 Task: Look for Airbnb properties in Picos, Brazil from 9th December, 2023 to 16th December, 2023 for 2 adults, 1 child. Place can be entire room with 2 bedrooms having 2 beds and 1 bathroom. Property type can be flat.
Action: Mouse moved to (491, 115)
Screenshot: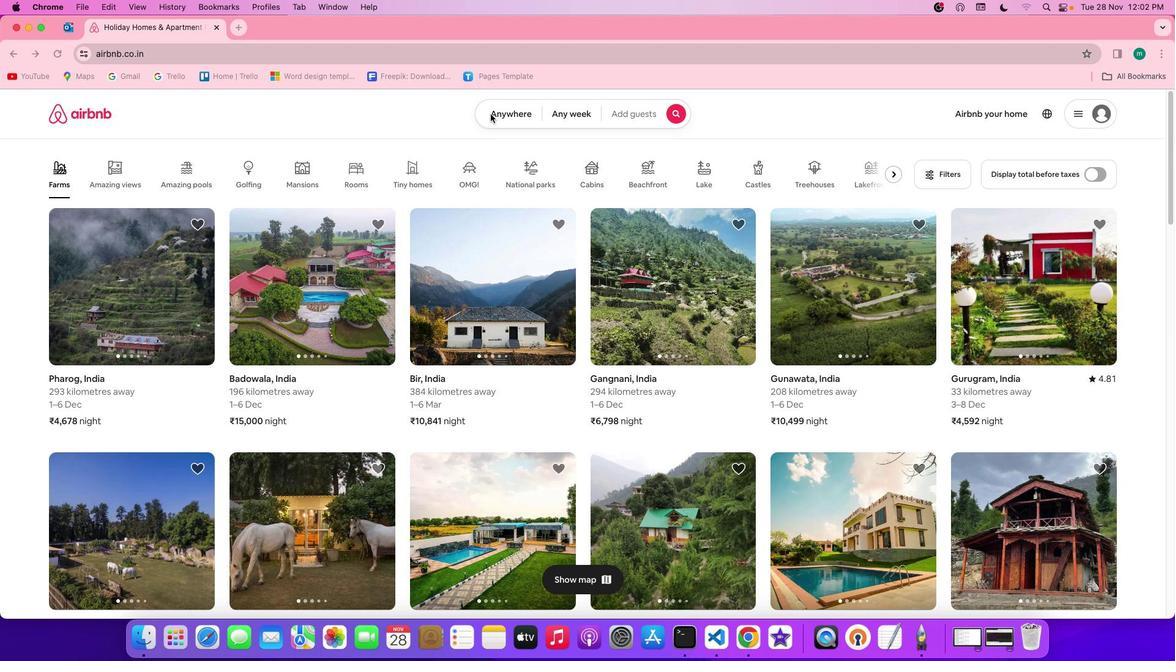 
Action: Mouse pressed left at (491, 115)
Screenshot: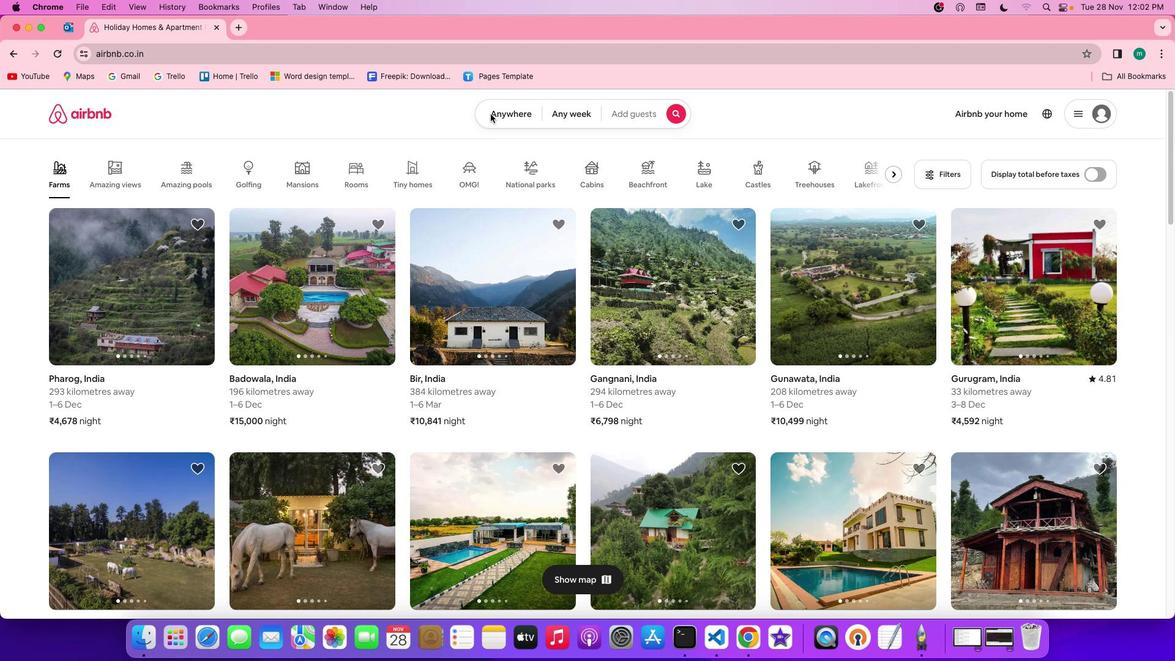 
Action: Mouse pressed left at (491, 115)
Screenshot: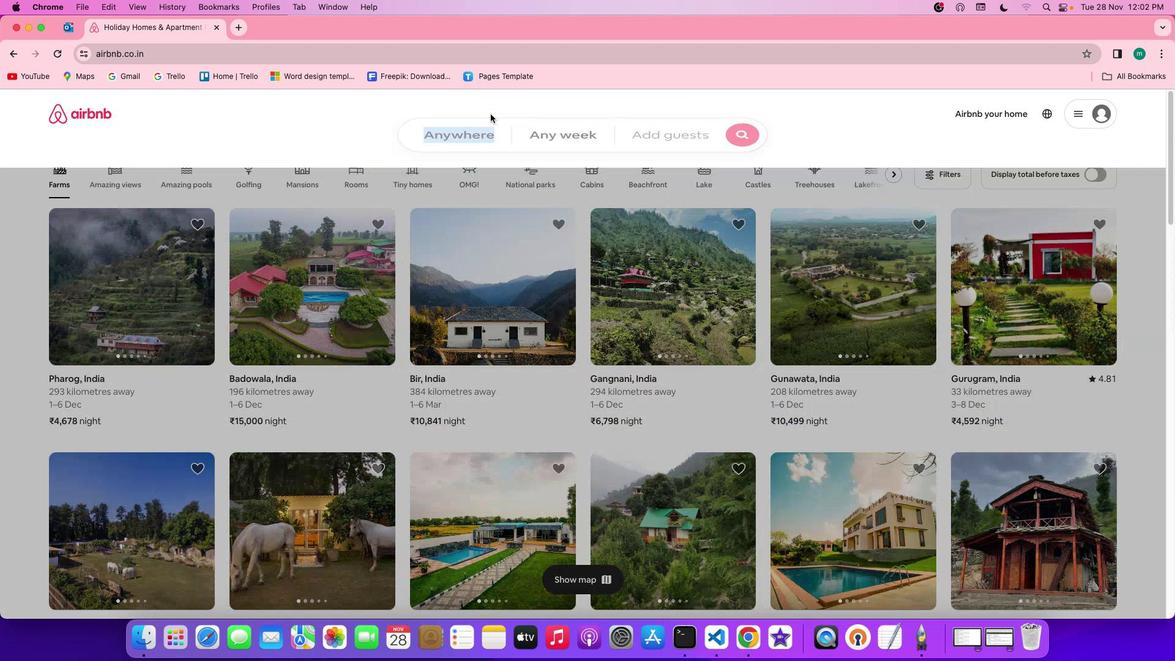 
Action: Mouse moved to (449, 167)
Screenshot: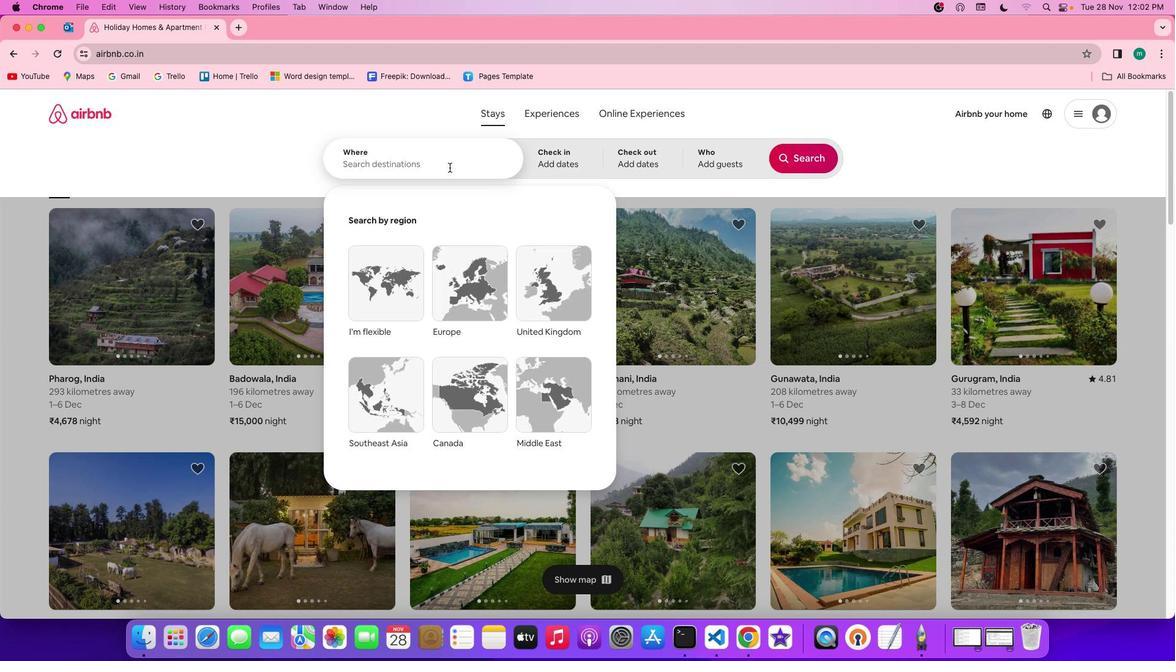 
Action: Mouse pressed left at (449, 167)
Screenshot: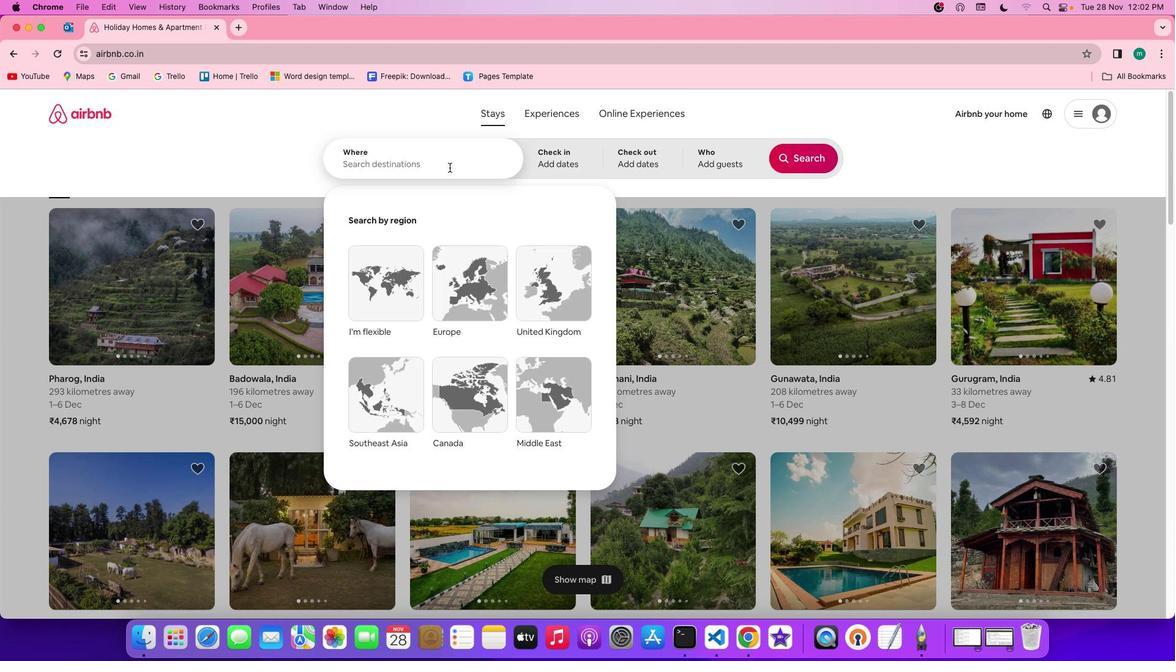 
Action: Mouse moved to (462, 161)
Screenshot: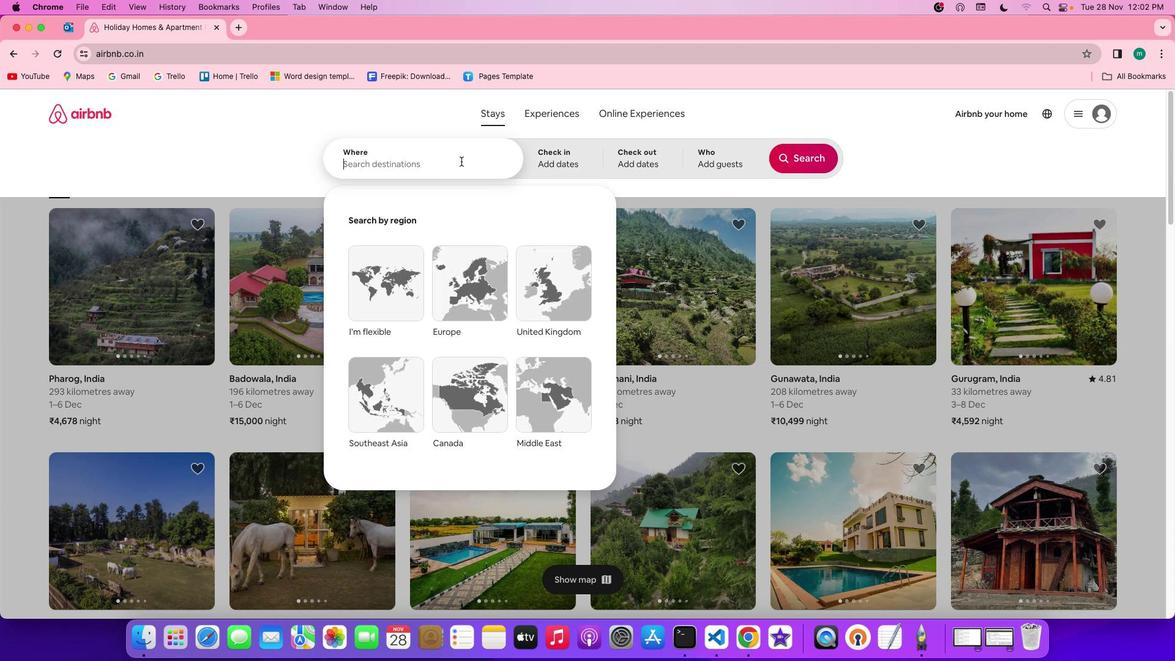 
Action: Key pressed Key.shift'P''i''c''o''s'','Key.spaceKey.shift'b''r''a''z''i''l'
Screenshot: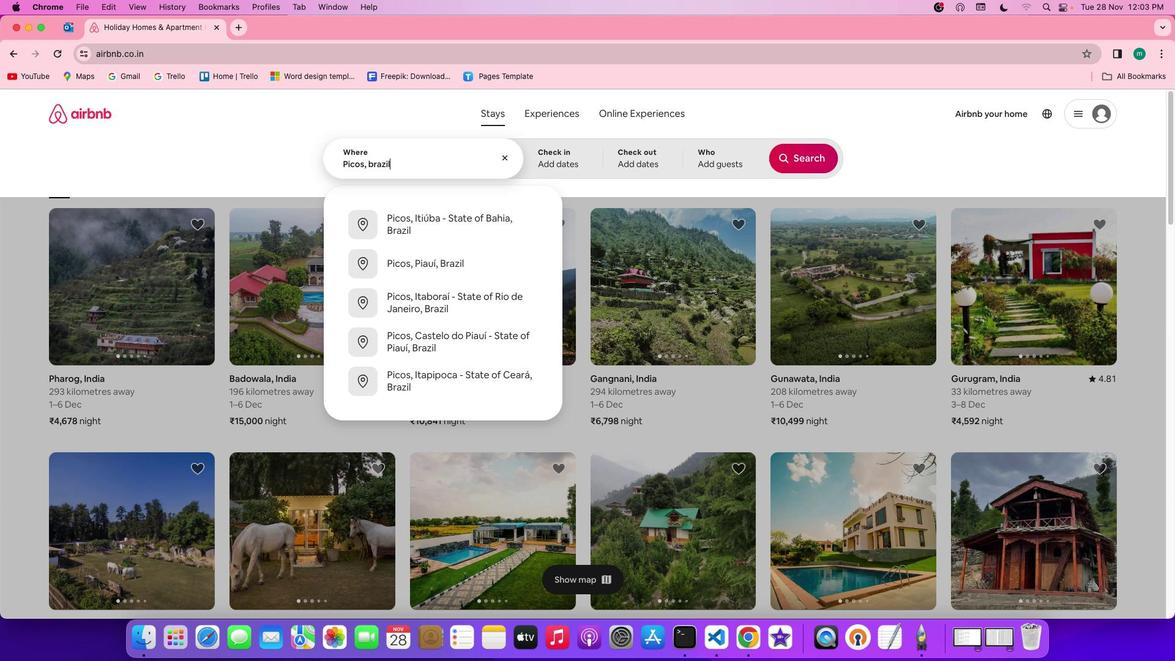 
Action: Mouse moved to (543, 146)
Screenshot: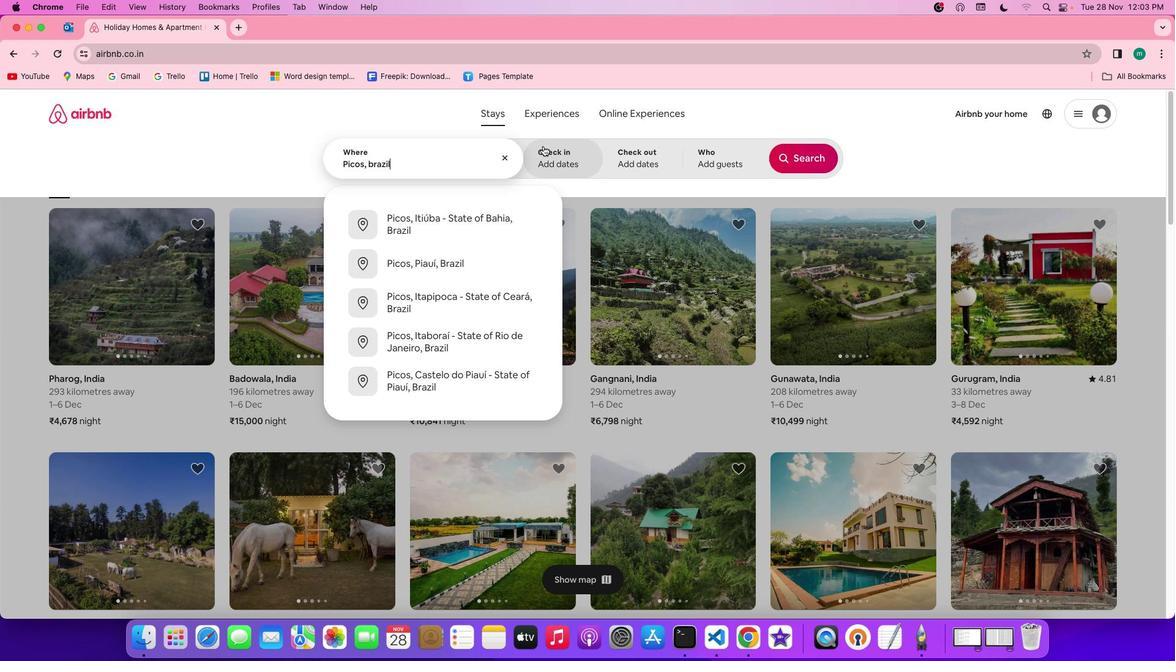 
Action: Mouse pressed left at (543, 146)
Screenshot: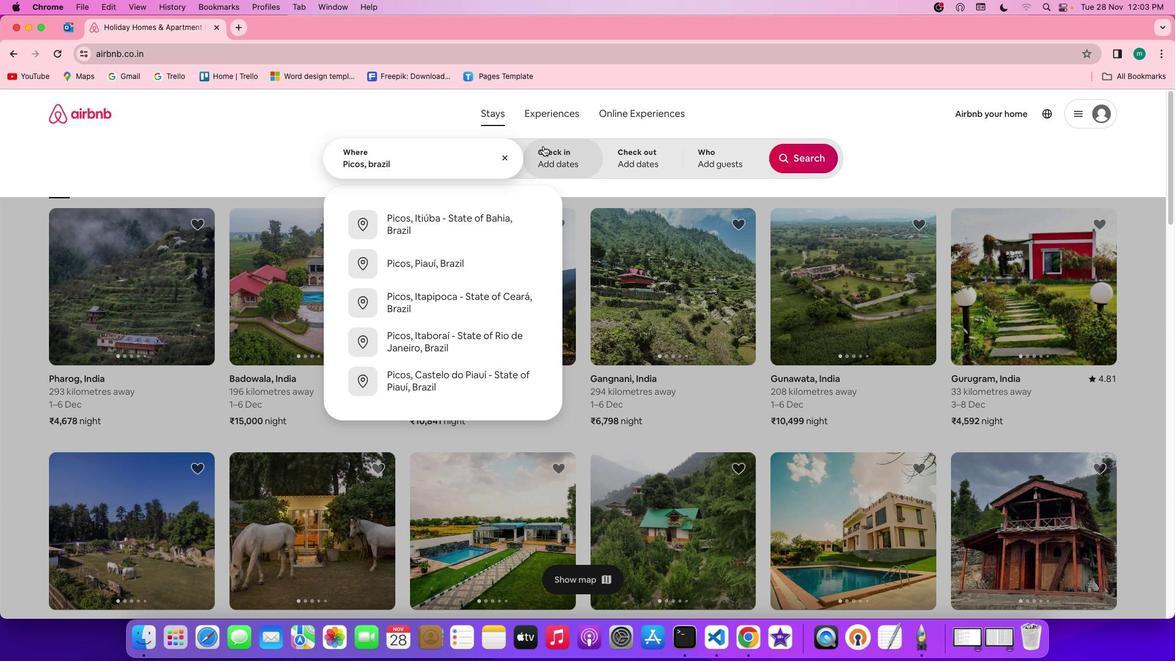 
Action: Mouse moved to (795, 342)
Screenshot: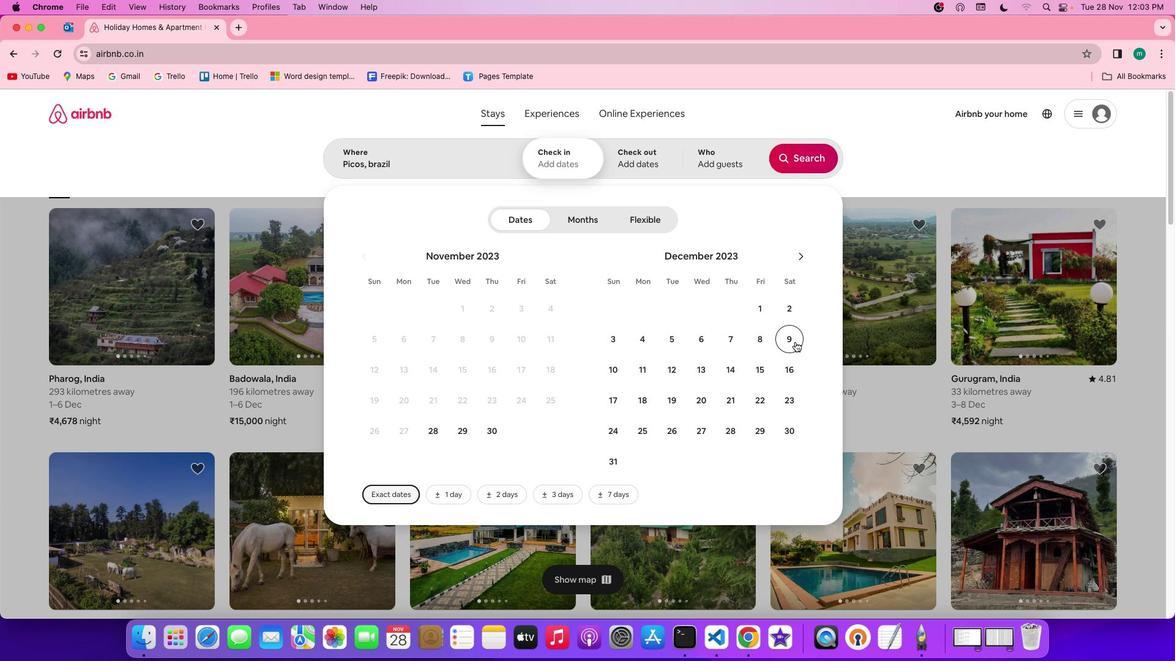 
Action: Mouse pressed left at (795, 342)
Screenshot: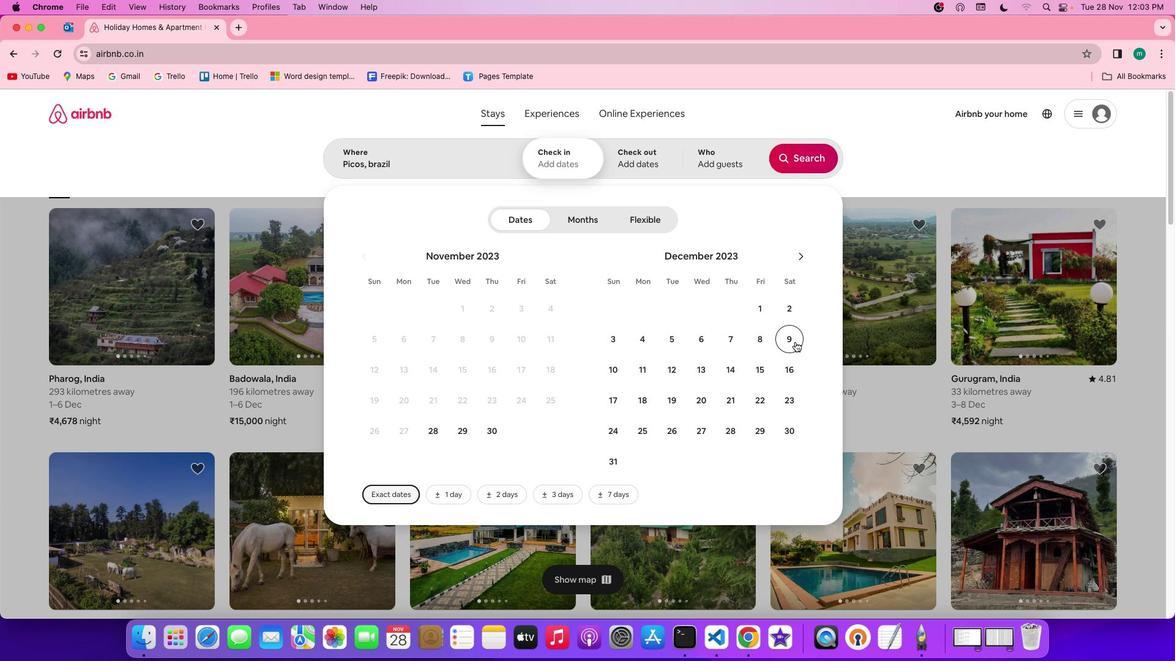 
Action: Mouse moved to (794, 371)
Screenshot: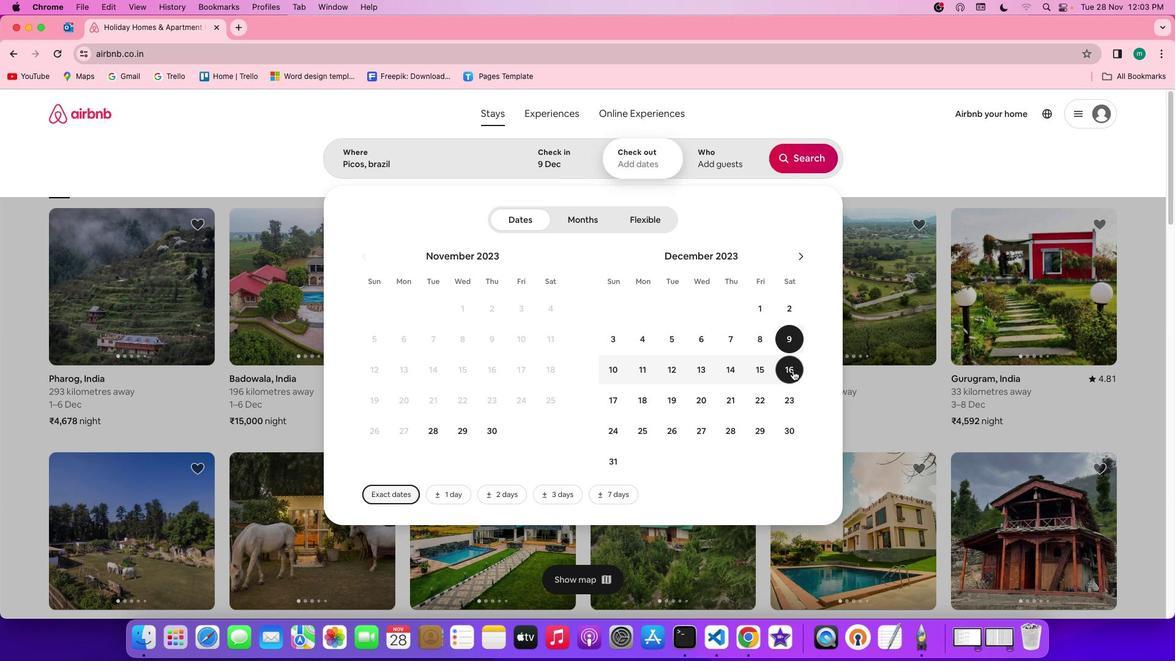 
Action: Mouse pressed left at (794, 371)
Screenshot: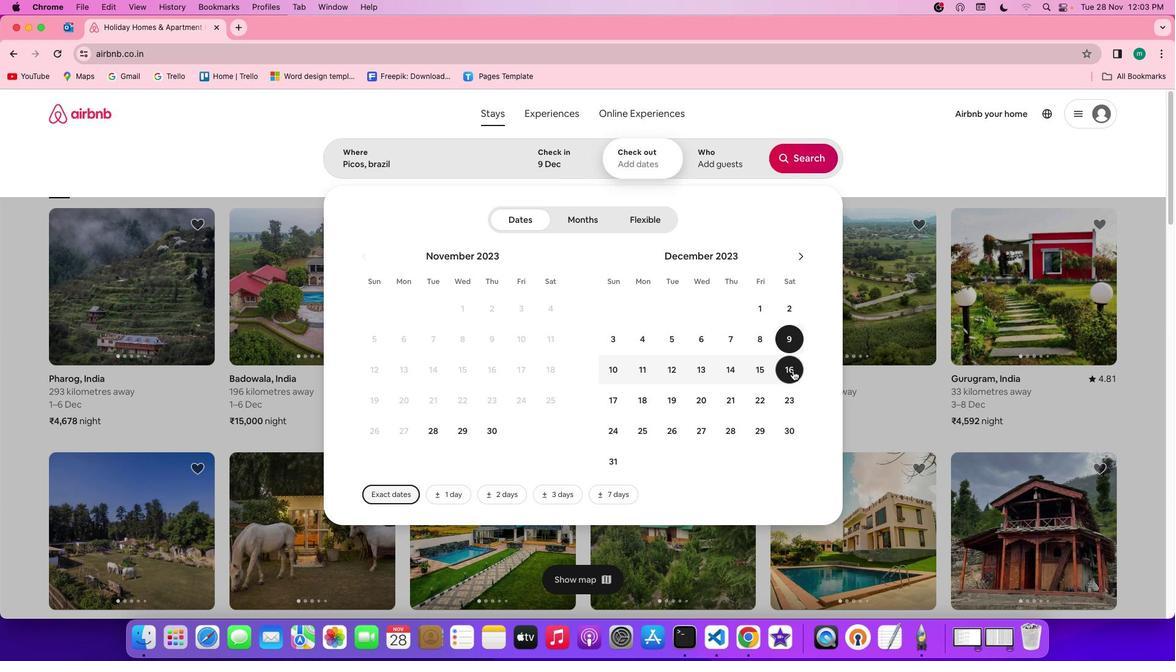 
Action: Mouse moved to (722, 159)
Screenshot: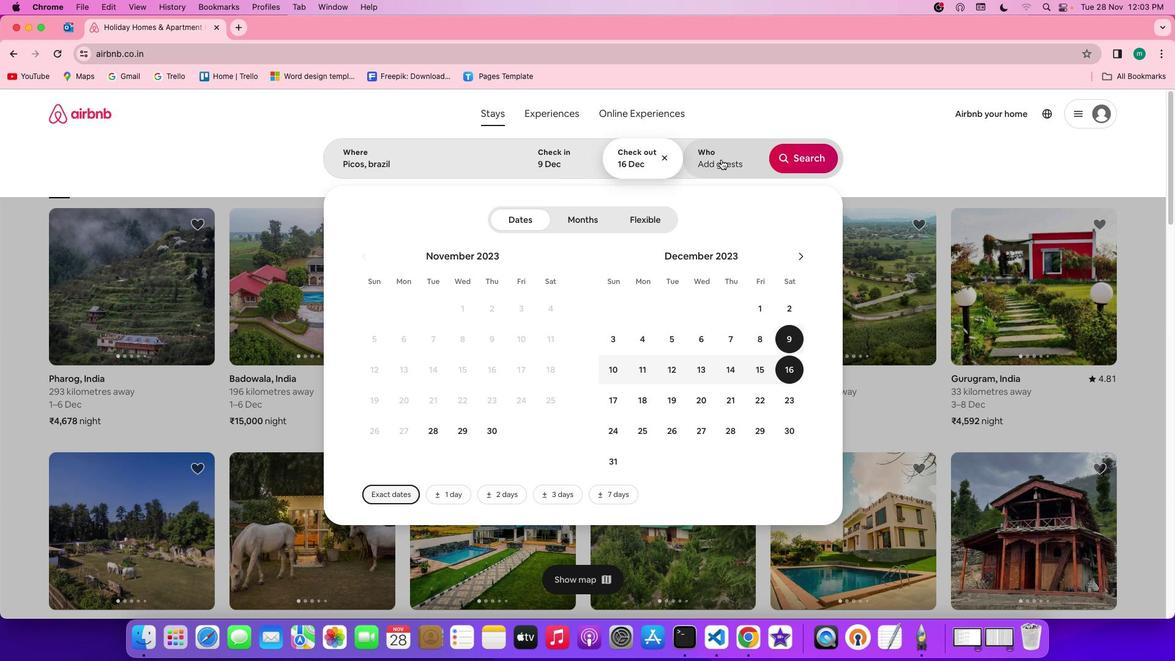 
Action: Mouse pressed left at (722, 159)
Screenshot: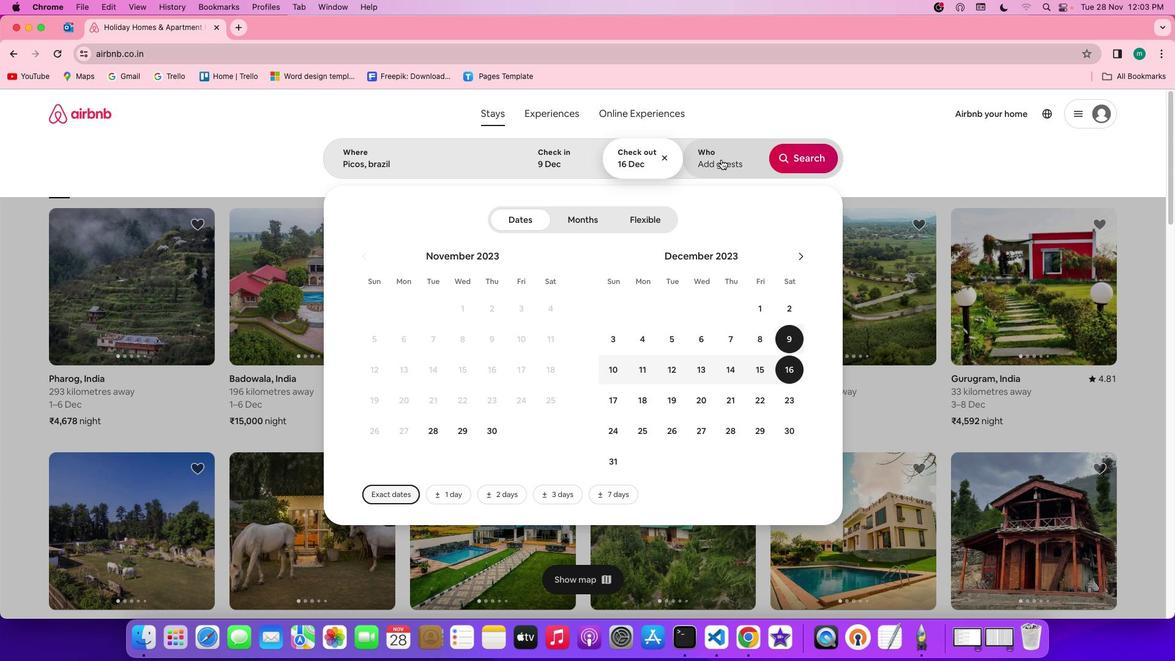 
Action: Mouse moved to (815, 221)
Screenshot: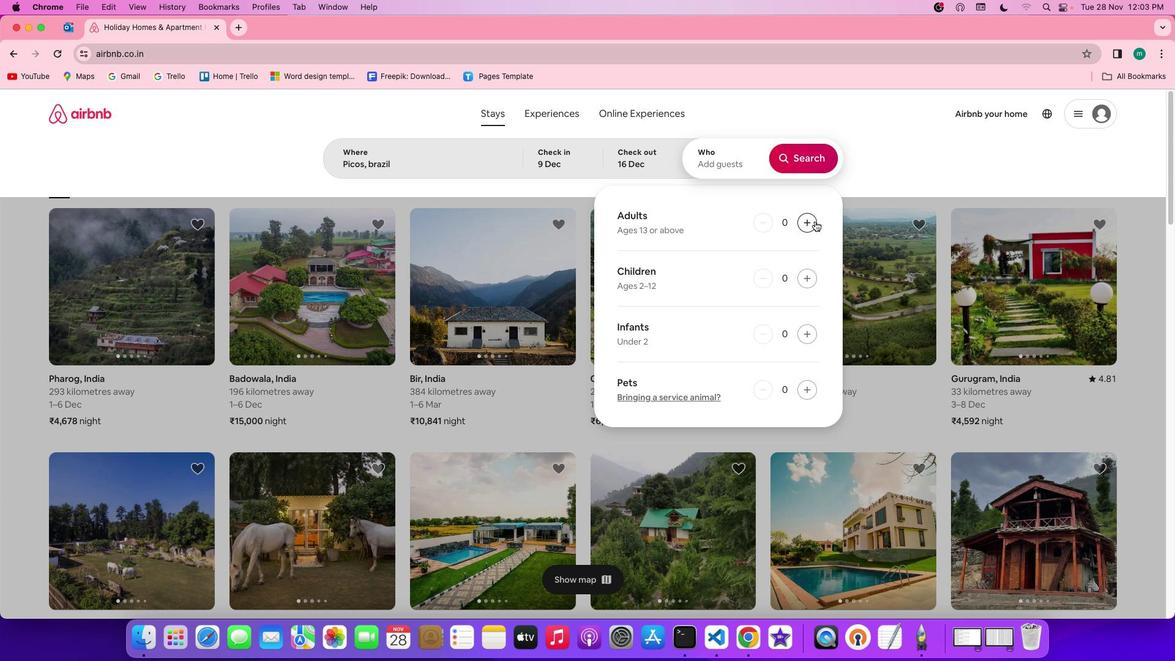 
Action: Mouse pressed left at (815, 221)
Screenshot: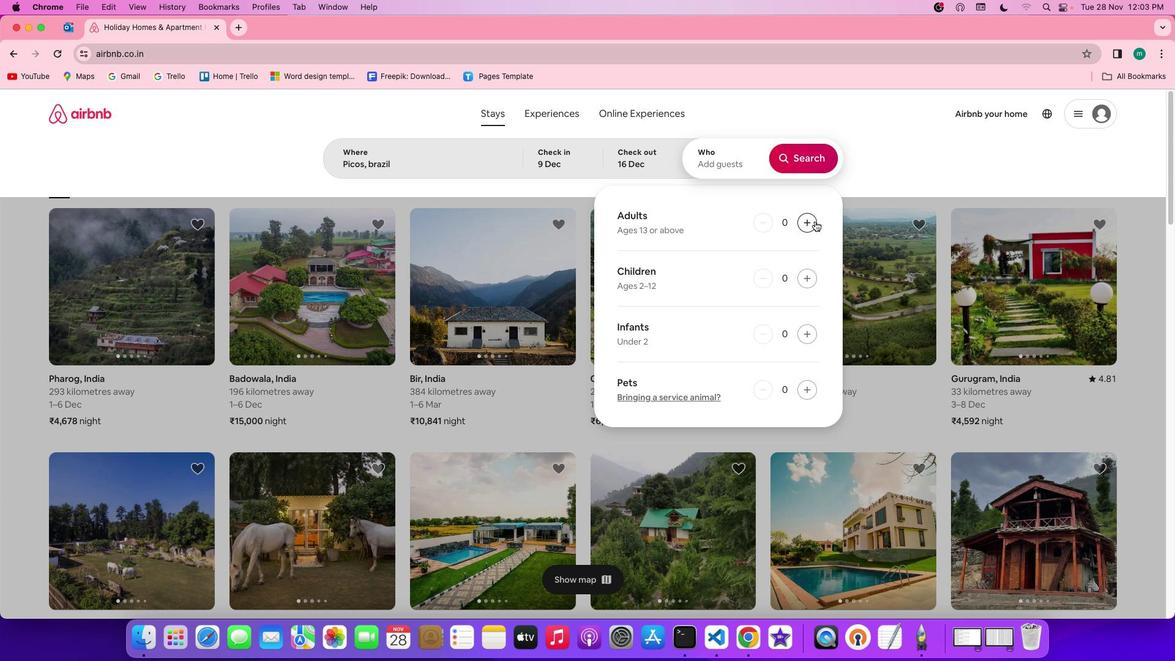 
Action: Mouse pressed left at (815, 221)
Screenshot: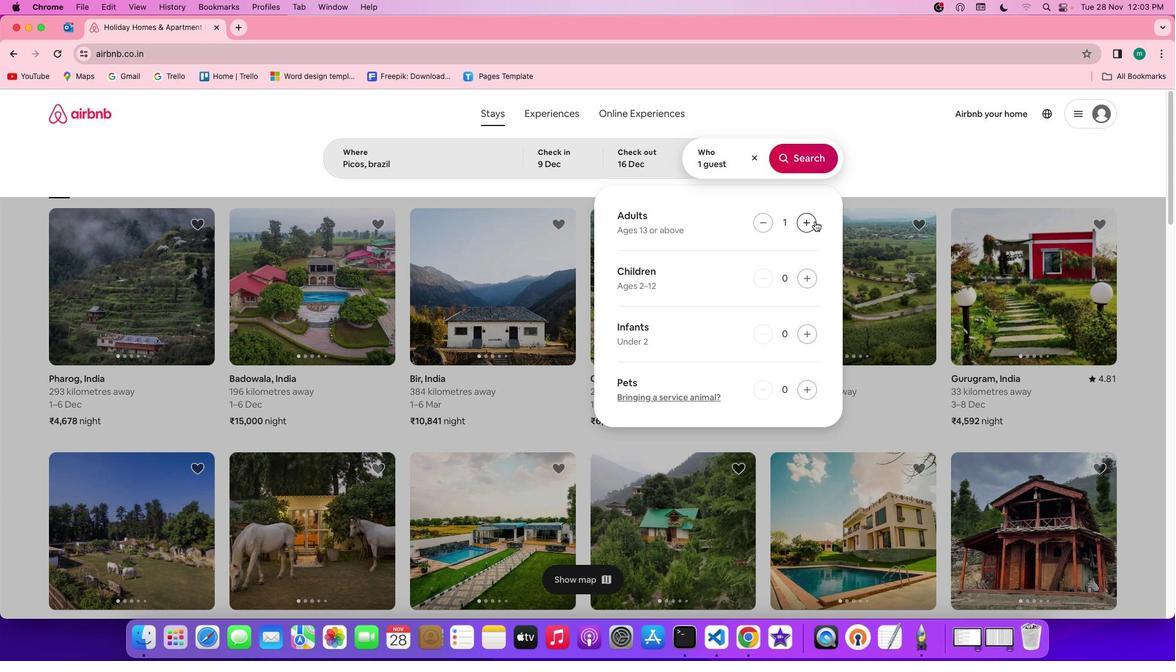 
Action: Mouse moved to (806, 279)
Screenshot: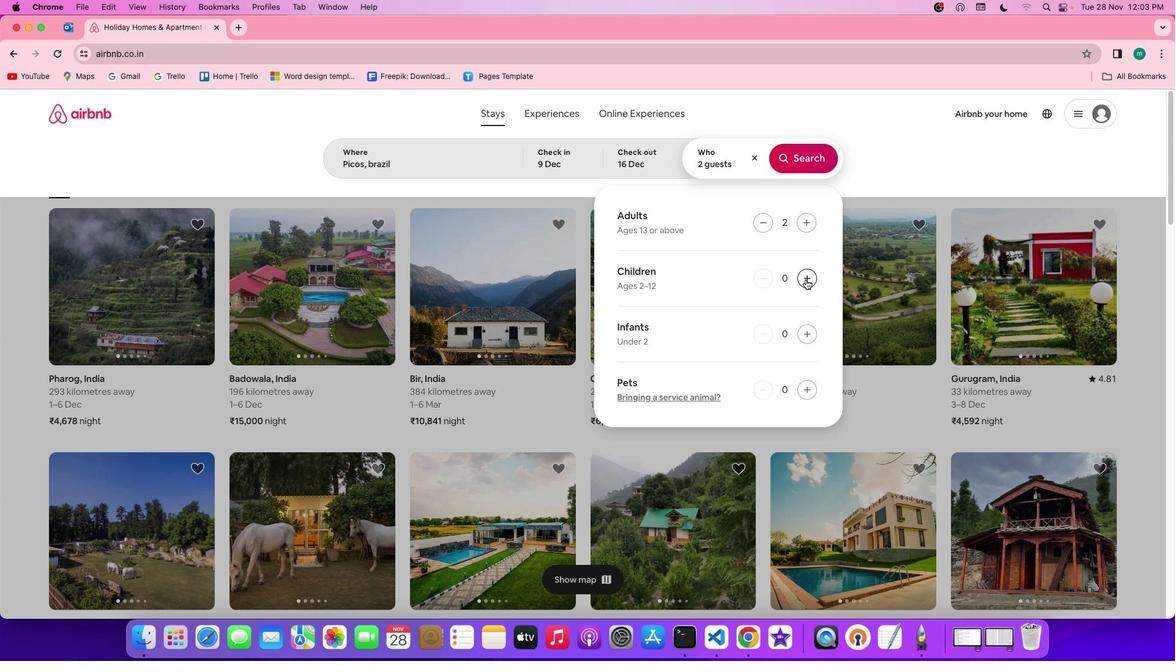 
Action: Mouse pressed left at (806, 279)
Screenshot: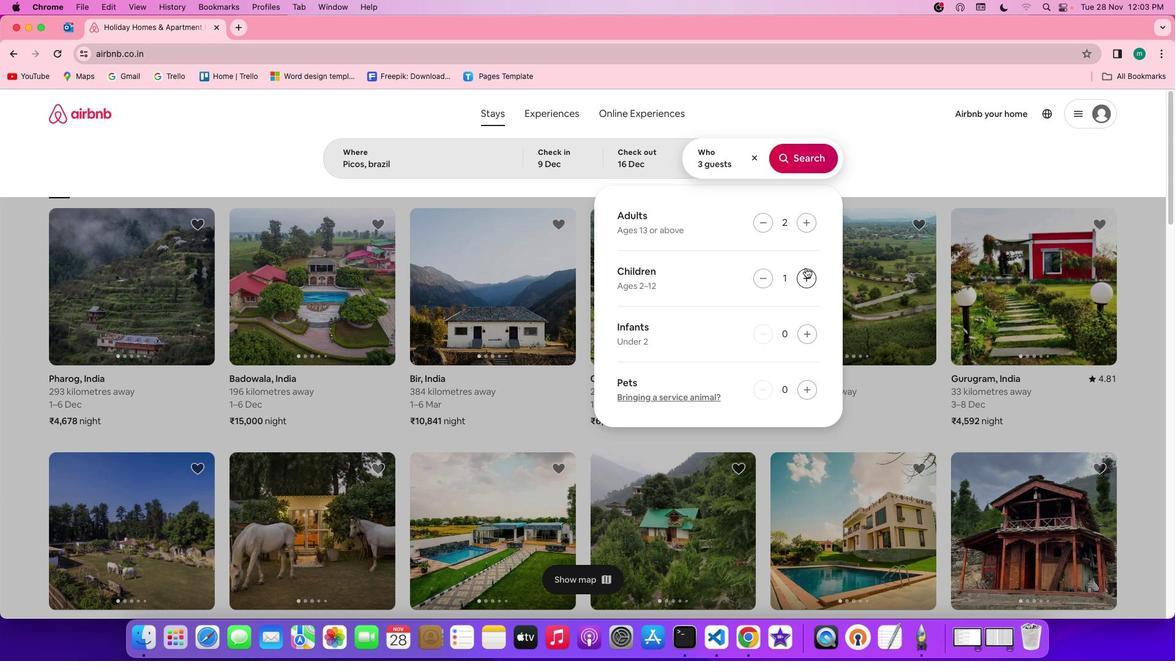 
Action: Mouse moved to (808, 161)
Screenshot: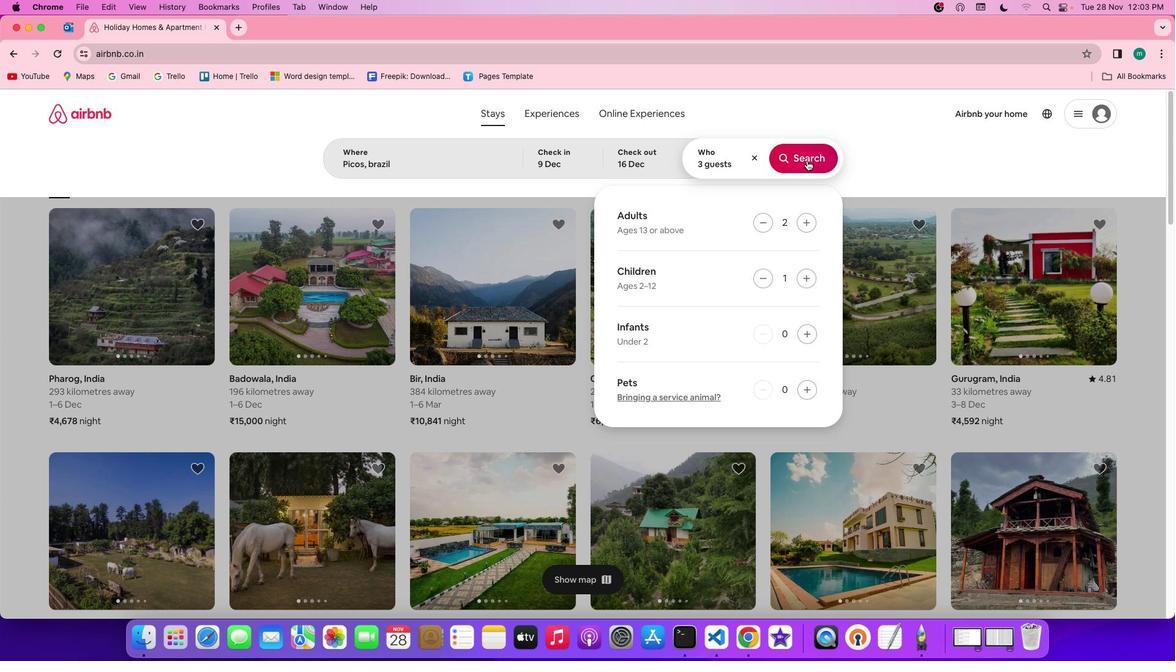 
Action: Mouse pressed left at (808, 161)
Screenshot: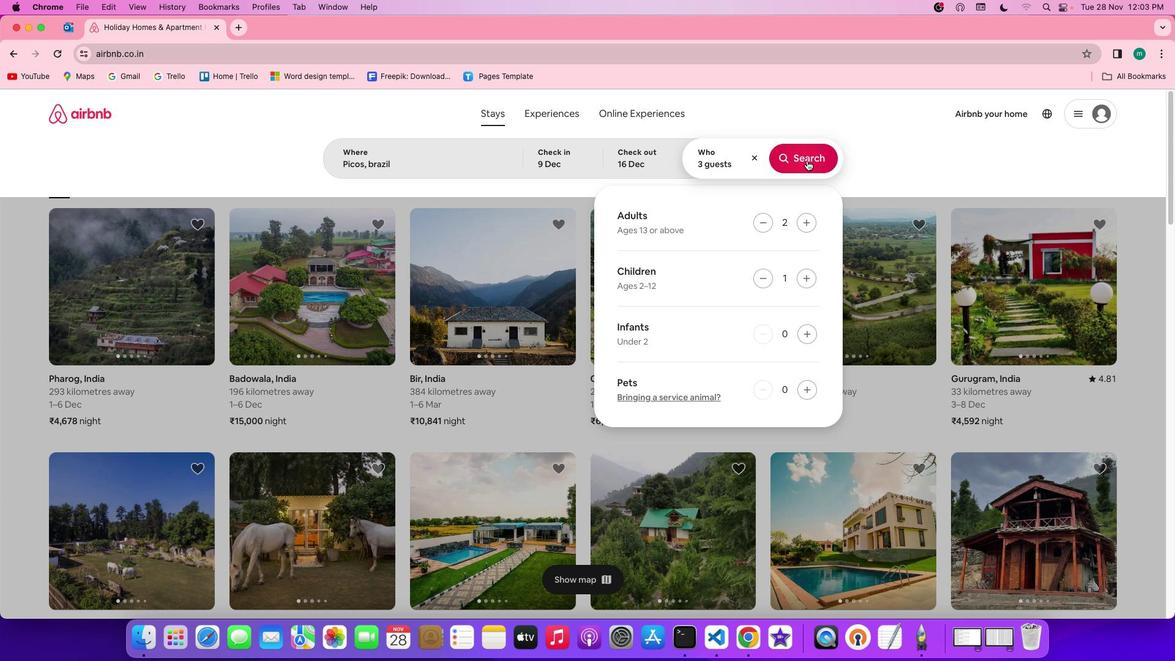 
Action: Mouse moved to (996, 164)
Screenshot: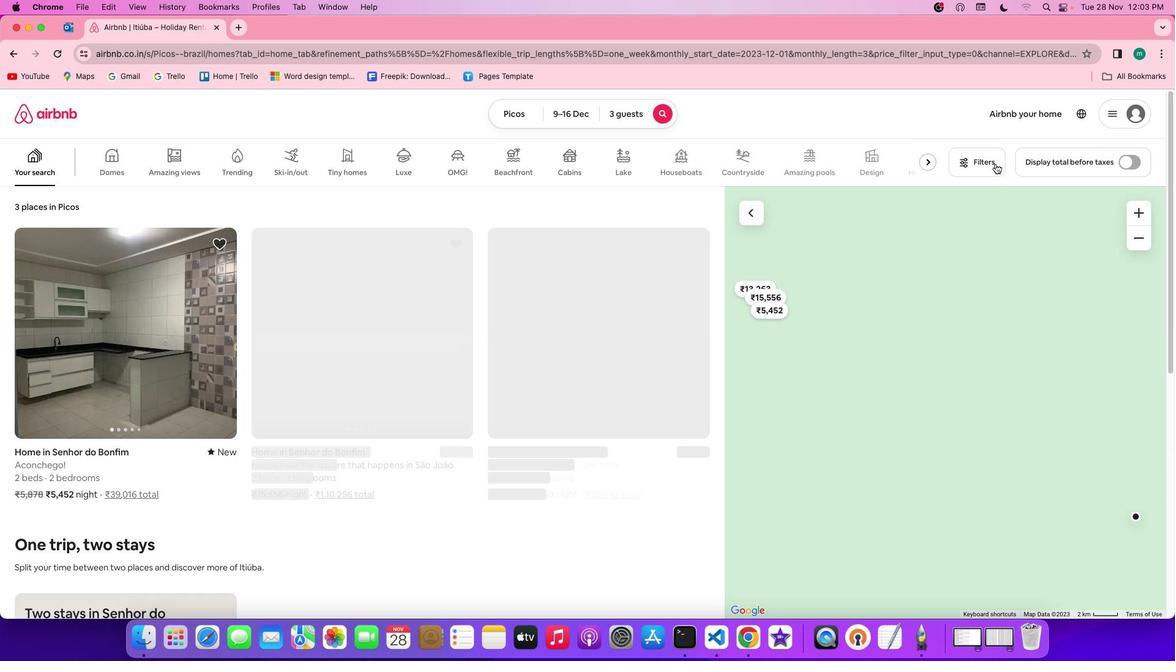 
Action: Mouse pressed left at (996, 164)
Screenshot: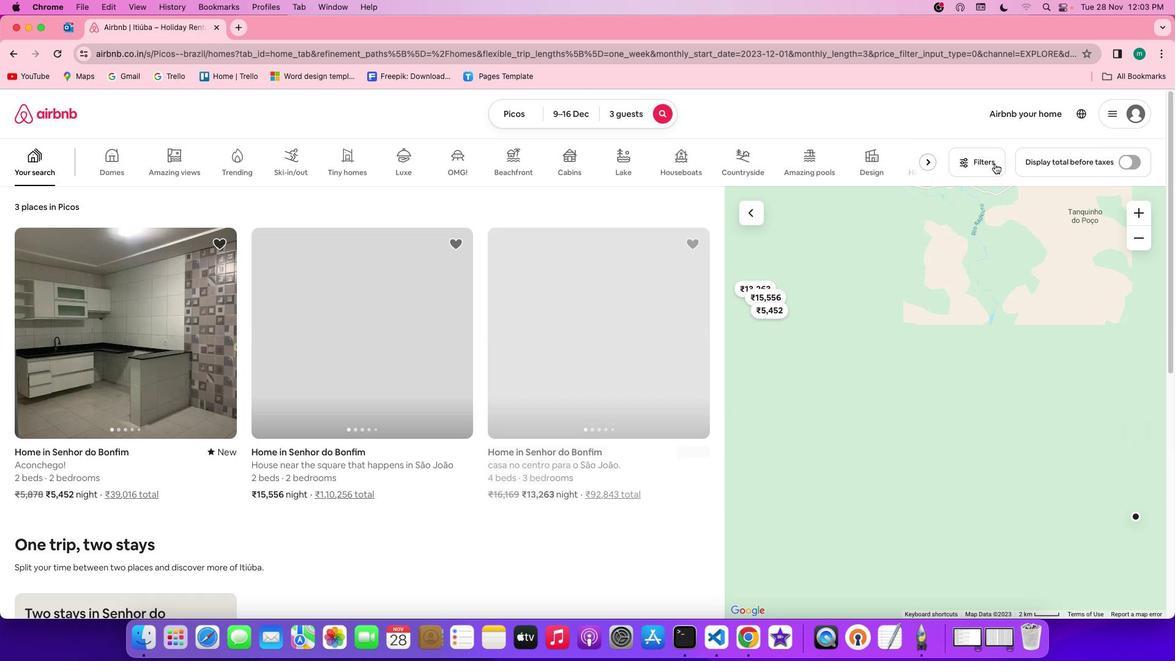 
Action: Mouse moved to (682, 318)
Screenshot: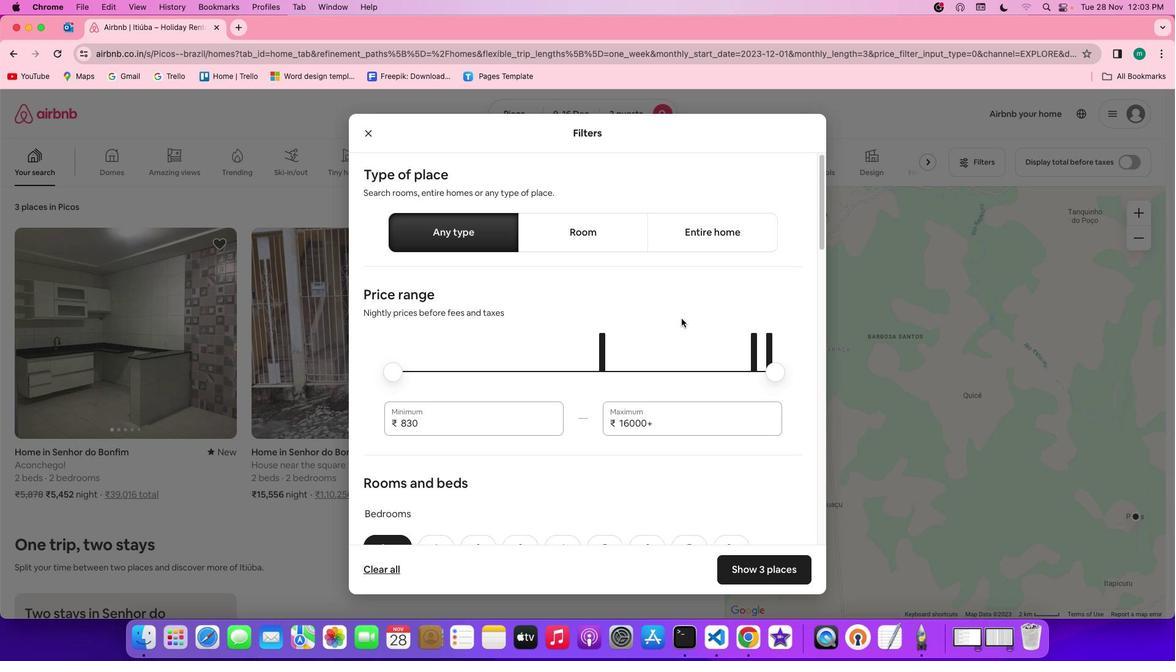 
Action: Mouse scrolled (682, 318) with delta (0, 0)
Screenshot: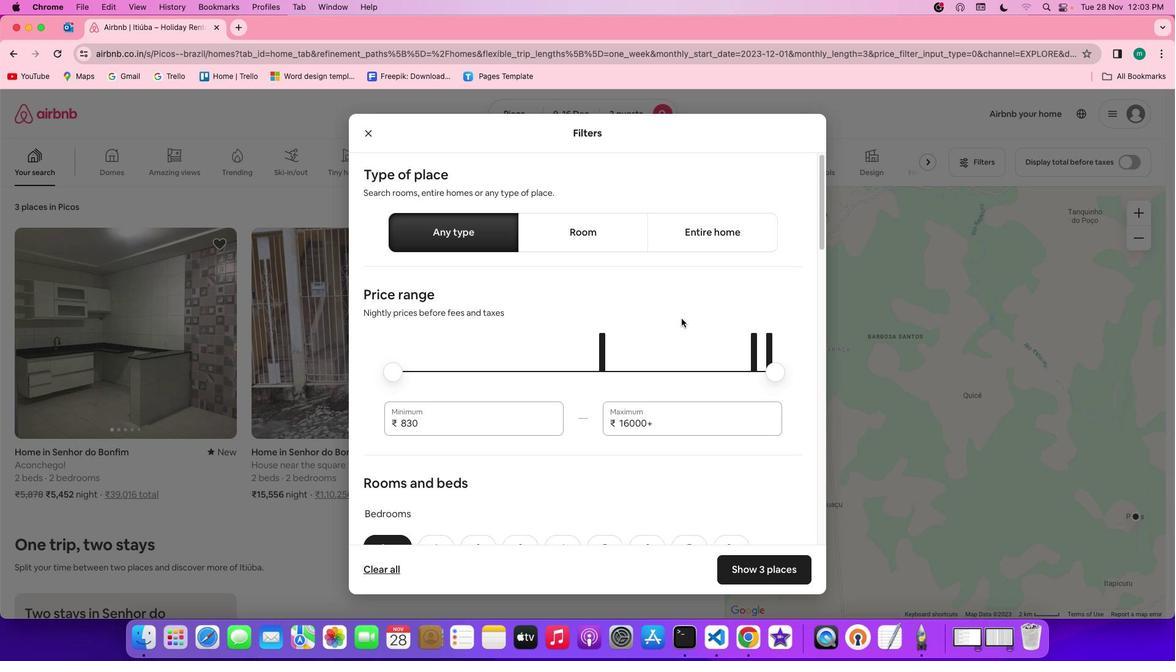 
Action: Mouse moved to (682, 318)
Screenshot: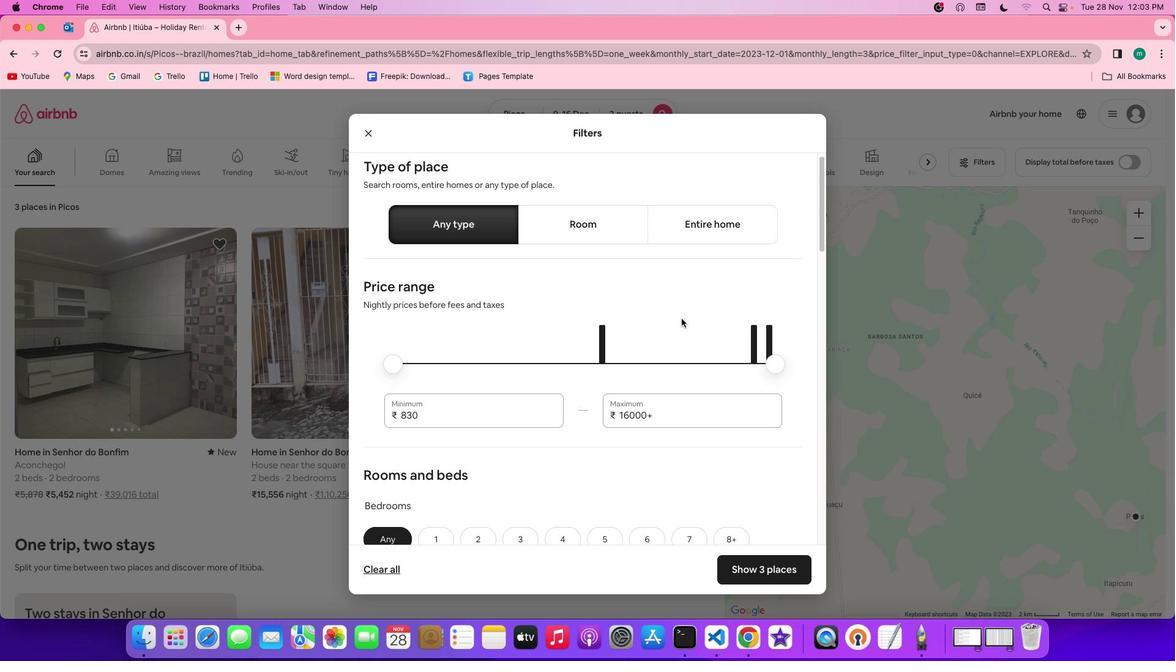 
Action: Mouse scrolled (682, 318) with delta (0, 0)
Screenshot: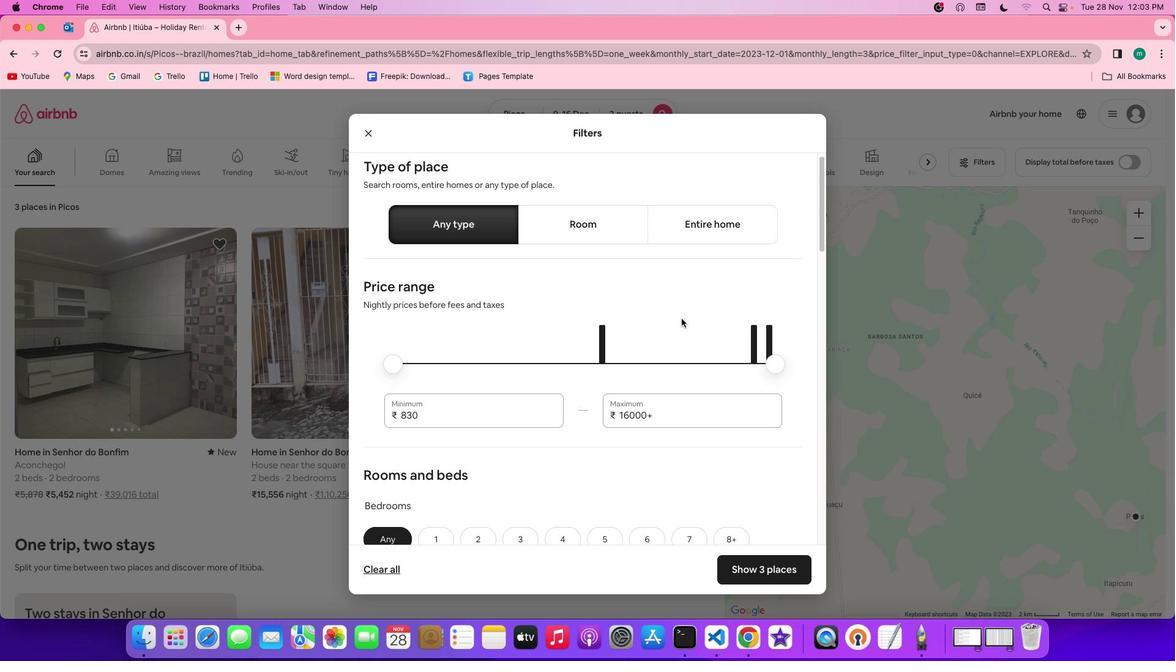 
Action: Mouse moved to (682, 318)
Screenshot: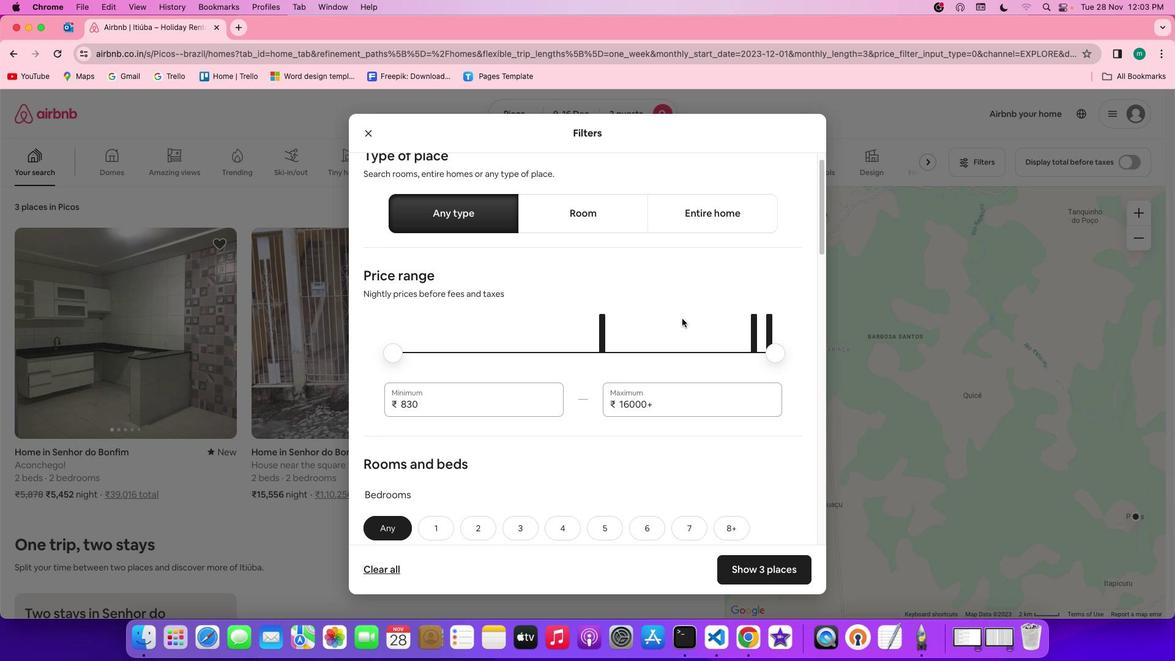 
Action: Mouse scrolled (682, 318) with delta (0, 0)
Screenshot: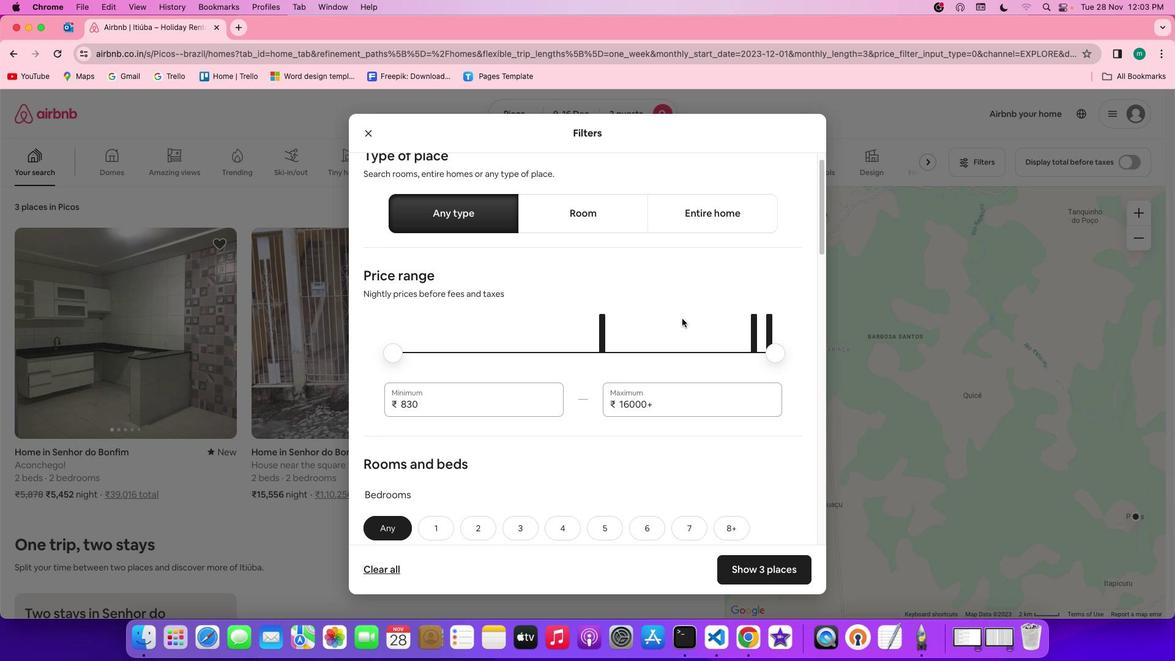 
Action: Mouse moved to (682, 319)
Screenshot: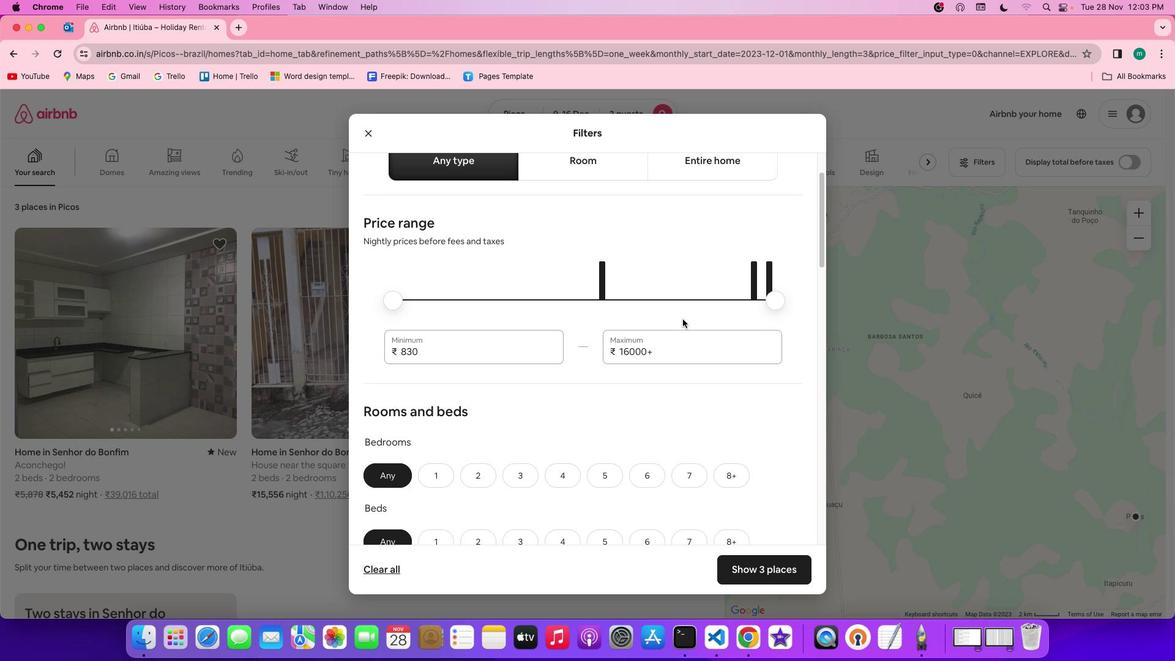 
Action: Mouse scrolled (682, 319) with delta (0, 0)
Screenshot: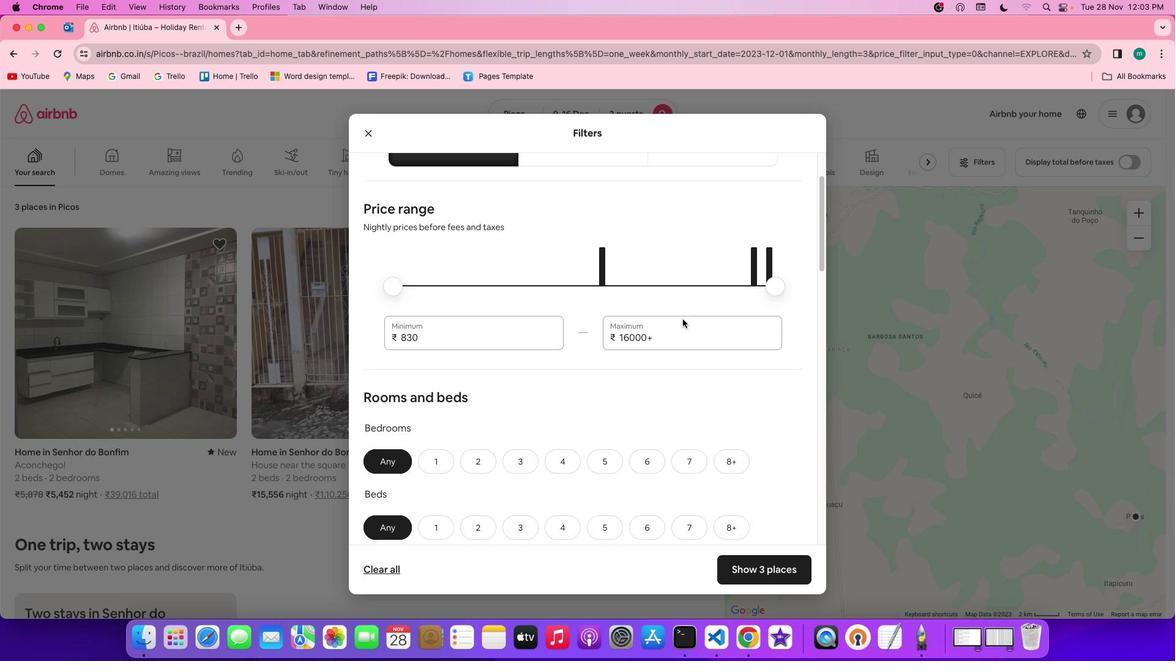 
Action: Mouse moved to (682, 319)
Screenshot: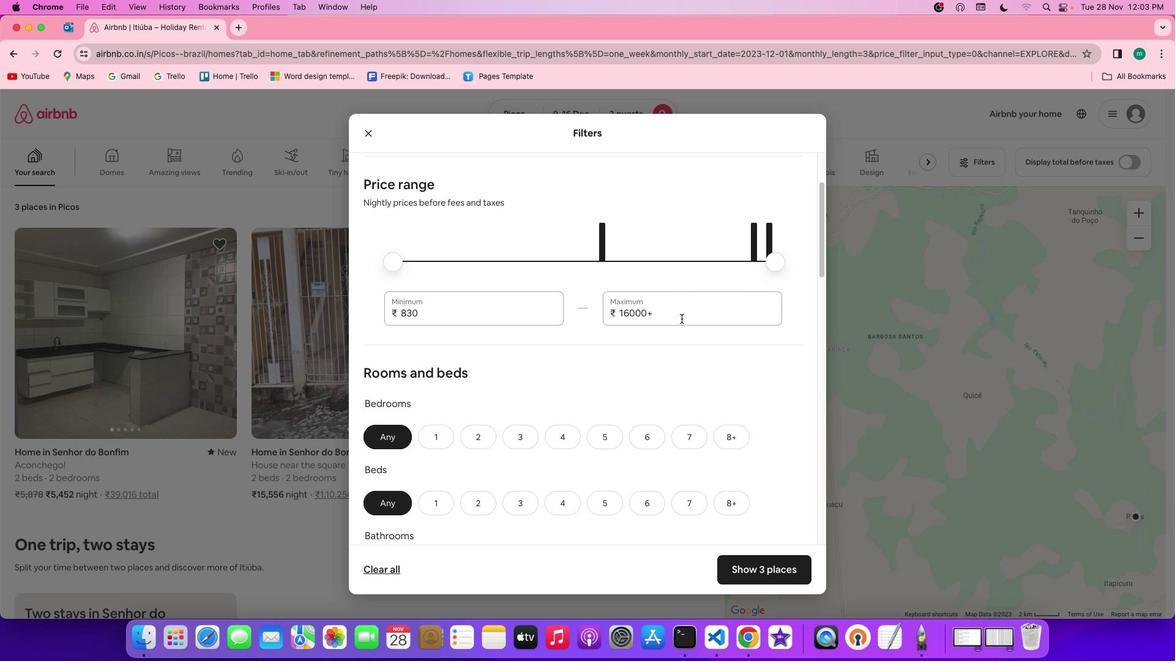 
Action: Mouse scrolled (682, 319) with delta (0, 0)
Screenshot: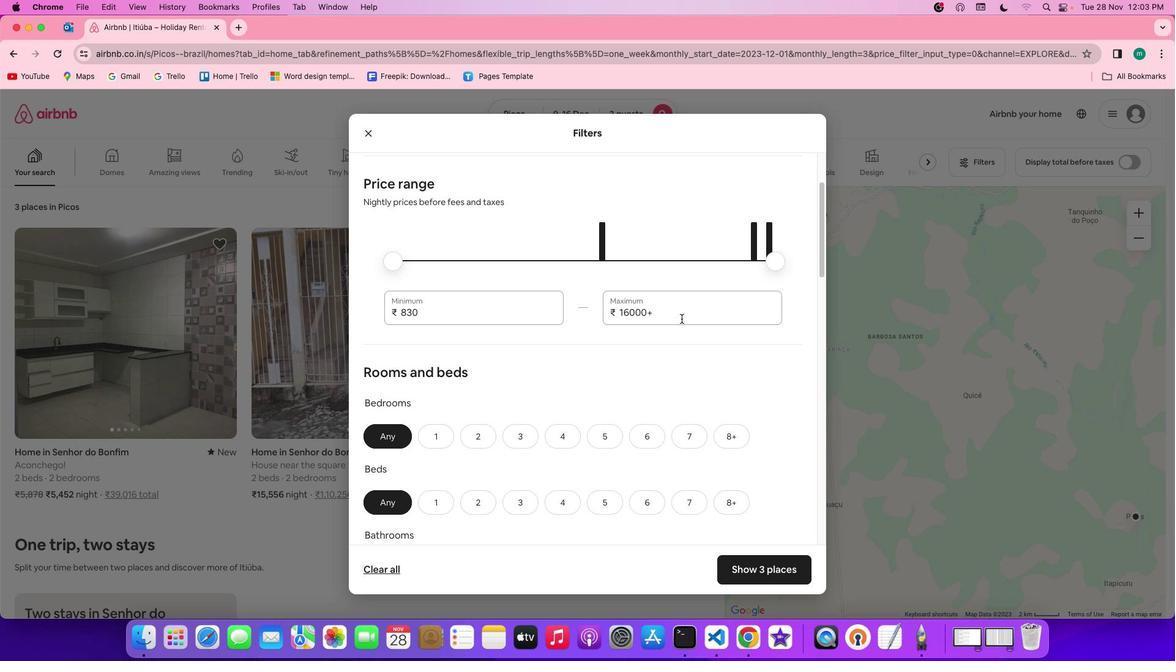 
Action: Mouse scrolled (682, 319) with delta (0, 0)
Screenshot: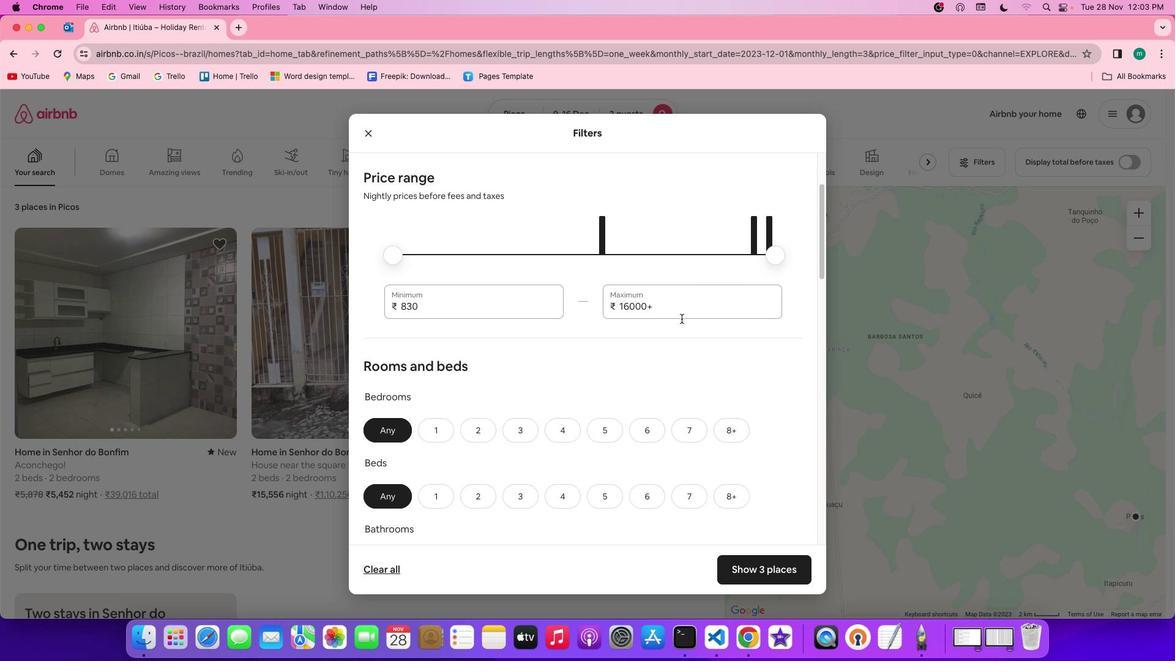 
Action: Mouse scrolled (682, 319) with delta (0, 0)
Screenshot: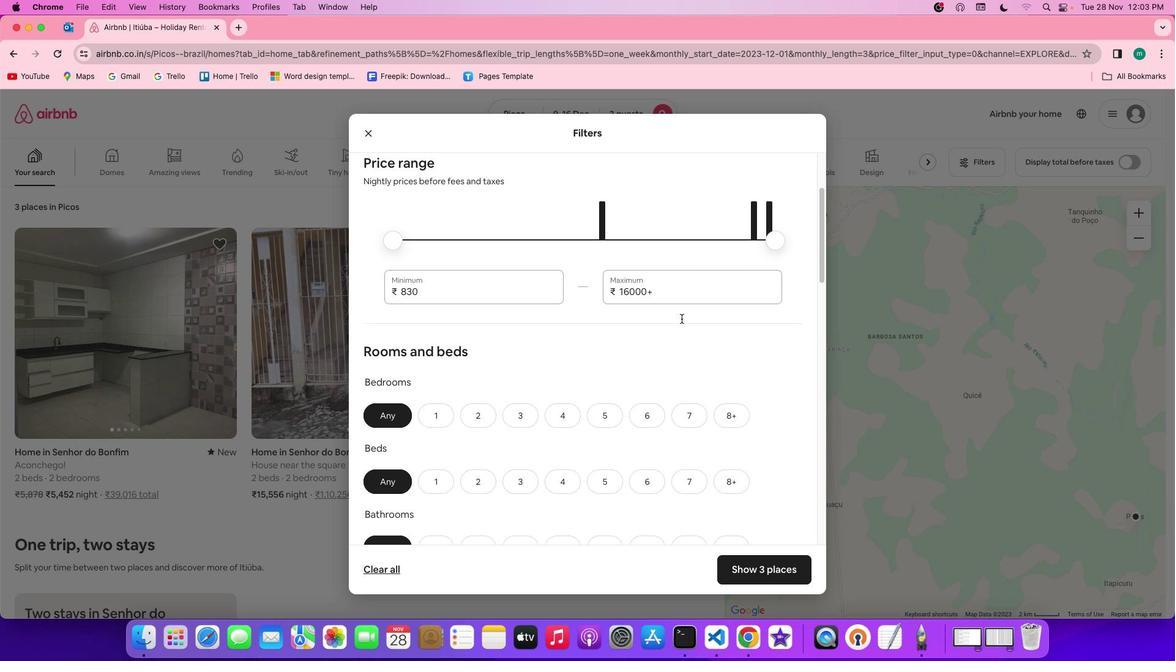 
Action: Mouse scrolled (682, 319) with delta (0, 0)
Screenshot: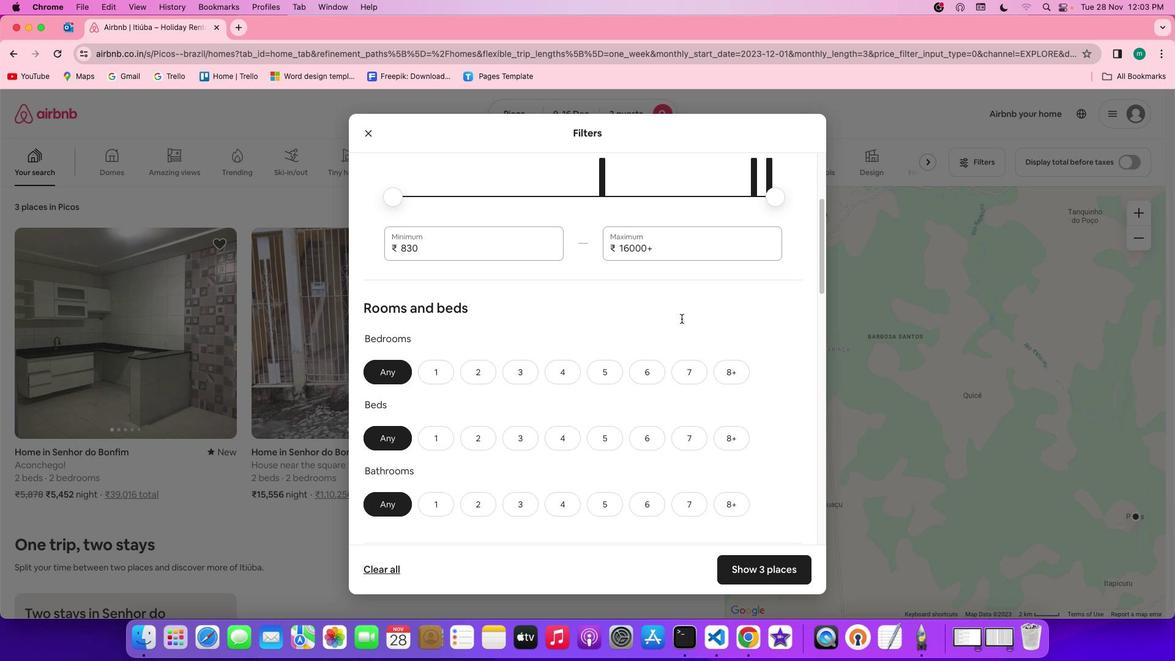 
Action: Mouse scrolled (682, 319) with delta (0, 0)
Screenshot: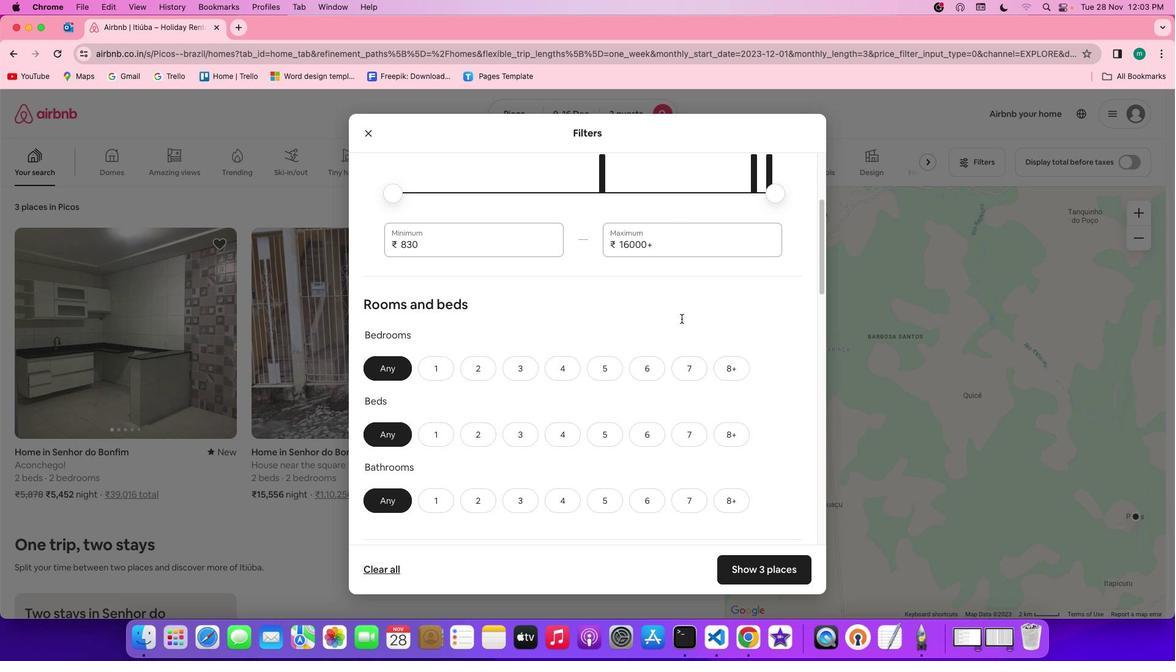 
Action: Mouse scrolled (682, 319) with delta (0, 0)
Screenshot: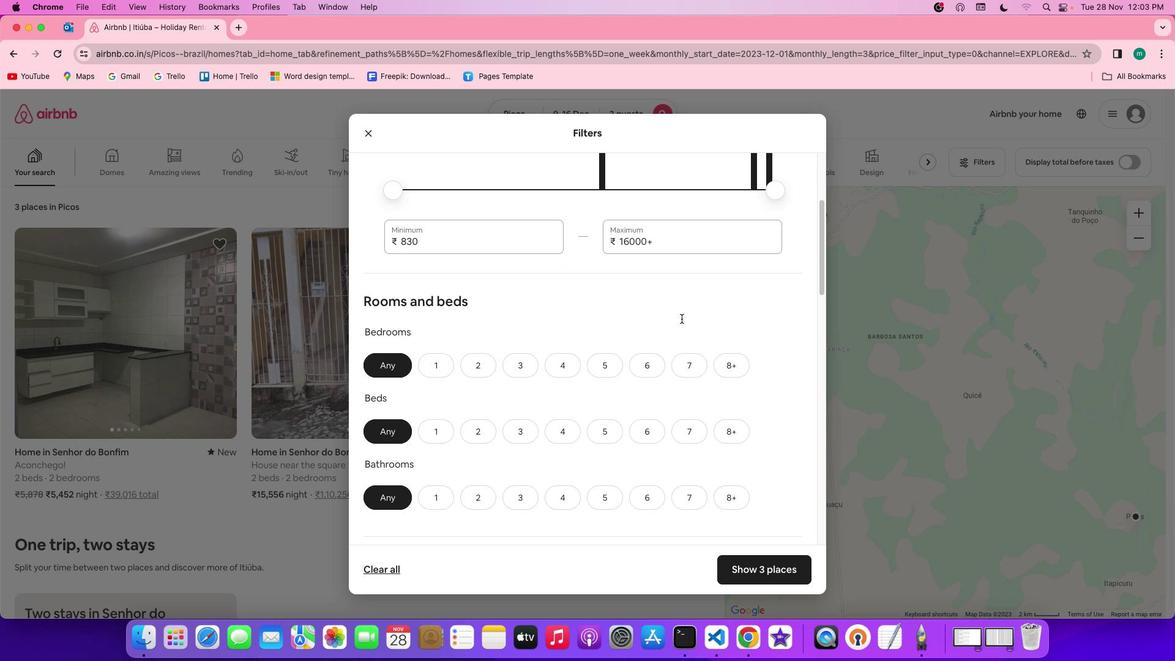 
Action: Mouse scrolled (682, 319) with delta (0, 0)
Screenshot: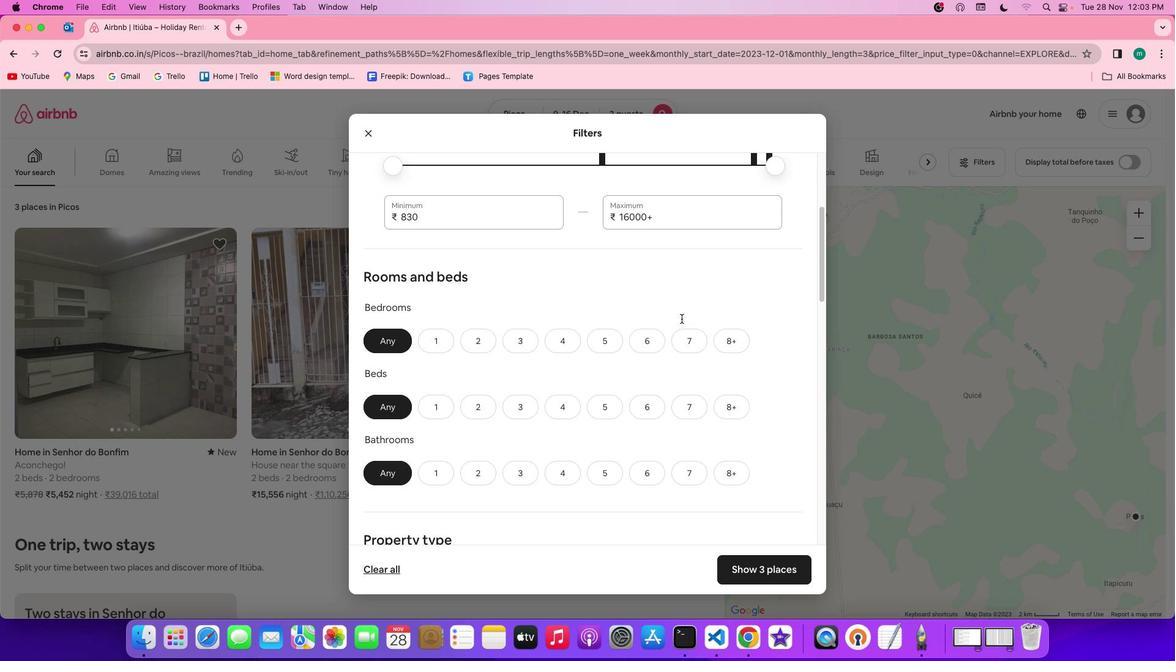 
Action: Mouse scrolled (682, 319) with delta (0, 0)
Screenshot: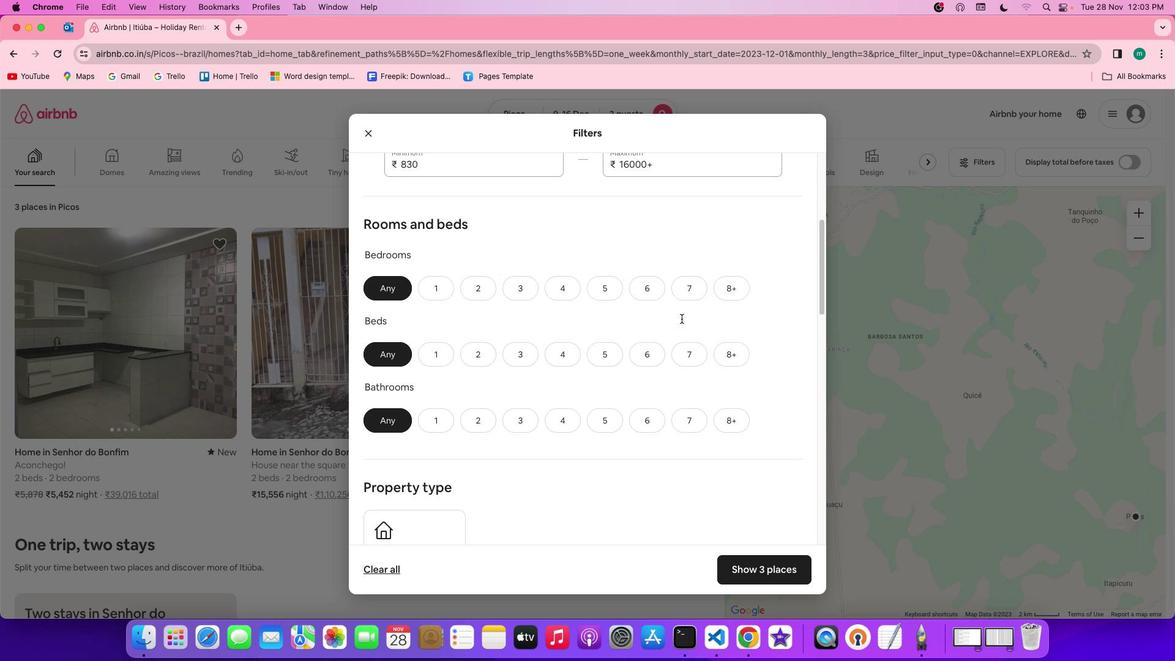 
Action: Mouse moved to (481, 220)
Screenshot: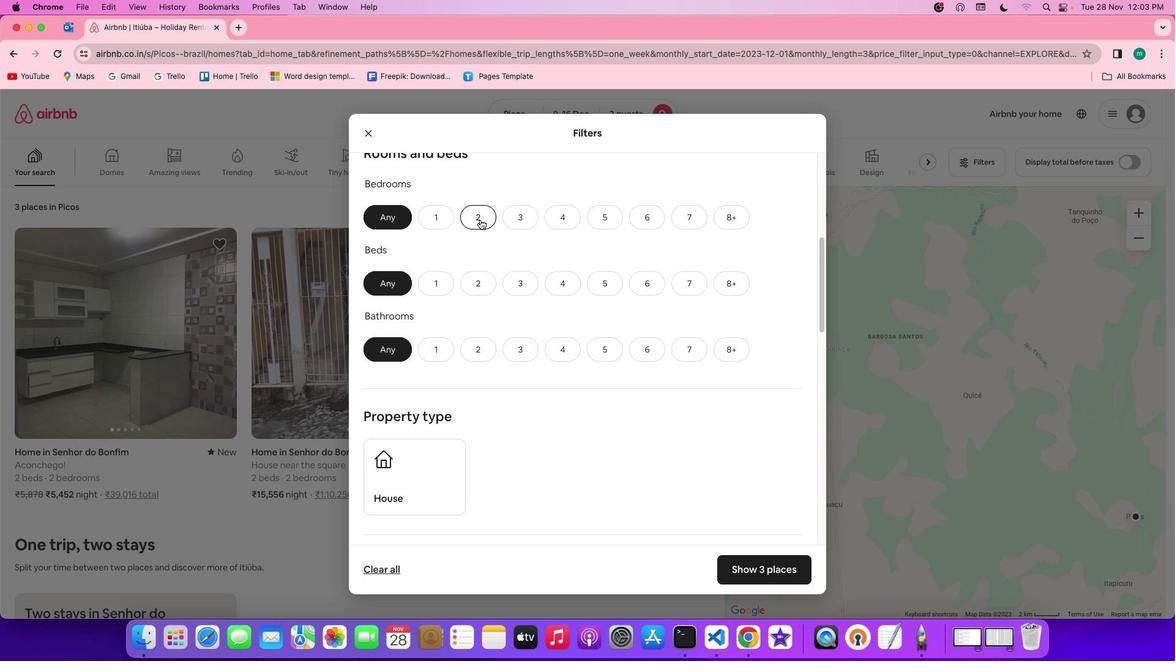 
Action: Mouse pressed left at (481, 220)
Screenshot: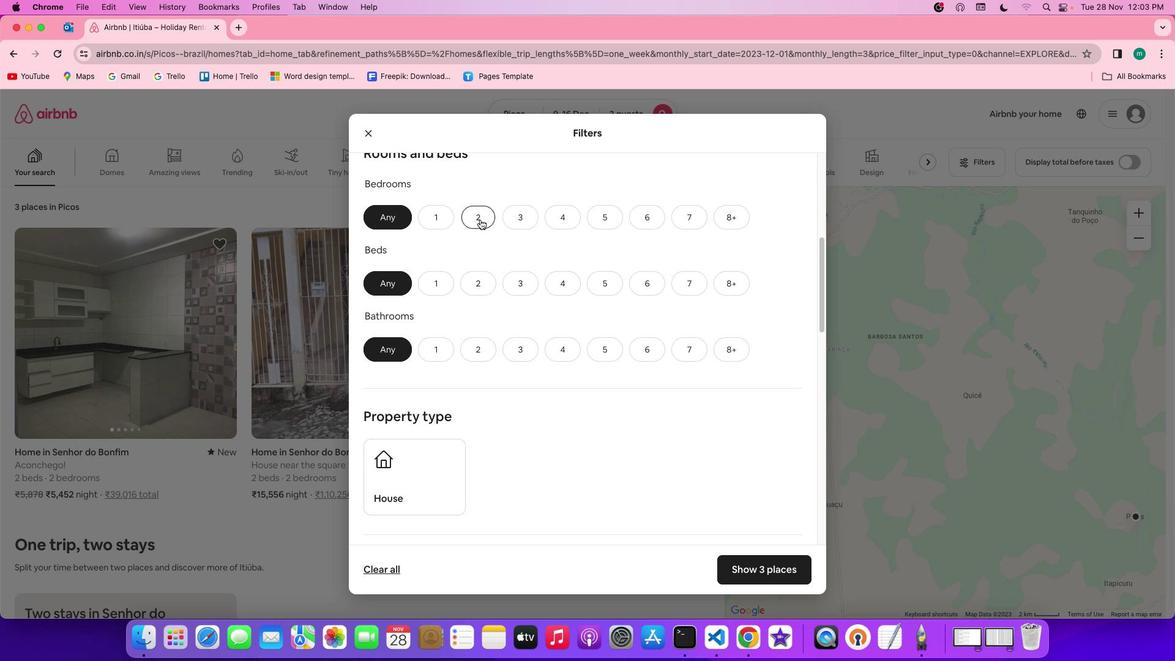 
Action: Mouse moved to (479, 279)
Screenshot: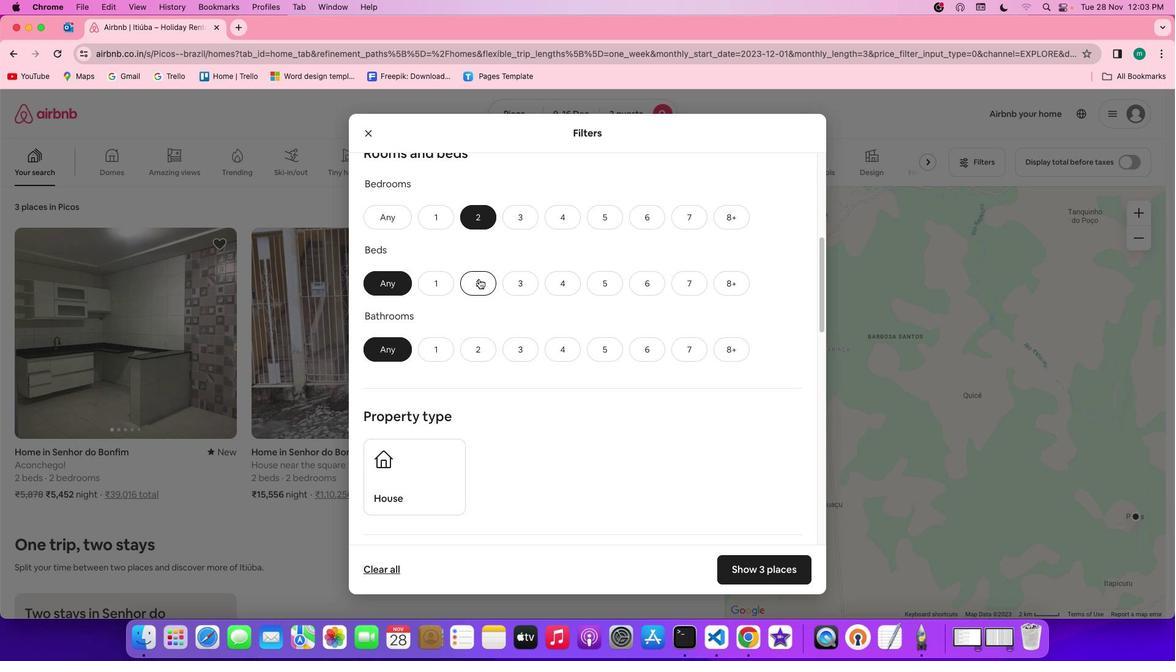 
Action: Mouse pressed left at (479, 279)
Screenshot: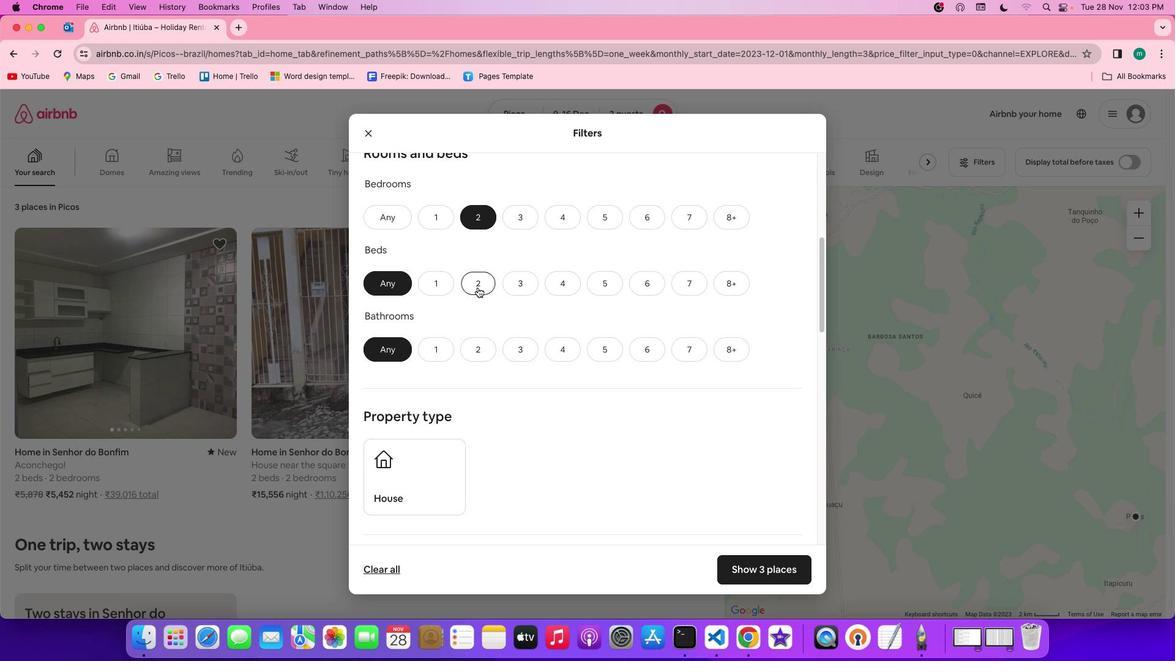 
Action: Mouse moved to (443, 345)
Screenshot: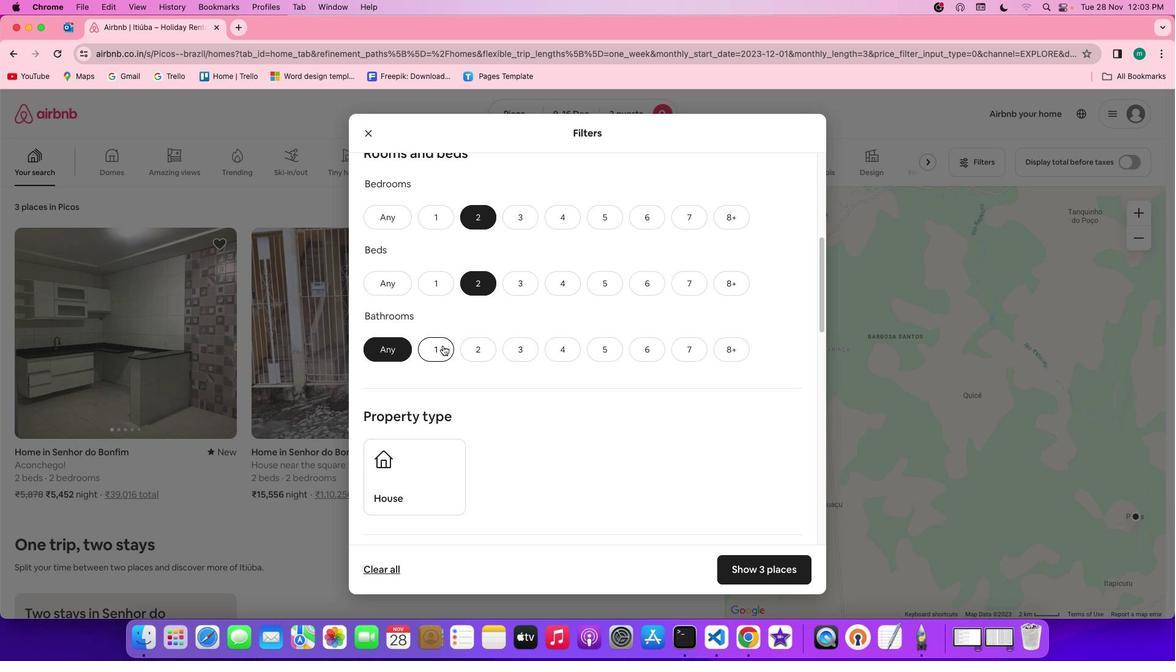 
Action: Mouse pressed left at (443, 345)
Screenshot: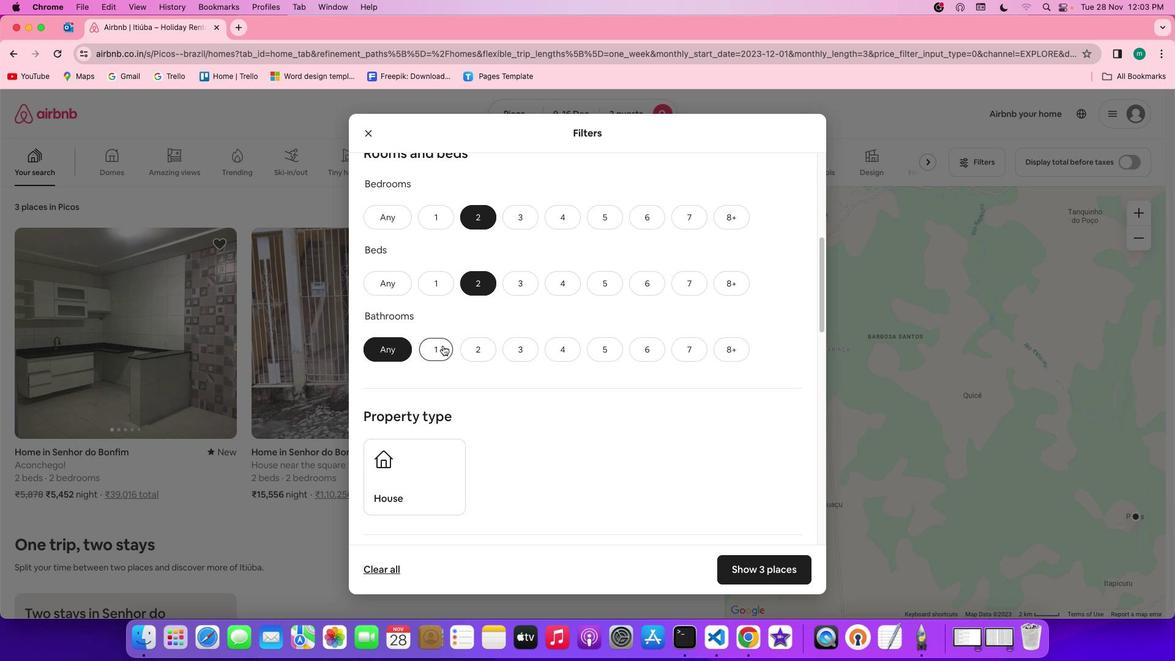 
Action: Mouse moved to (587, 350)
Screenshot: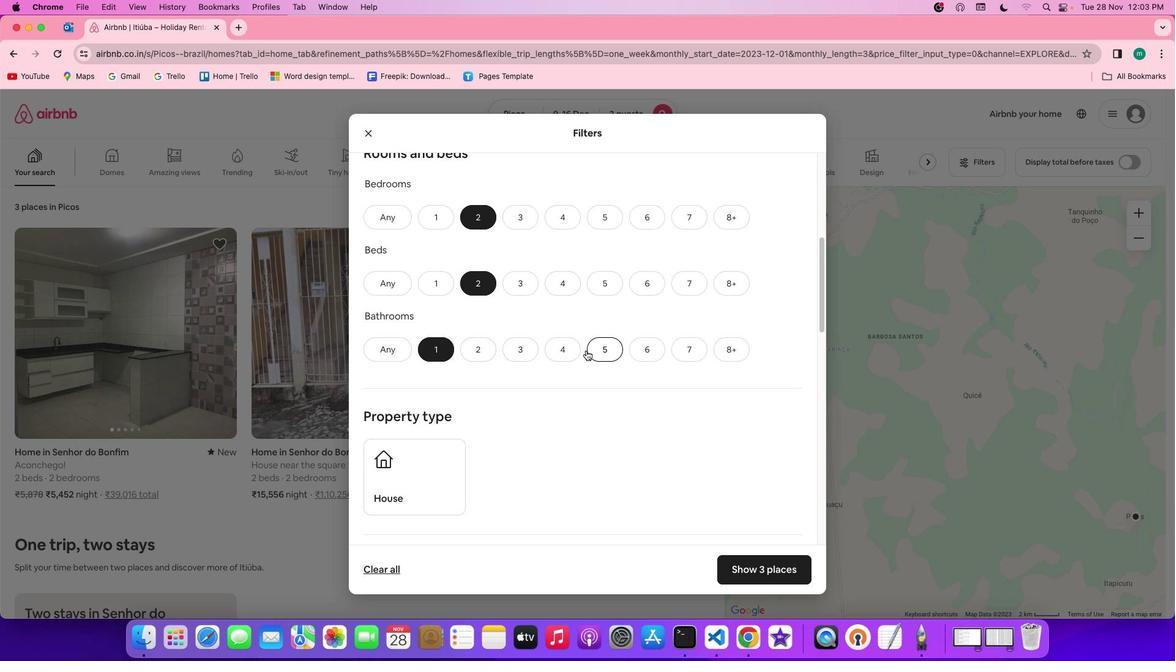 
Action: Mouse scrolled (587, 350) with delta (0, 0)
Screenshot: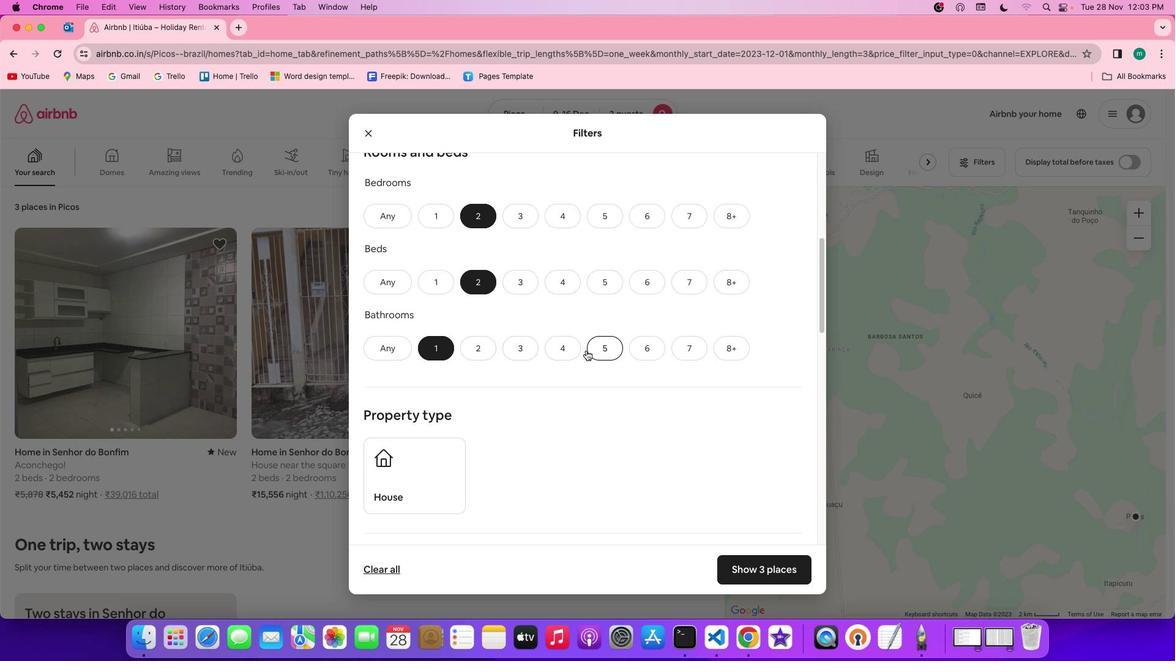 
Action: Mouse scrolled (587, 350) with delta (0, 0)
Screenshot: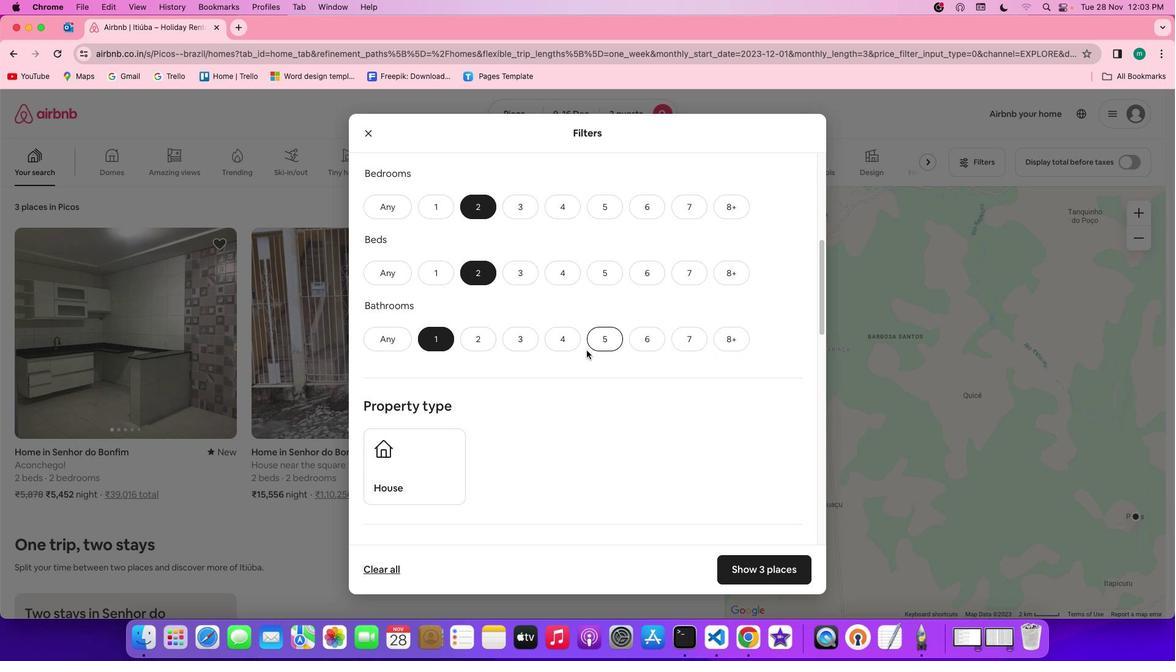 
Action: Mouse scrolled (587, 350) with delta (0, 0)
Screenshot: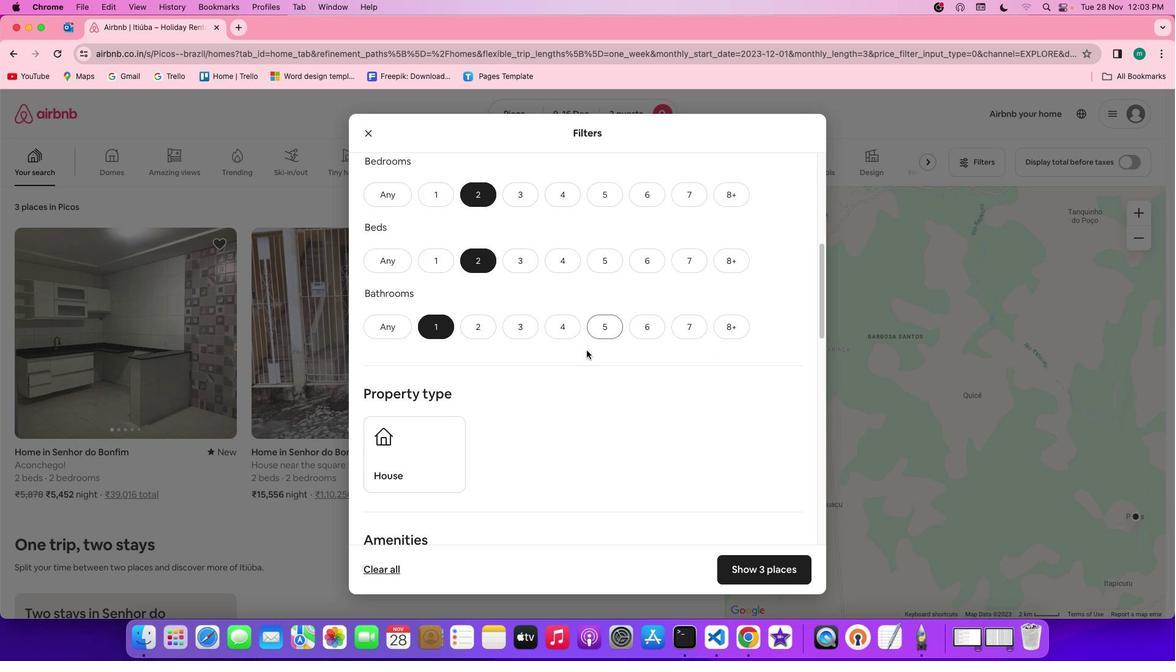 
Action: Mouse moved to (588, 351)
Screenshot: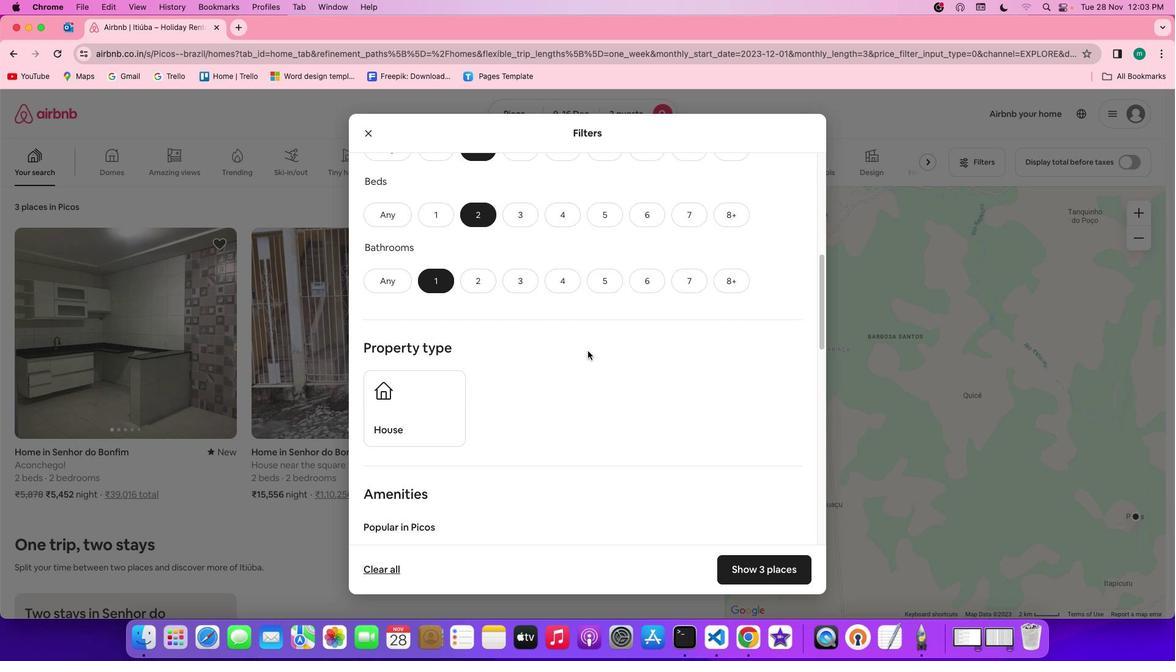 
Action: Mouse scrolled (588, 351) with delta (0, 0)
Screenshot: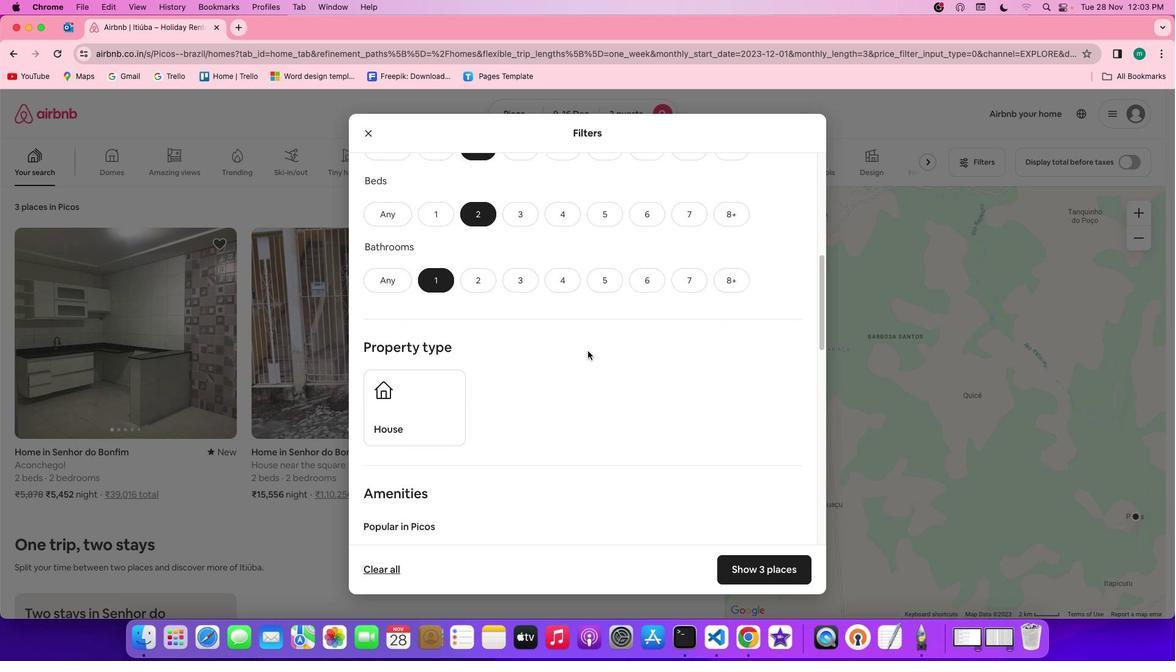 
Action: Mouse scrolled (588, 351) with delta (0, 0)
Screenshot: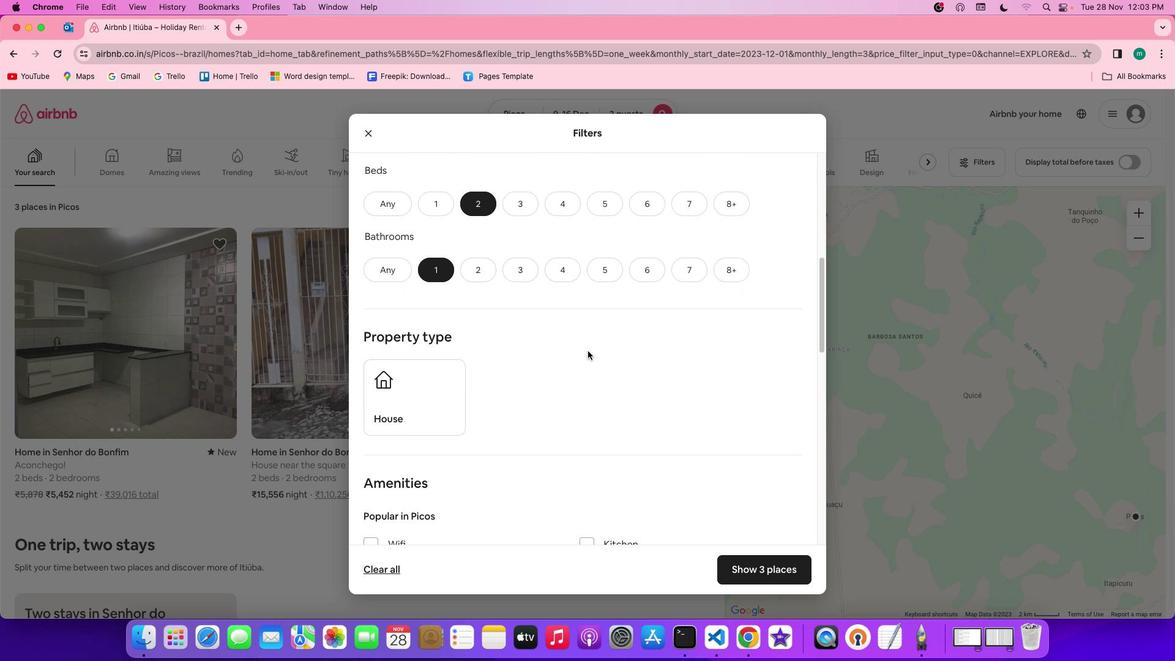 
Action: Mouse scrolled (588, 351) with delta (0, 0)
Screenshot: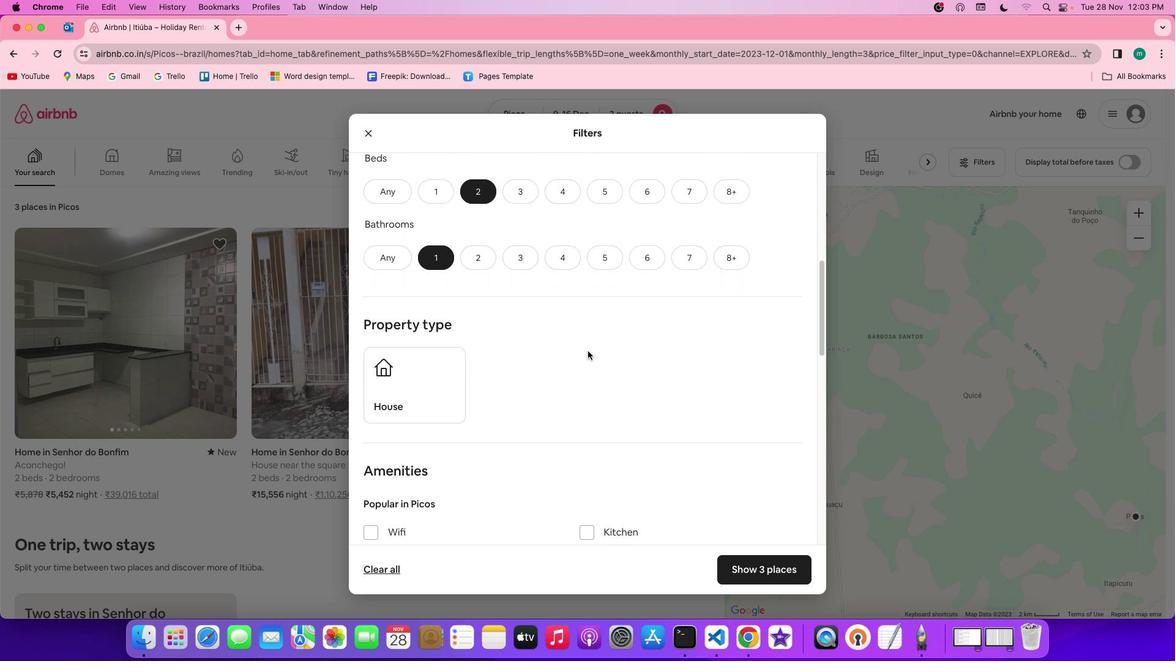 
Action: Mouse scrolled (588, 351) with delta (0, 0)
Screenshot: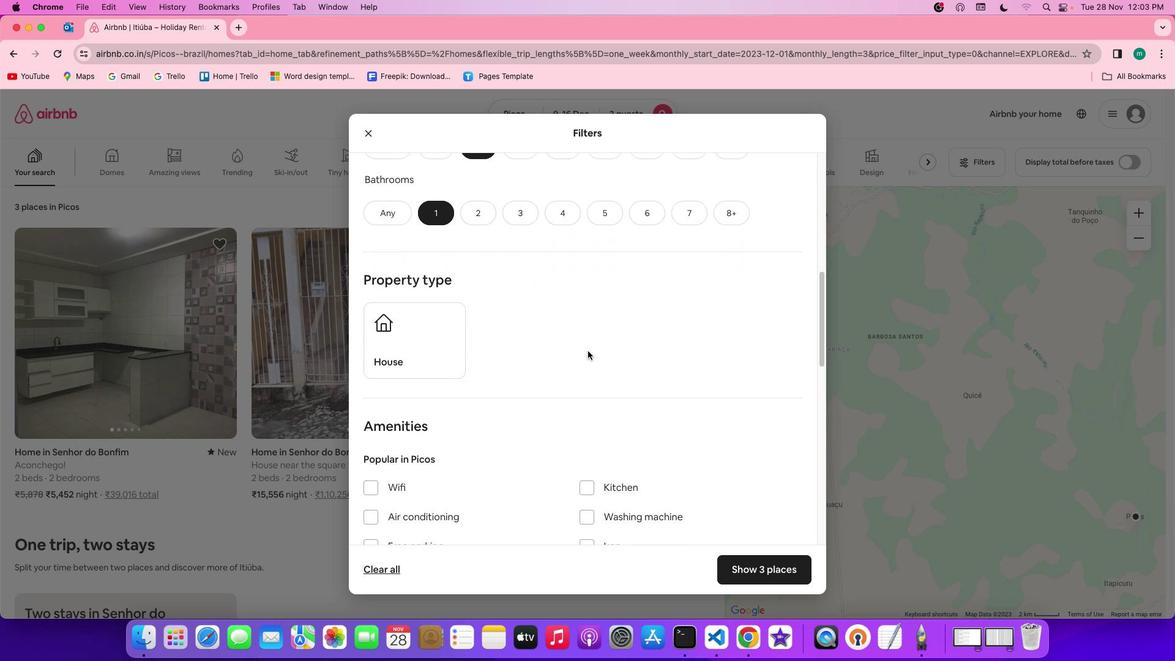 
Action: Mouse scrolled (588, 351) with delta (0, 0)
Screenshot: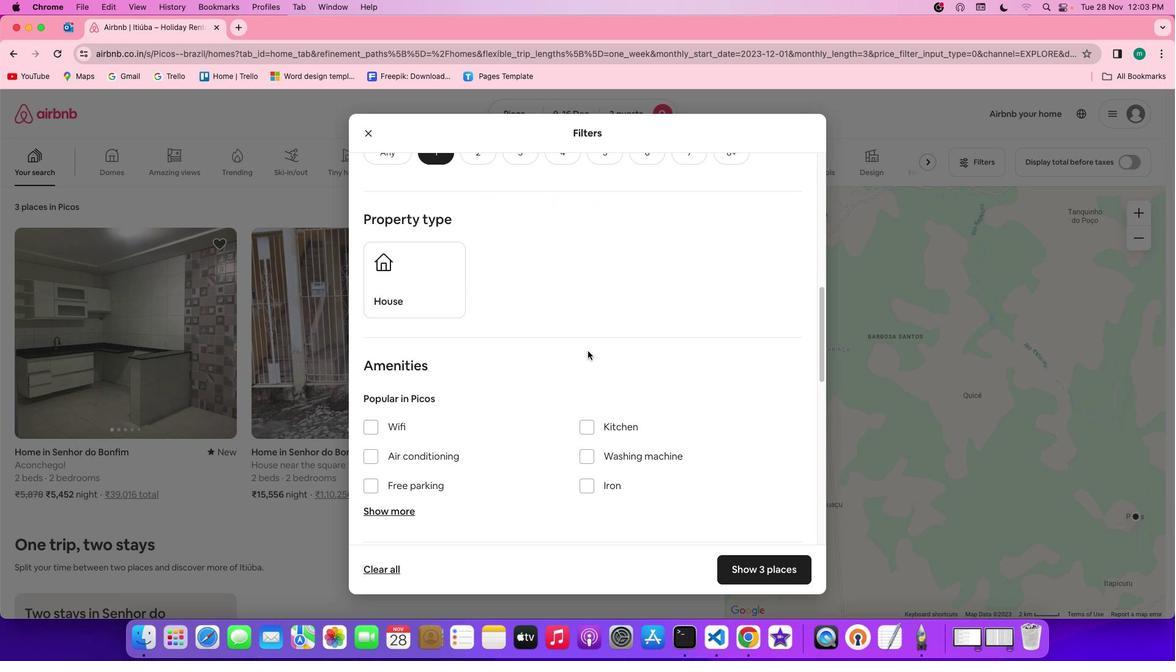 
Action: Mouse scrolled (588, 351) with delta (0, 0)
Screenshot: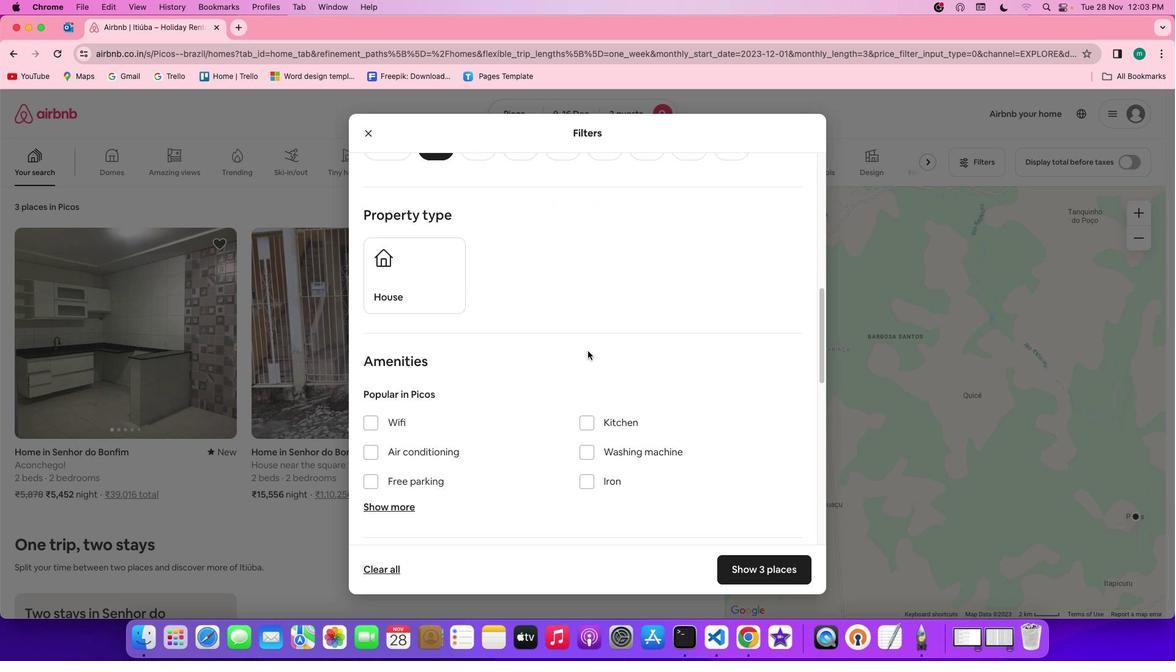 
Action: Mouse scrolled (588, 351) with delta (0, 0)
Screenshot: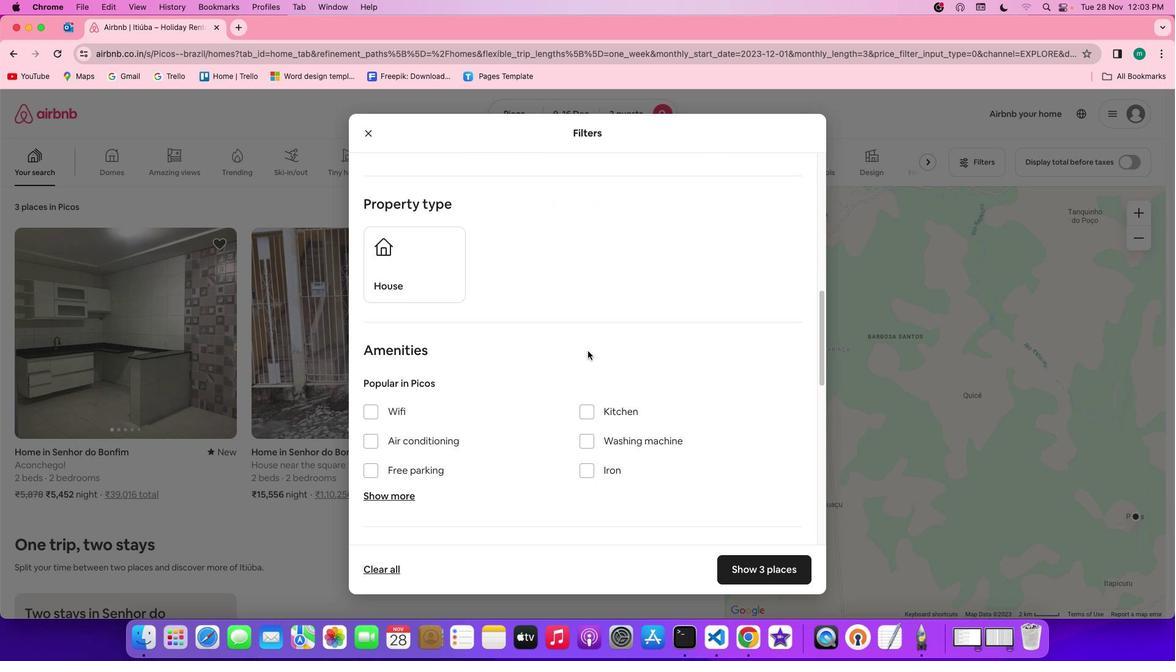 
Action: Mouse scrolled (588, 351) with delta (0, 0)
Screenshot: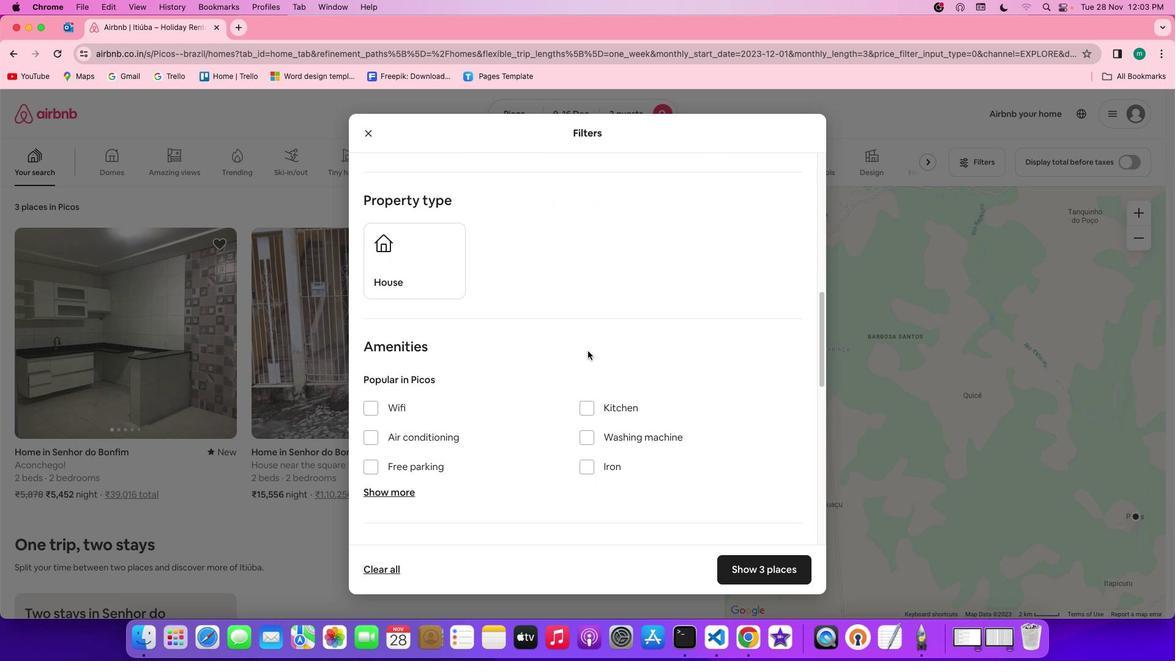 
Action: Mouse scrolled (588, 351) with delta (0, 0)
Screenshot: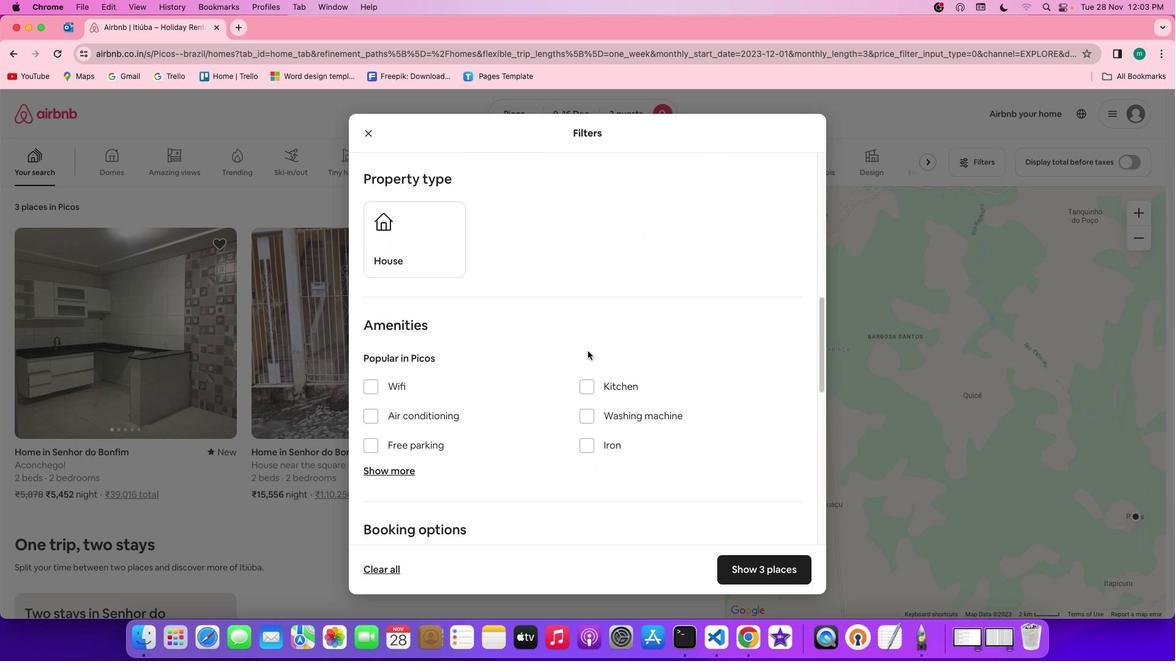 
Action: Mouse scrolled (588, 351) with delta (0, 0)
Screenshot: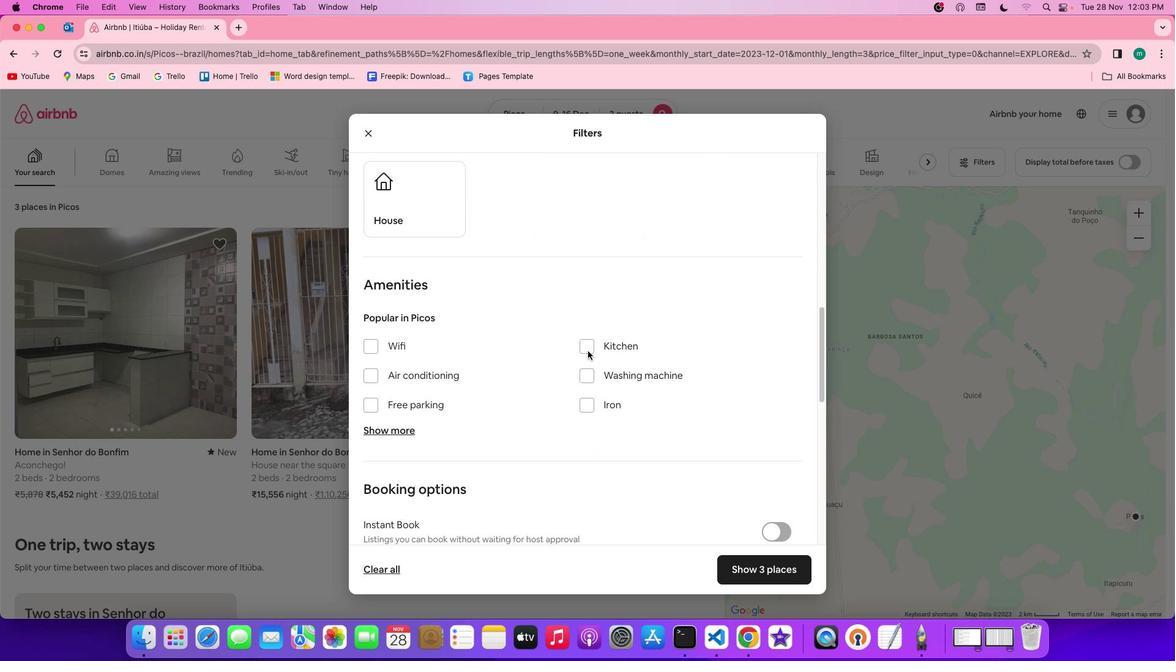 
Action: Mouse moved to (664, 388)
Screenshot: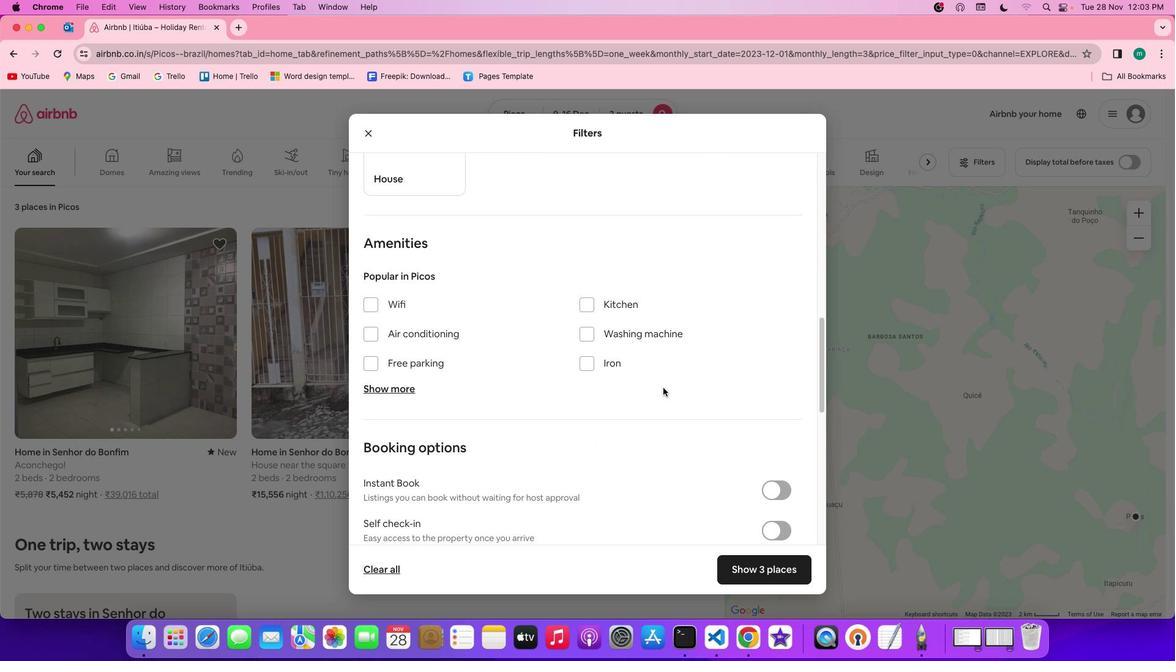 
Action: Mouse scrolled (664, 388) with delta (0, 0)
Screenshot: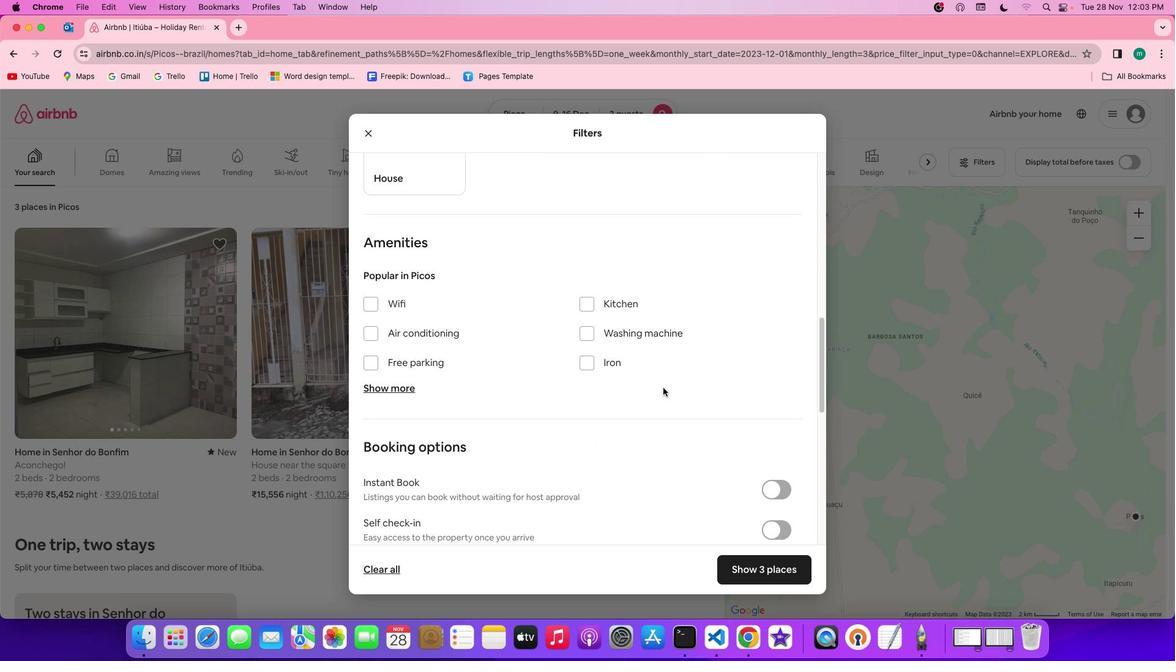 
Action: Mouse scrolled (664, 388) with delta (0, 0)
Screenshot: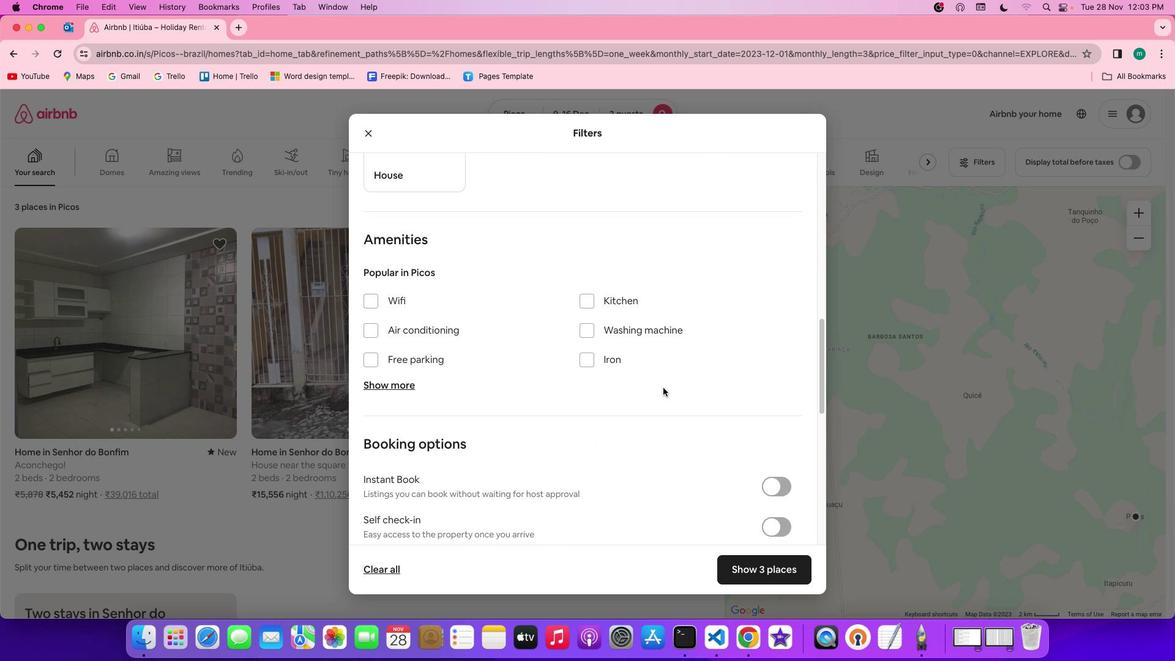 
Action: Mouse scrolled (664, 388) with delta (0, 0)
Screenshot: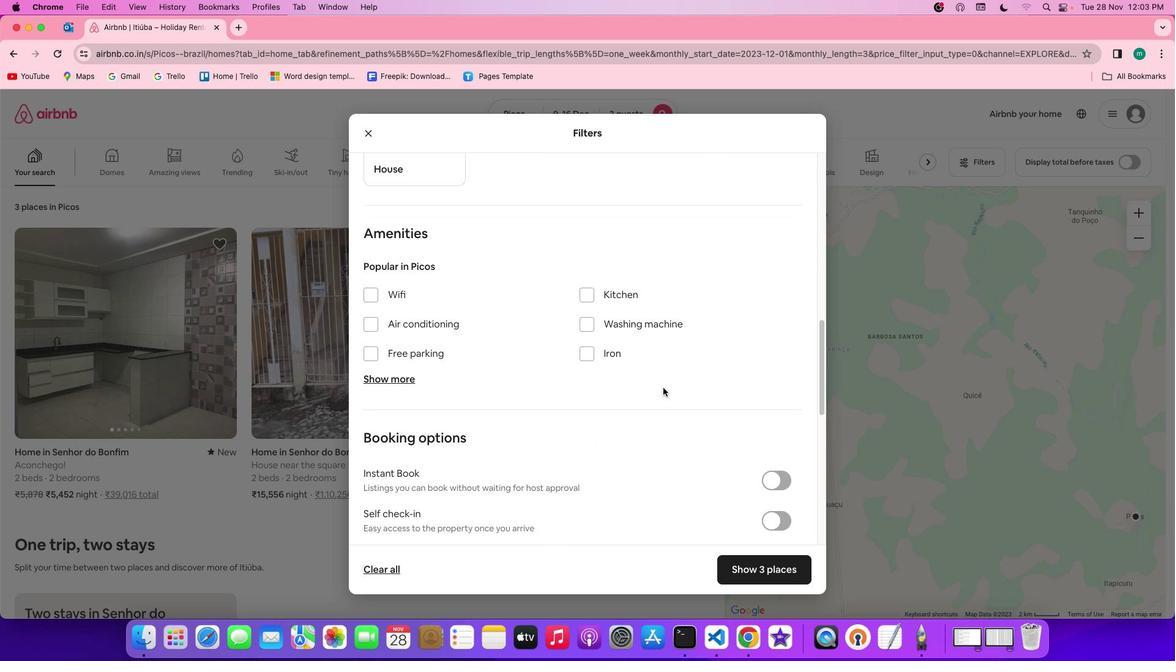 
Action: Mouse scrolled (664, 388) with delta (0, 0)
Screenshot: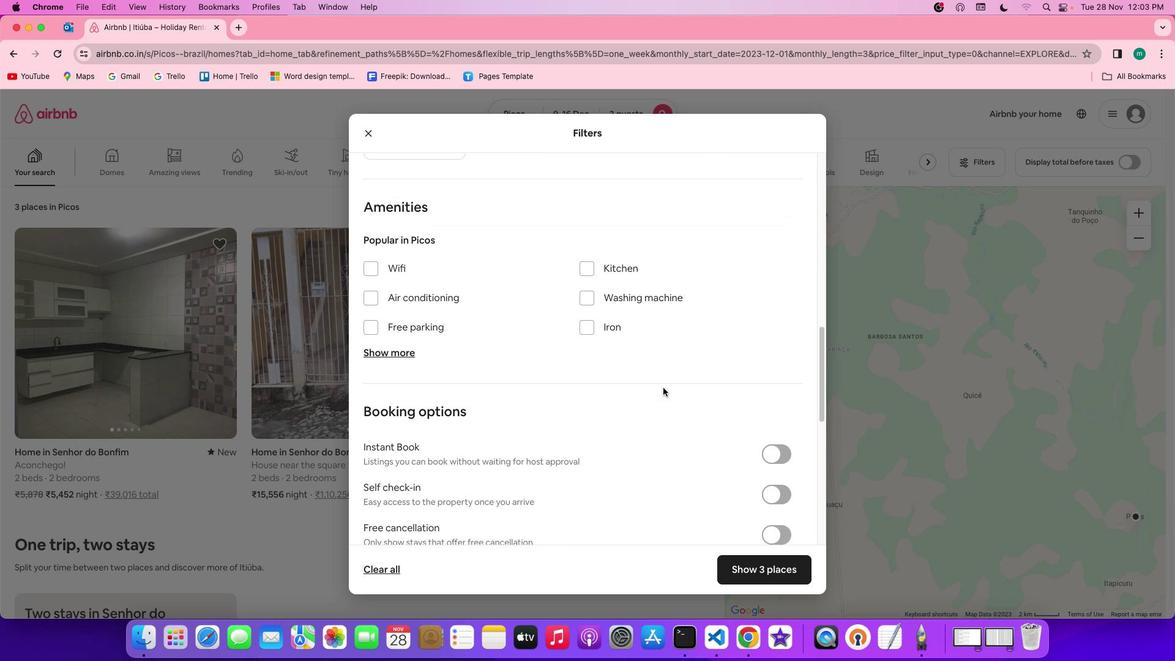 
Action: Mouse scrolled (664, 388) with delta (0, 0)
Screenshot: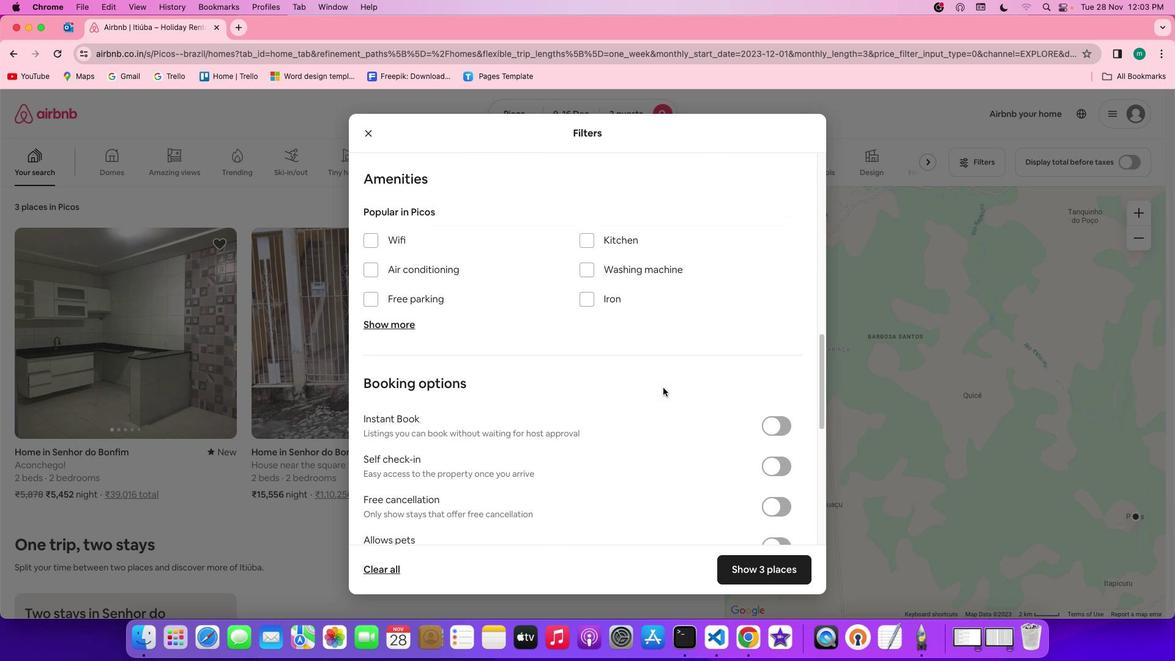 
Action: Mouse moved to (664, 388)
Screenshot: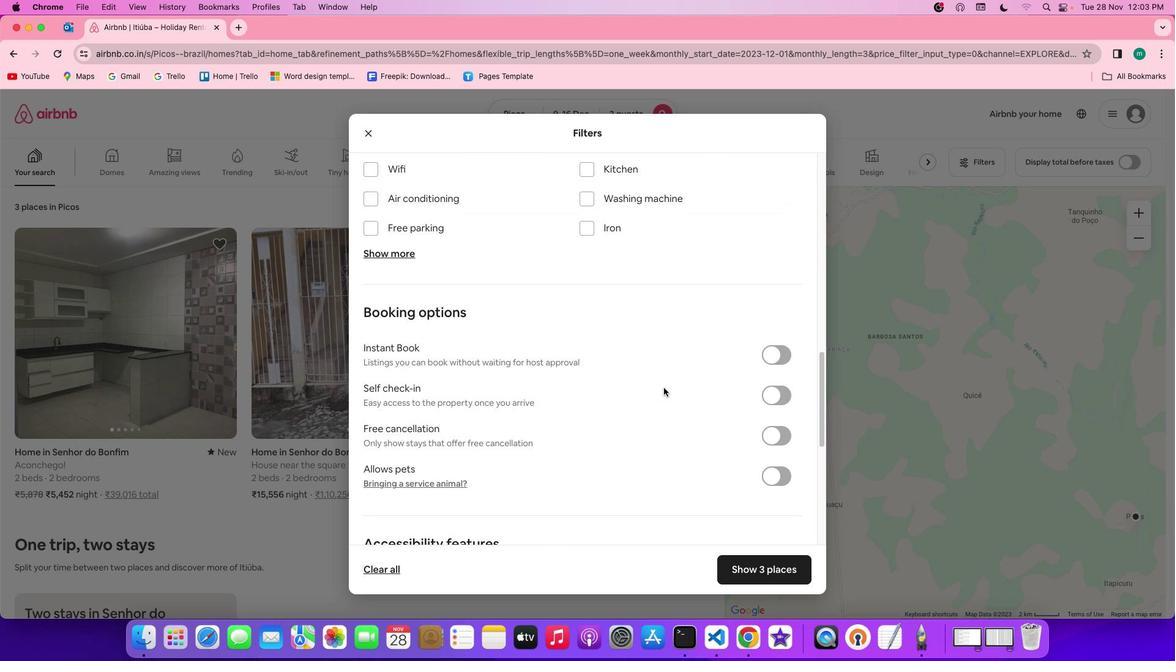 
Action: Mouse scrolled (664, 388) with delta (0, 0)
Screenshot: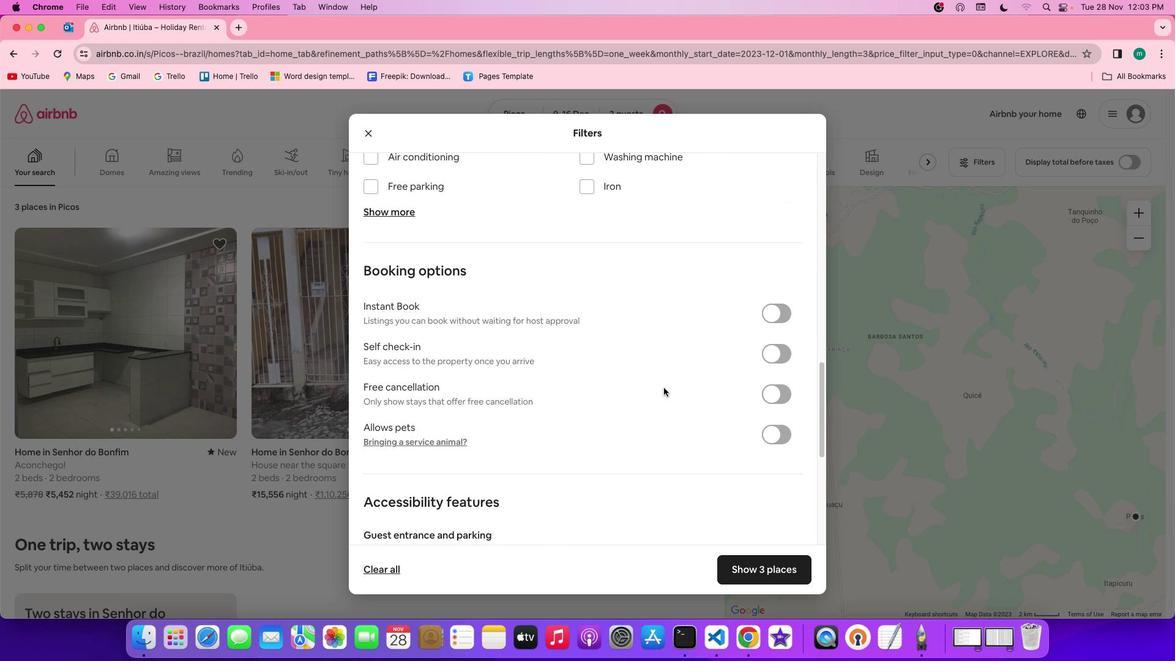 
Action: Mouse scrolled (664, 388) with delta (0, 0)
Screenshot: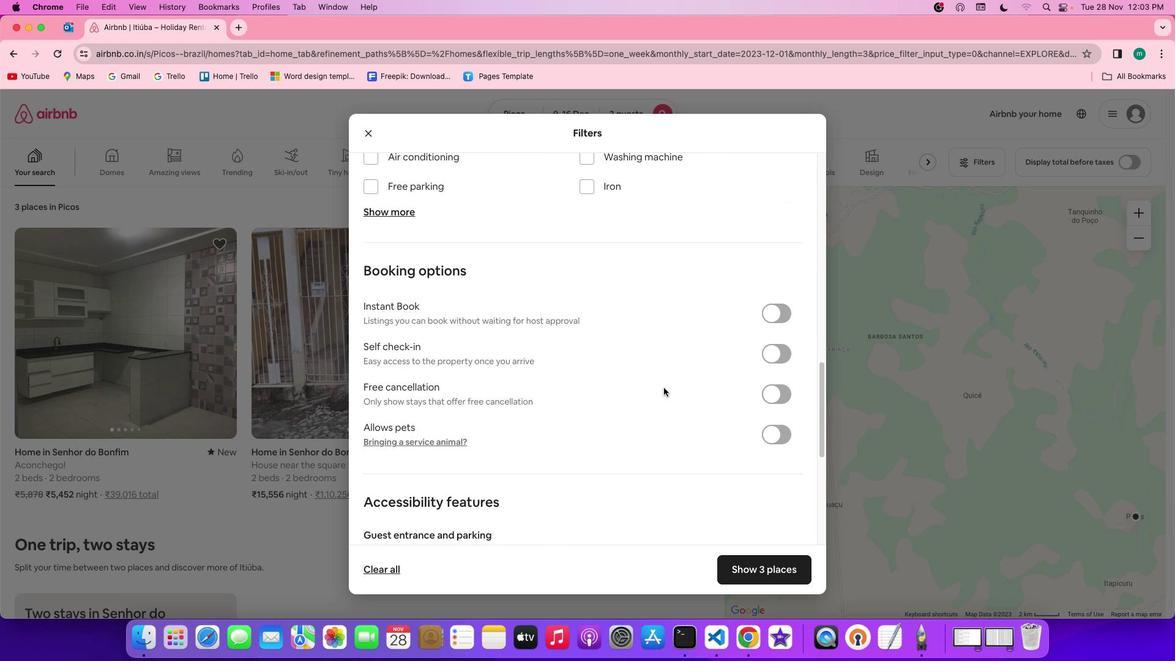 
Action: Mouse scrolled (664, 388) with delta (0, 0)
Screenshot: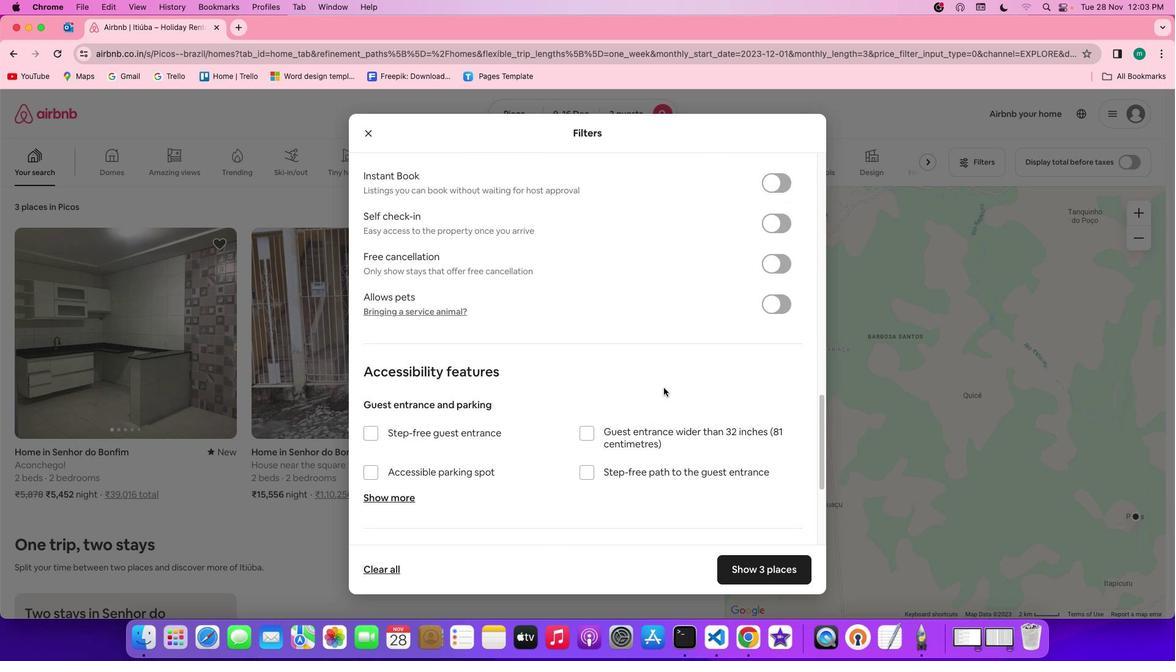 
Action: Mouse scrolled (664, 388) with delta (0, -1)
Screenshot: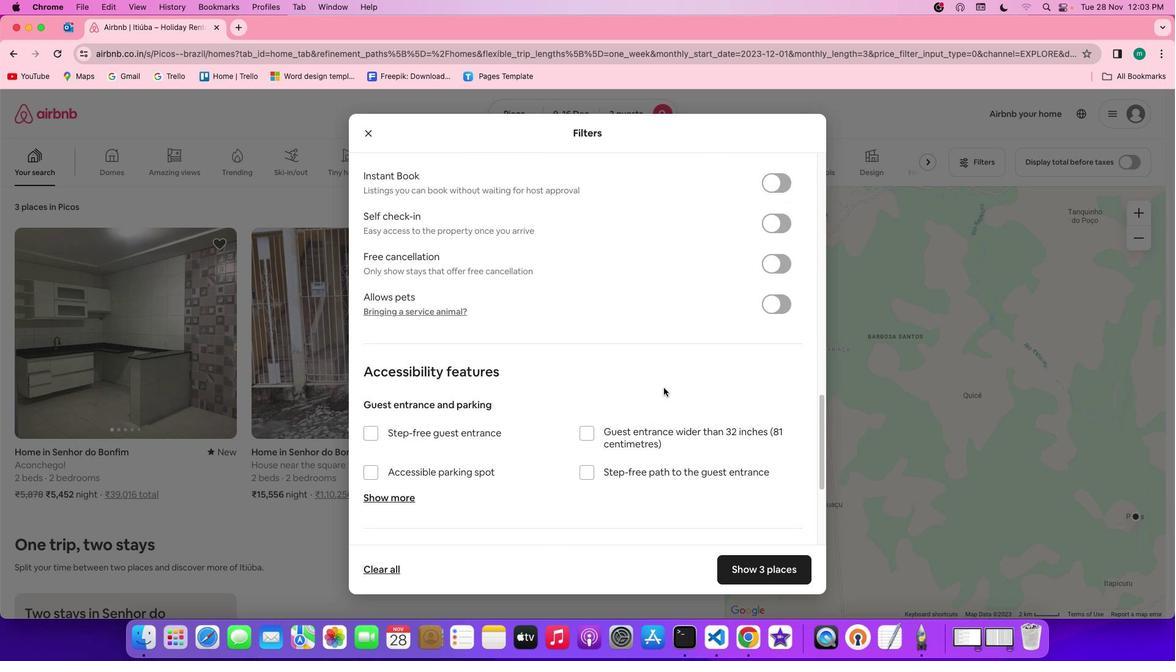 
Action: Mouse scrolled (664, 388) with delta (0, -2)
Screenshot: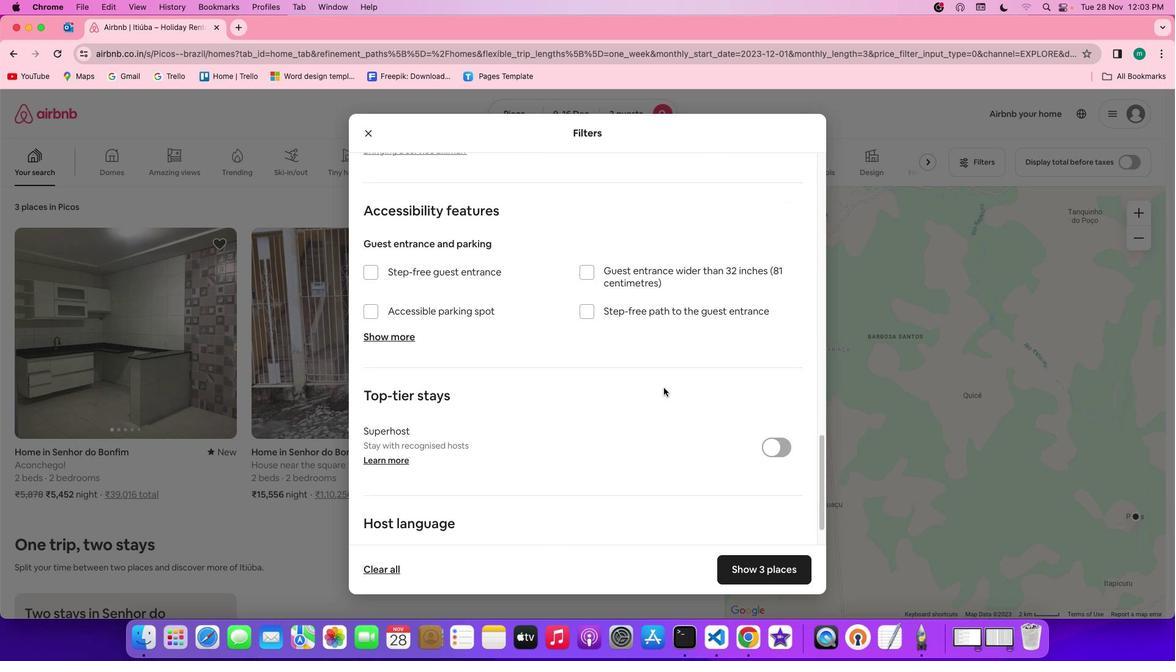 
Action: Mouse scrolled (664, 388) with delta (0, -2)
Screenshot: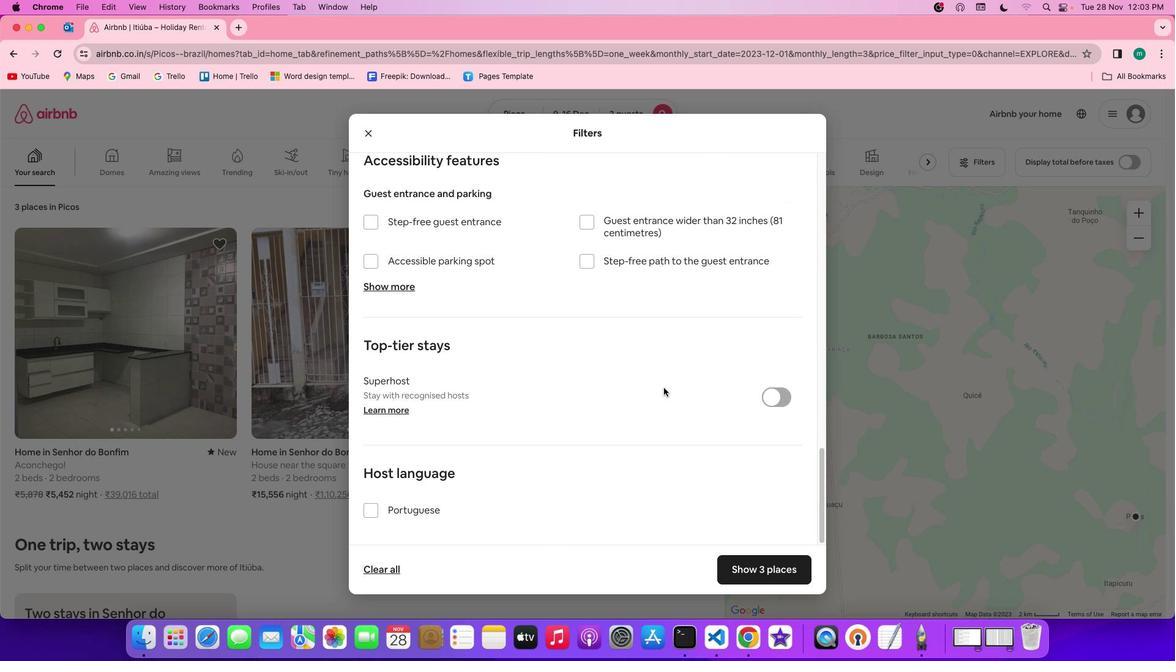 
Action: Mouse moved to (728, 419)
Screenshot: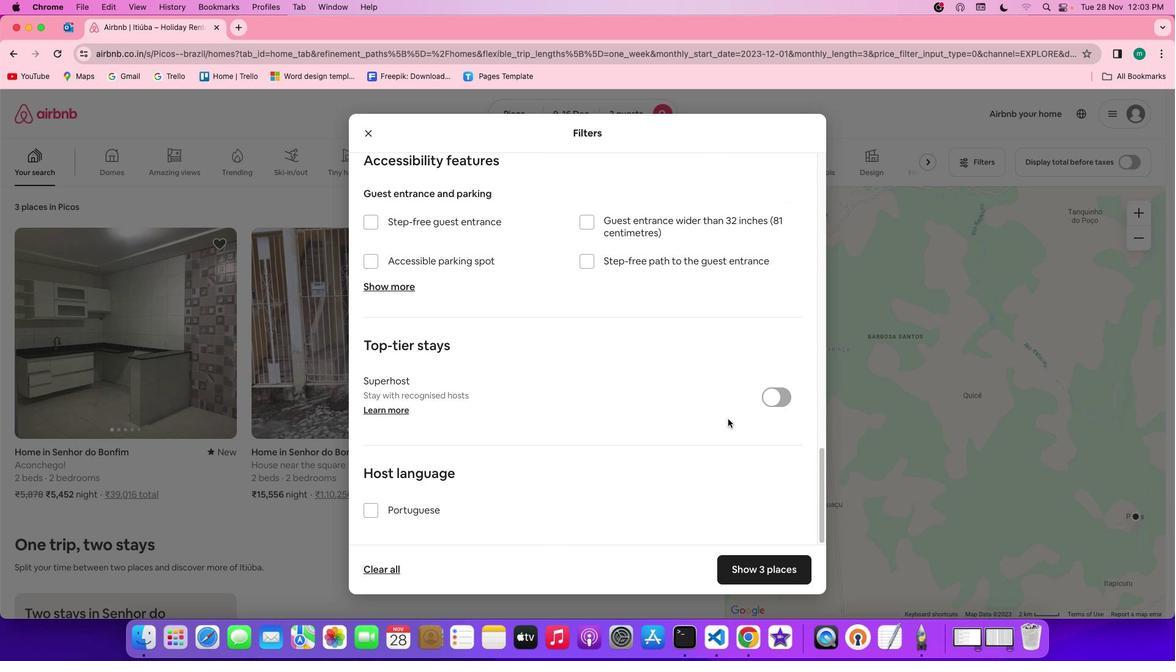 
Action: Mouse scrolled (728, 419) with delta (0, 0)
Screenshot: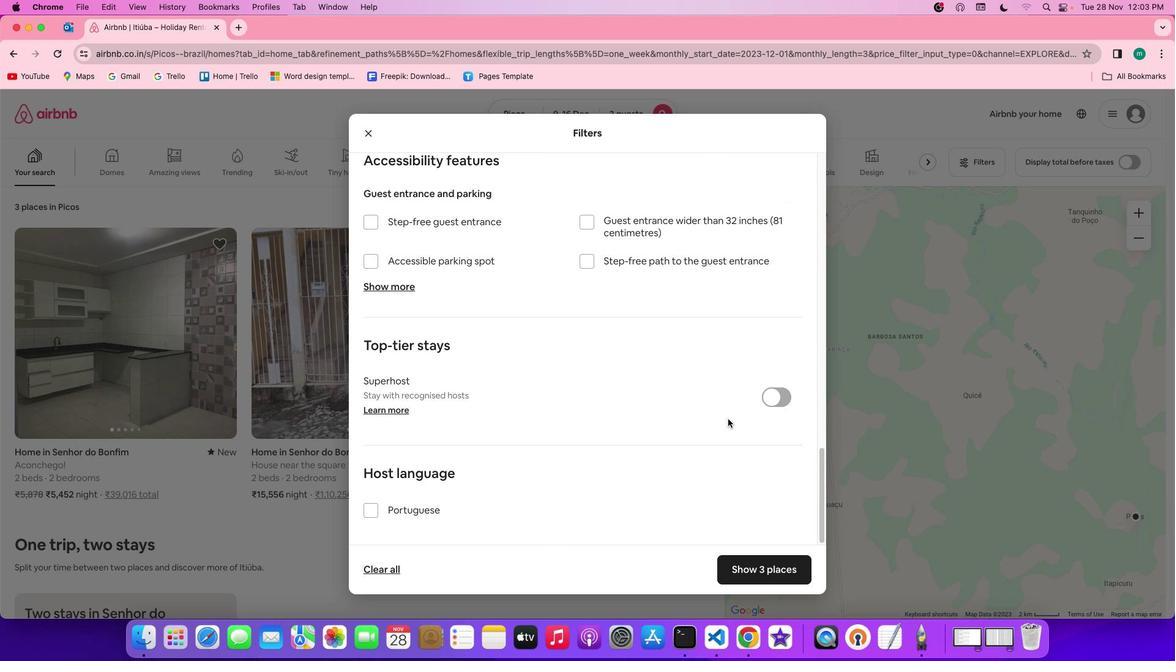 
Action: Mouse scrolled (728, 419) with delta (0, 0)
Screenshot: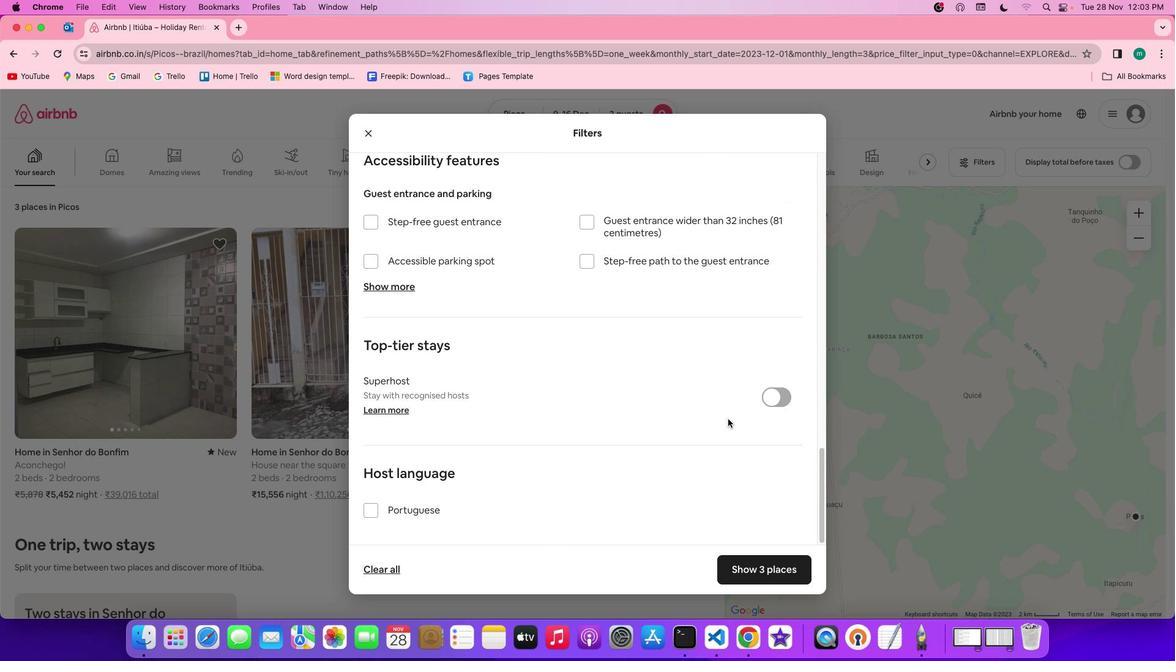 
Action: Mouse scrolled (728, 419) with delta (0, 0)
Screenshot: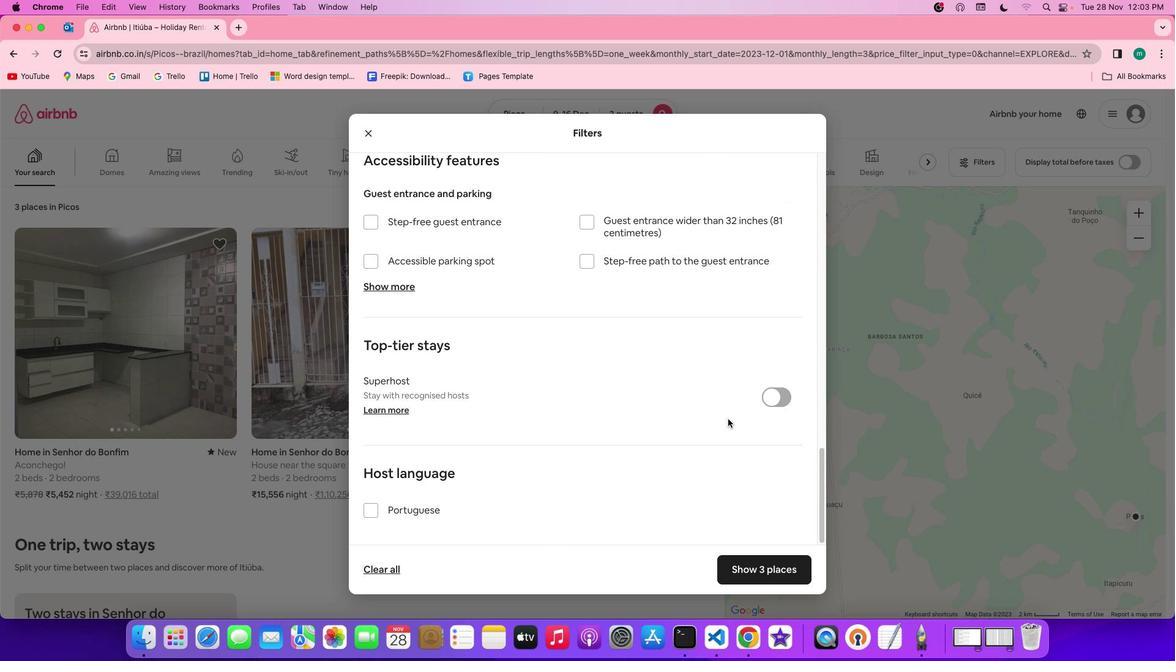 
Action: Mouse scrolled (728, 419) with delta (0, -1)
Screenshot: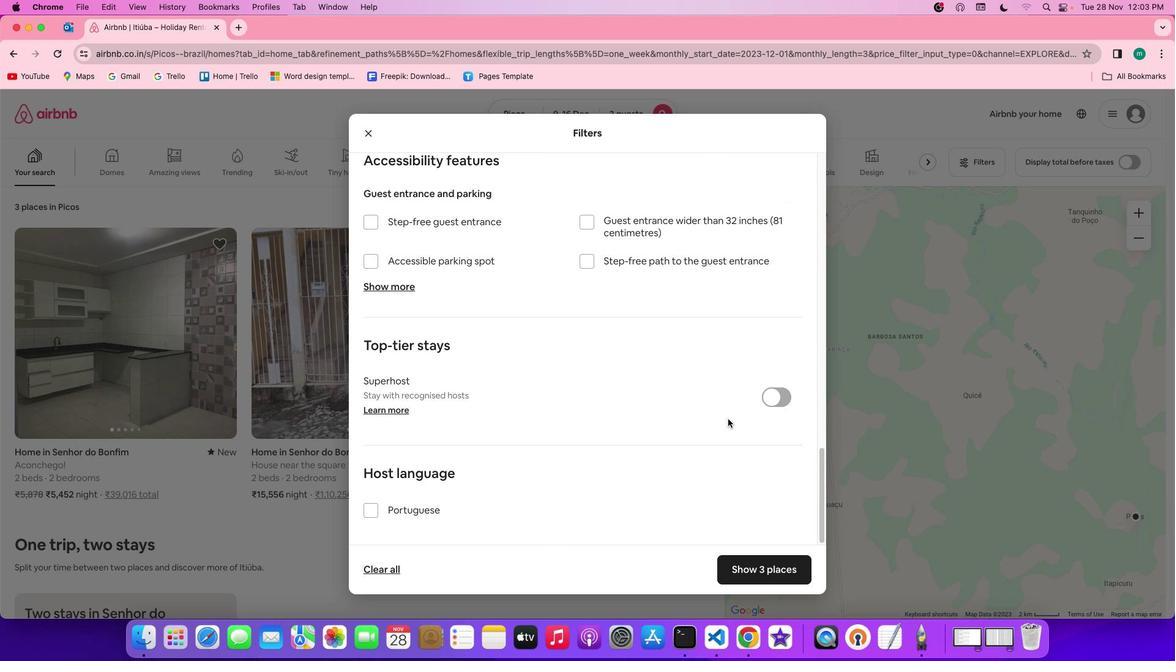 
Action: Mouse scrolled (728, 419) with delta (0, -2)
Screenshot: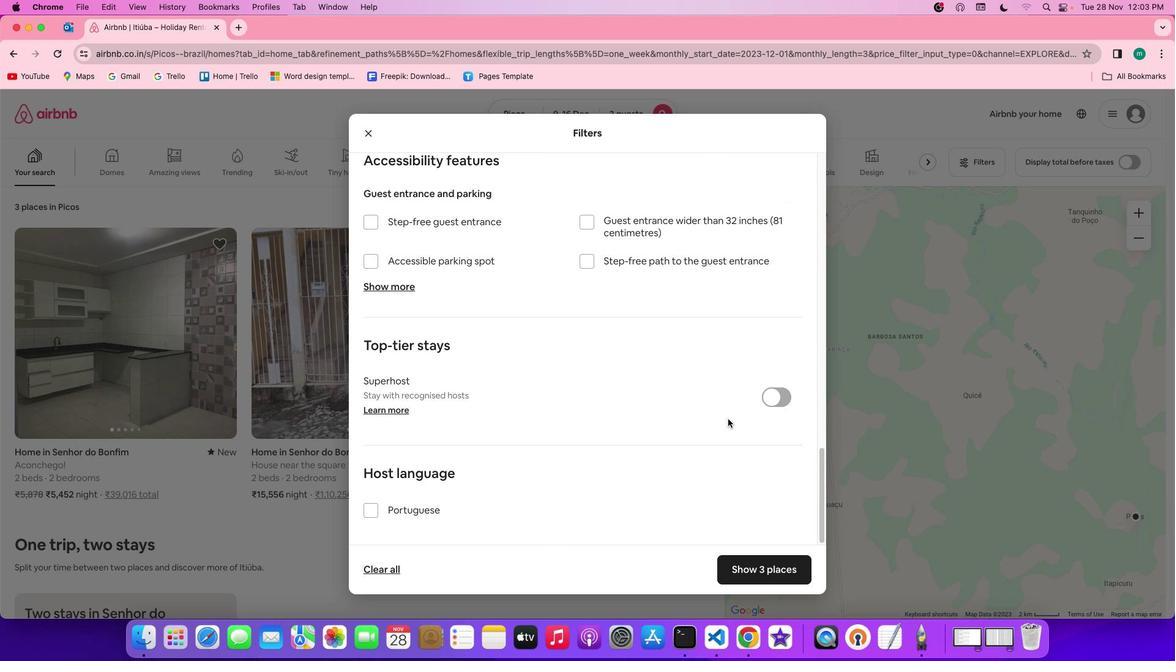 
Action: Mouse scrolled (728, 419) with delta (0, -2)
Screenshot: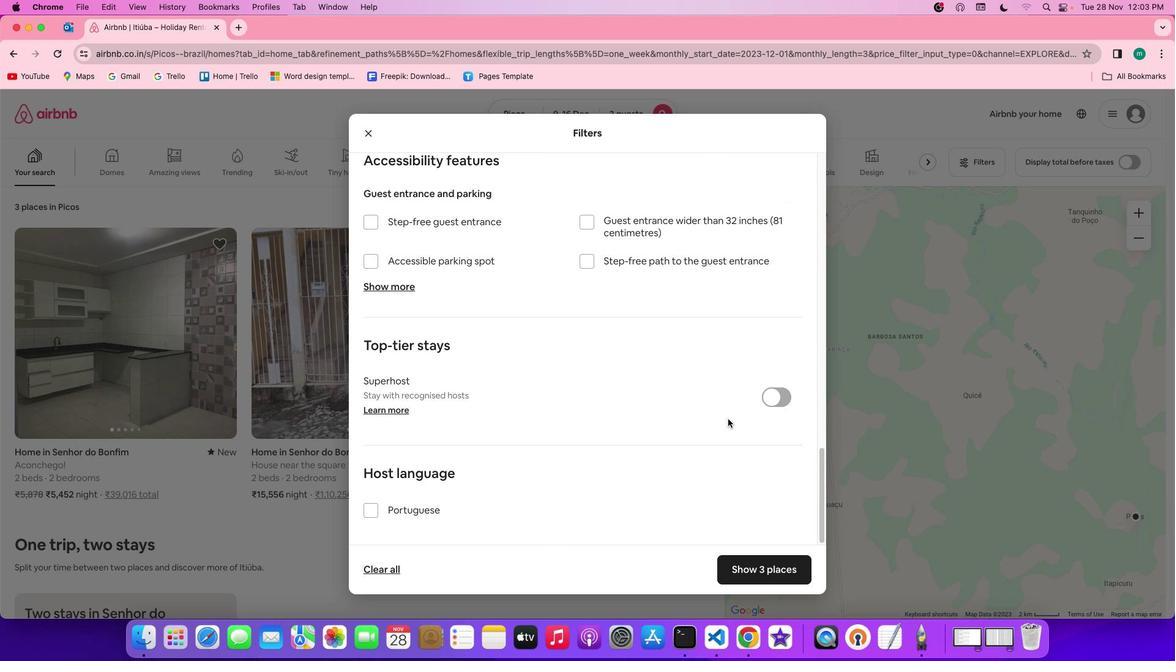 
Action: Mouse moved to (762, 571)
Screenshot: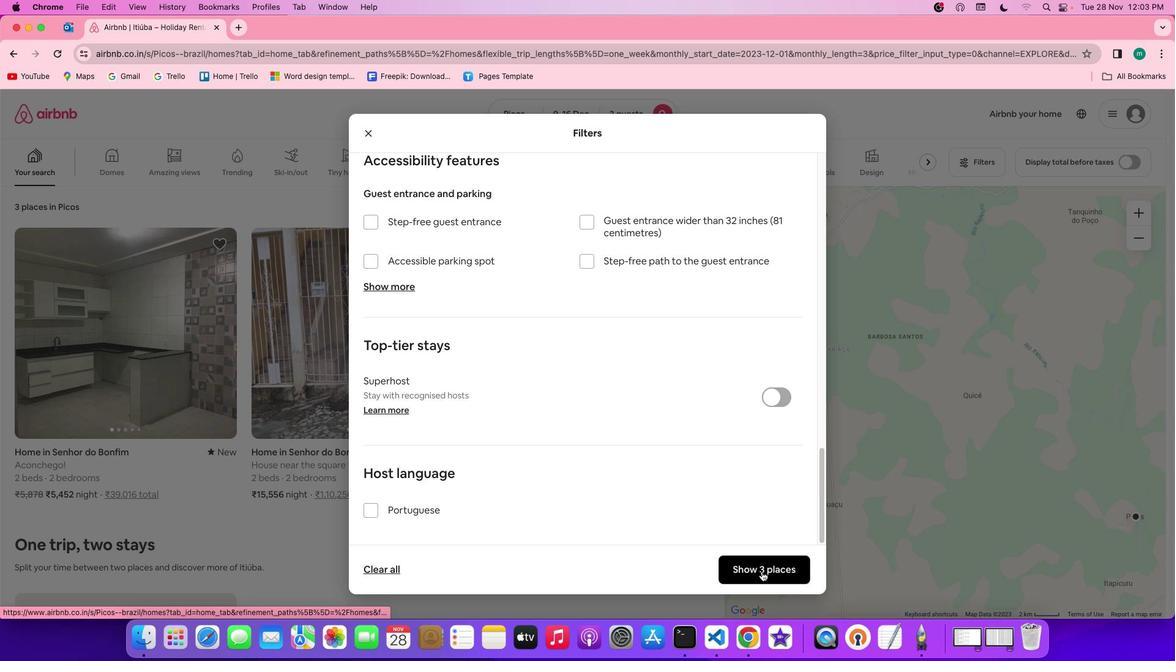 
Action: Mouse pressed left at (762, 571)
Screenshot: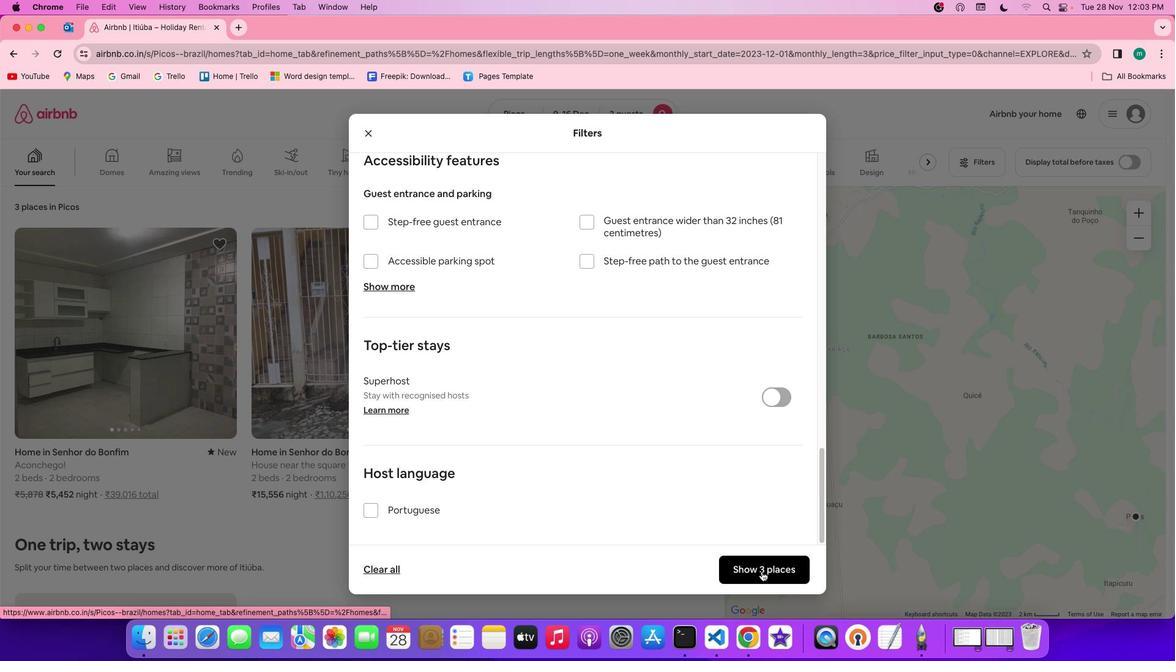
Action: Mouse moved to (190, 308)
Screenshot: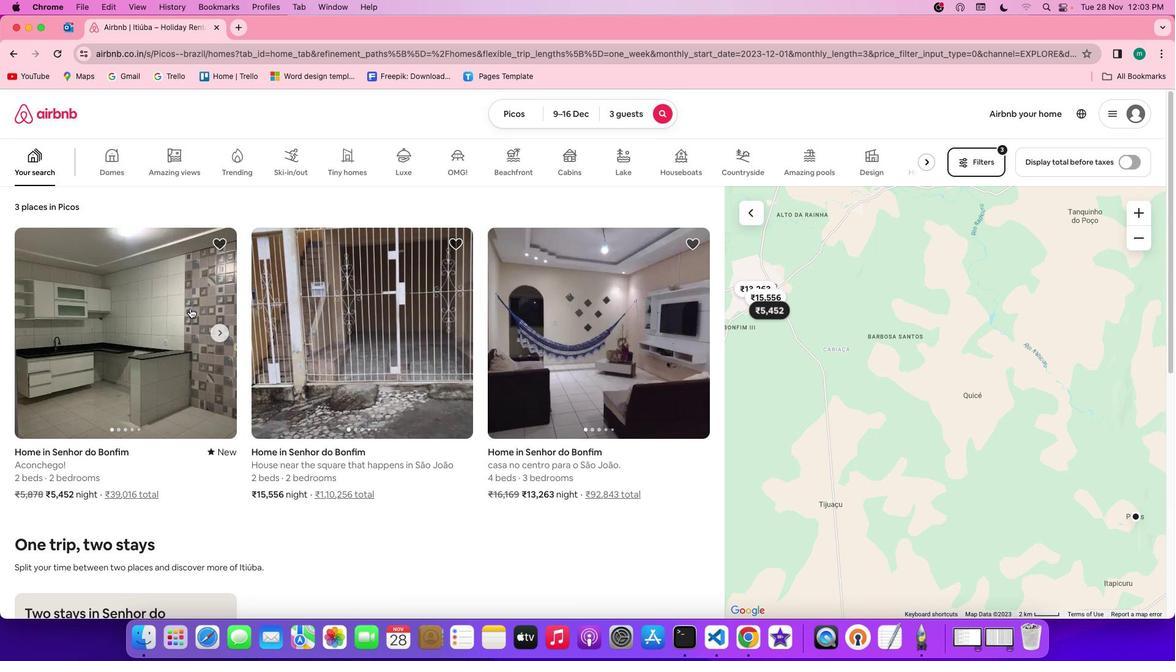 
Action: Mouse pressed left at (190, 308)
Screenshot: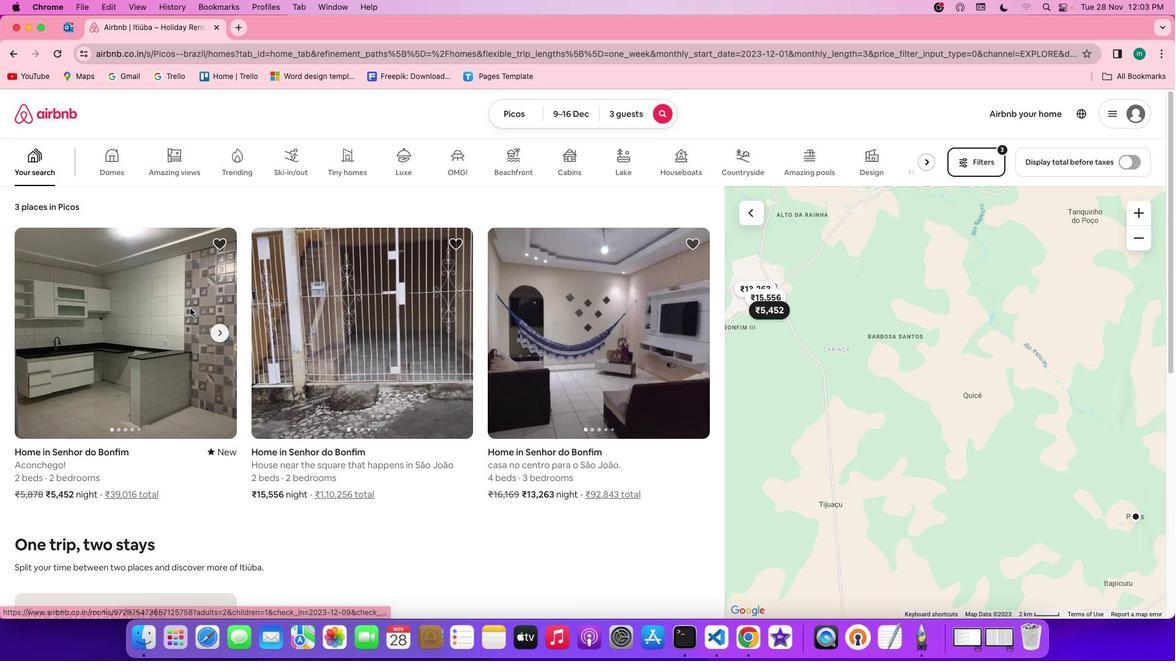 
Action: Mouse moved to (871, 456)
Screenshot: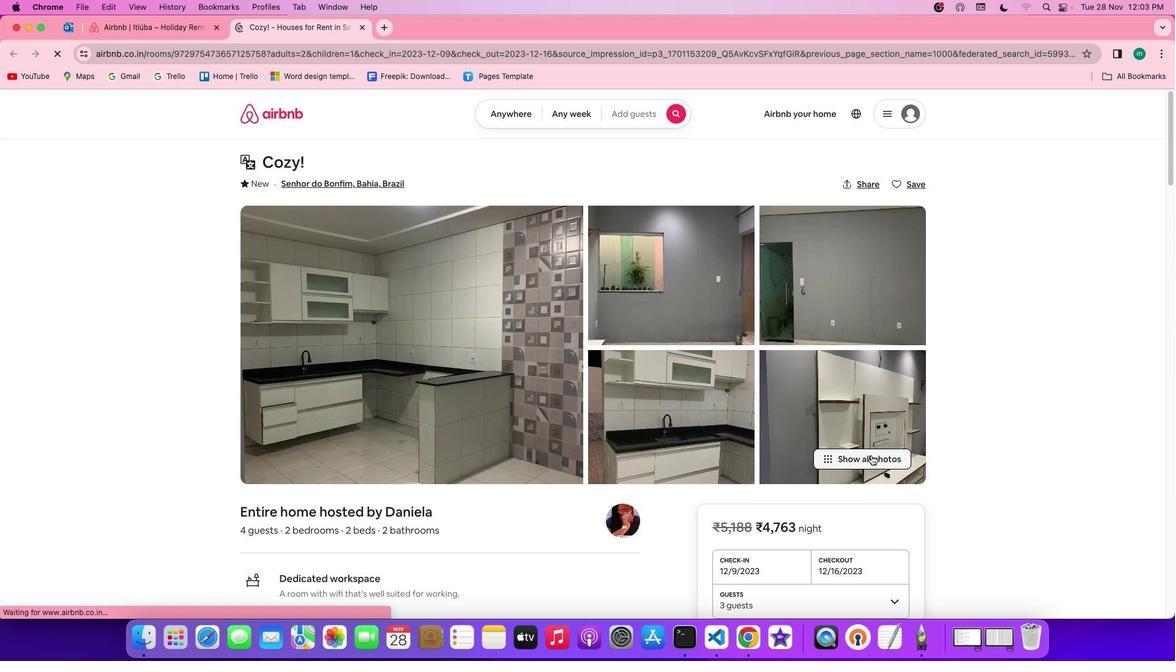 
Action: Mouse pressed left at (871, 456)
Screenshot: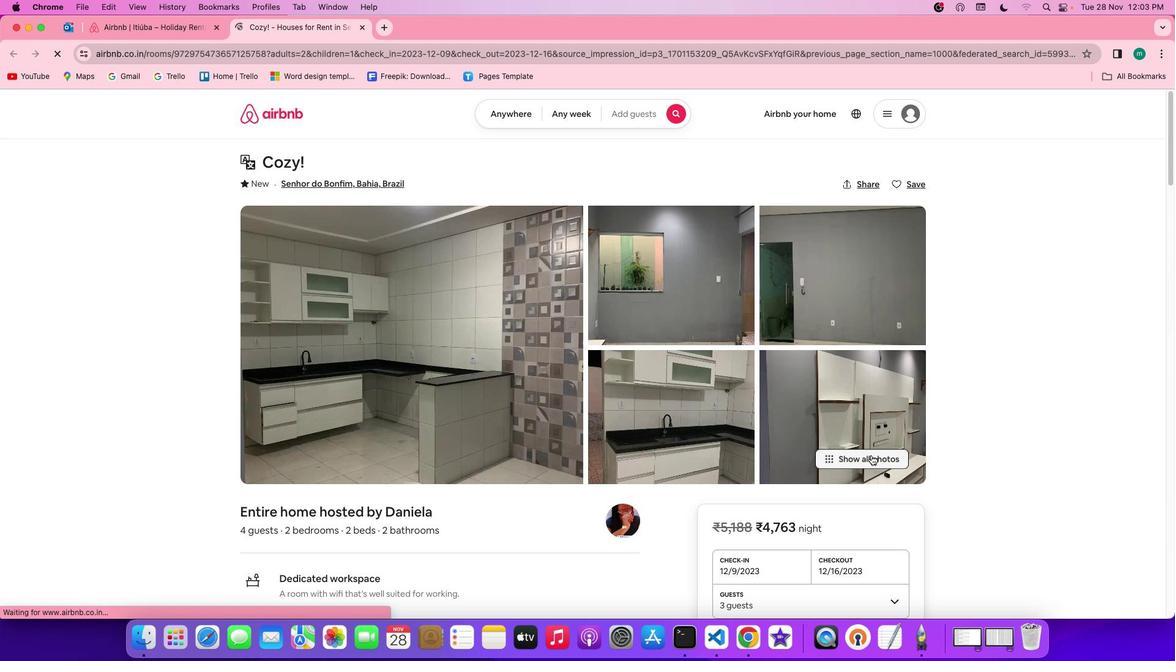 
Action: Mouse moved to (645, 400)
Screenshot: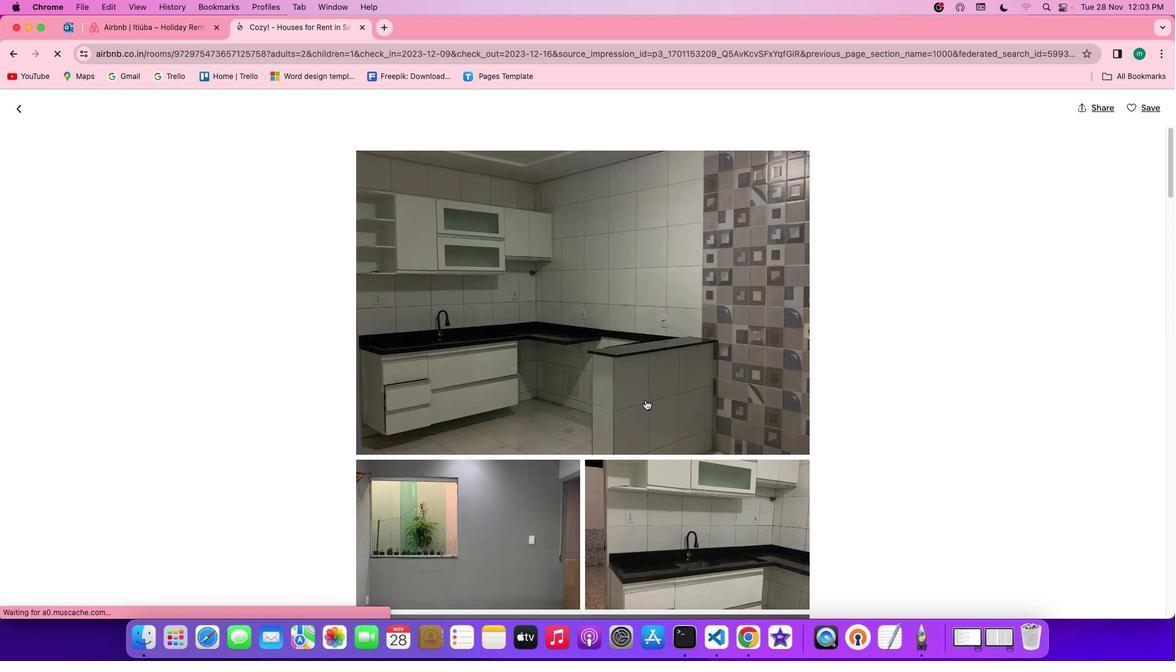 
Action: Mouse scrolled (645, 400) with delta (0, 0)
Screenshot: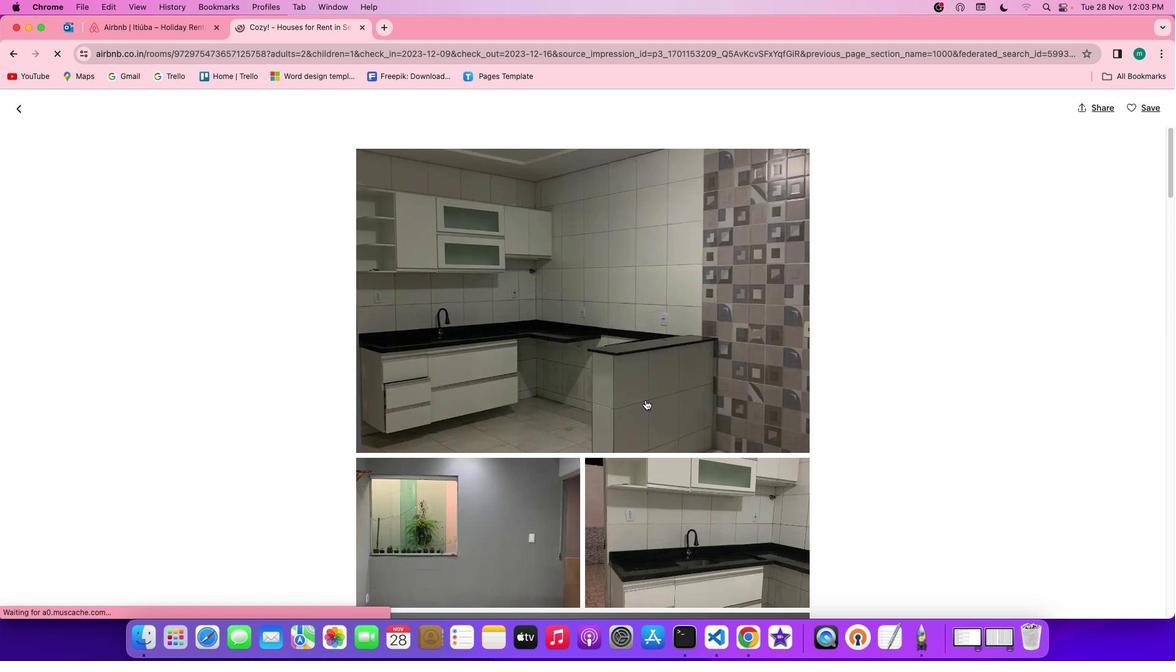 
Action: Mouse scrolled (645, 400) with delta (0, 0)
Screenshot: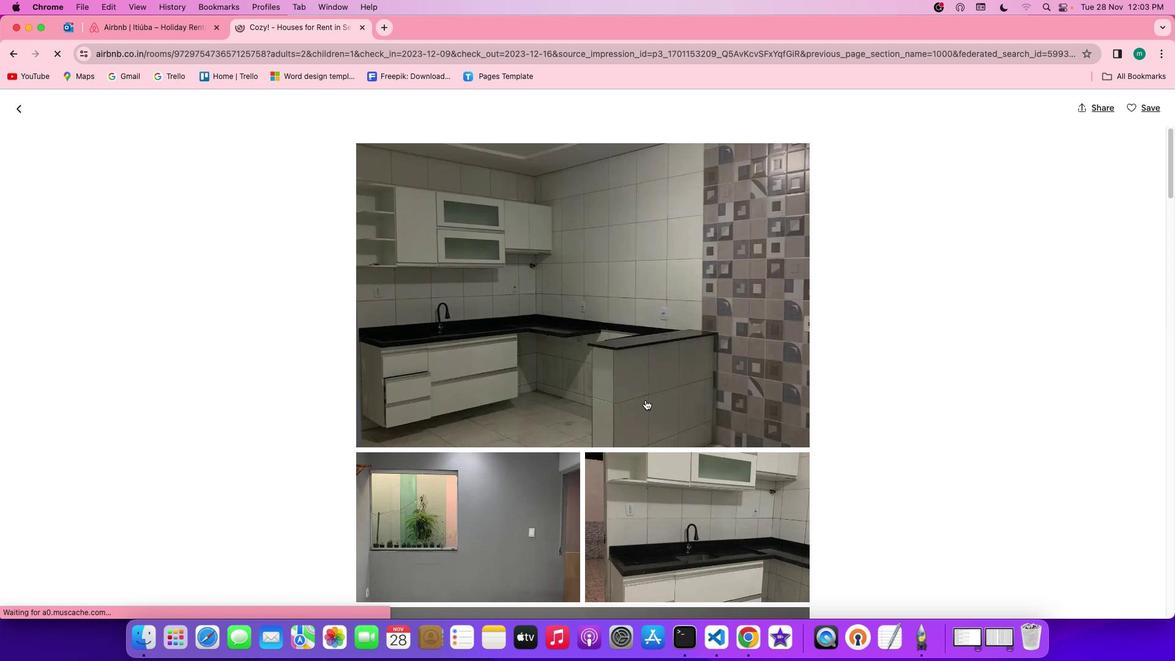 
Action: Mouse scrolled (645, 400) with delta (0, 0)
Screenshot: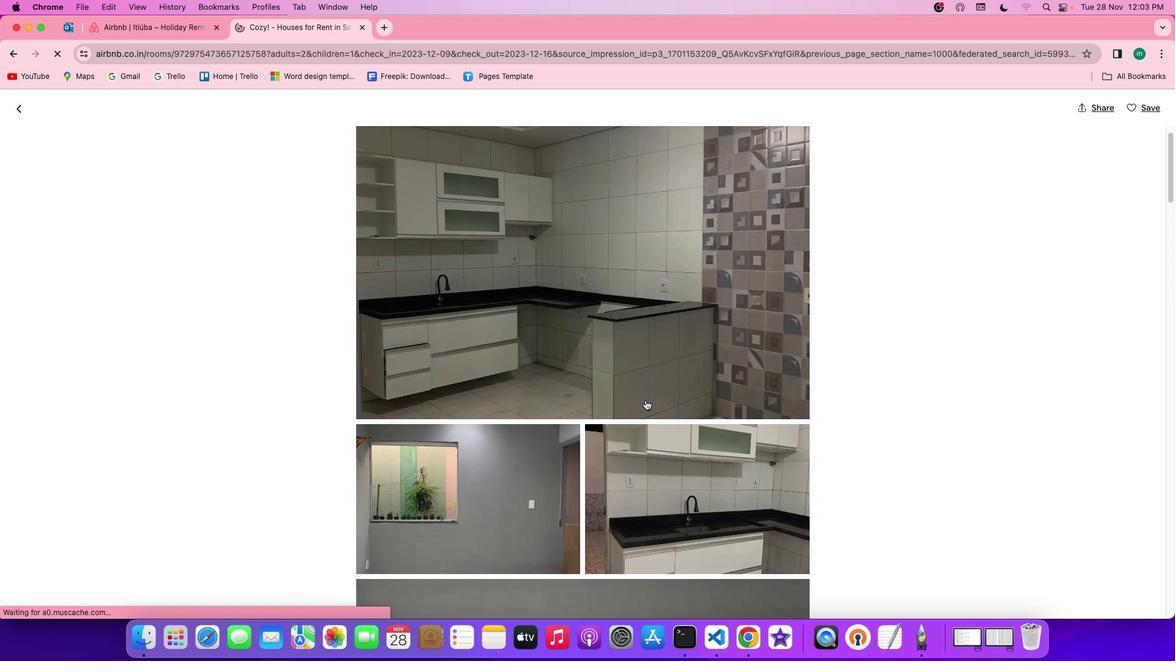 
Action: Mouse scrolled (645, 400) with delta (0, 0)
Screenshot: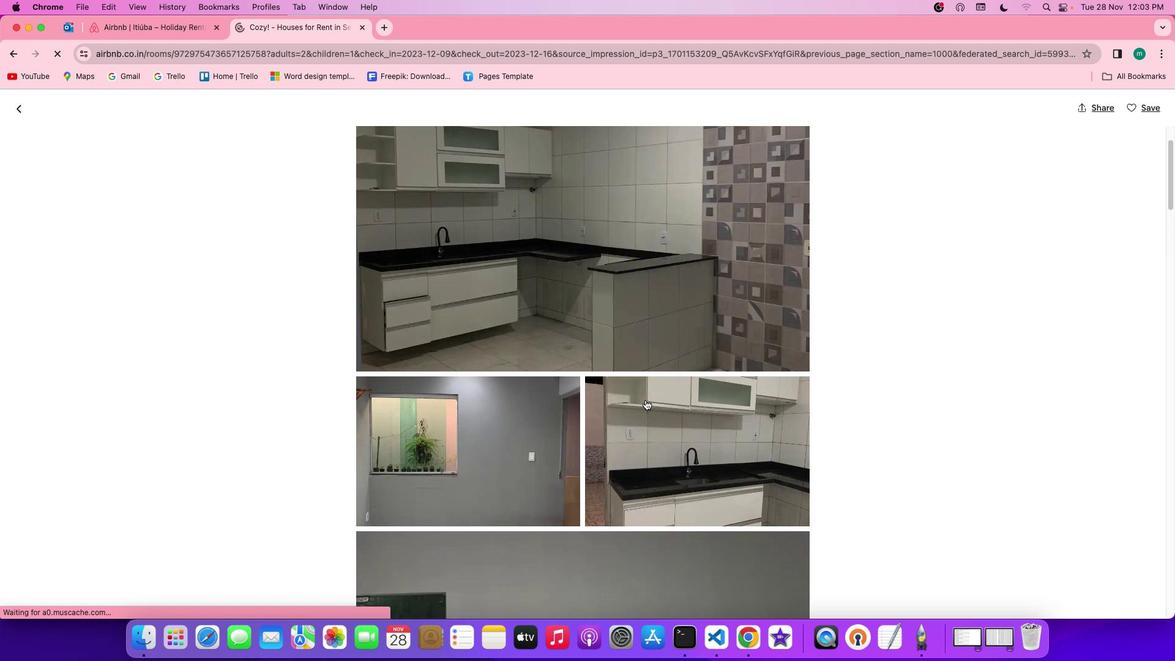
Action: Mouse scrolled (645, 400) with delta (0, 0)
Screenshot: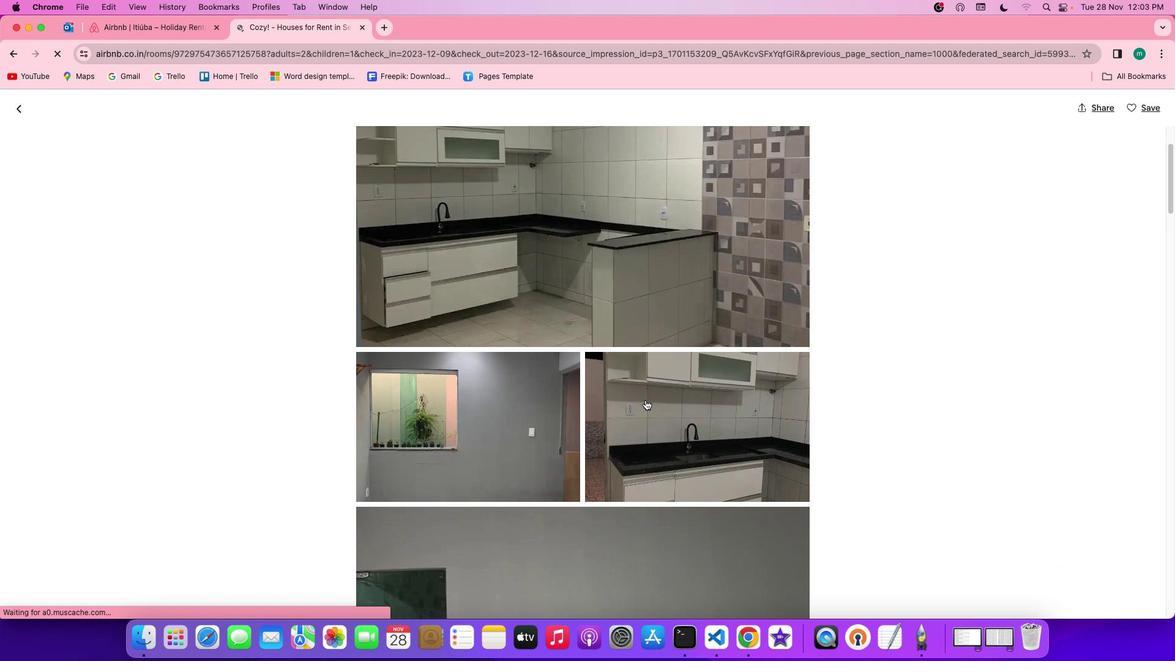
Action: Mouse scrolled (645, 400) with delta (0, 0)
Screenshot: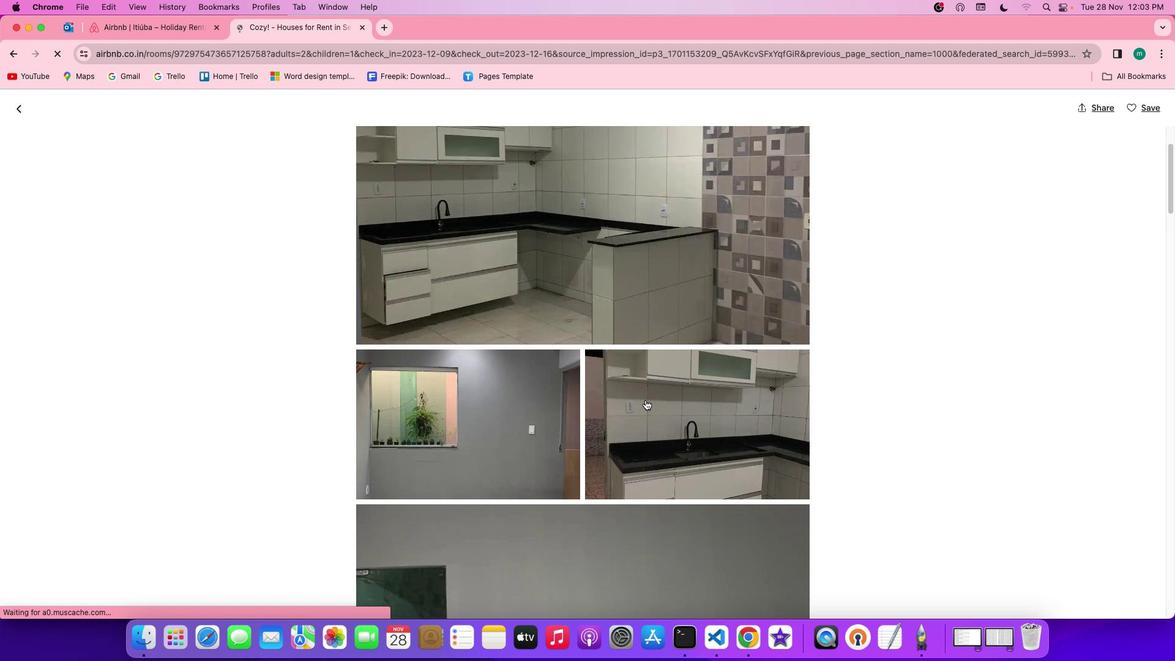 
Action: Mouse scrolled (645, 400) with delta (0, 0)
Screenshot: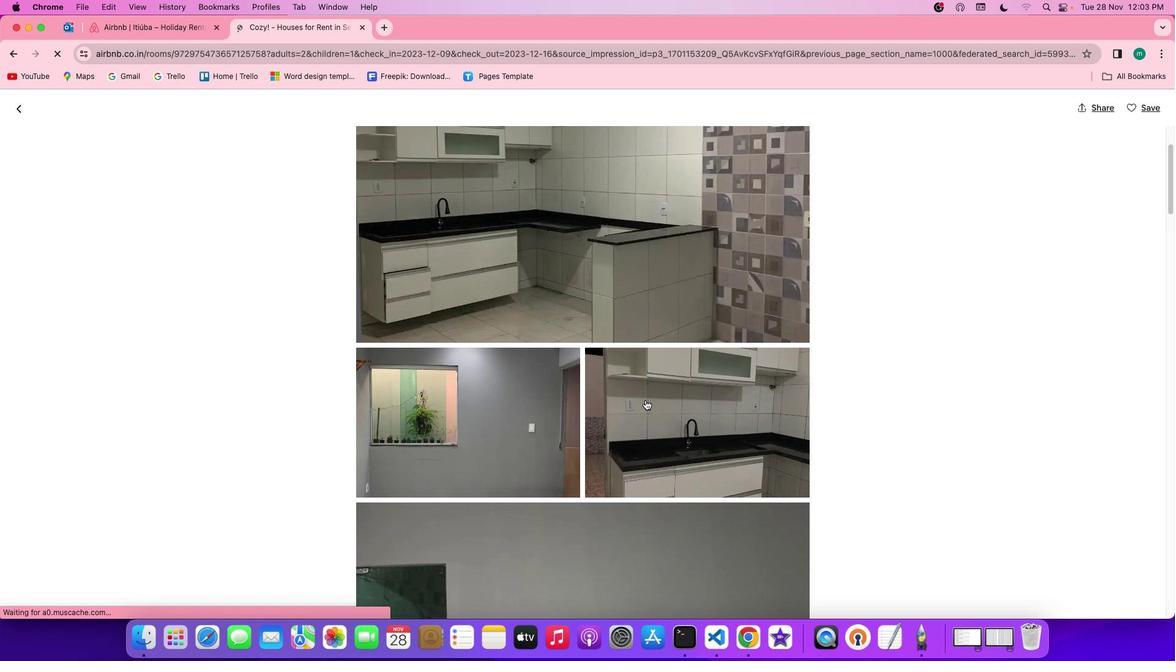 
Action: Mouse scrolled (645, 400) with delta (0, 0)
Screenshot: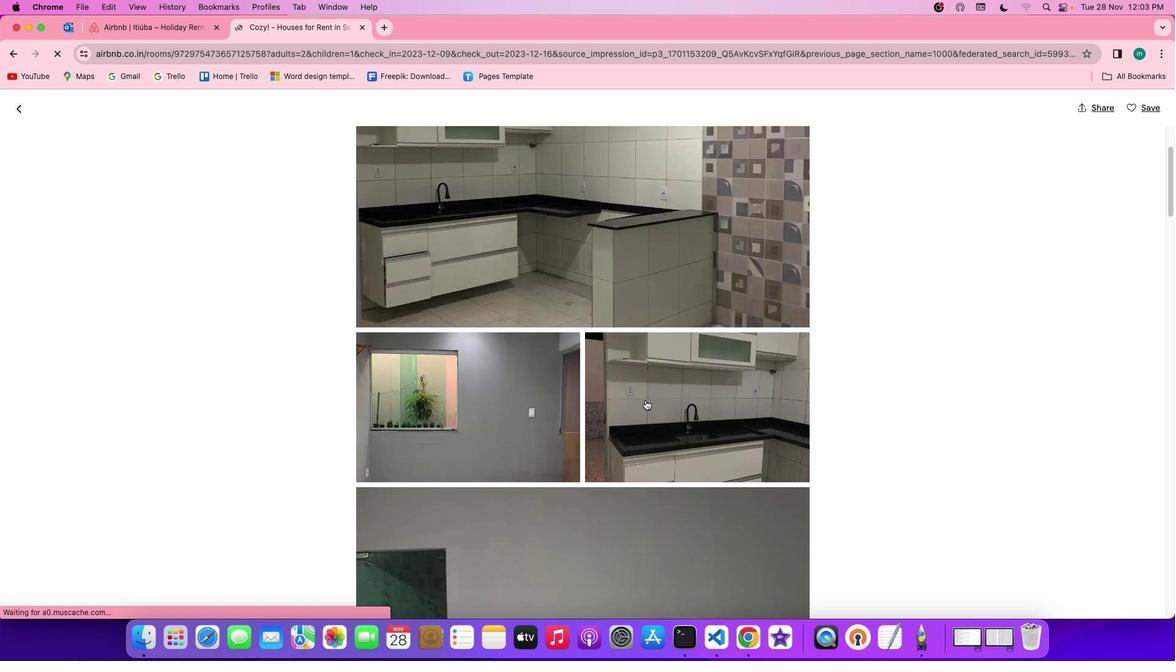 
Action: Mouse scrolled (645, 400) with delta (0, 0)
Screenshot: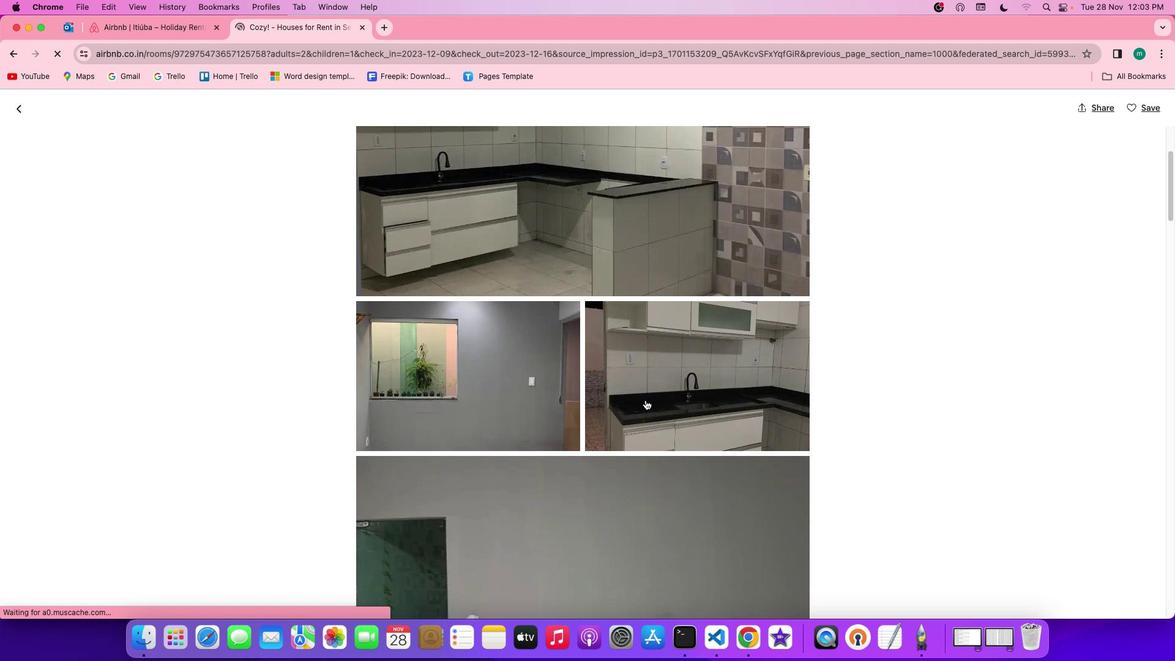 
Action: Mouse scrolled (645, 400) with delta (0, 0)
Screenshot: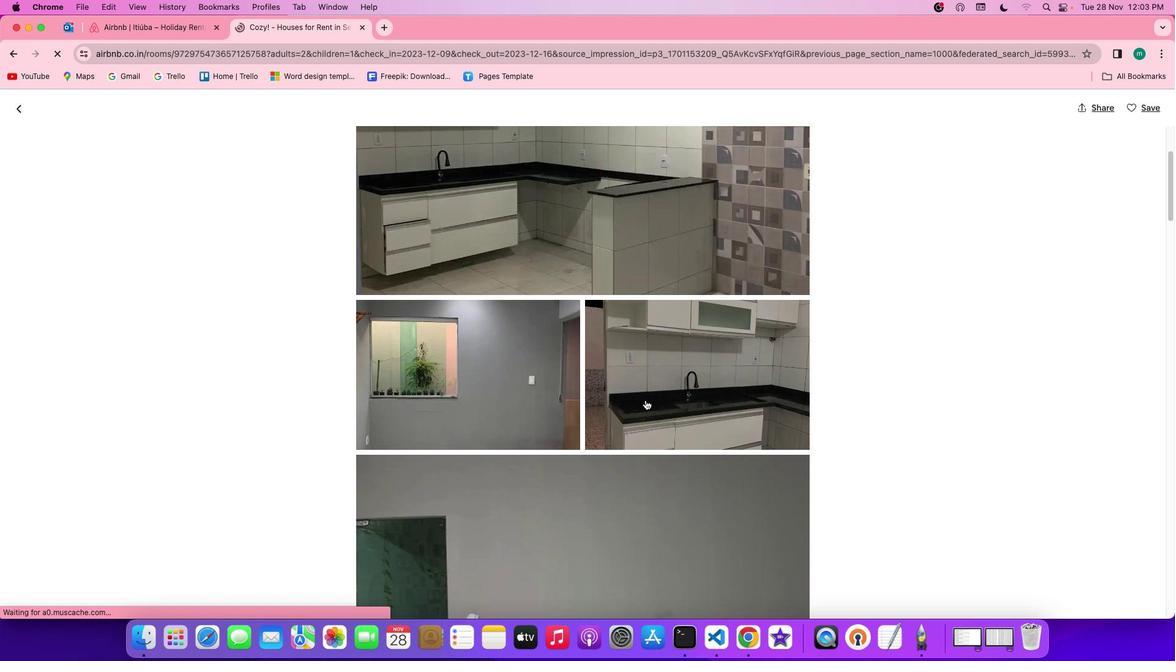 
Action: Mouse scrolled (645, 400) with delta (0, 0)
Screenshot: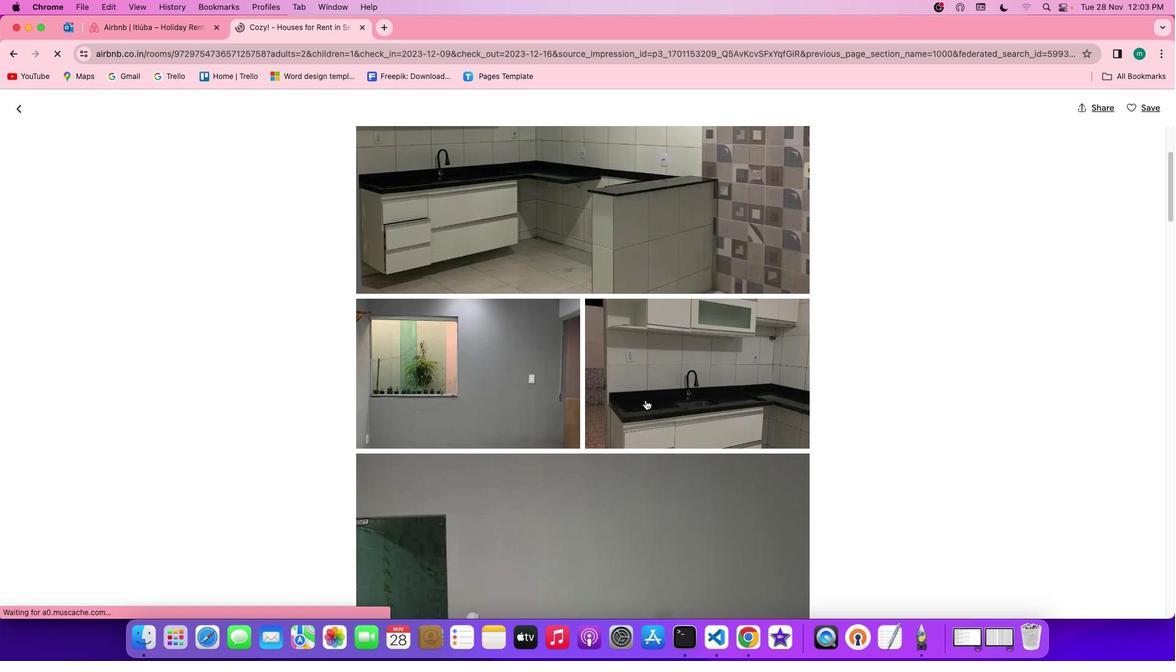 
Action: Mouse scrolled (645, 400) with delta (0, 0)
Screenshot: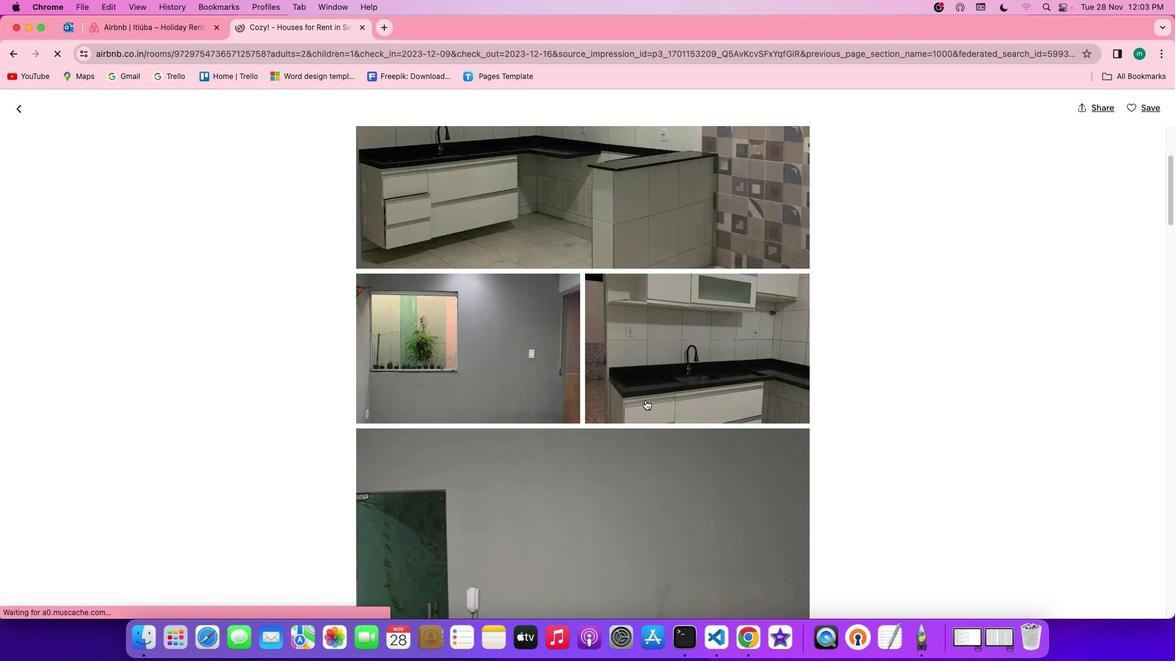 
Action: Mouse scrolled (645, 400) with delta (0, 0)
Screenshot: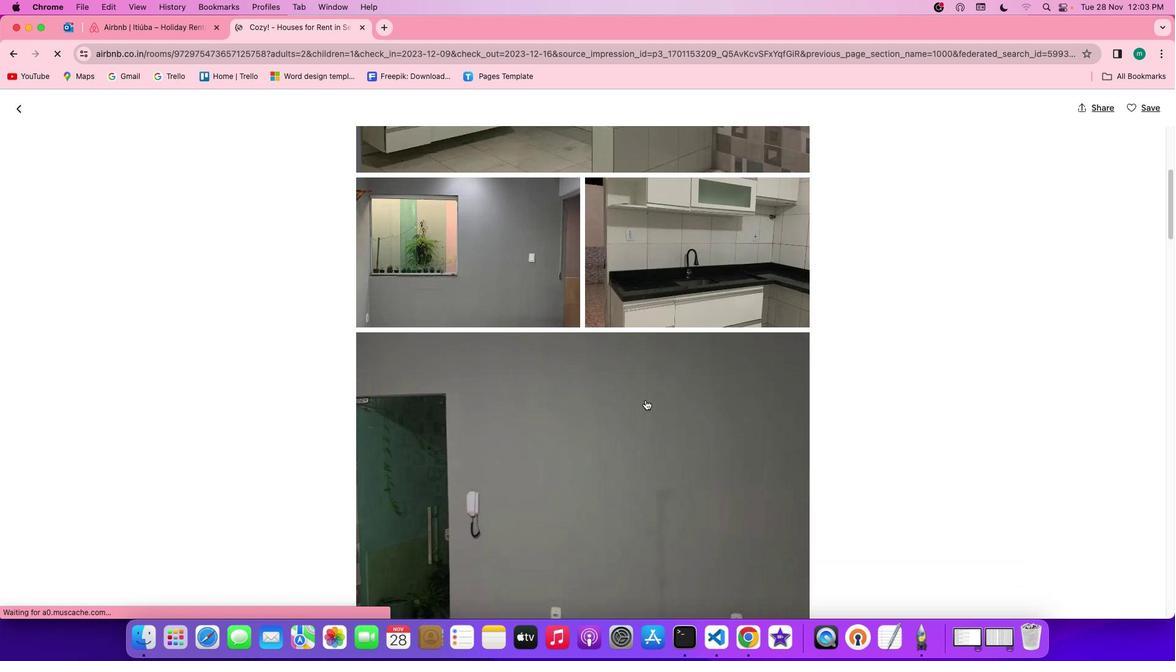 
Action: Mouse scrolled (645, 400) with delta (0, 0)
Screenshot: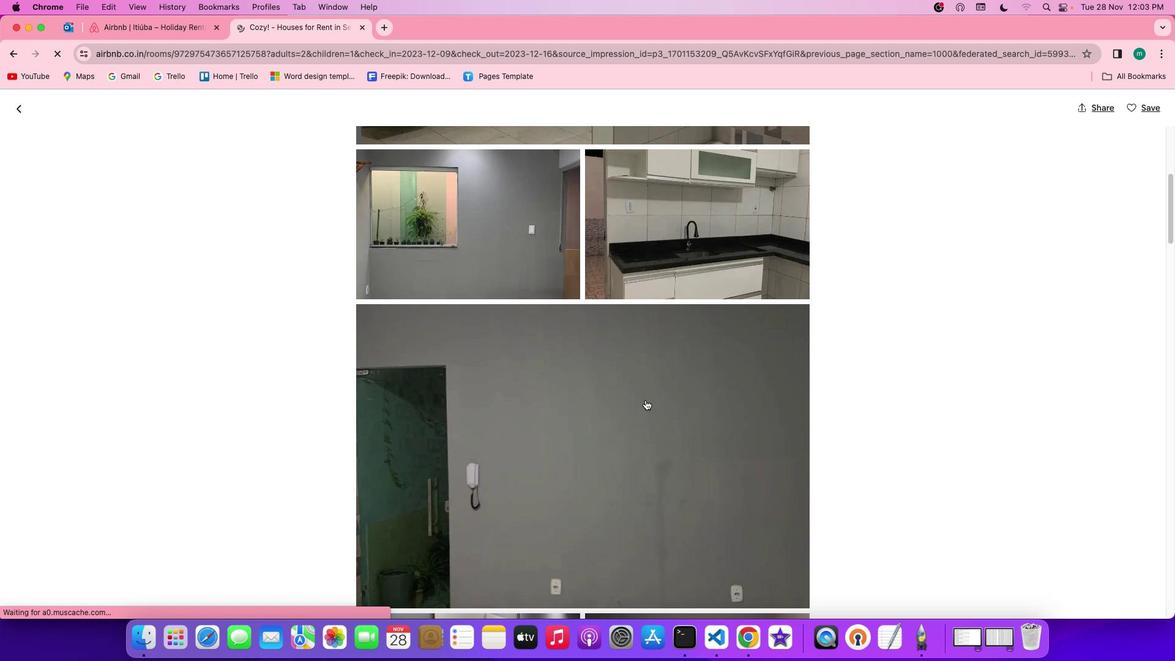 
Action: Mouse scrolled (645, 400) with delta (0, 0)
Screenshot: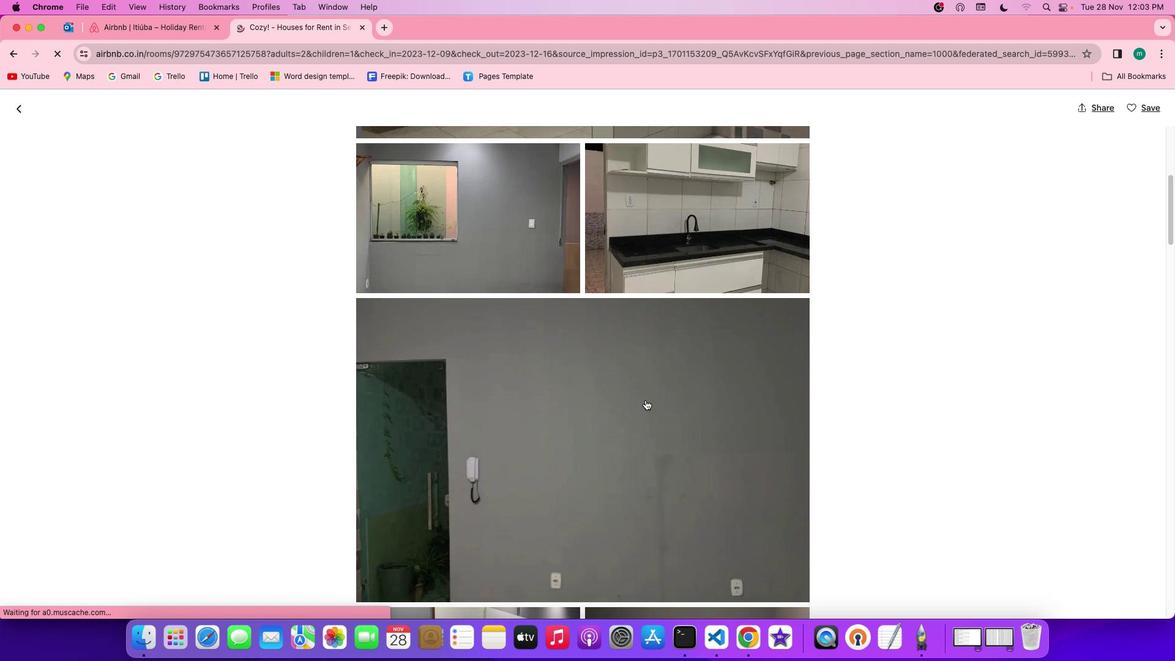 
Action: Mouse scrolled (645, 400) with delta (0, 0)
Screenshot: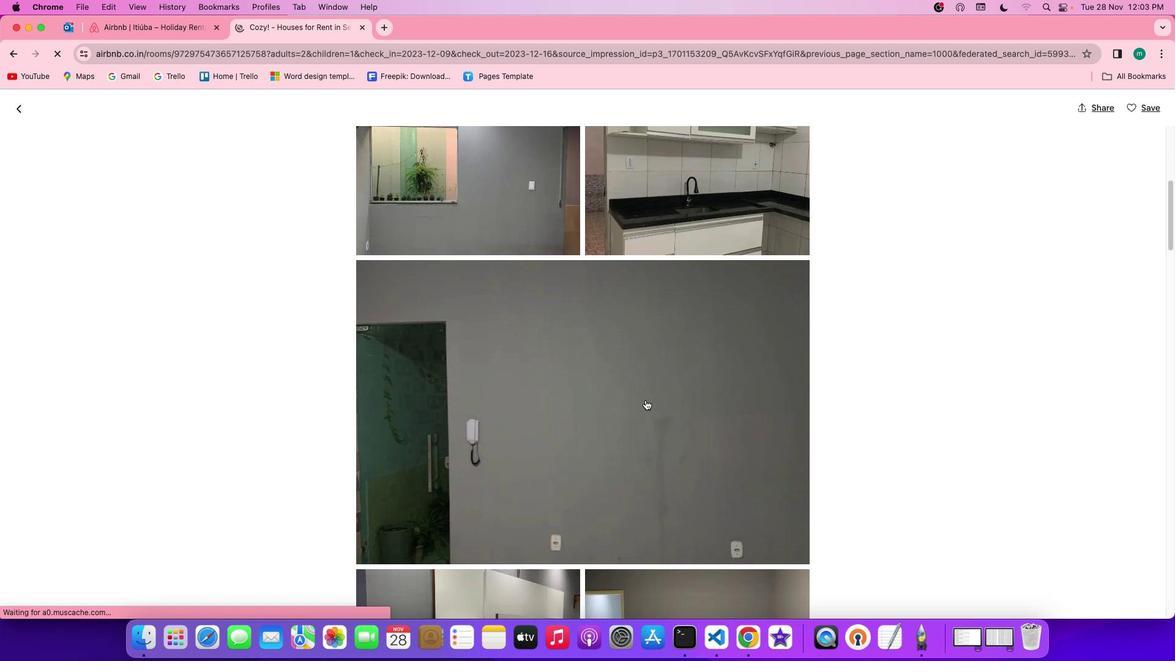 
Action: Mouse scrolled (645, 400) with delta (0, 0)
Screenshot: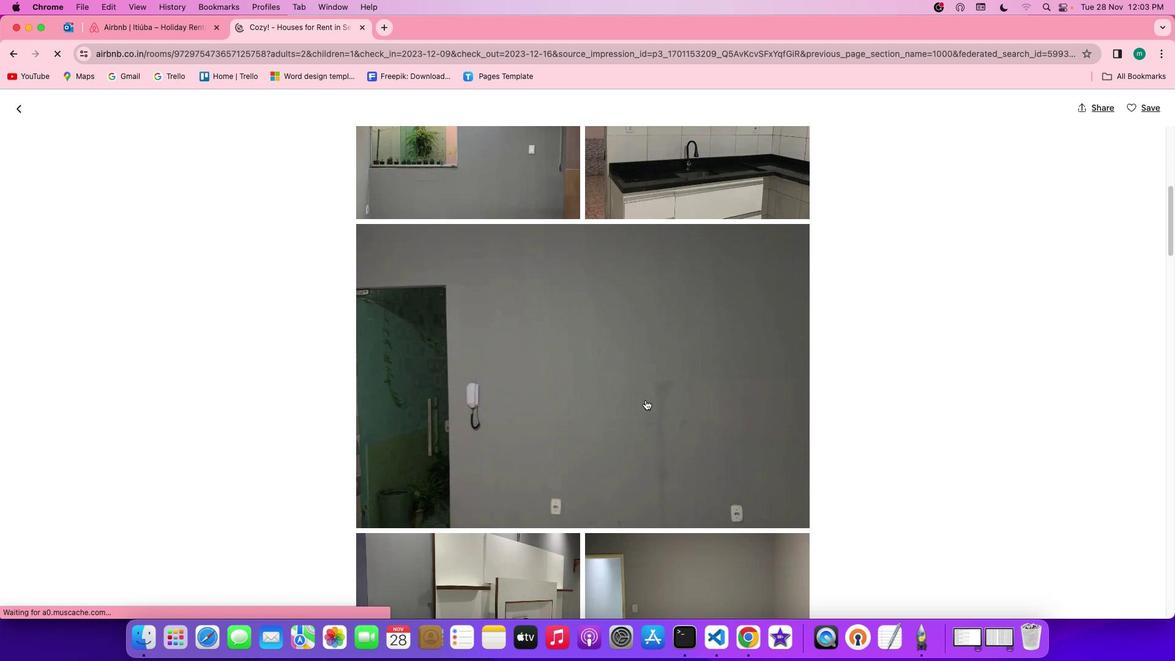 
Action: Mouse scrolled (645, 400) with delta (0, 0)
Screenshot: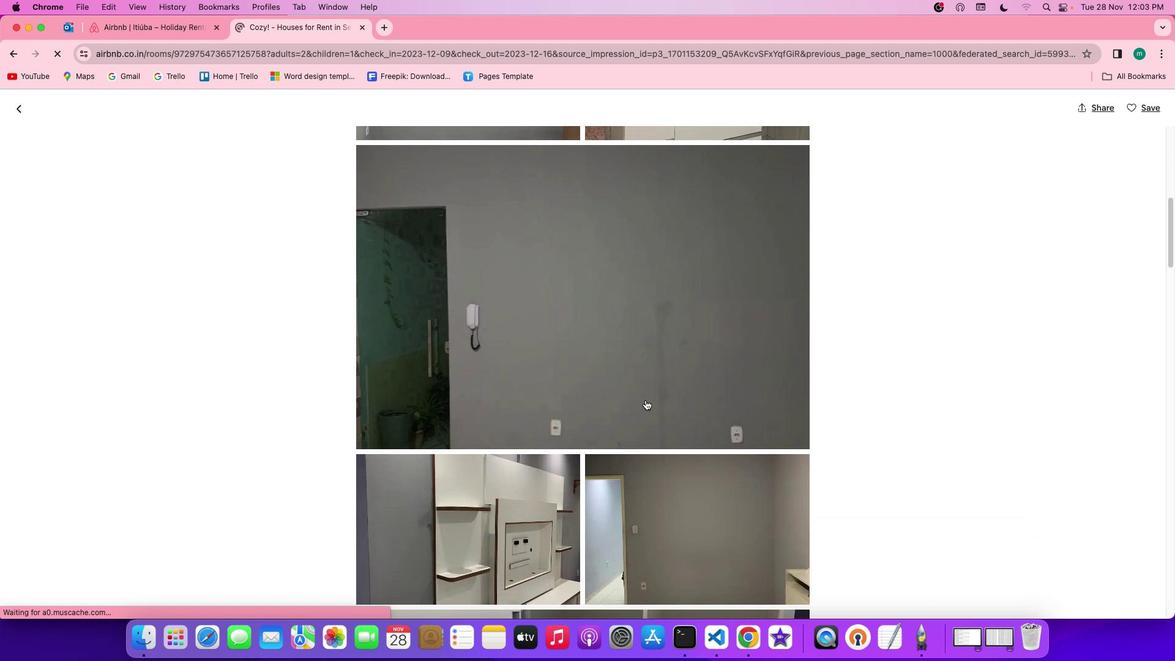 
Action: Mouse scrolled (645, 400) with delta (0, 0)
Screenshot: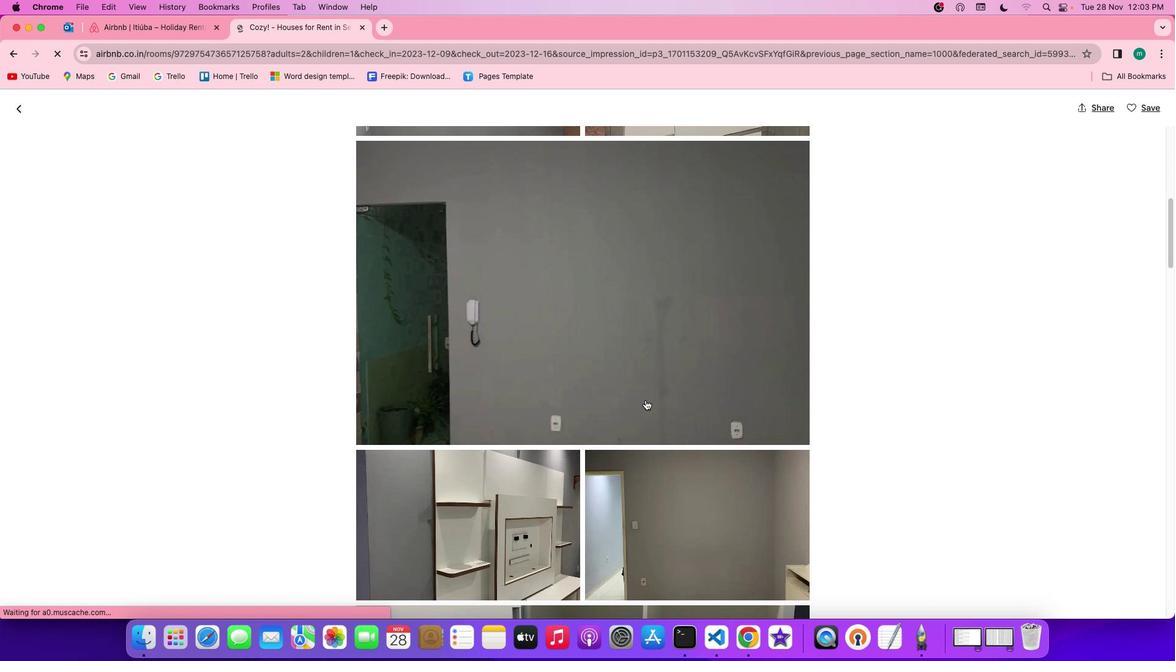 
Action: Mouse scrolled (645, 400) with delta (0, 0)
Screenshot: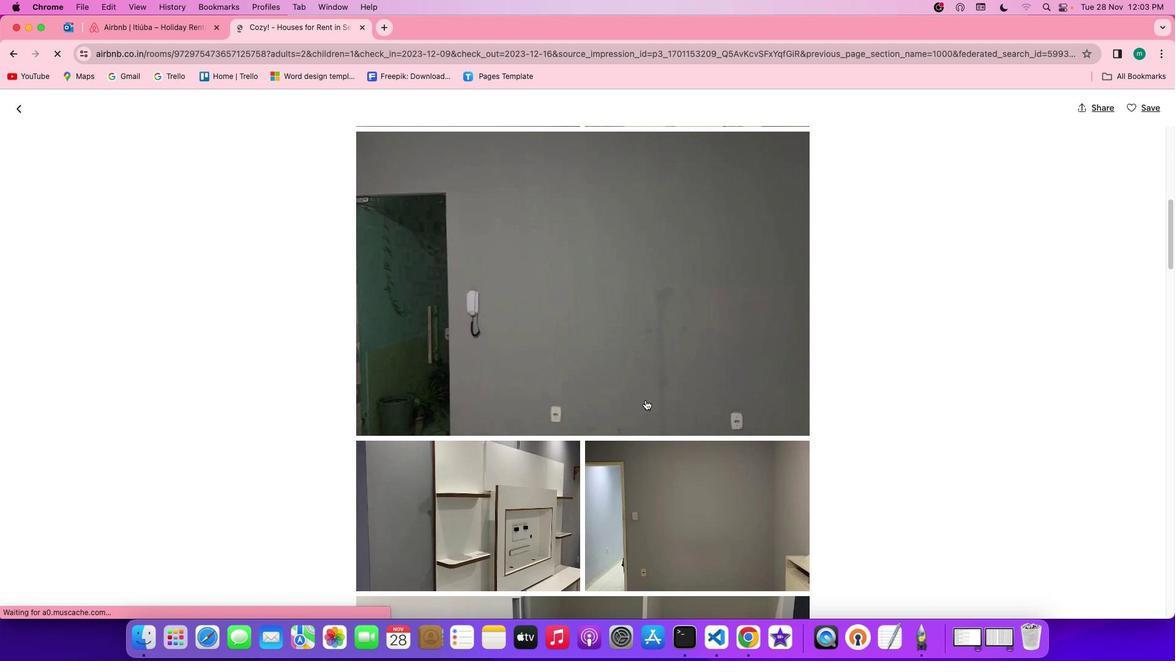 
Action: Mouse scrolled (645, 400) with delta (0, 0)
Screenshot: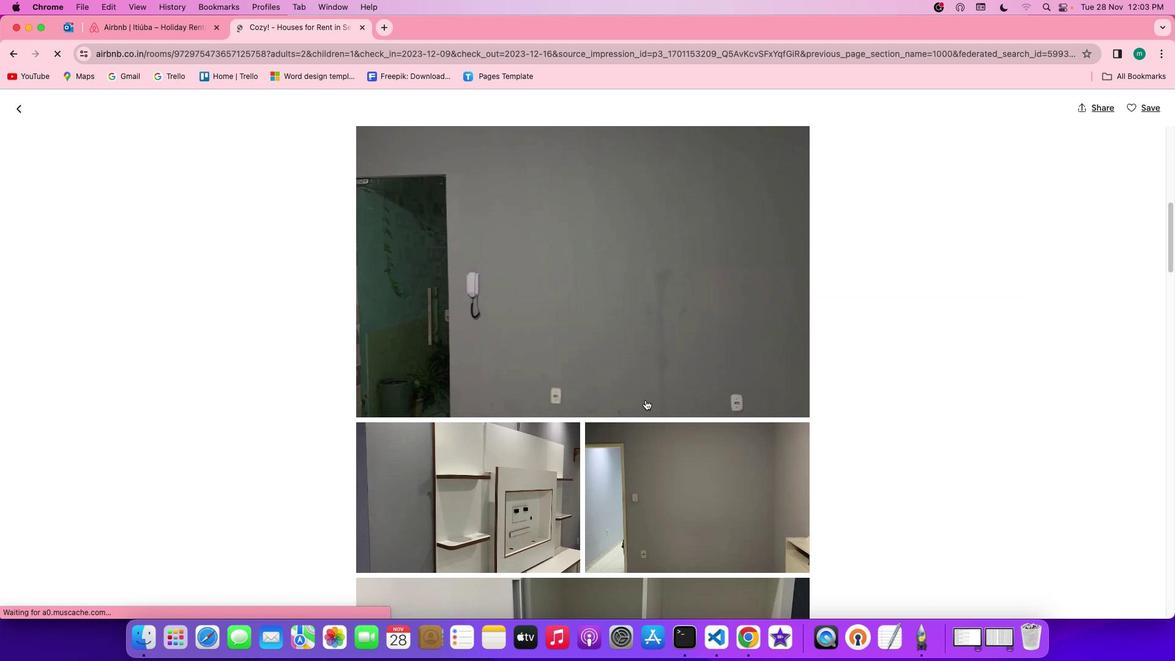 
Action: Mouse scrolled (645, 400) with delta (0, 0)
Screenshot: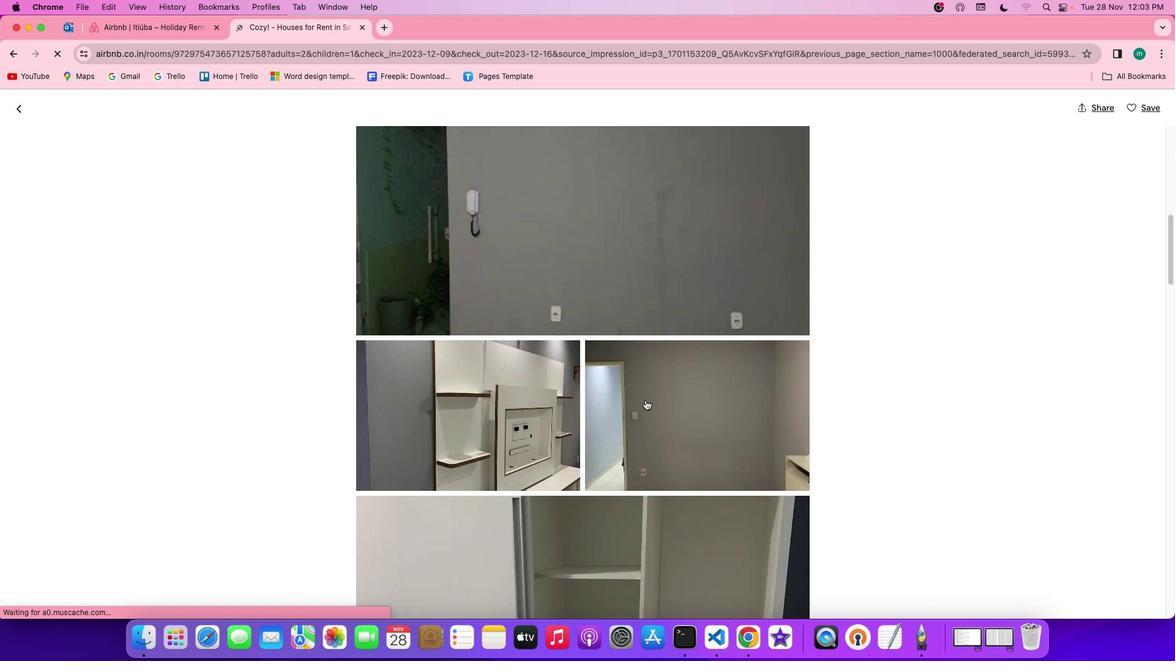 
Action: Mouse scrolled (645, 400) with delta (0, 0)
Screenshot: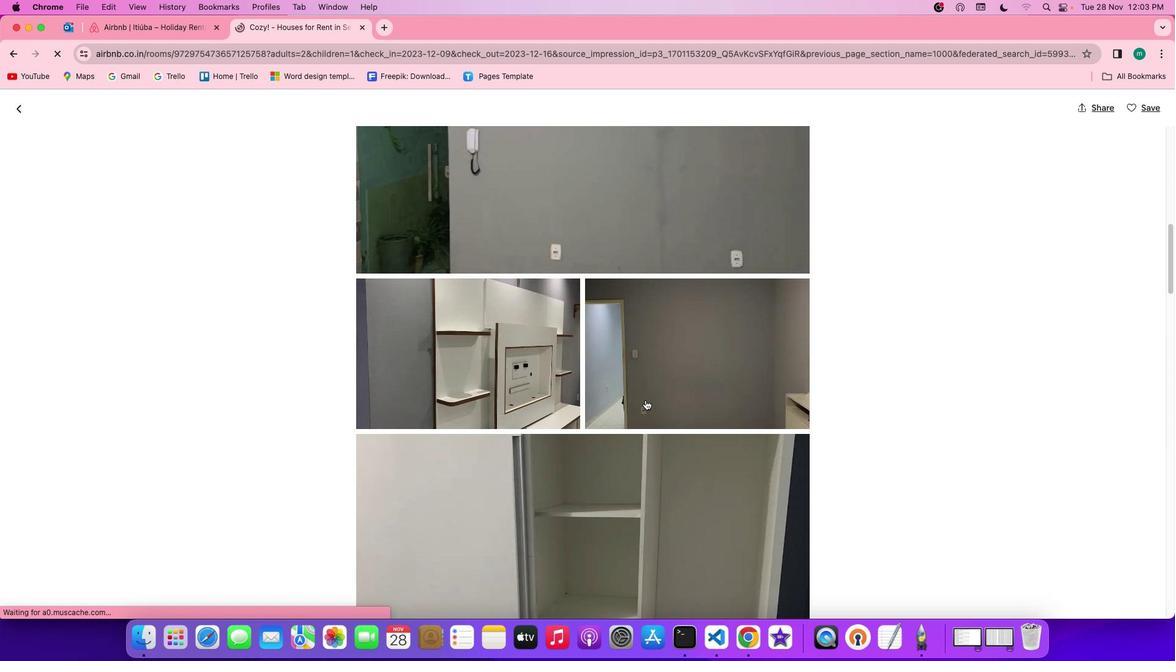 
Action: Mouse scrolled (645, 400) with delta (0, 0)
Screenshot: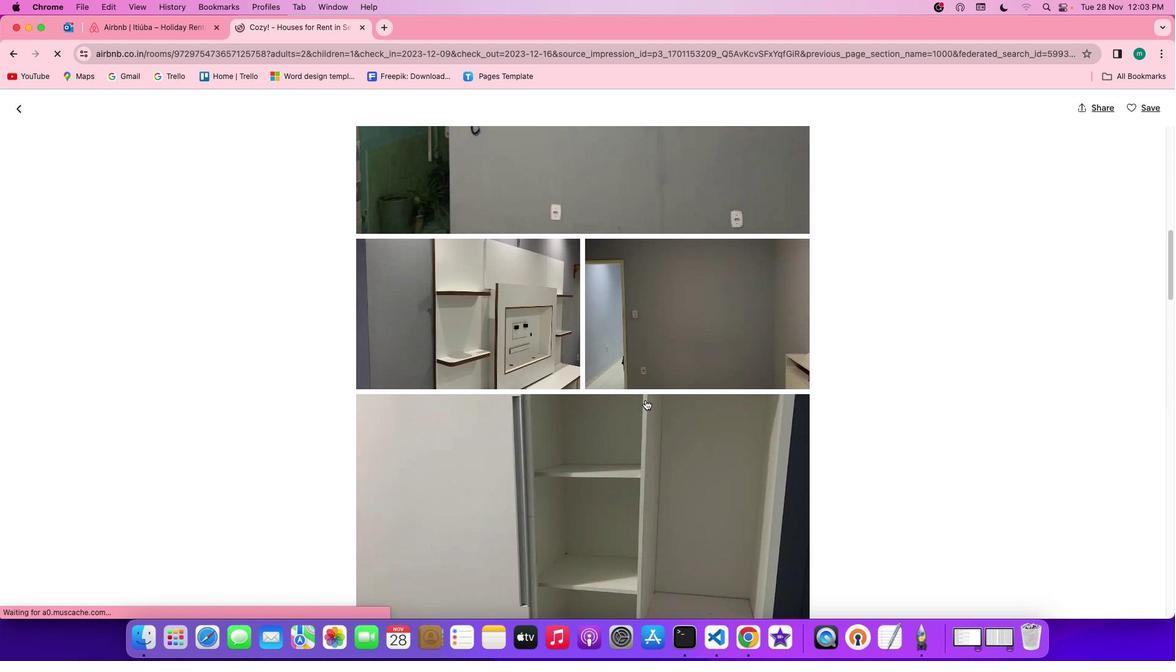 
Action: Mouse scrolled (645, 400) with delta (0, 0)
Screenshot: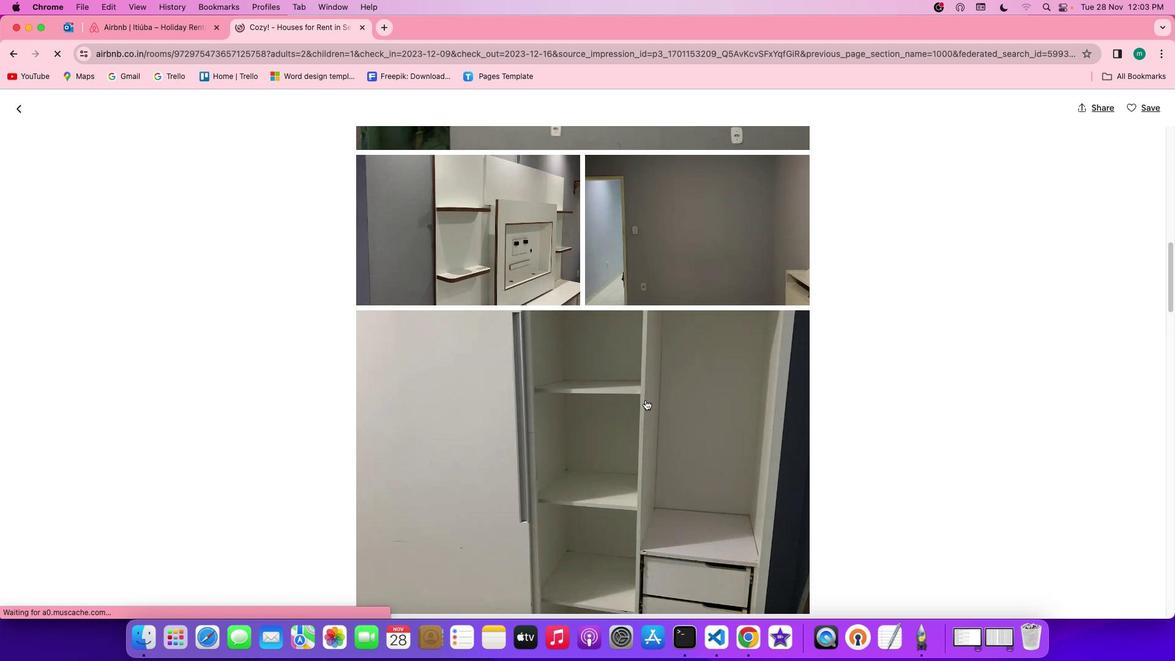 
Action: Mouse scrolled (645, 400) with delta (0, -1)
Screenshot: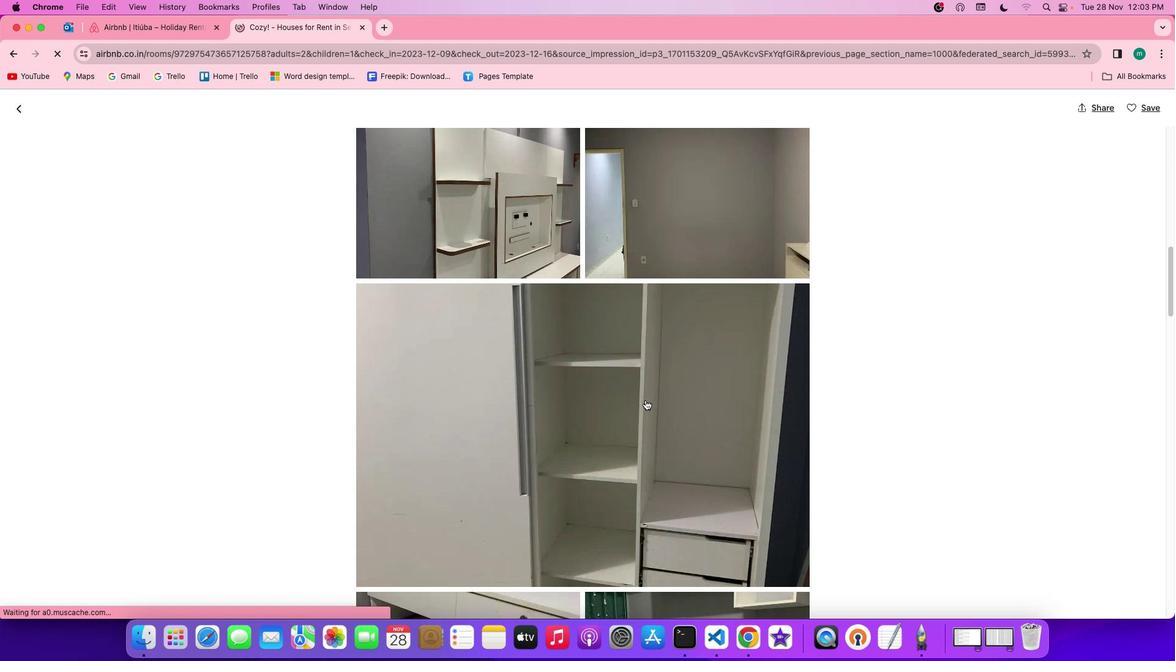 
Action: Mouse scrolled (645, 400) with delta (0, -1)
Screenshot: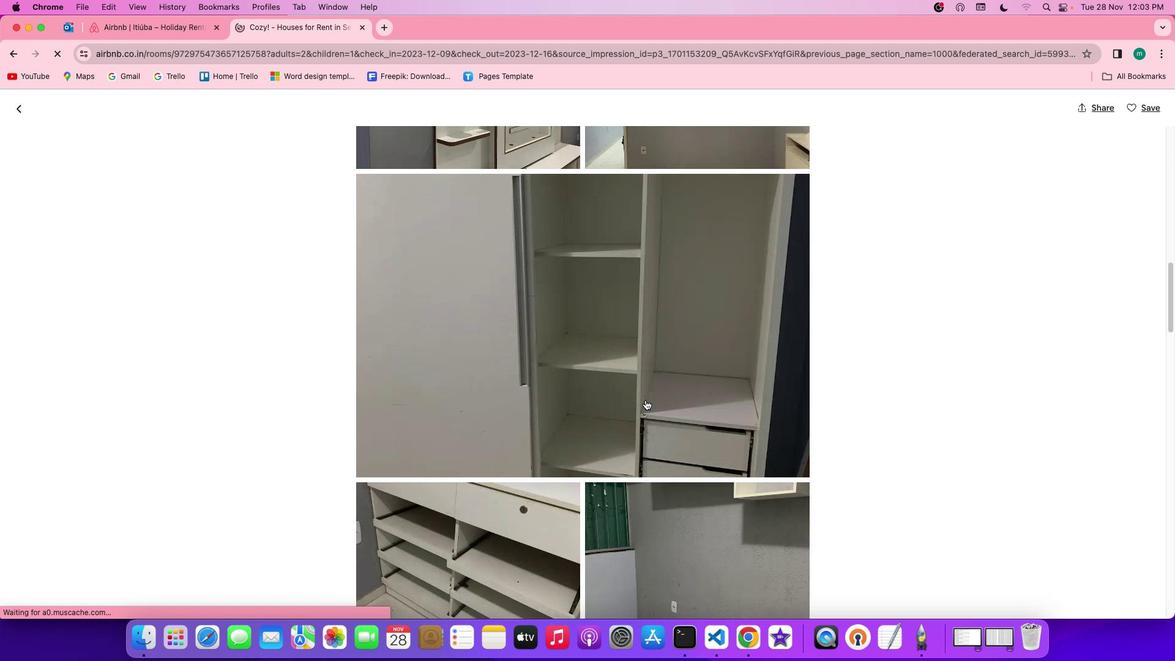 
Action: Mouse scrolled (645, 400) with delta (0, 0)
Screenshot: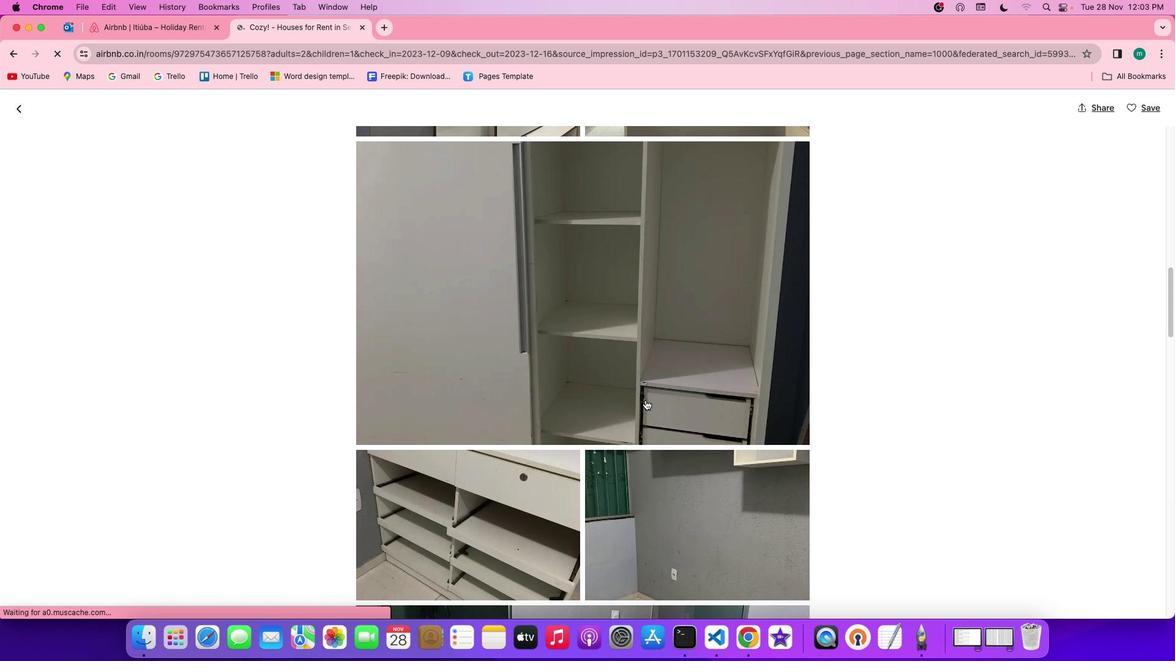 
Action: Mouse scrolled (645, 400) with delta (0, 0)
Screenshot: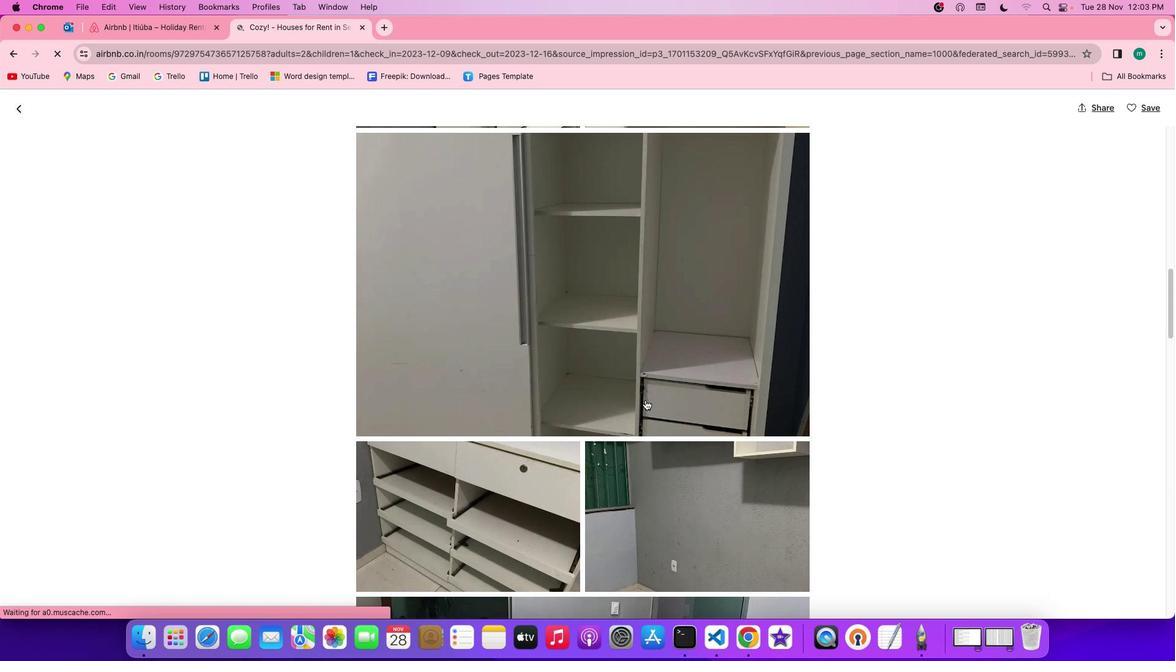 
Action: Mouse scrolled (645, 400) with delta (0, 0)
Screenshot: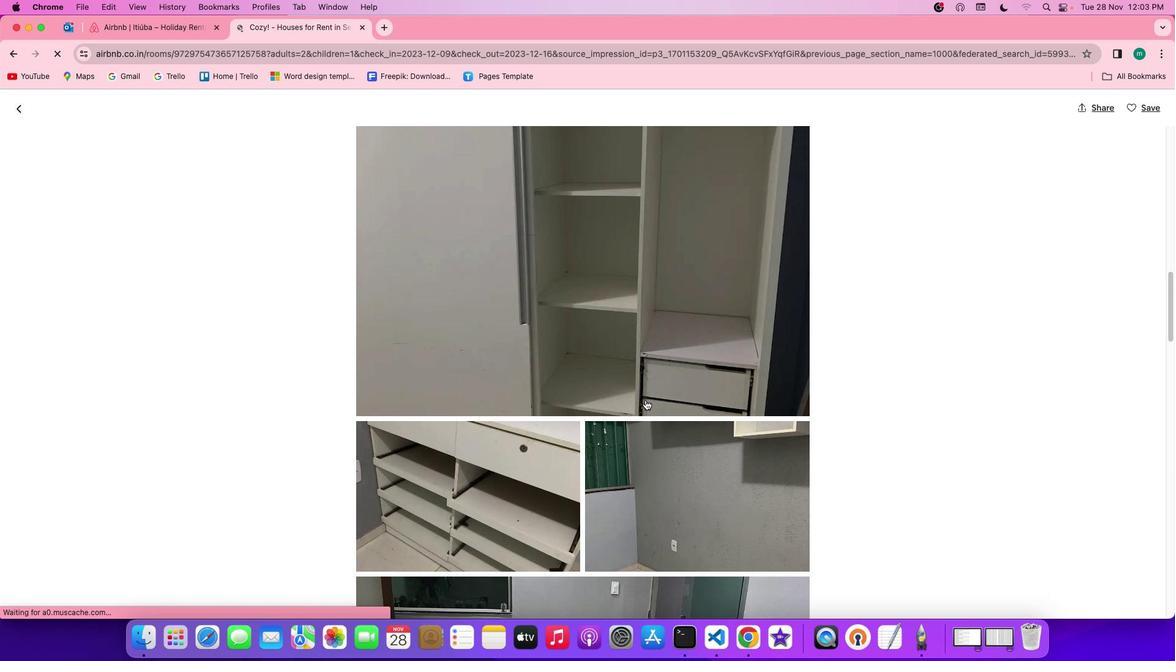 
Action: Mouse scrolled (645, 400) with delta (0, 0)
Screenshot: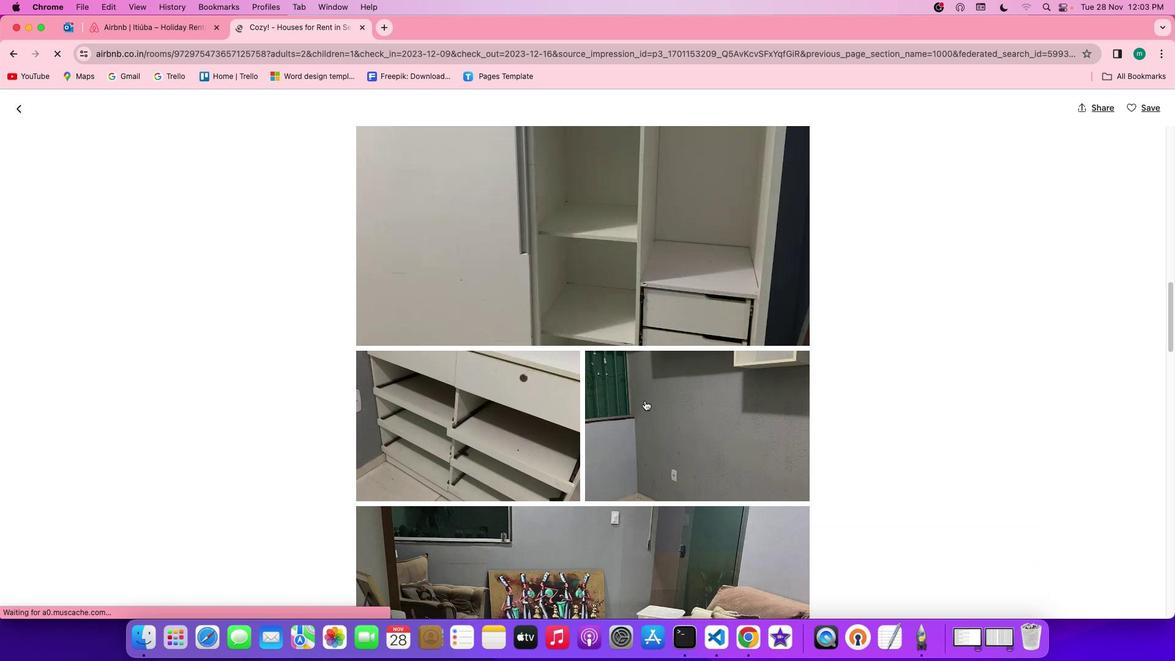 
Action: Mouse moved to (645, 404)
Screenshot: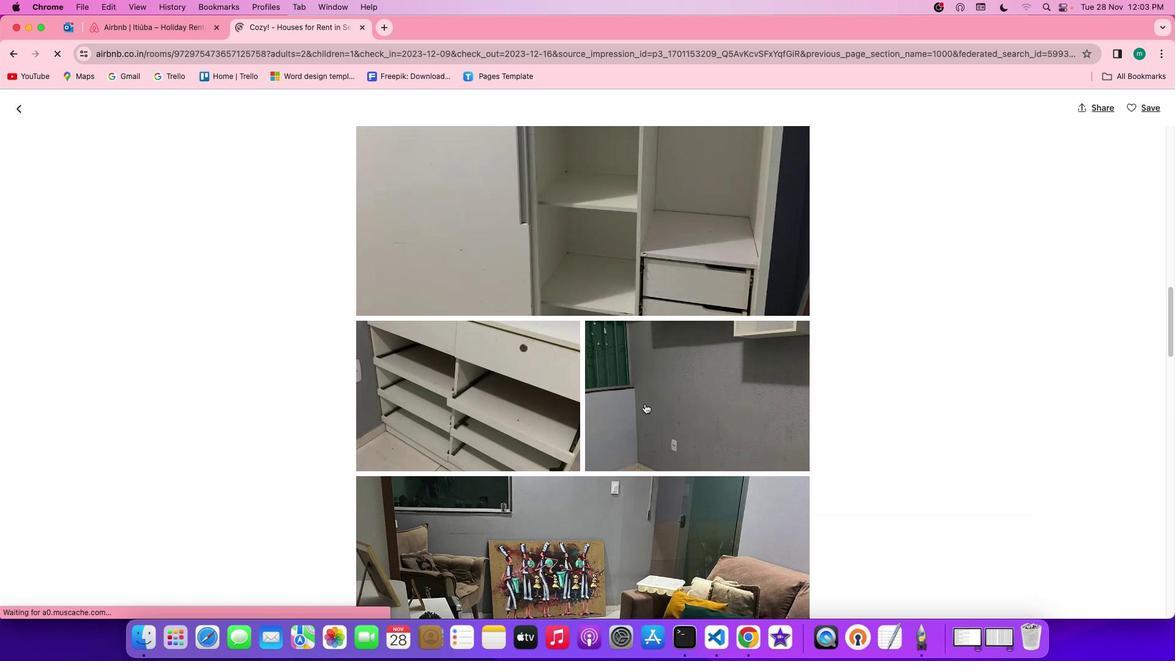 
Action: Mouse scrolled (645, 404) with delta (0, 0)
Screenshot: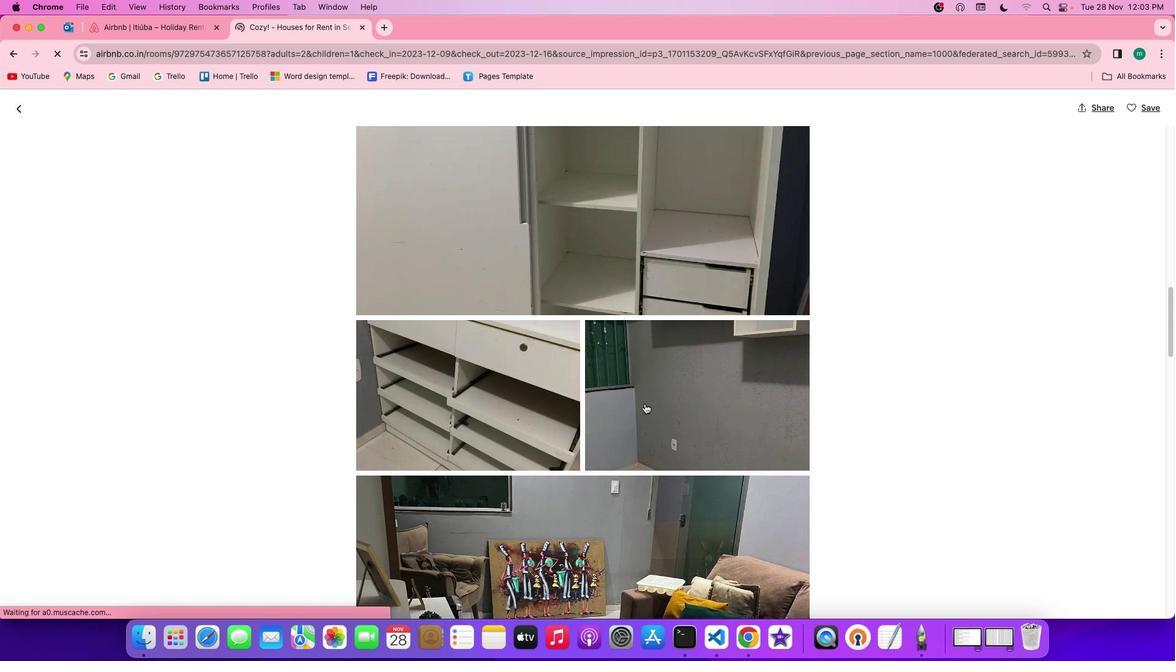 
Action: Mouse scrolled (645, 404) with delta (0, 0)
Screenshot: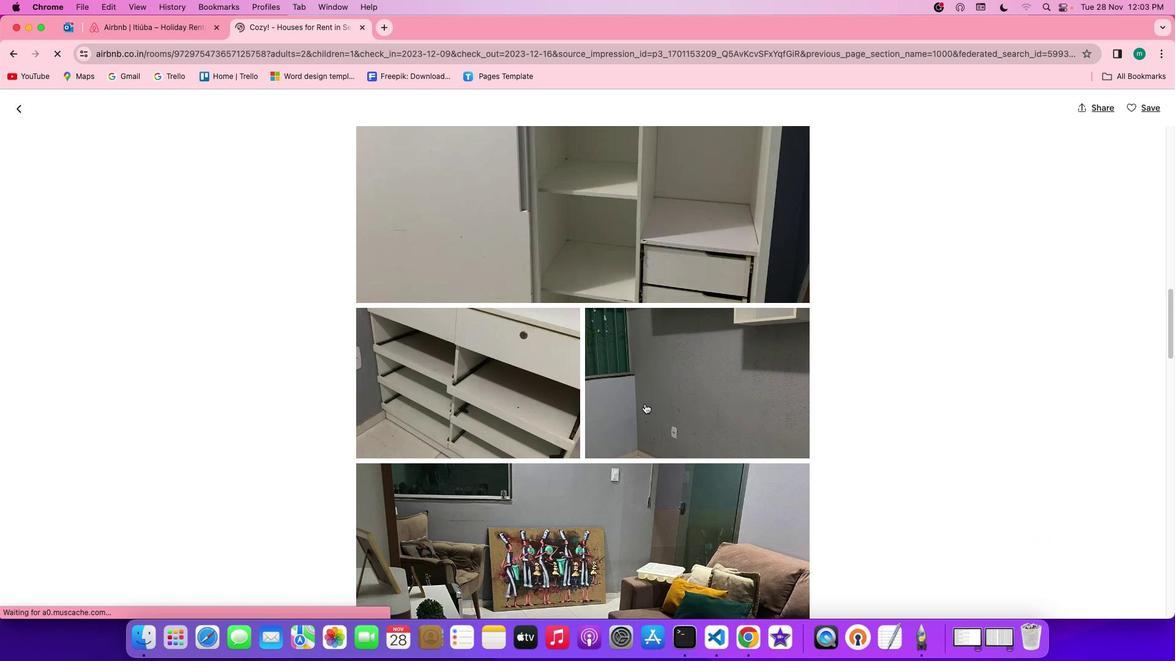 
Action: Mouse scrolled (645, 404) with delta (0, 0)
Screenshot: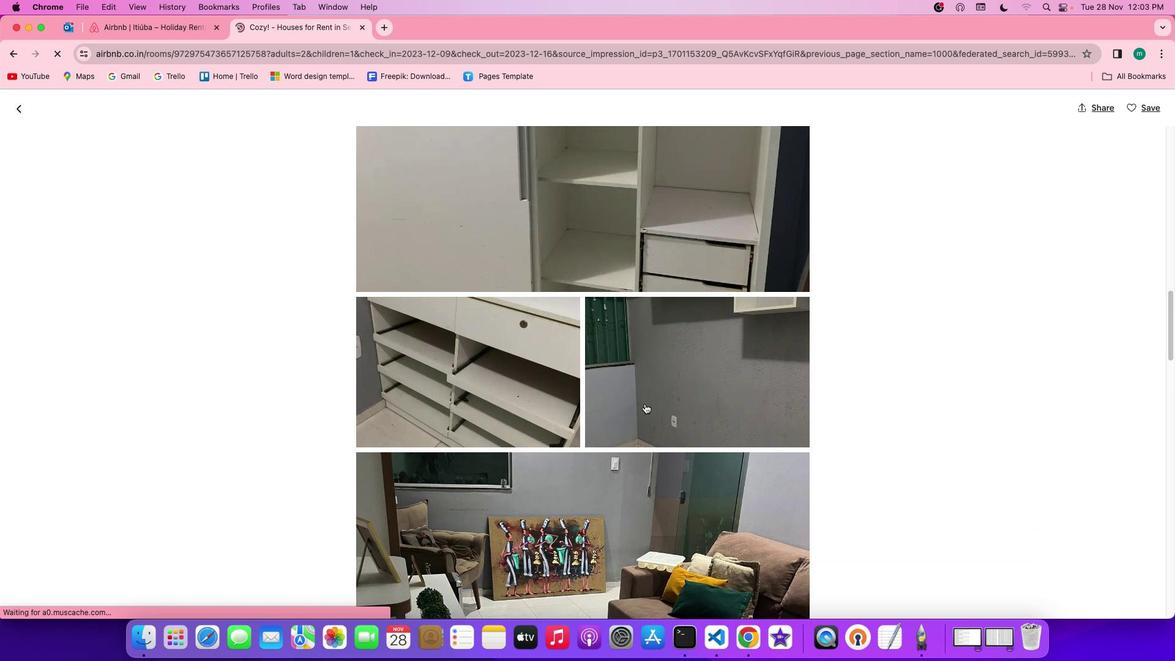 
Action: Mouse scrolled (645, 404) with delta (0, 0)
Screenshot: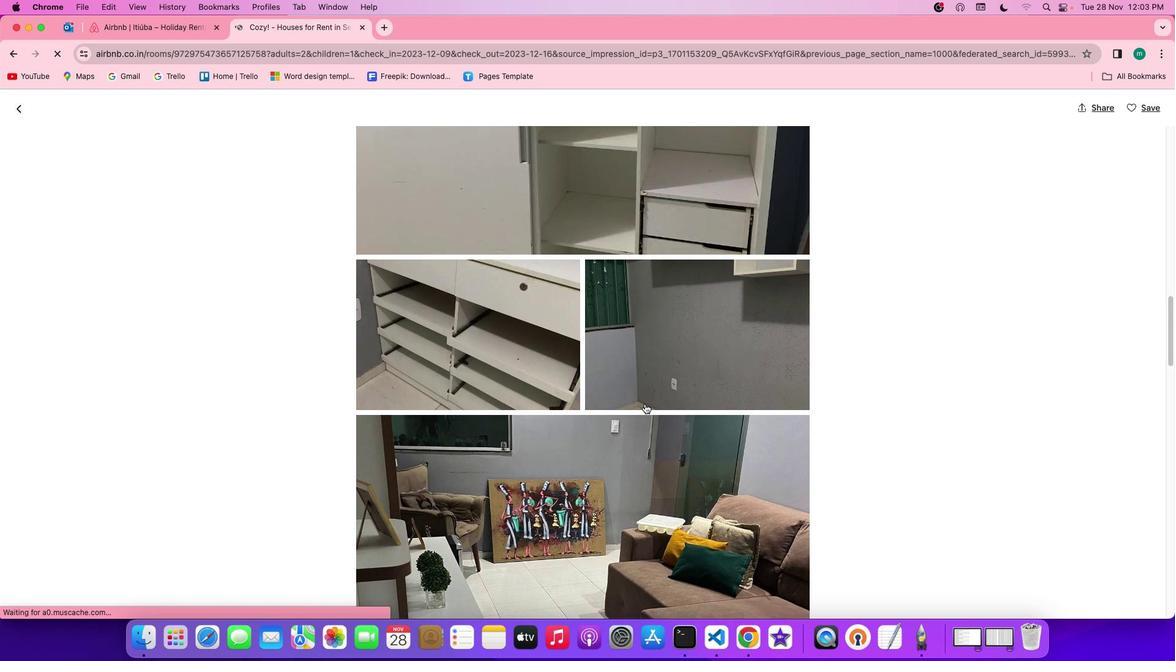 
Action: Mouse scrolled (645, 404) with delta (0, 0)
Screenshot: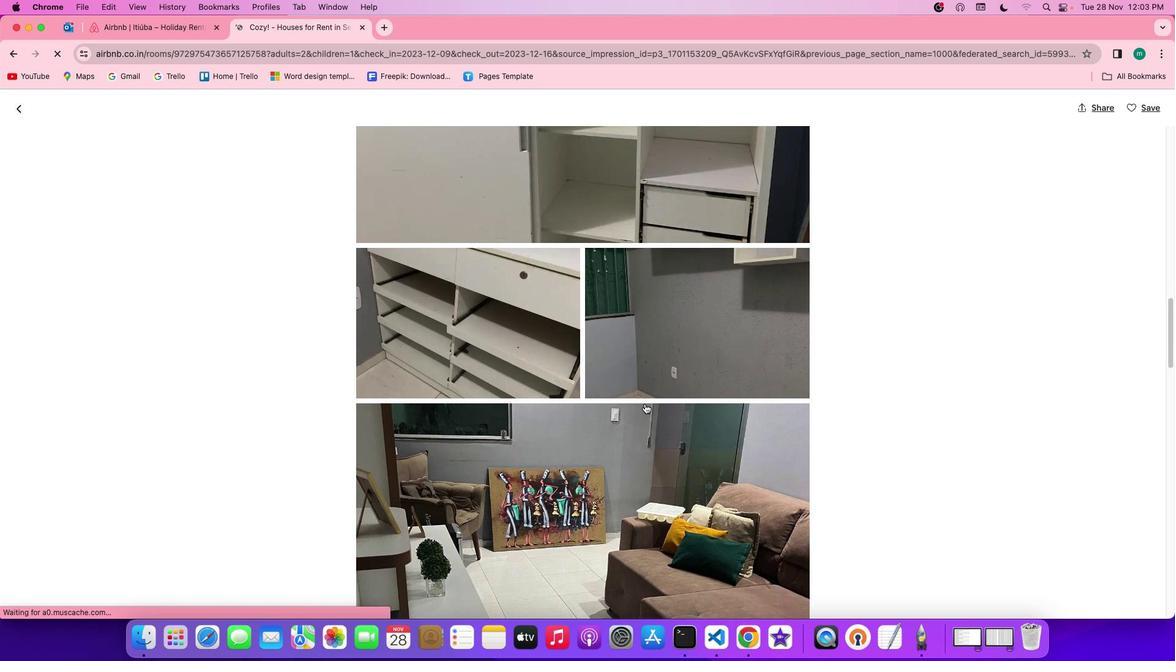 
Action: Mouse scrolled (645, 404) with delta (0, 0)
Screenshot: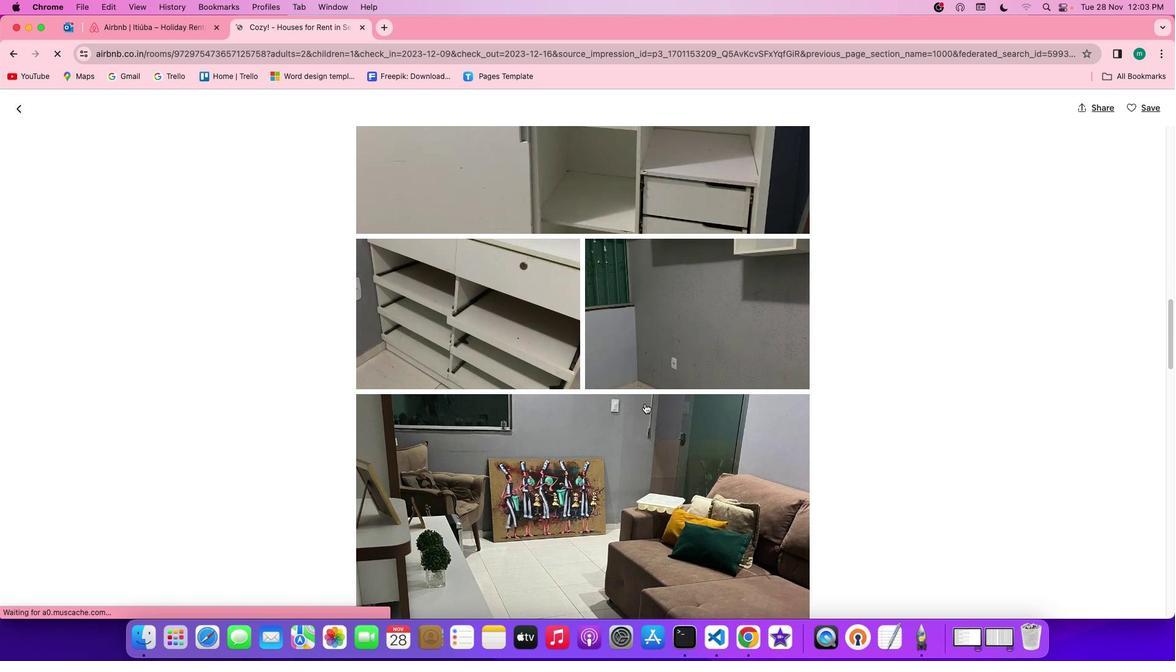 
Action: Mouse scrolled (645, 404) with delta (0, 0)
Screenshot: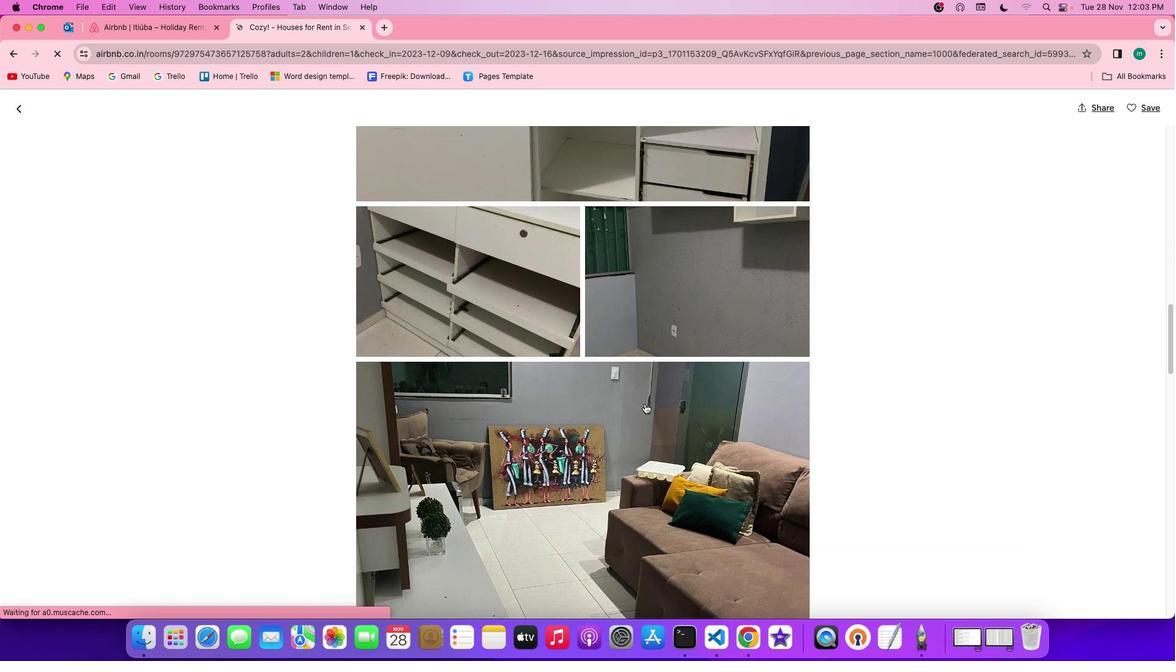 
Action: Mouse moved to (644, 401)
Screenshot: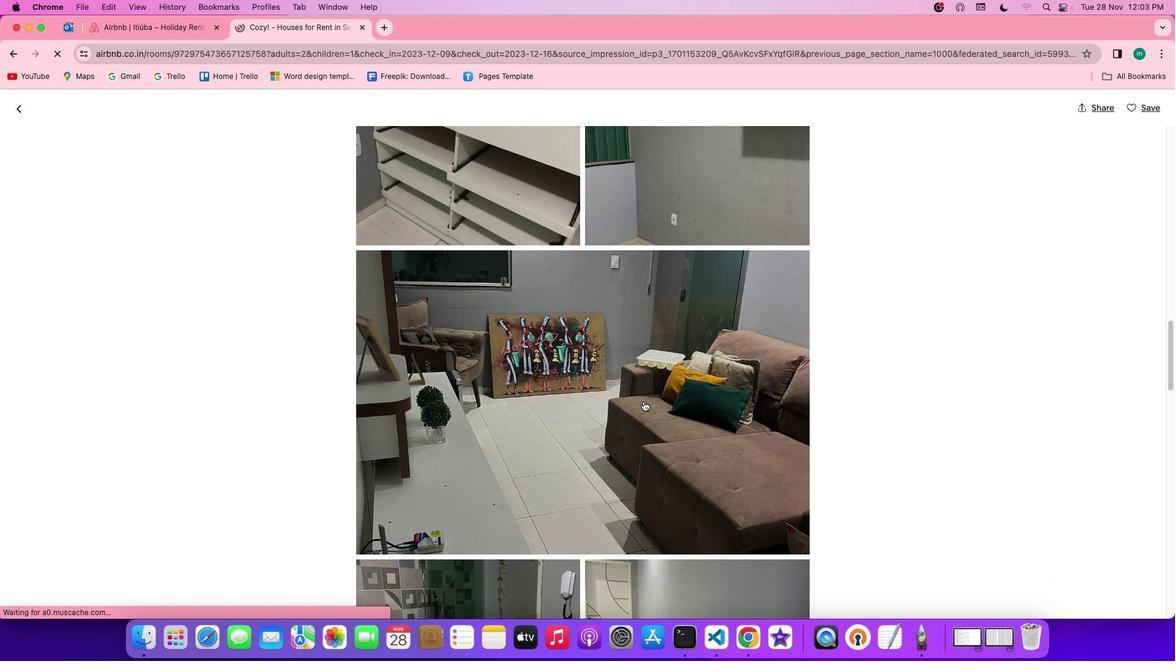 
Action: Mouse scrolled (644, 401) with delta (0, 0)
Screenshot: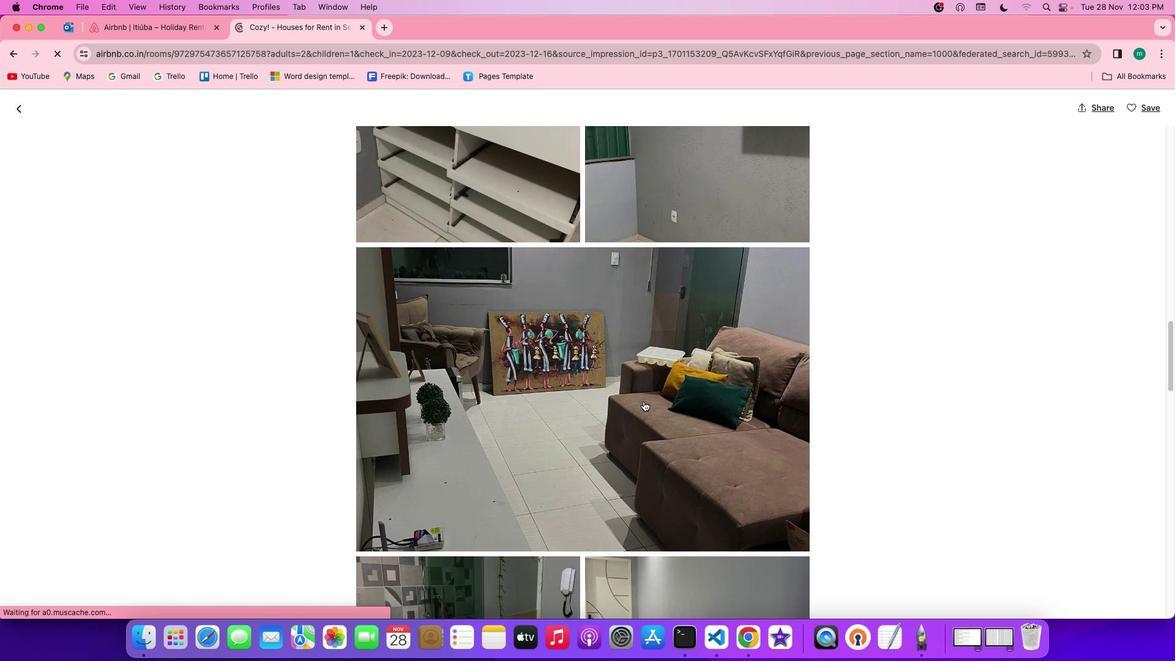 
Action: Mouse scrolled (644, 401) with delta (0, 0)
Screenshot: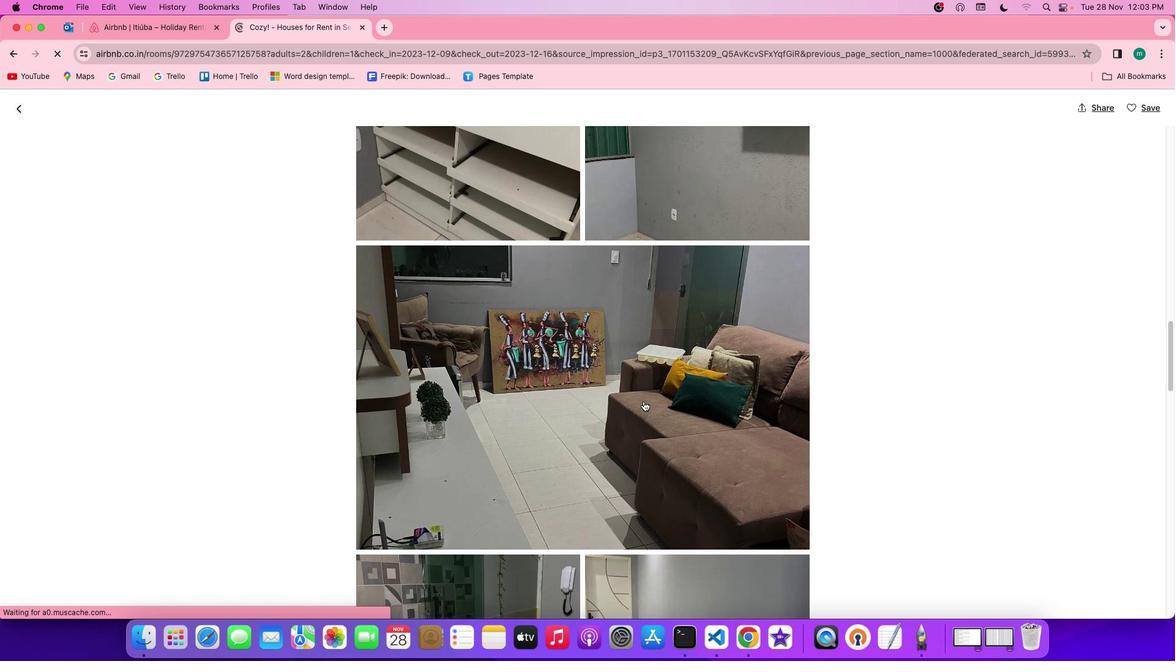 
Action: Mouse scrolled (644, 401) with delta (0, 0)
Screenshot: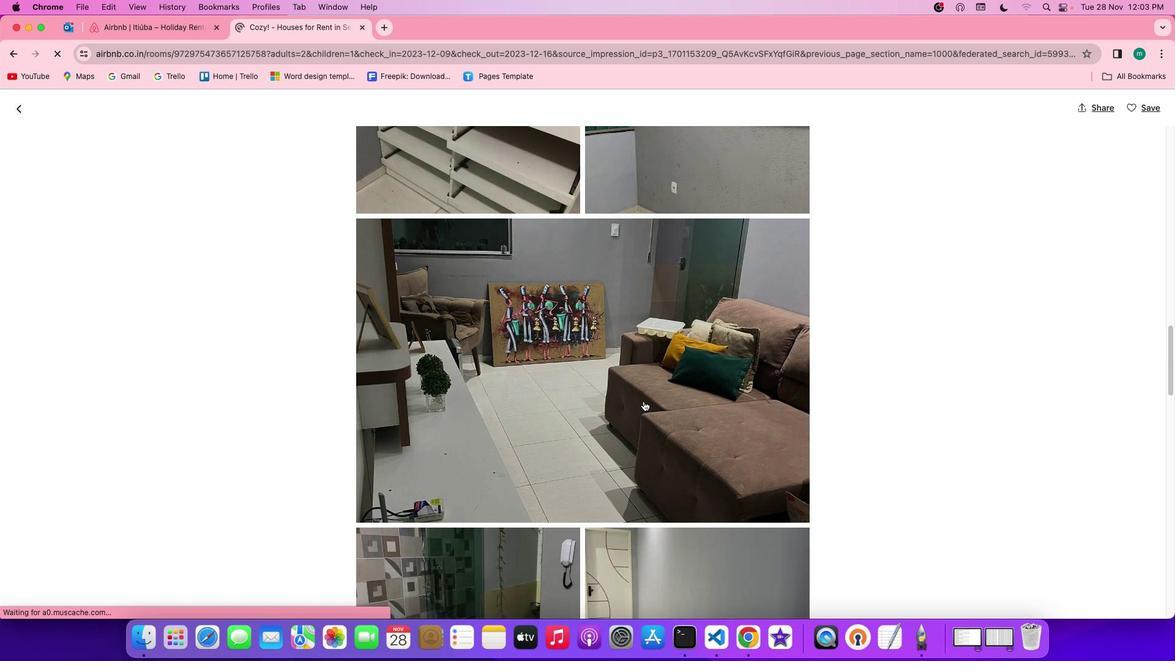 
Action: Mouse scrolled (644, 401) with delta (0, 0)
Screenshot: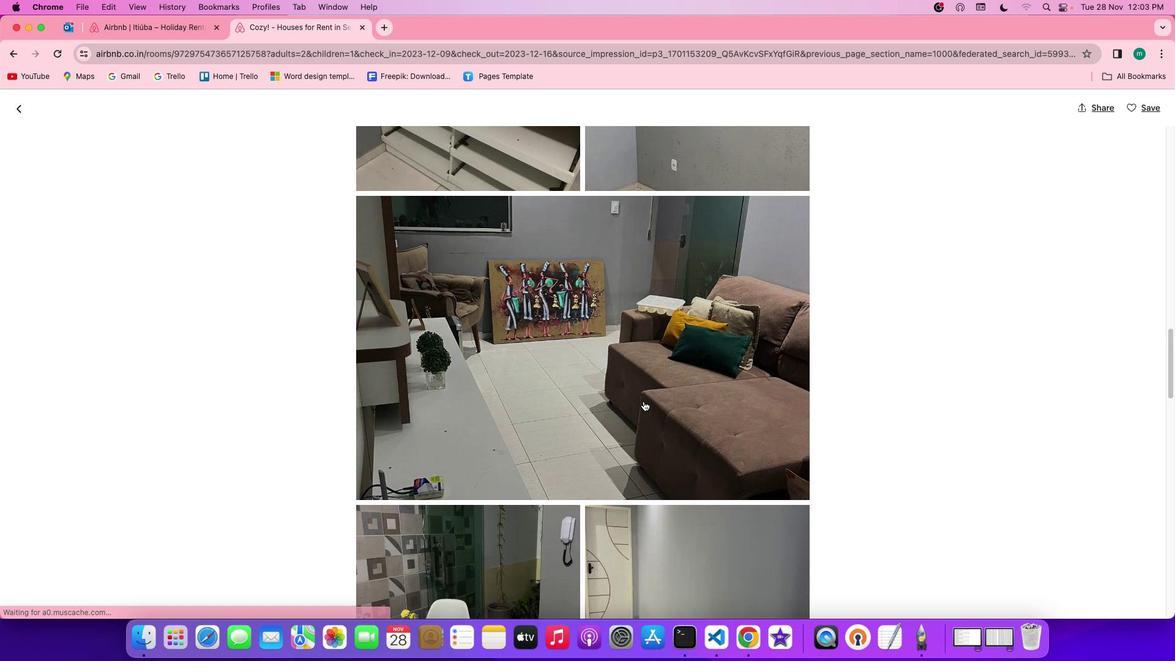 
Action: Mouse scrolled (644, 401) with delta (0, 0)
Screenshot: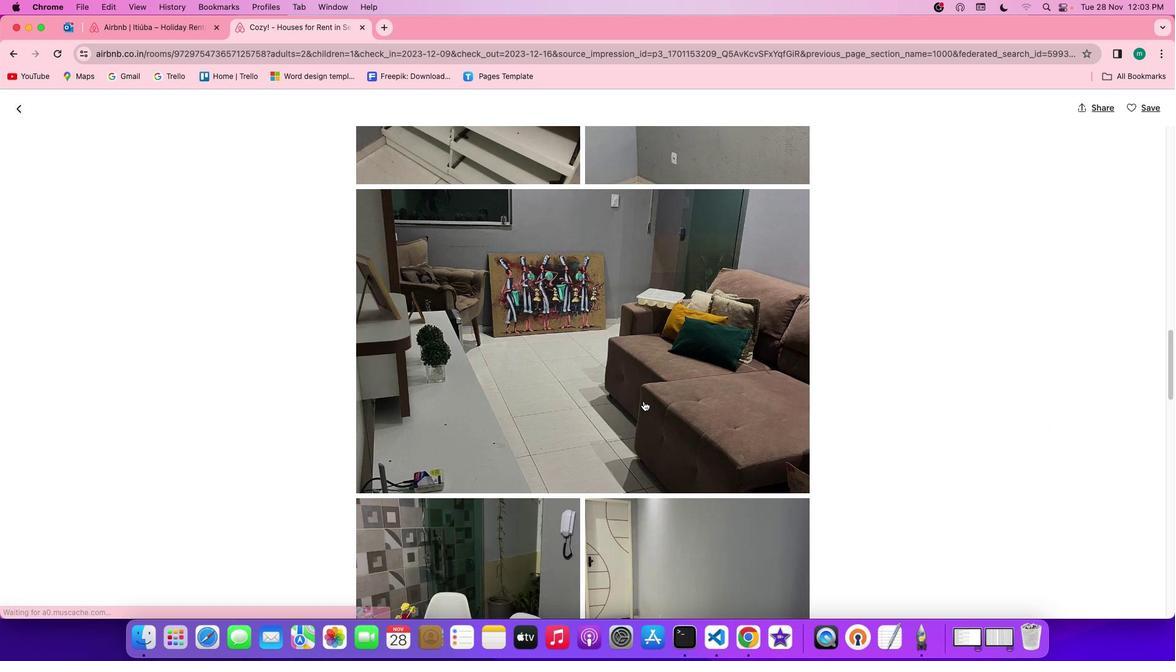 
Action: Mouse scrolled (644, 401) with delta (0, 0)
Screenshot: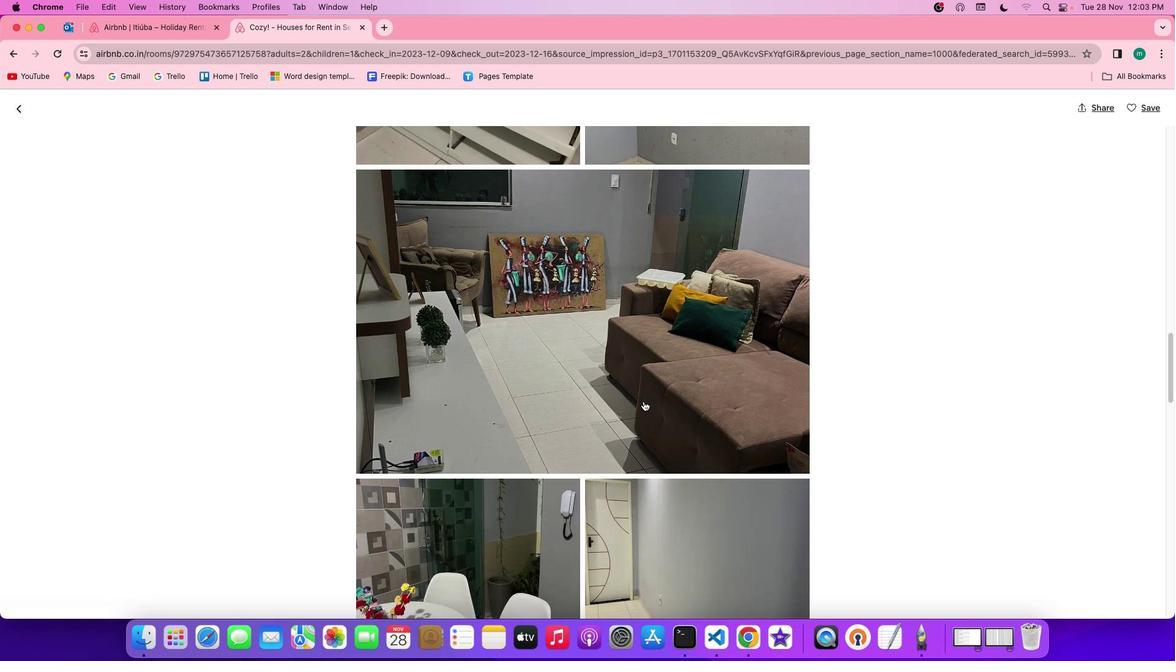 
Action: Mouse scrolled (644, 401) with delta (0, 0)
Screenshot: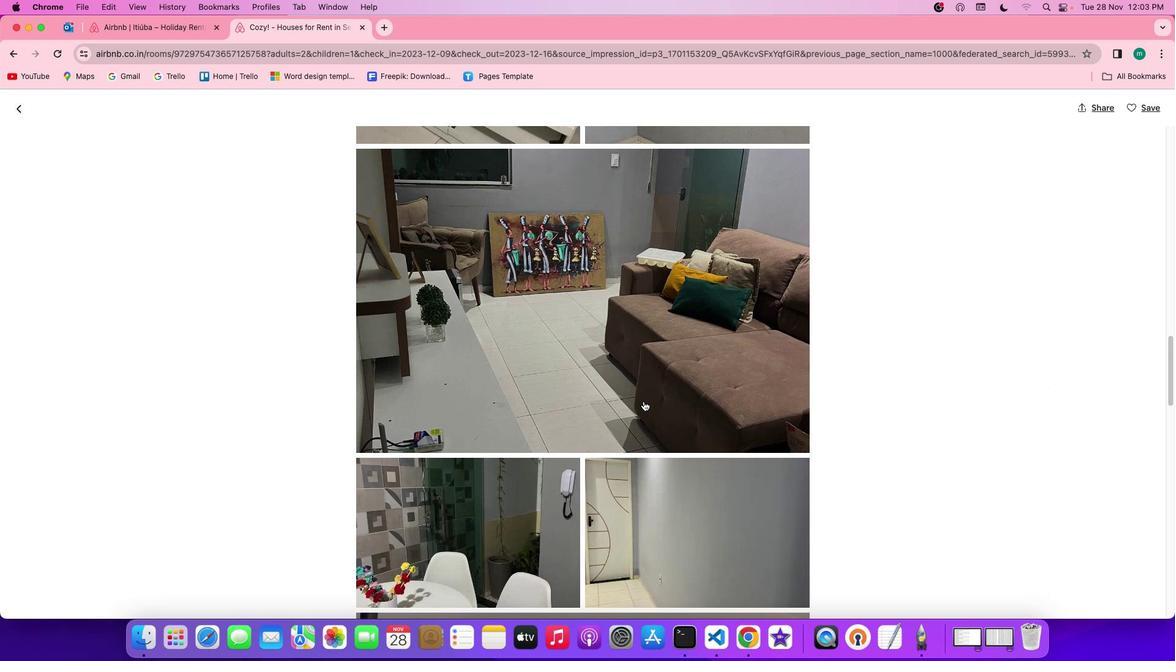 
Action: Mouse scrolled (644, 401) with delta (0, 0)
Screenshot: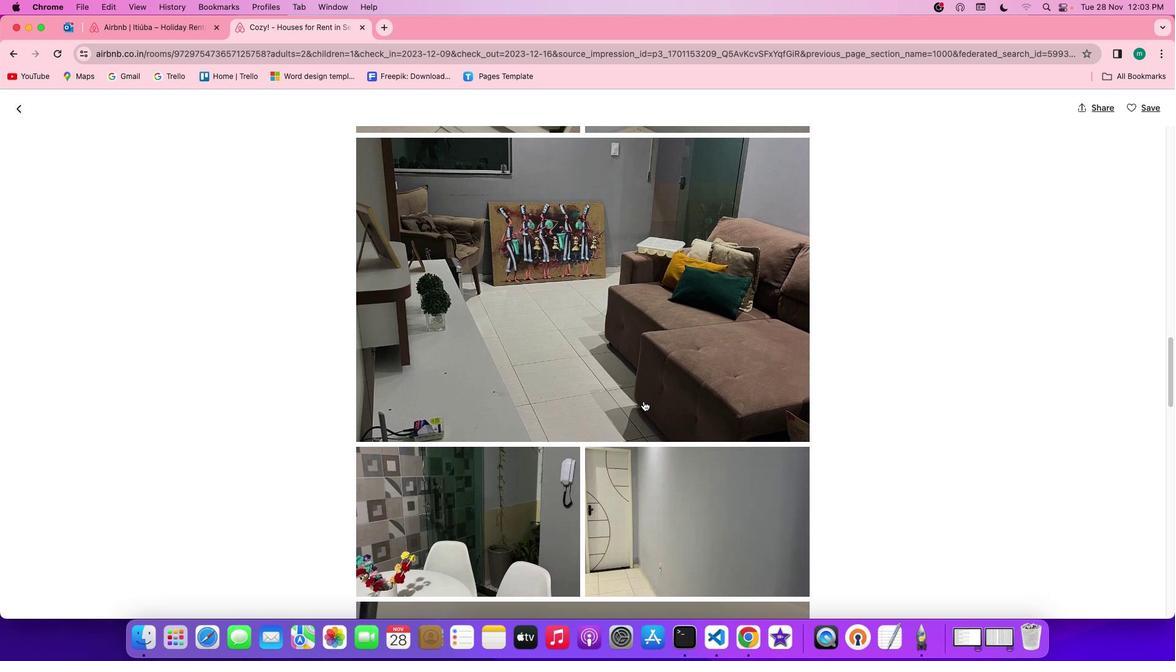 
Action: Mouse scrolled (644, 401) with delta (0, 0)
Screenshot: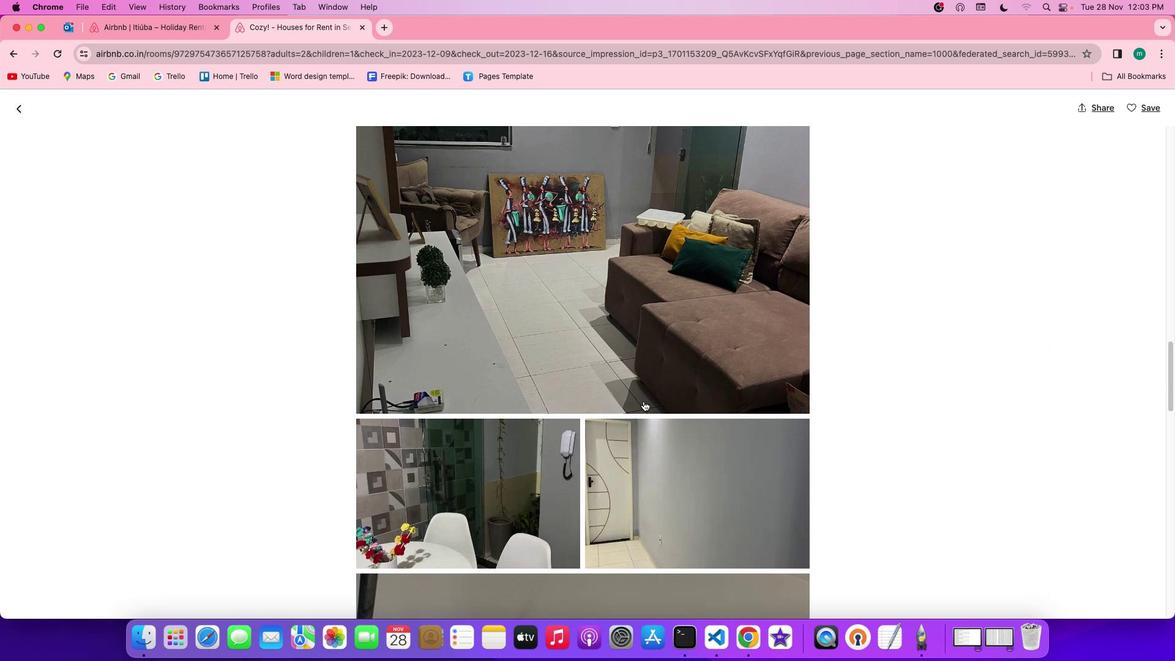 
Action: Mouse scrolled (644, 401) with delta (0, 0)
Screenshot: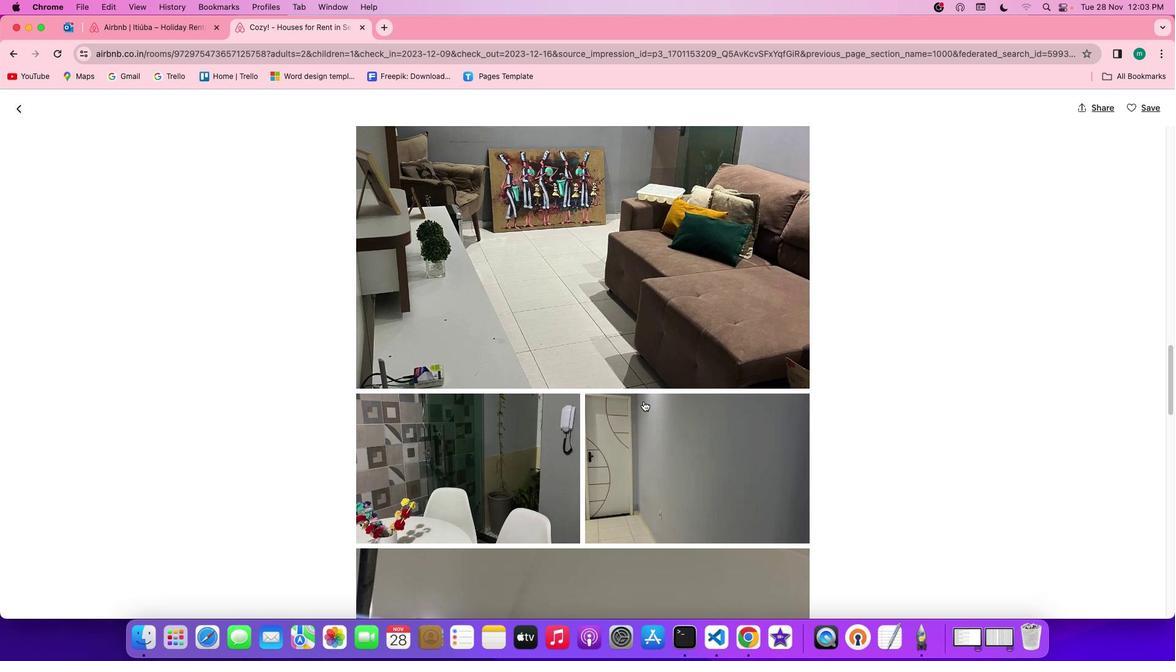 
Action: Mouse scrolled (644, 401) with delta (0, 0)
Screenshot: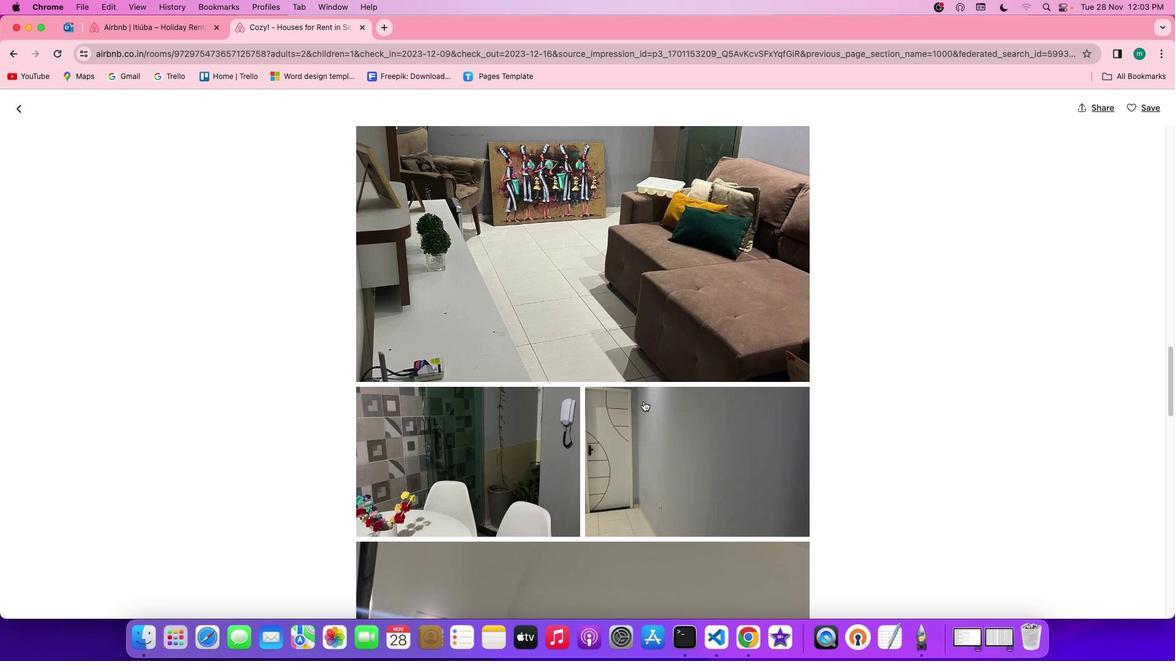 
Action: Mouse scrolled (644, 401) with delta (0, 0)
Screenshot: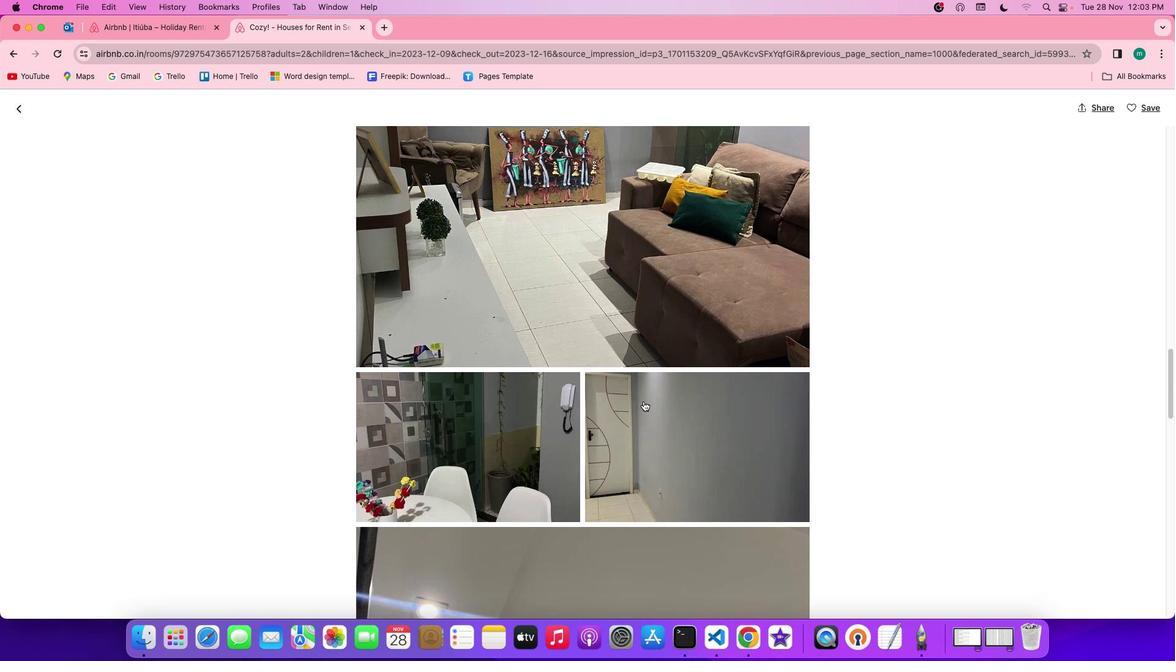 
Action: Mouse scrolled (644, 401) with delta (0, 0)
Screenshot: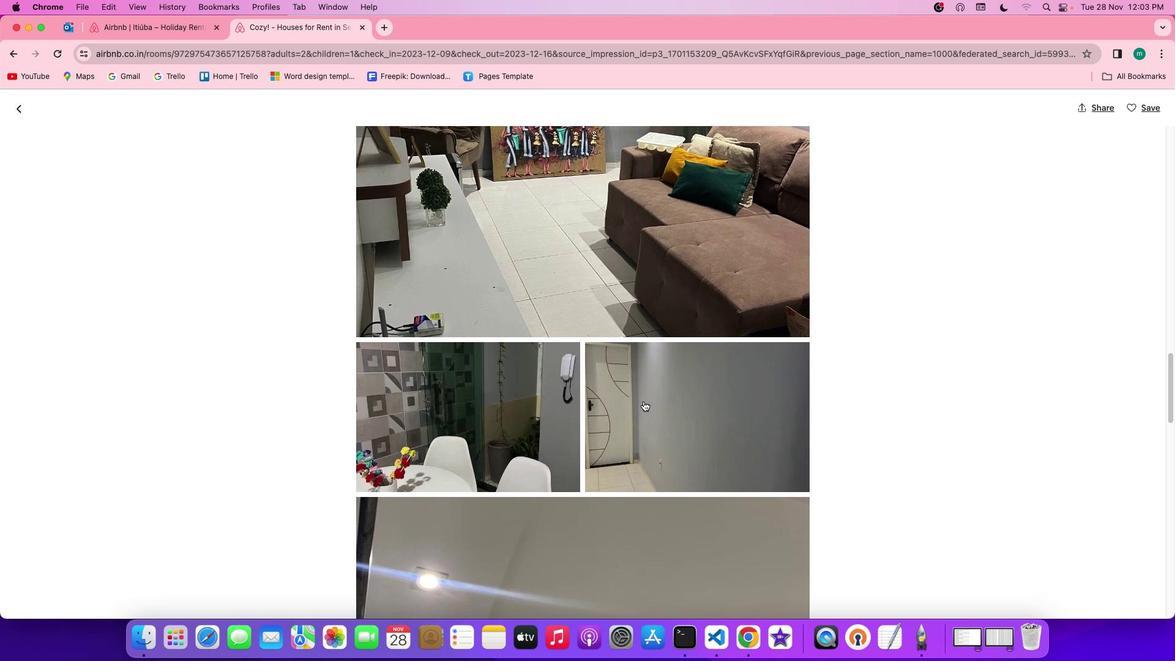 
Action: Mouse scrolled (644, 401) with delta (0, 0)
Screenshot: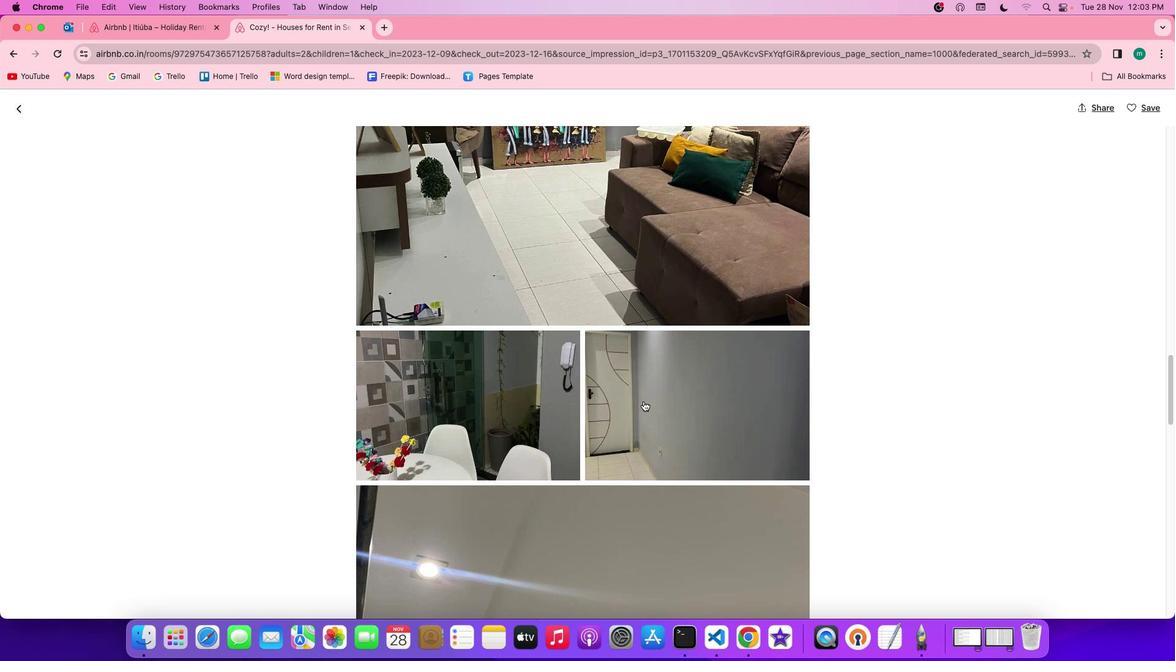 
Action: Mouse scrolled (644, 401) with delta (0, 0)
Screenshot: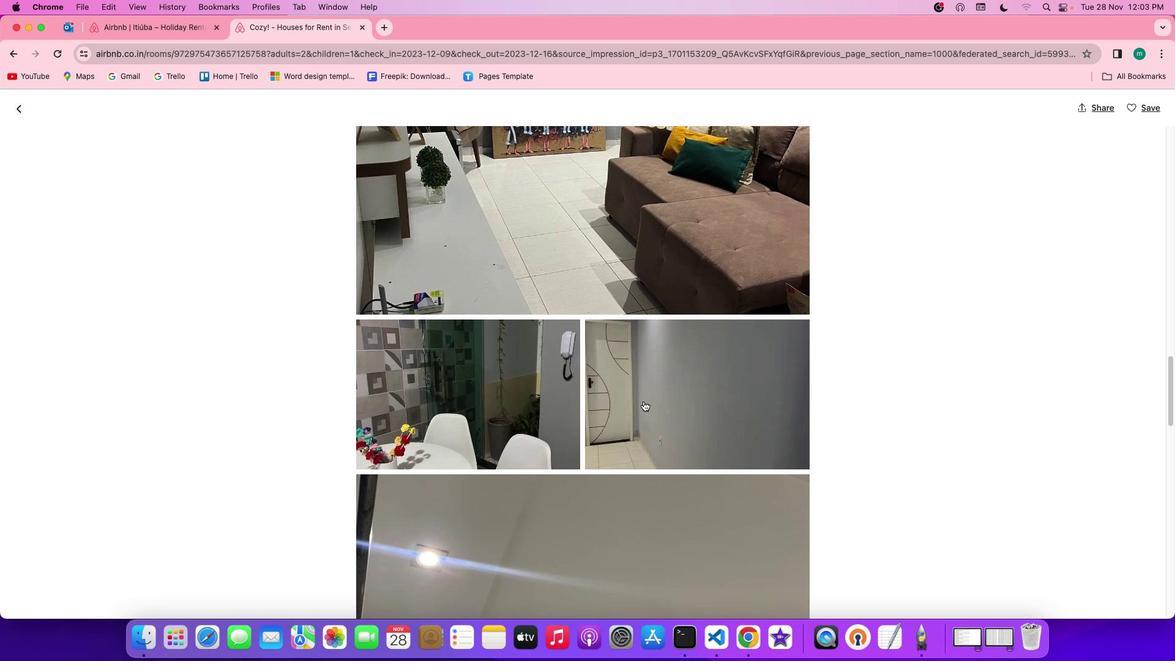 
Action: Mouse scrolled (644, 401) with delta (0, 0)
Screenshot: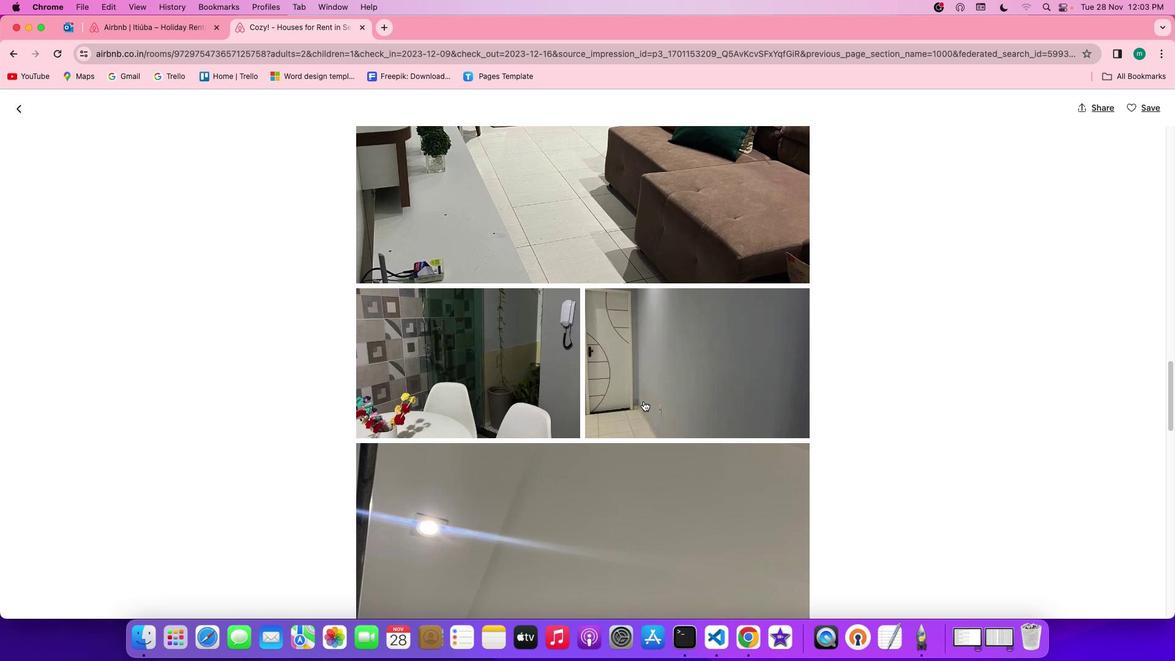 
Action: Mouse scrolled (644, 401) with delta (0, 0)
Screenshot: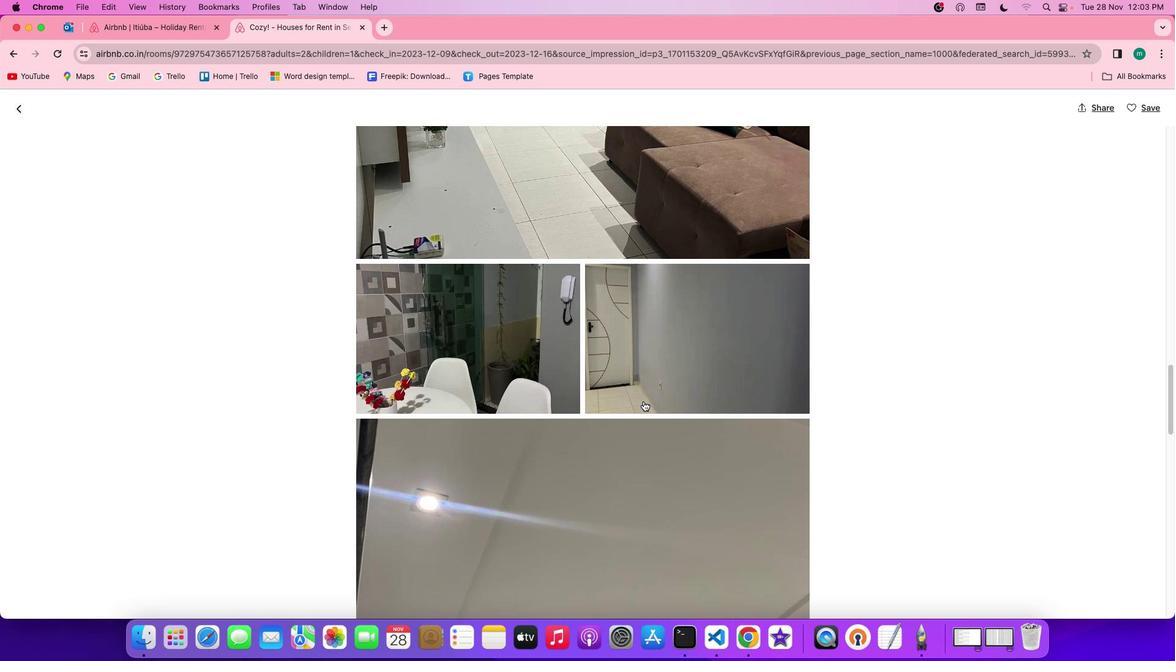 
Action: Mouse scrolled (644, 401) with delta (0, 0)
Screenshot: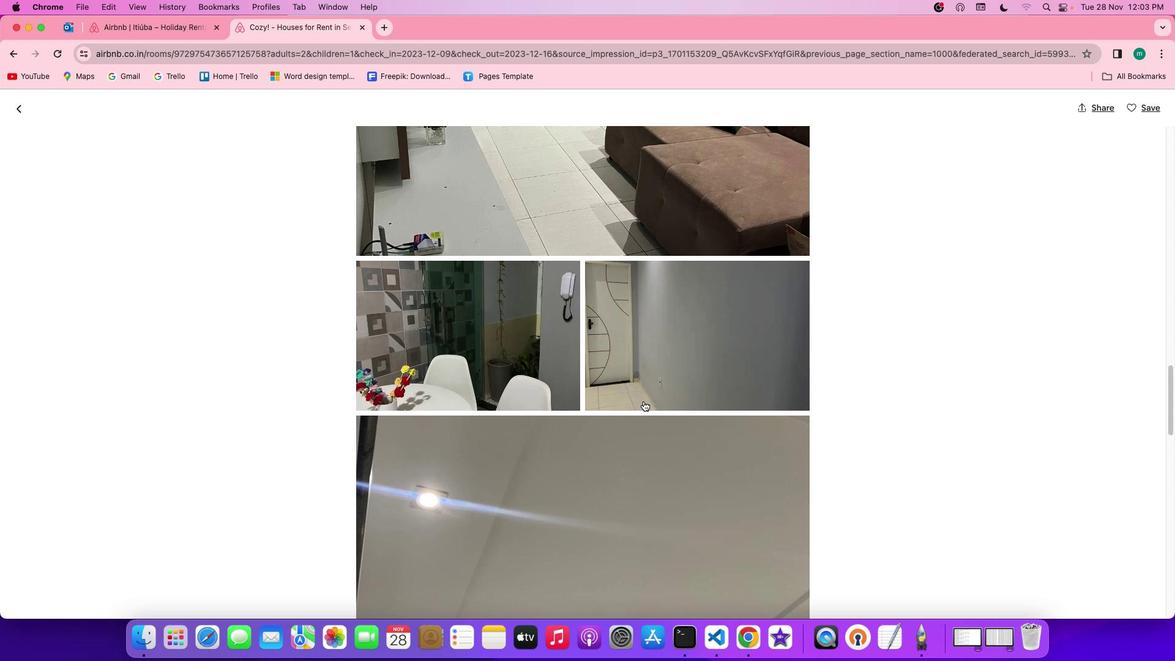 
Action: Mouse scrolled (644, 401) with delta (0, 0)
Screenshot: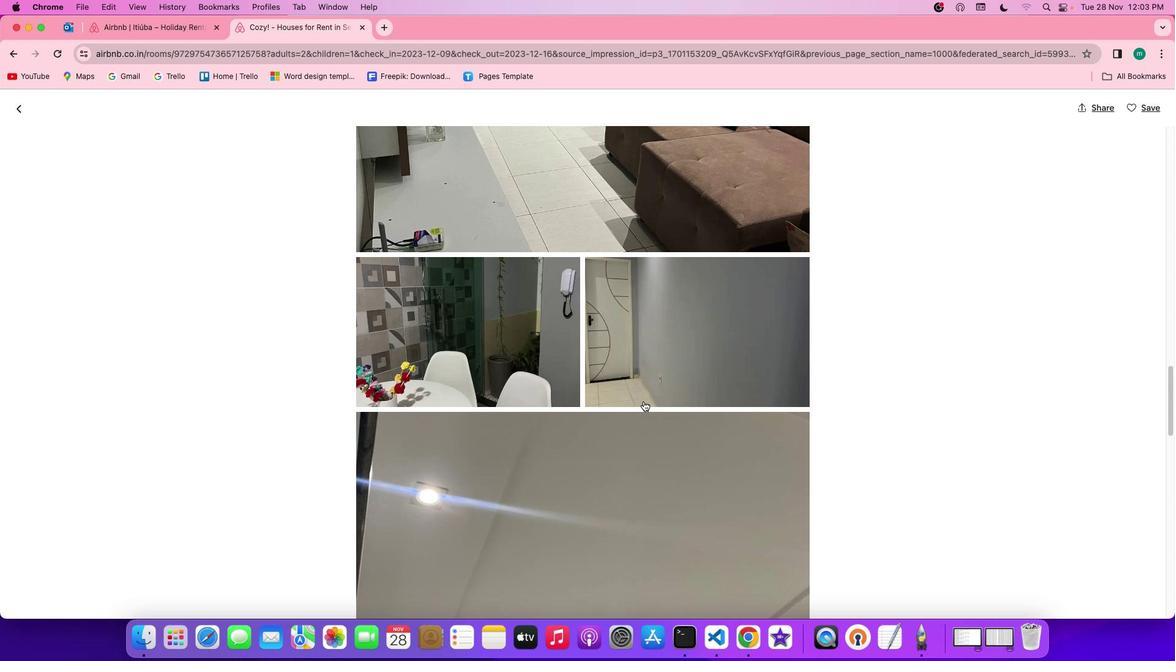 
Action: Mouse scrolled (644, 401) with delta (0, 0)
Screenshot: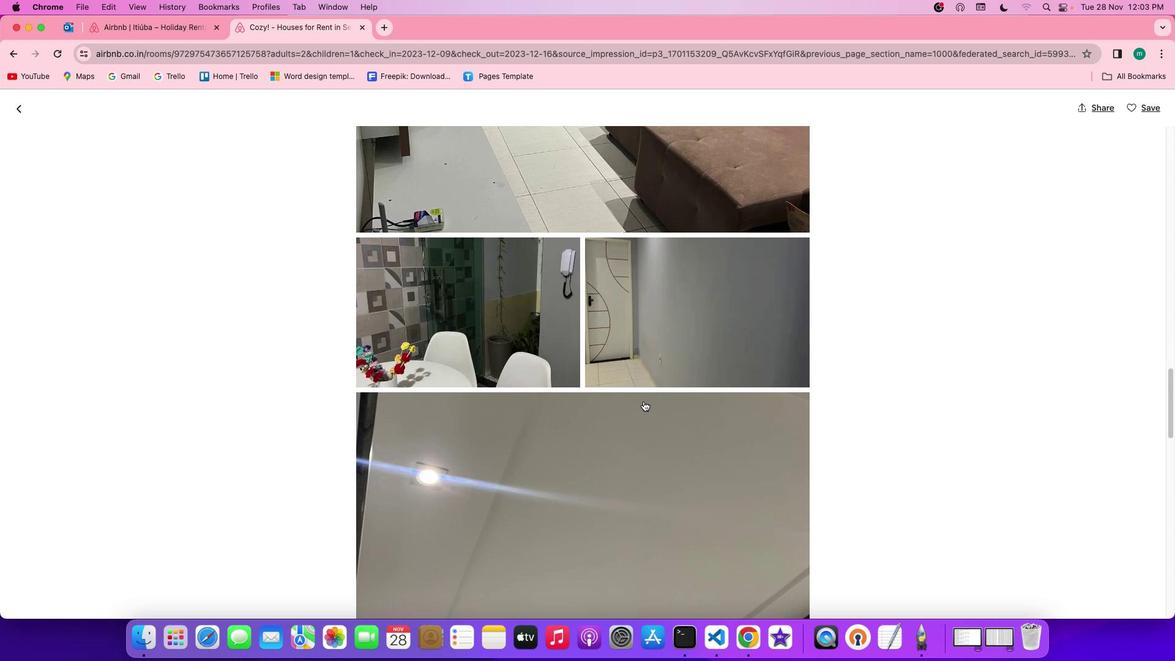 
Action: Mouse scrolled (644, 401) with delta (0, 0)
Screenshot: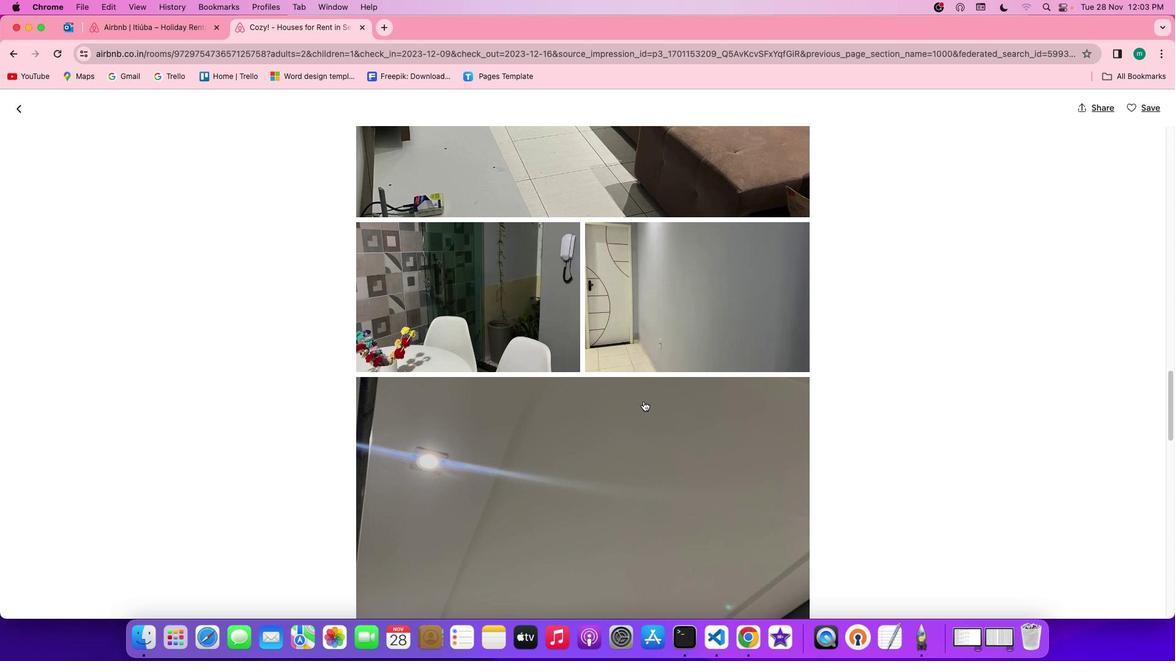 
Action: Mouse scrolled (644, 401) with delta (0, 0)
Screenshot: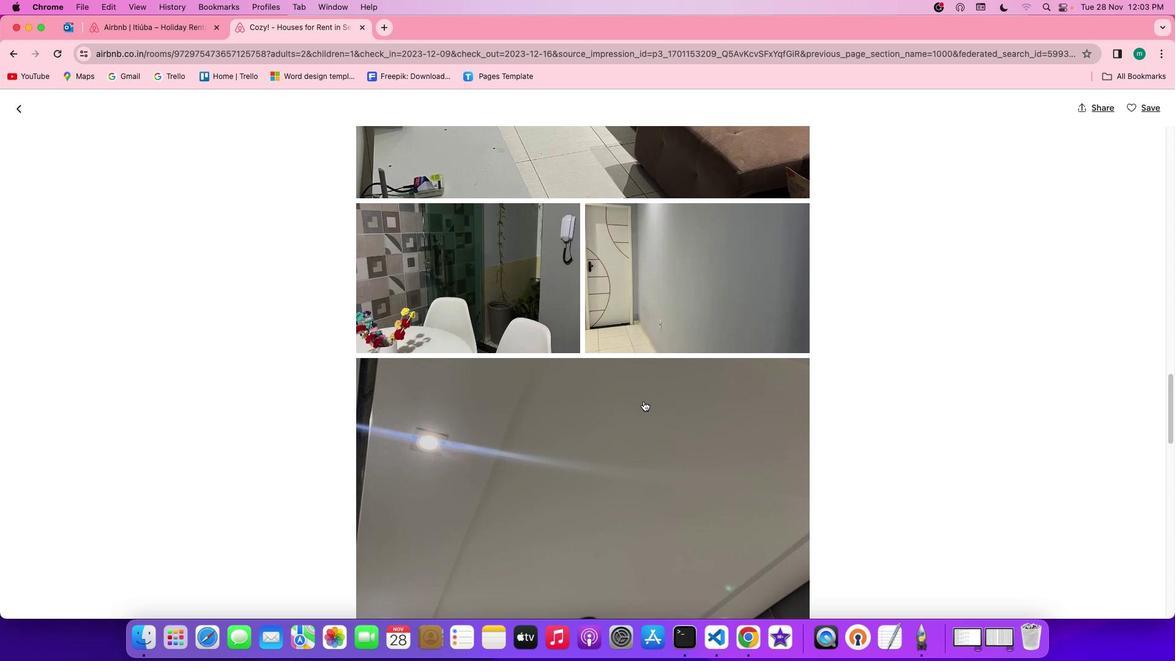 
Action: Mouse scrolled (644, 401) with delta (0, 0)
Screenshot: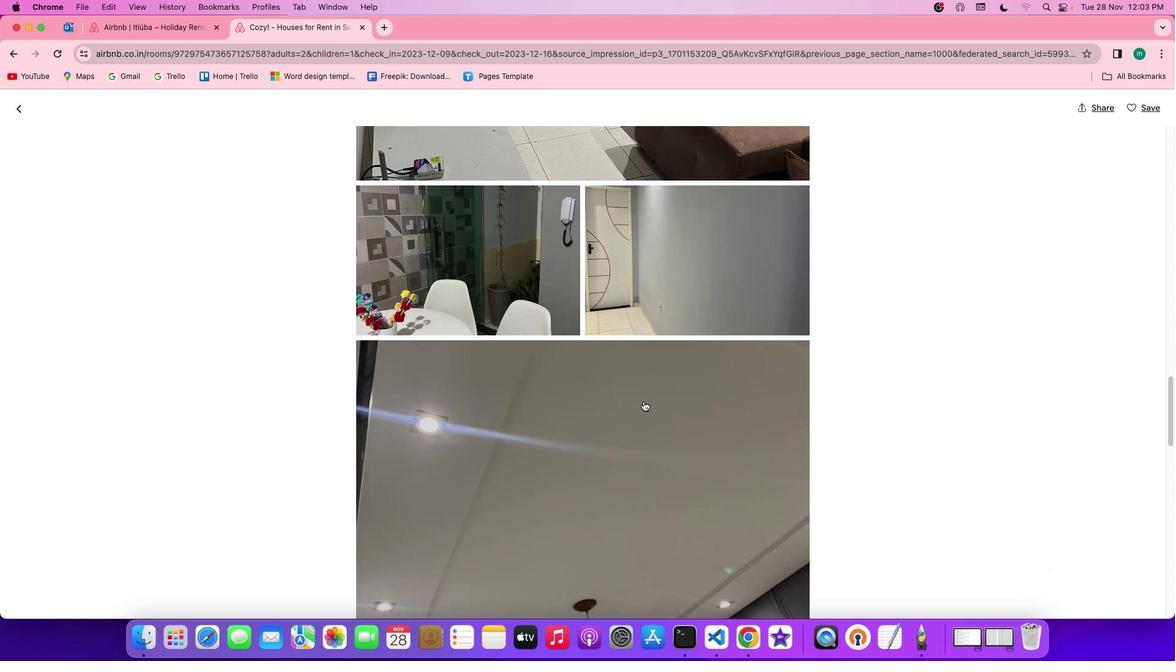 
Action: Mouse moved to (644, 401)
Screenshot: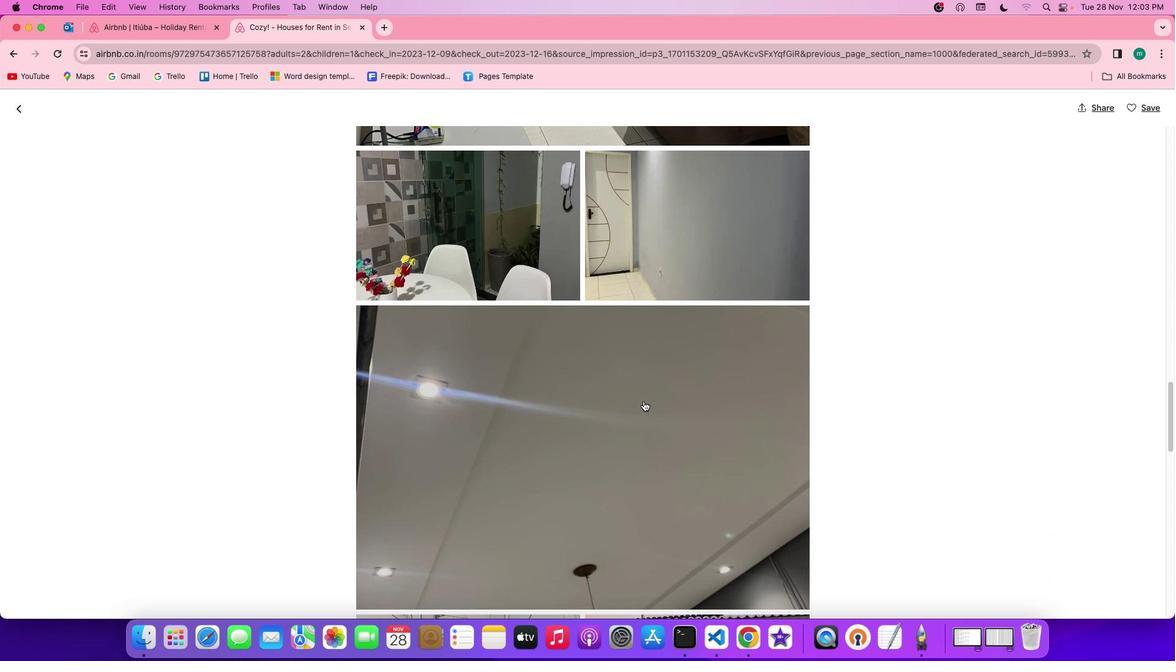 
Action: Mouse scrolled (644, 401) with delta (0, 0)
Screenshot: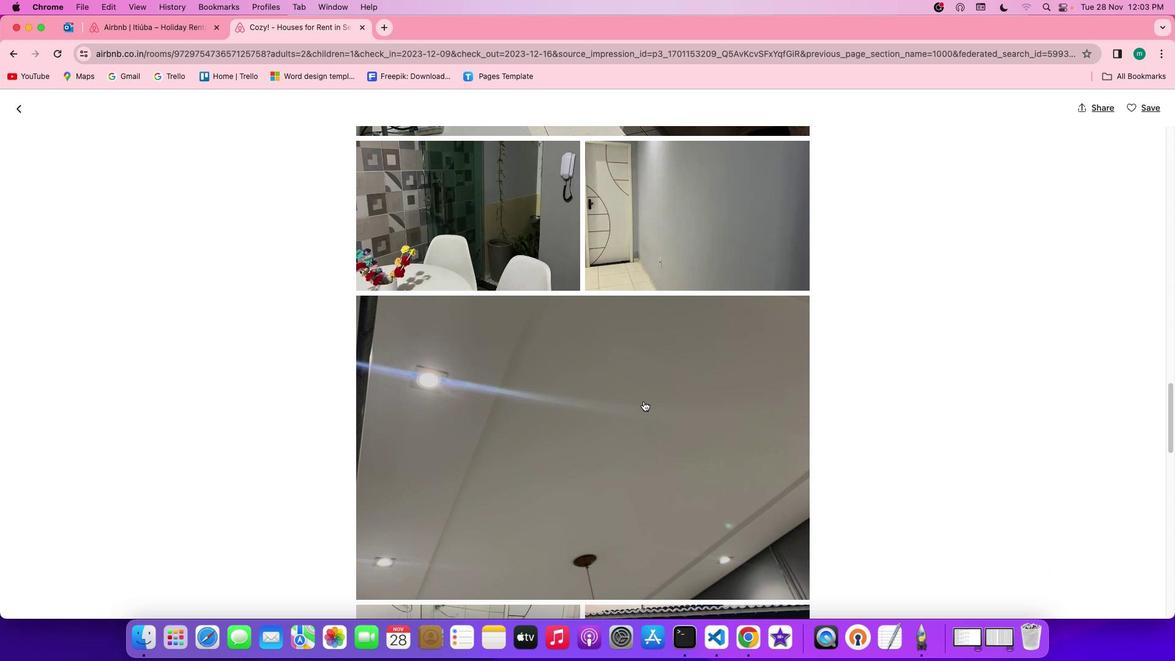 
Action: Mouse scrolled (644, 401) with delta (0, 0)
Screenshot: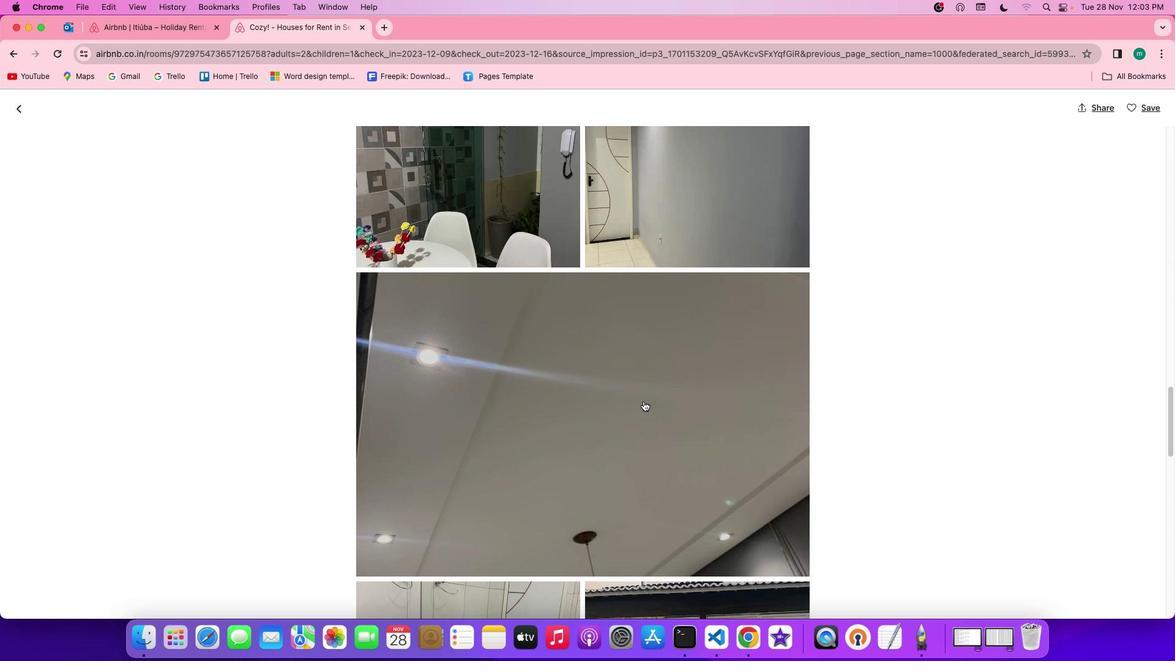 
Action: Mouse scrolled (644, 401) with delta (0, 0)
Screenshot: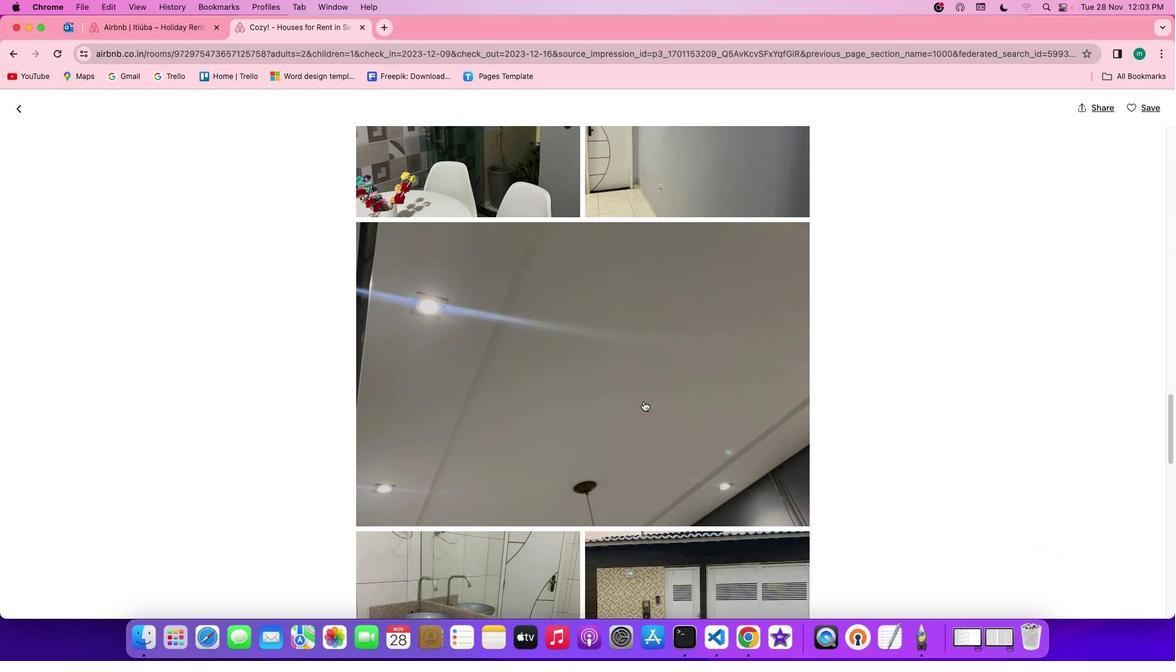 
Action: Mouse scrolled (644, 401) with delta (0, -1)
Screenshot: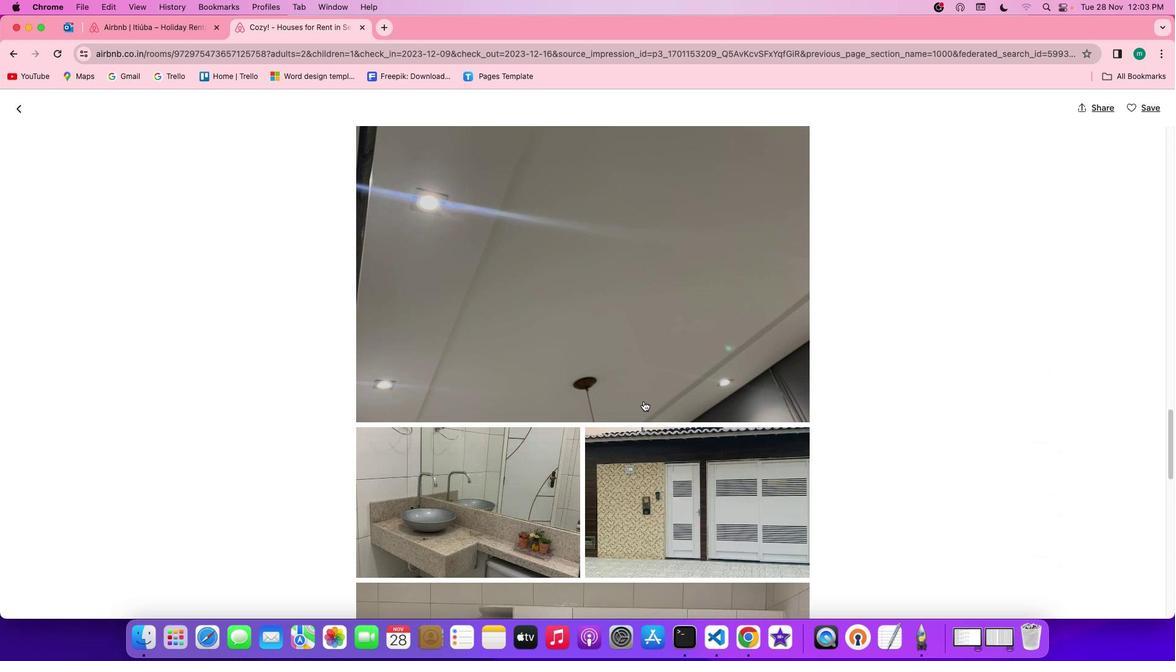 
Action: Mouse scrolled (644, 401) with delta (0, 0)
Screenshot: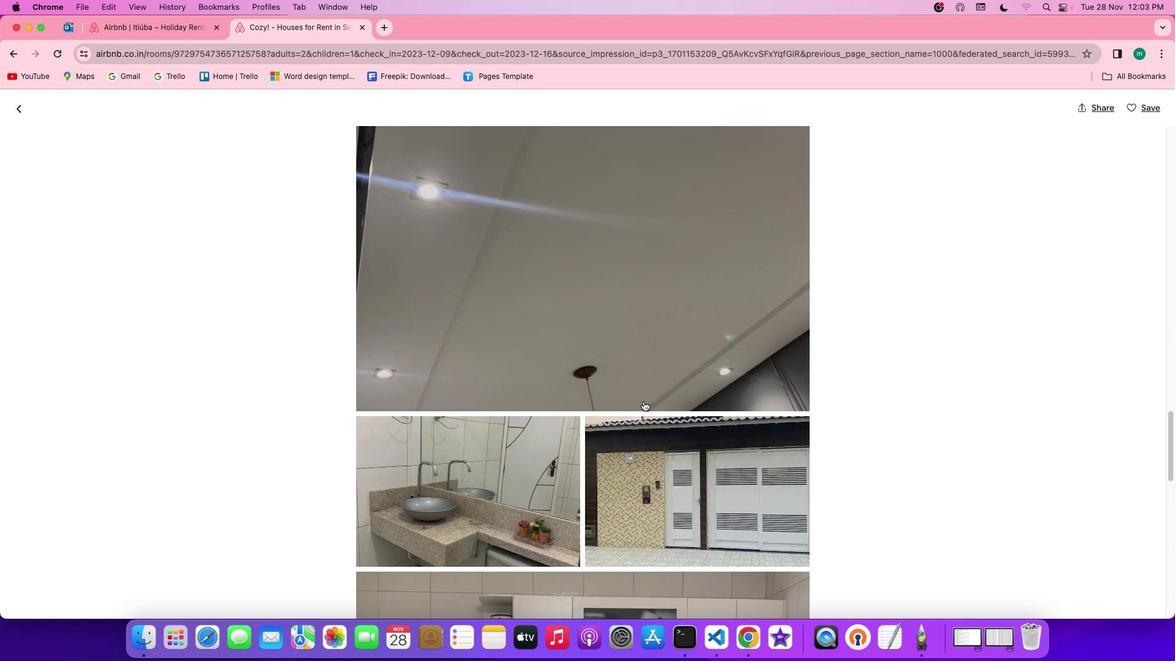 
Action: Mouse scrolled (644, 401) with delta (0, 0)
Screenshot: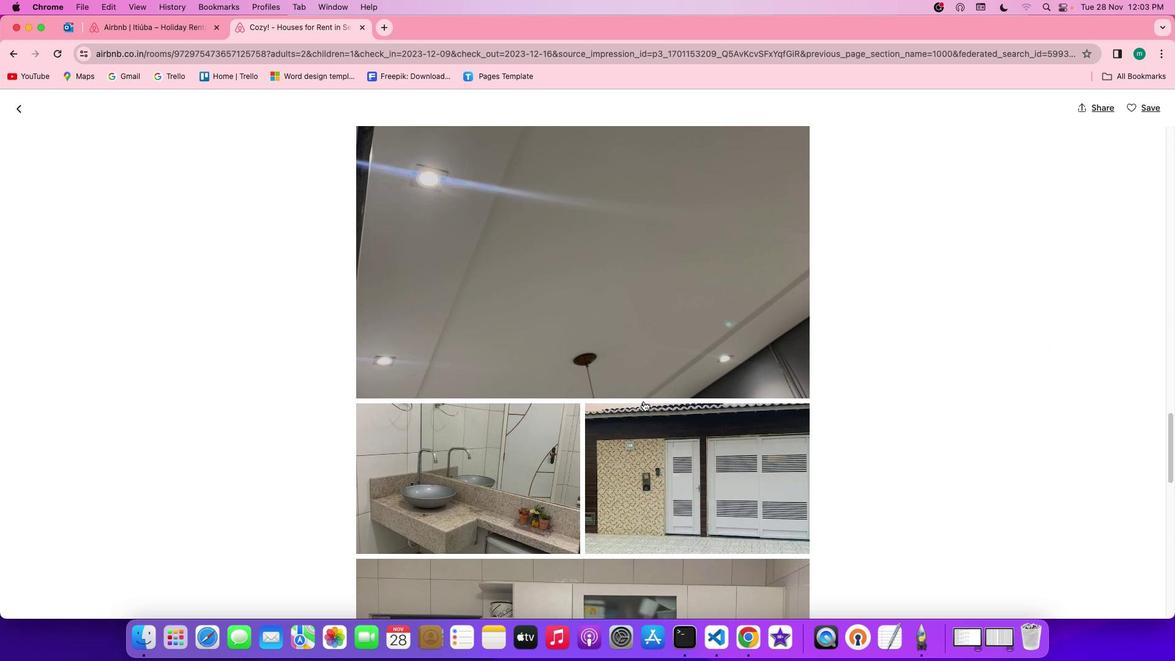 
Action: Mouse scrolled (644, 401) with delta (0, 0)
Screenshot: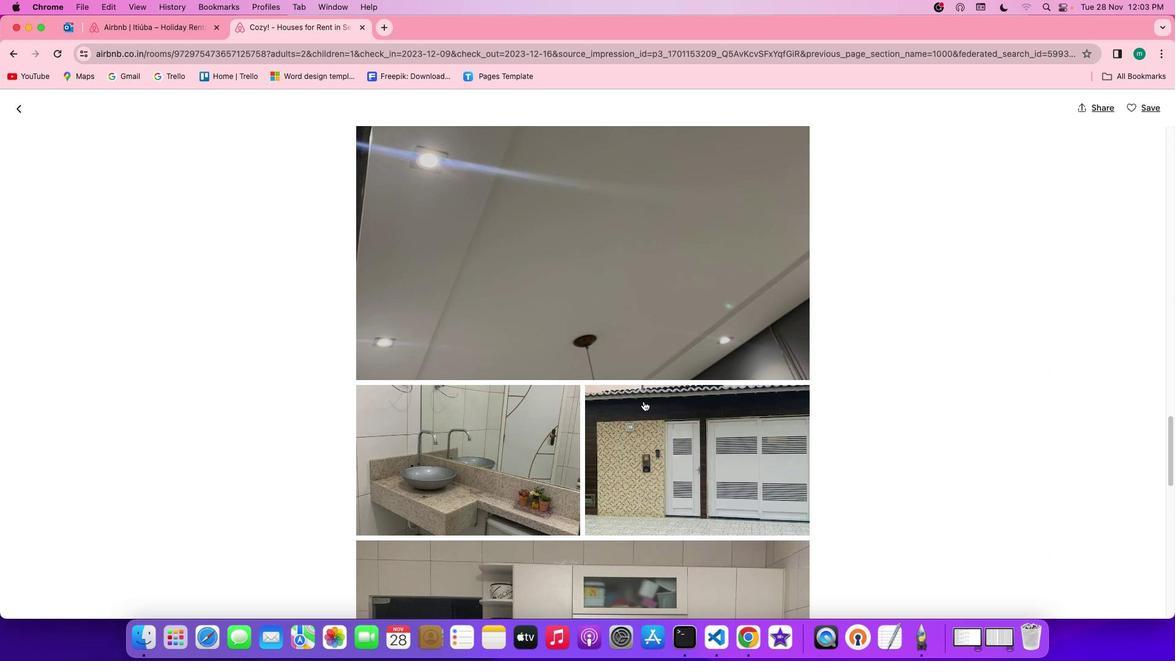 
Action: Mouse scrolled (644, 401) with delta (0, 0)
Screenshot: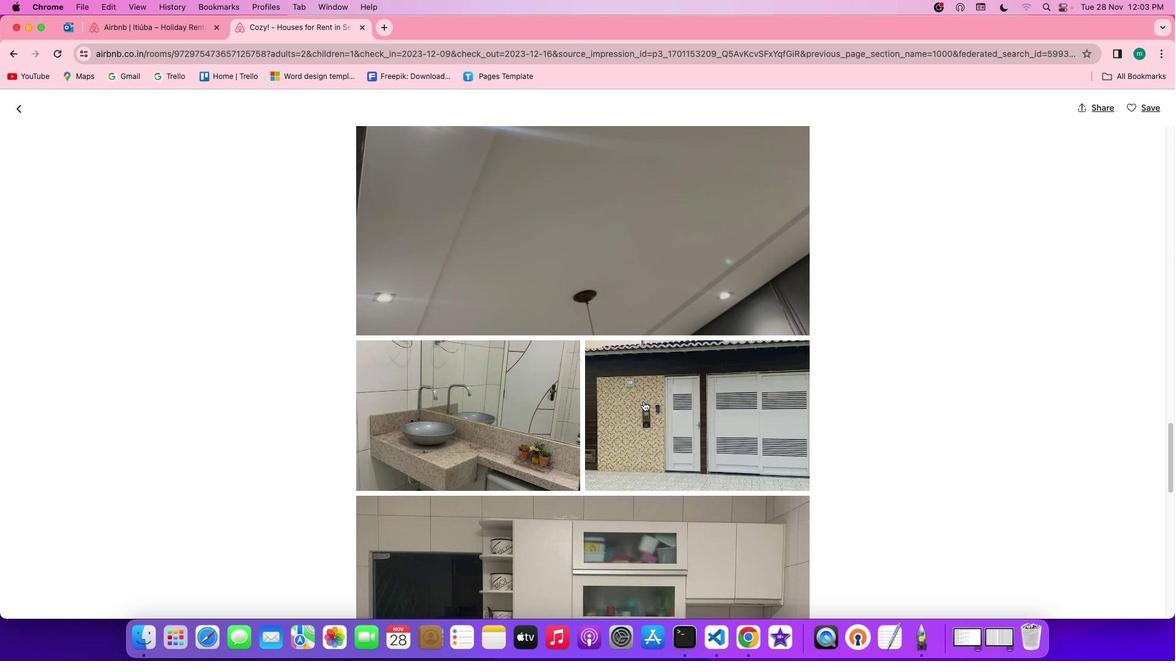 
Action: Mouse scrolled (644, 401) with delta (0, 0)
Screenshot: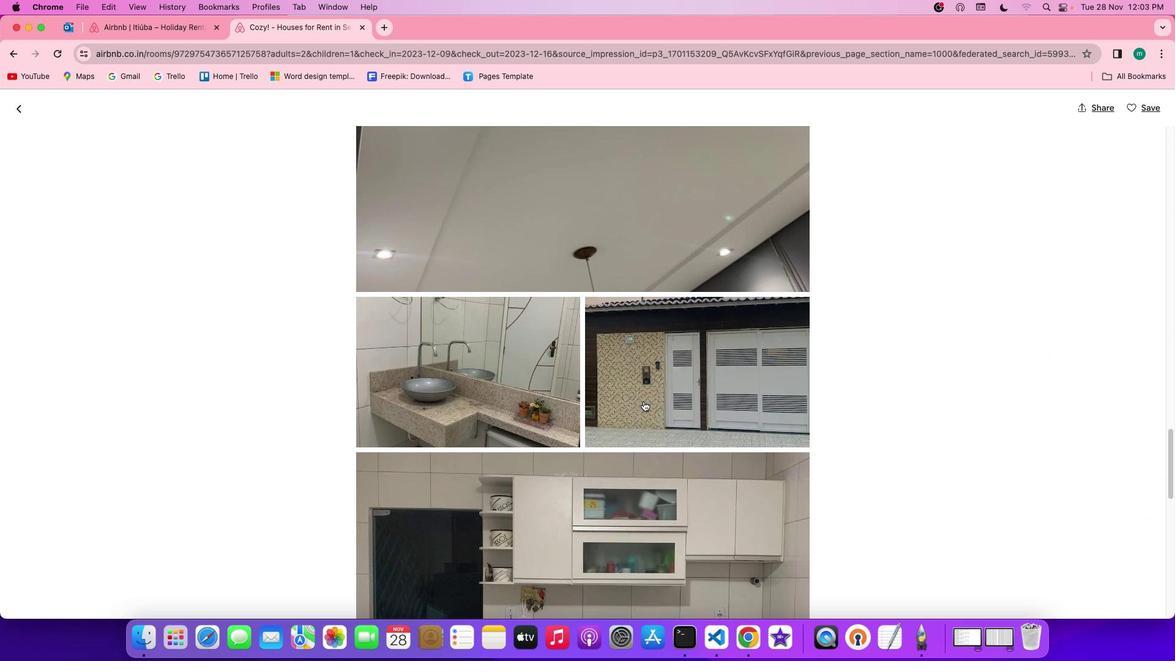 
Action: Mouse scrolled (644, 401) with delta (0, 0)
Screenshot: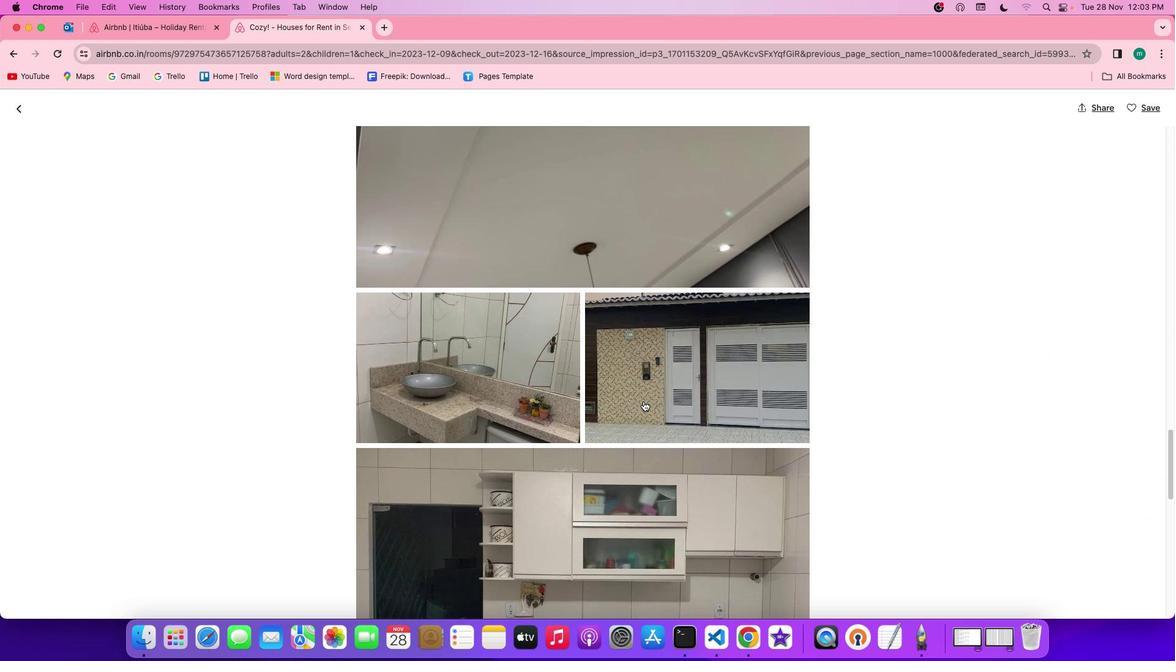 
Action: Mouse scrolled (644, 401) with delta (0, 0)
Screenshot: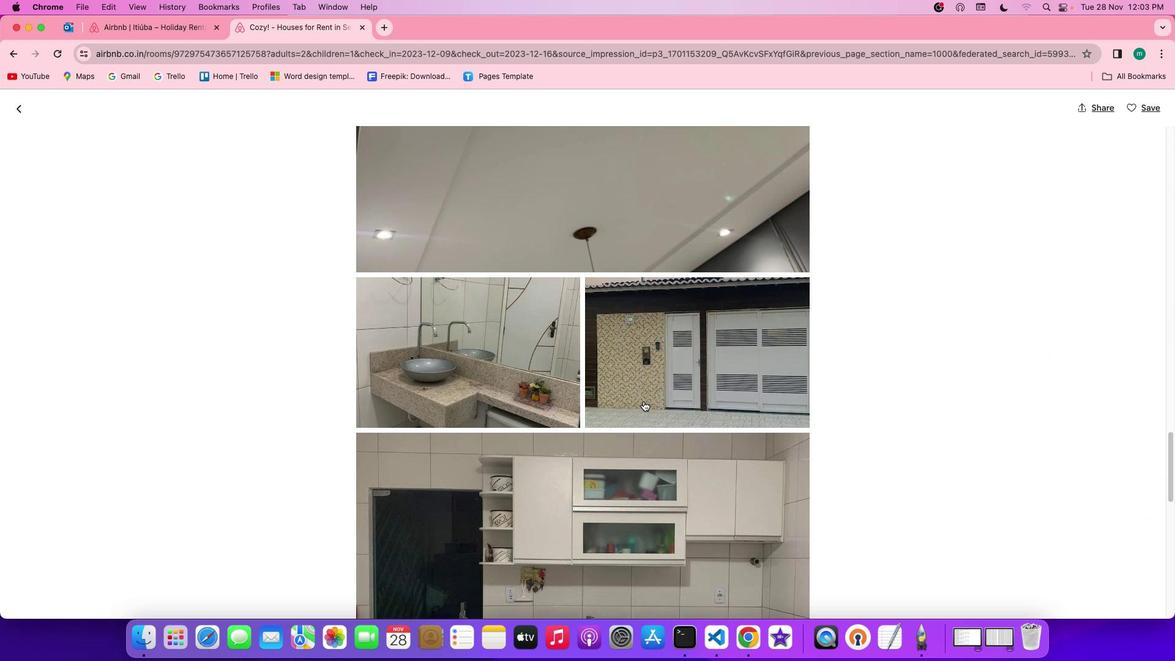 
Action: Mouse scrolled (644, 401) with delta (0, 0)
Screenshot: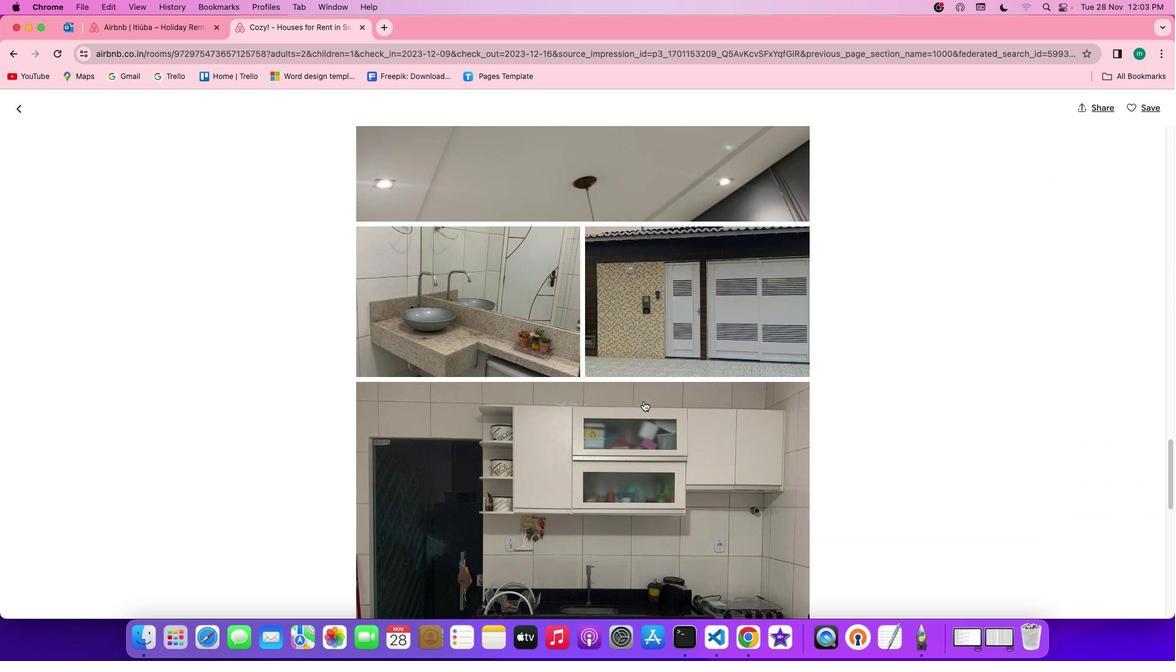 
Action: Mouse scrolled (644, 401) with delta (0, 0)
Screenshot: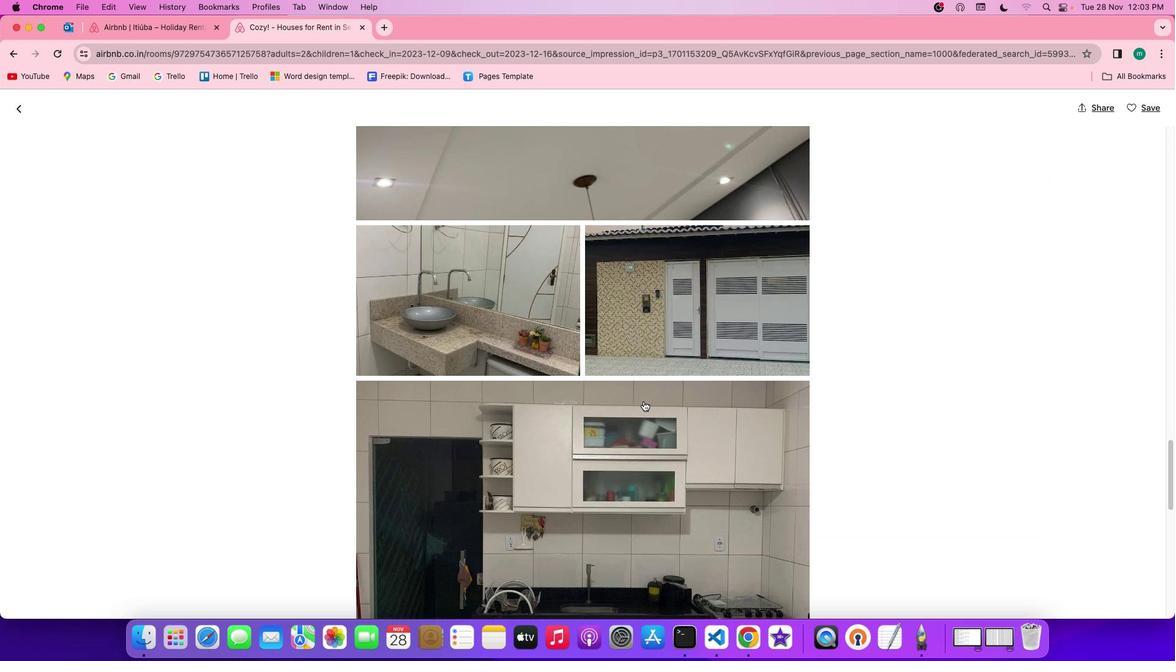 
Action: Mouse scrolled (644, 401) with delta (0, 0)
Screenshot: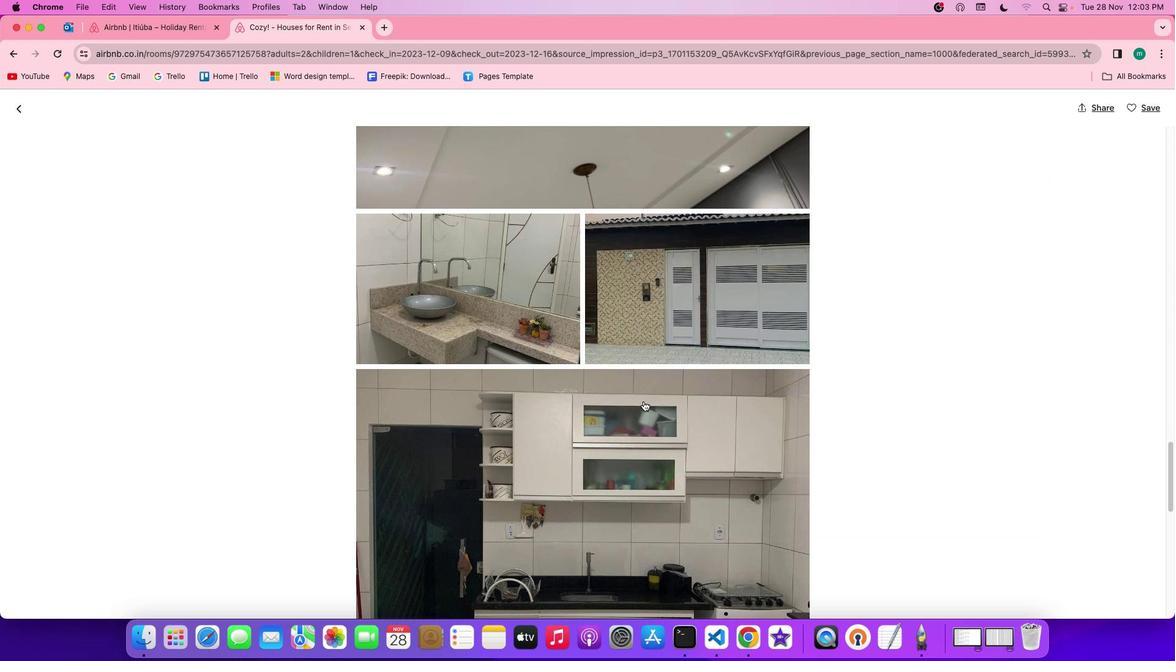 
Action: Mouse scrolled (644, 401) with delta (0, 0)
Screenshot: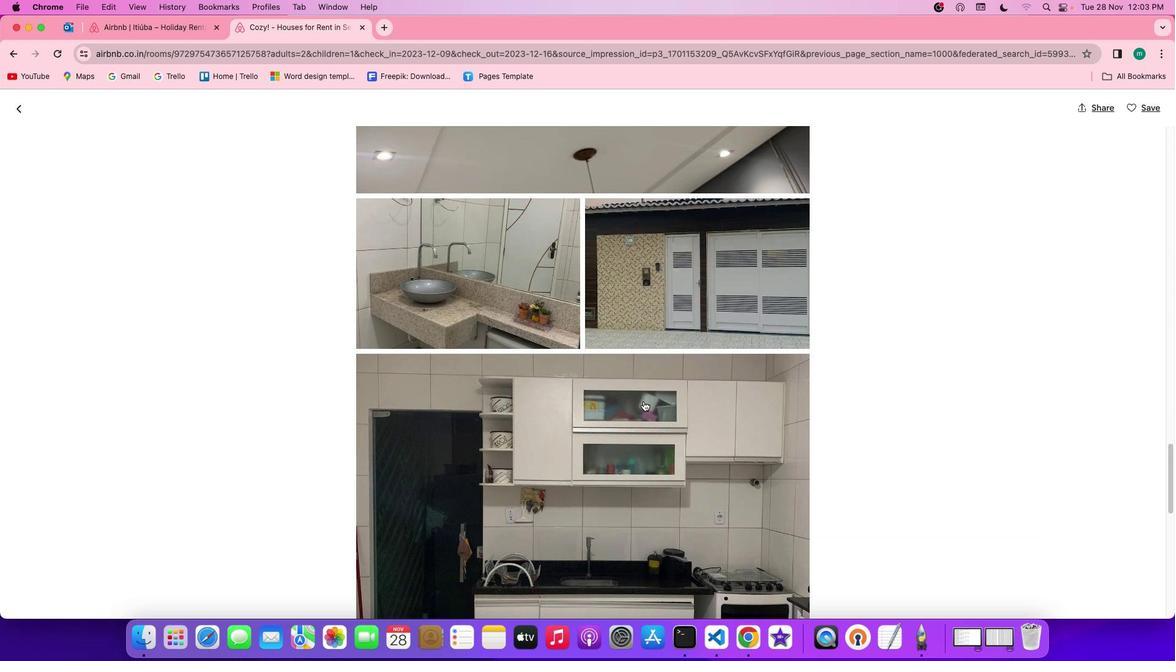 
Action: Mouse scrolled (644, 401) with delta (0, 0)
Screenshot: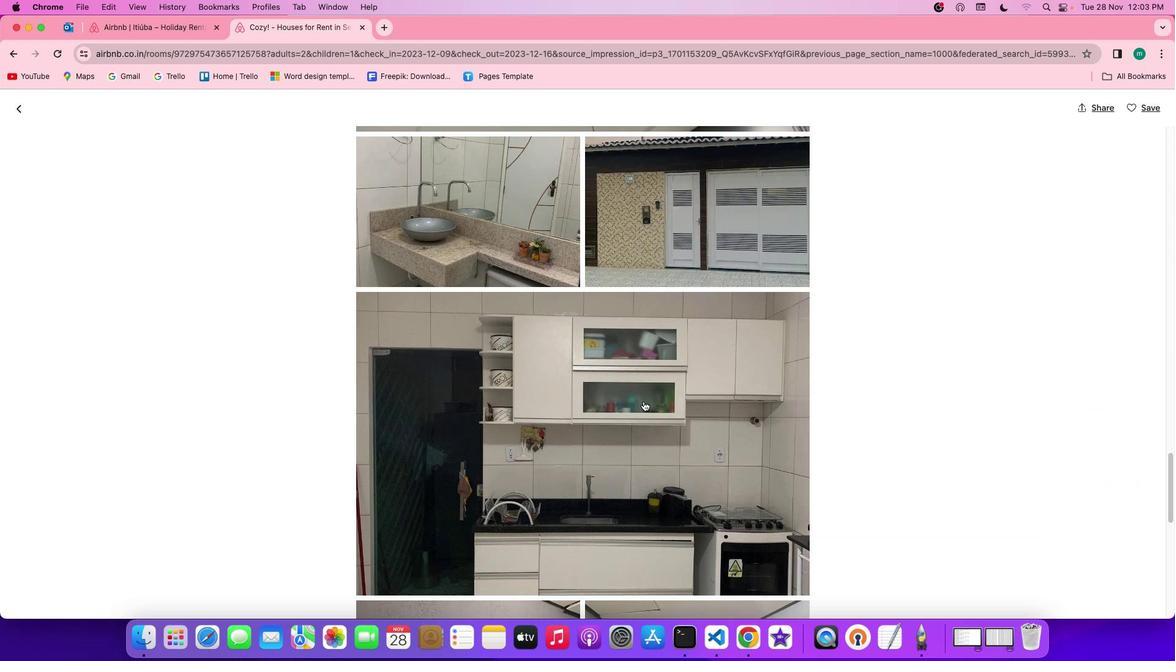 
Action: Mouse scrolled (644, 401) with delta (0, 0)
Screenshot: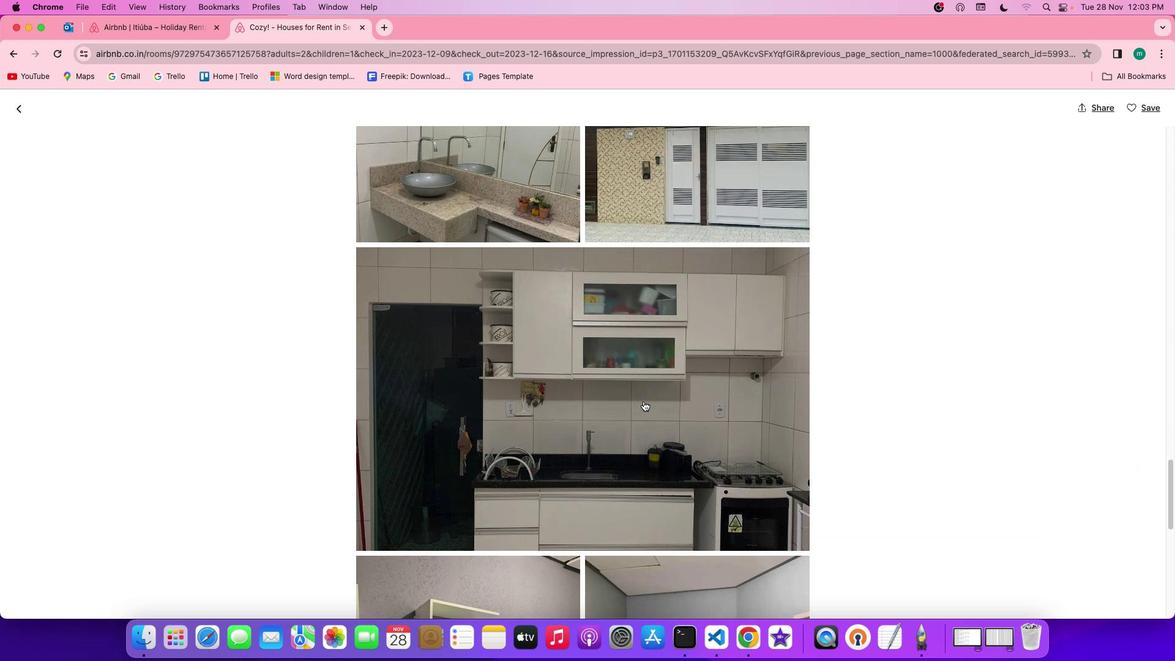 
Action: Mouse scrolled (644, 401) with delta (0, 0)
Screenshot: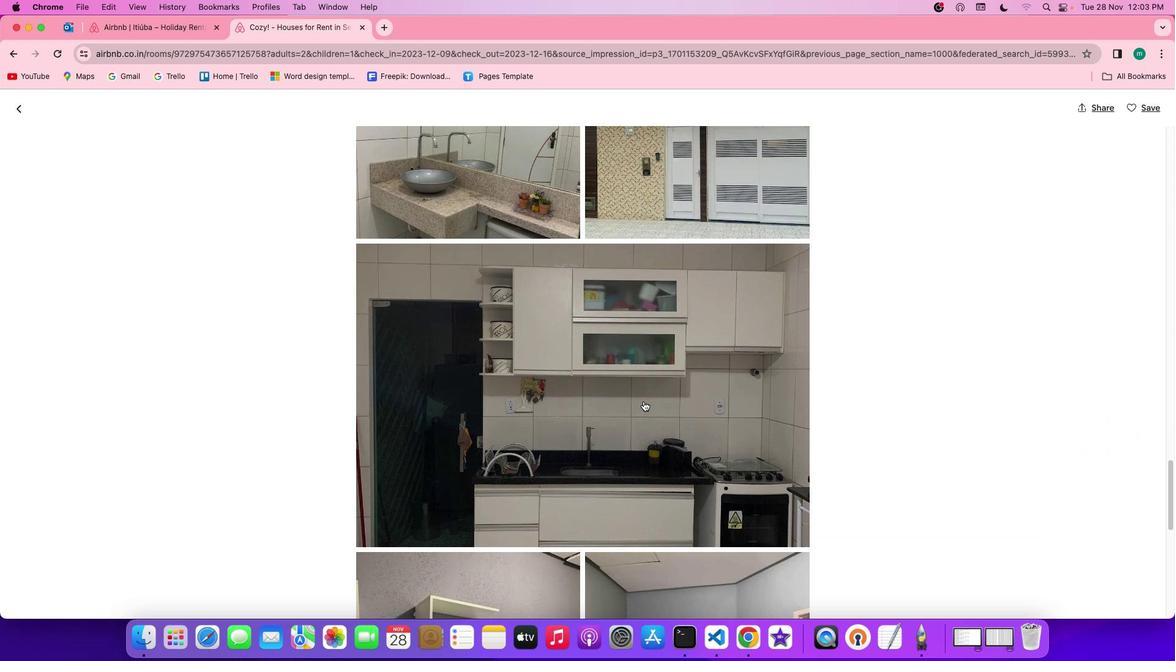 
Action: Mouse scrolled (644, 401) with delta (0, 0)
Screenshot: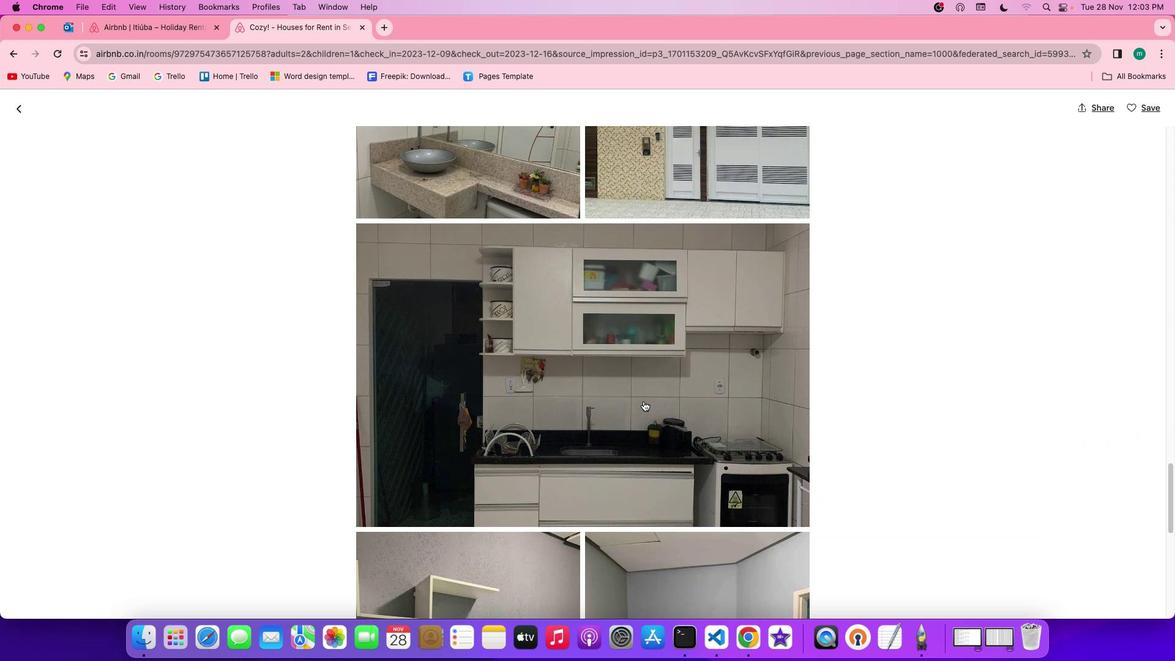 
Action: Mouse scrolled (644, 401) with delta (0, 0)
Screenshot: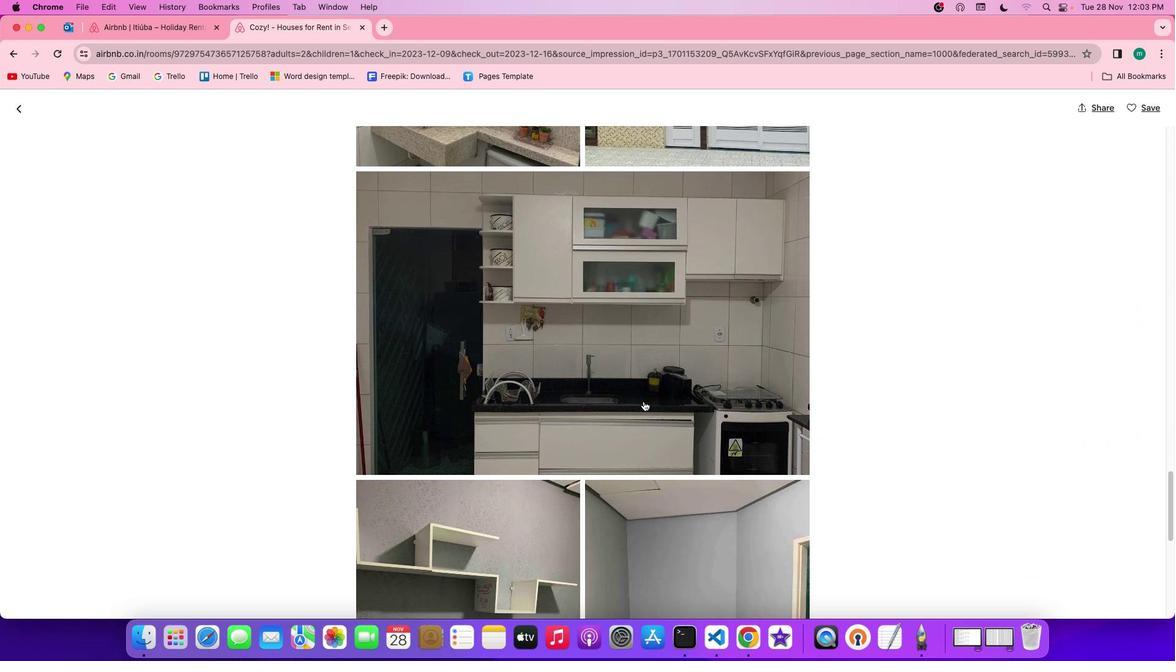 
Action: Mouse scrolled (644, 401) with delta (0, 0)
Screenshot: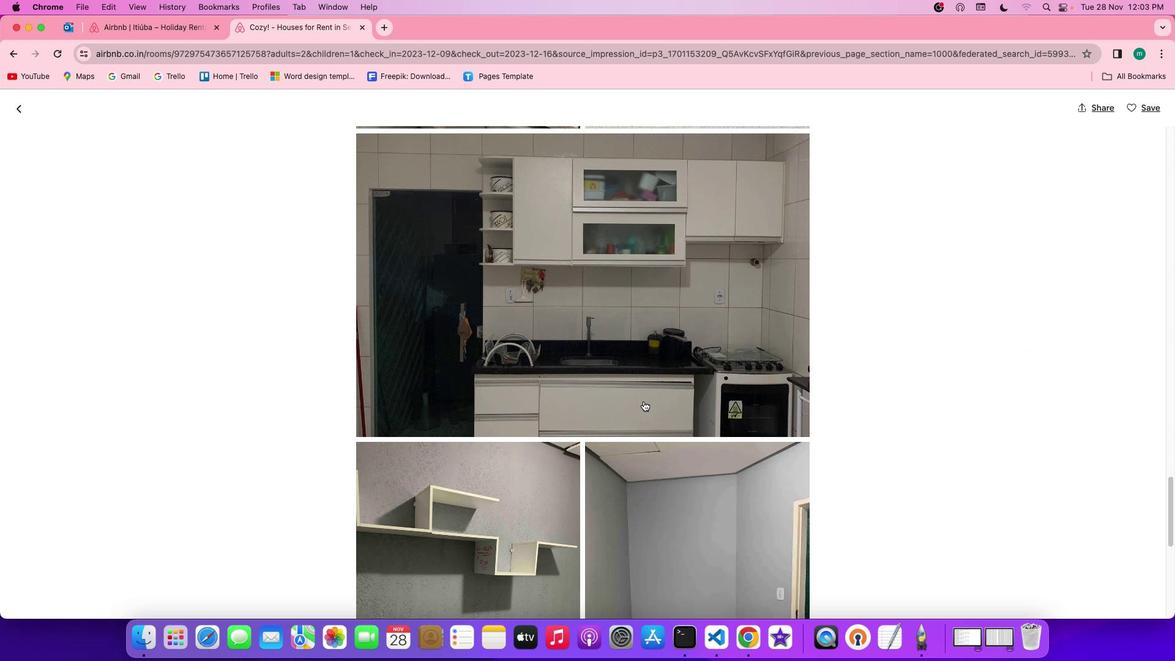 
Action: Mouse scrolled (644, 401) with delta (0, 0)
Screenshot: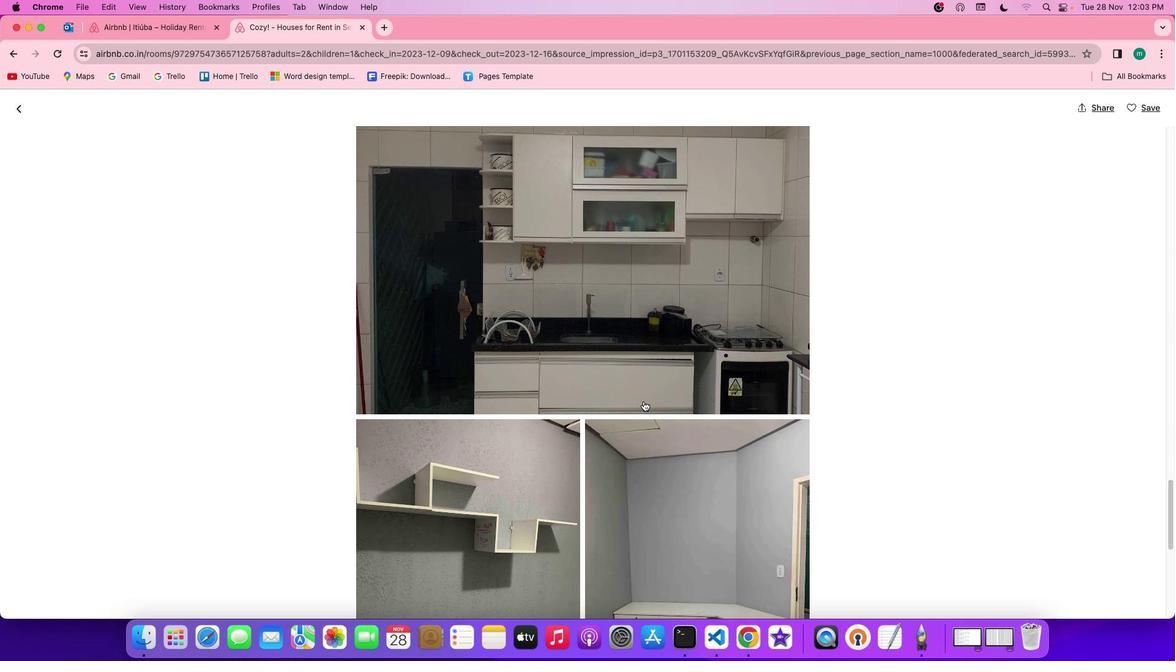
Action: Mouse scrolled (644, 401) with delta (0, 0)
Screenshot: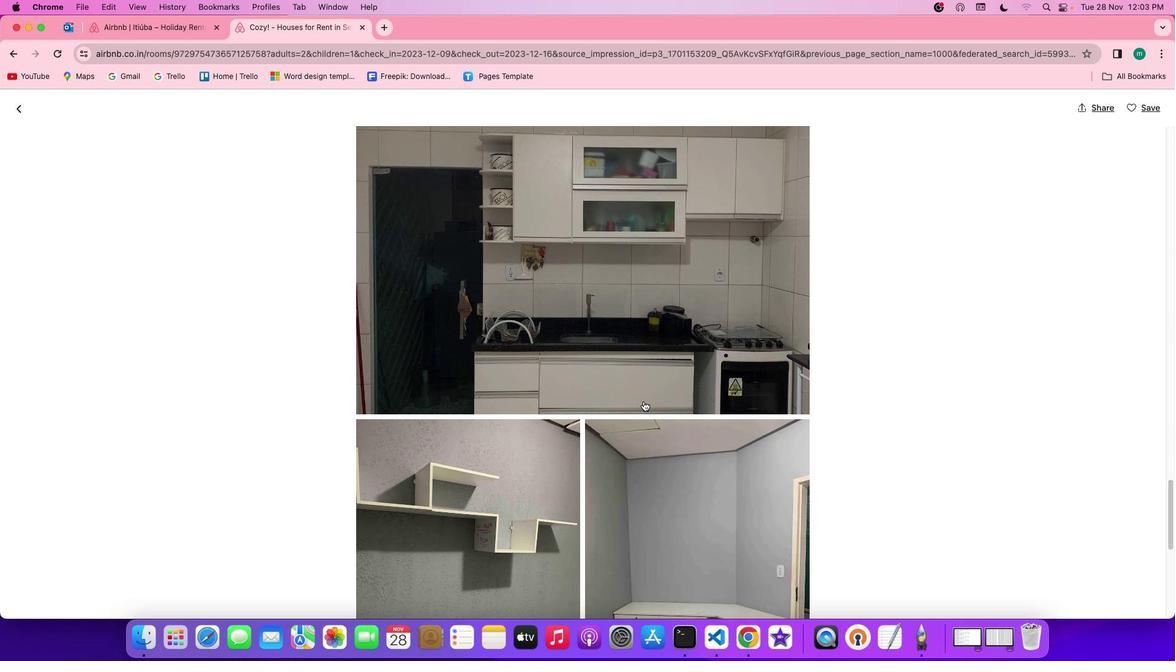 
Action: Mouse scrolled (644, 401) with delta (0, 0)
Screenshot: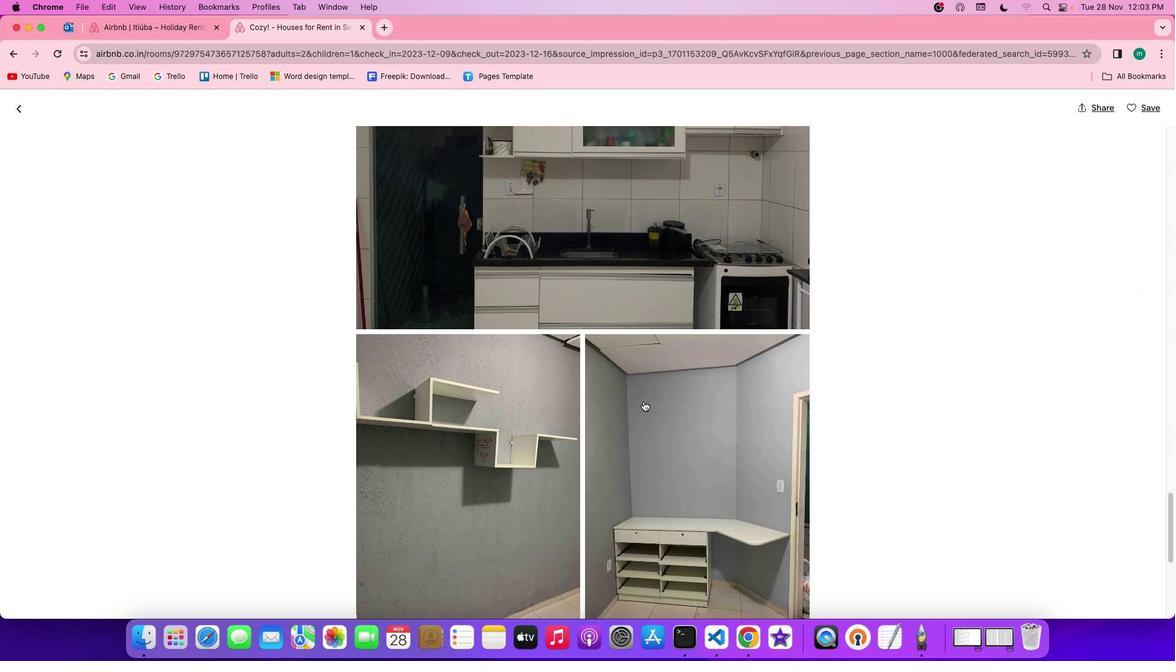 
Action: Mouse scrolled (644, 401) with delta (0, 0)
Screenshot: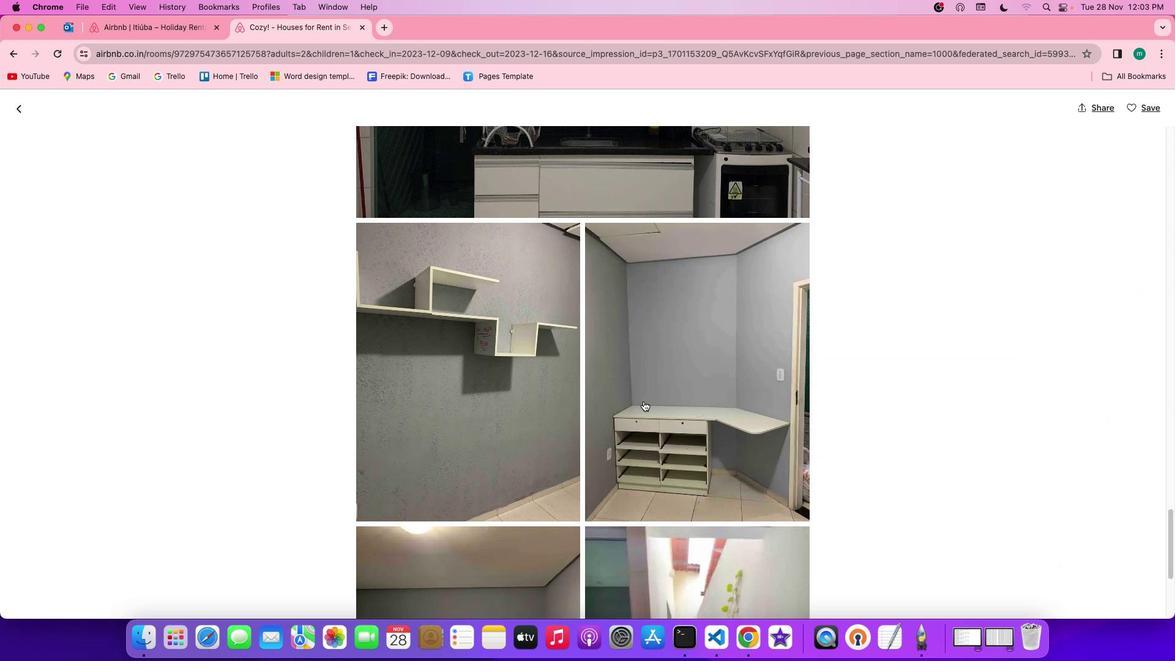 
Action: Mouse scrolled (644, 401) with delta (0, 0)
Screenshot: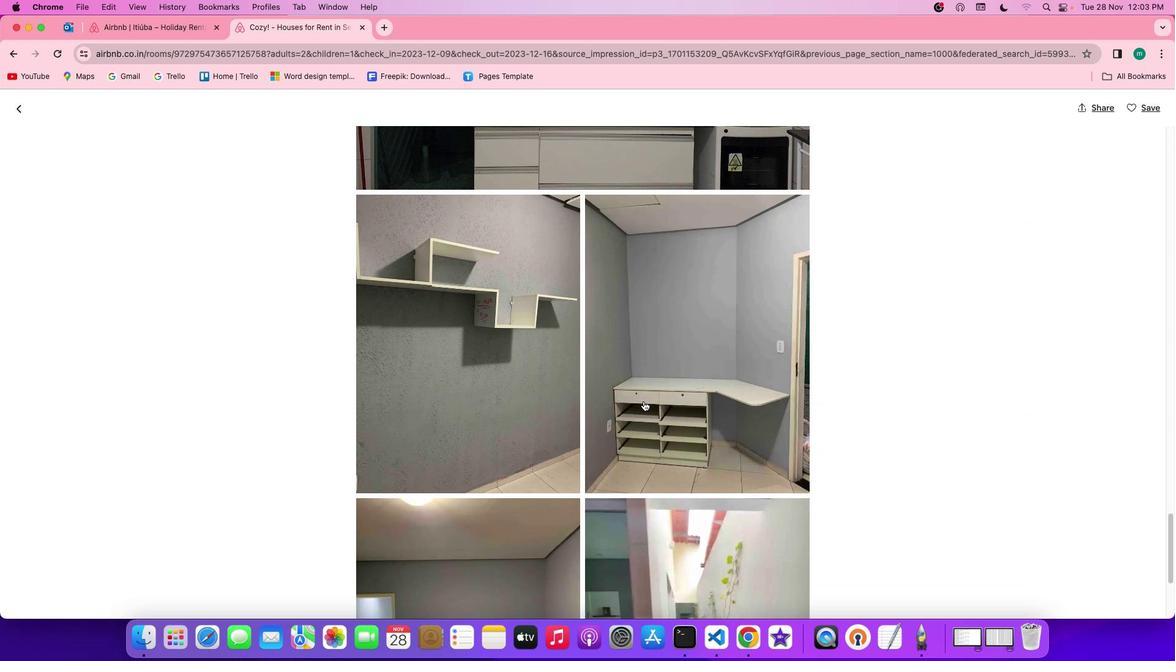 
Action: Mouse scrolled (644, 401) with delta (0, 0)
Screenshot: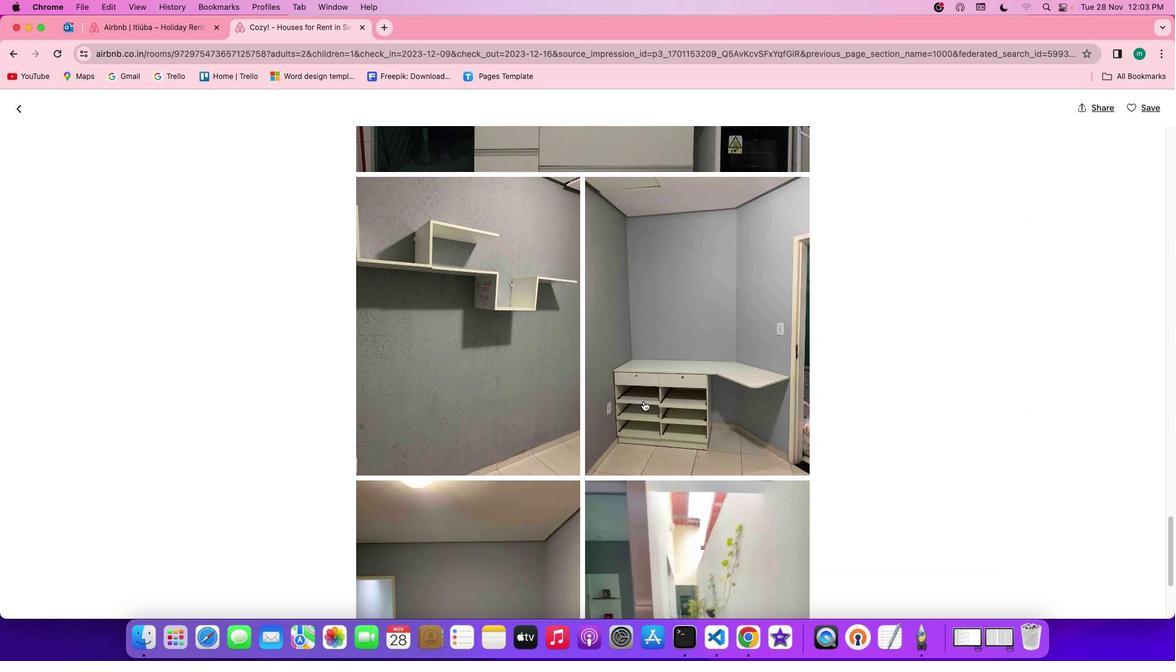 
Action: Mouse scrolled (644, 401) with delta (0, 0)
Screenshot: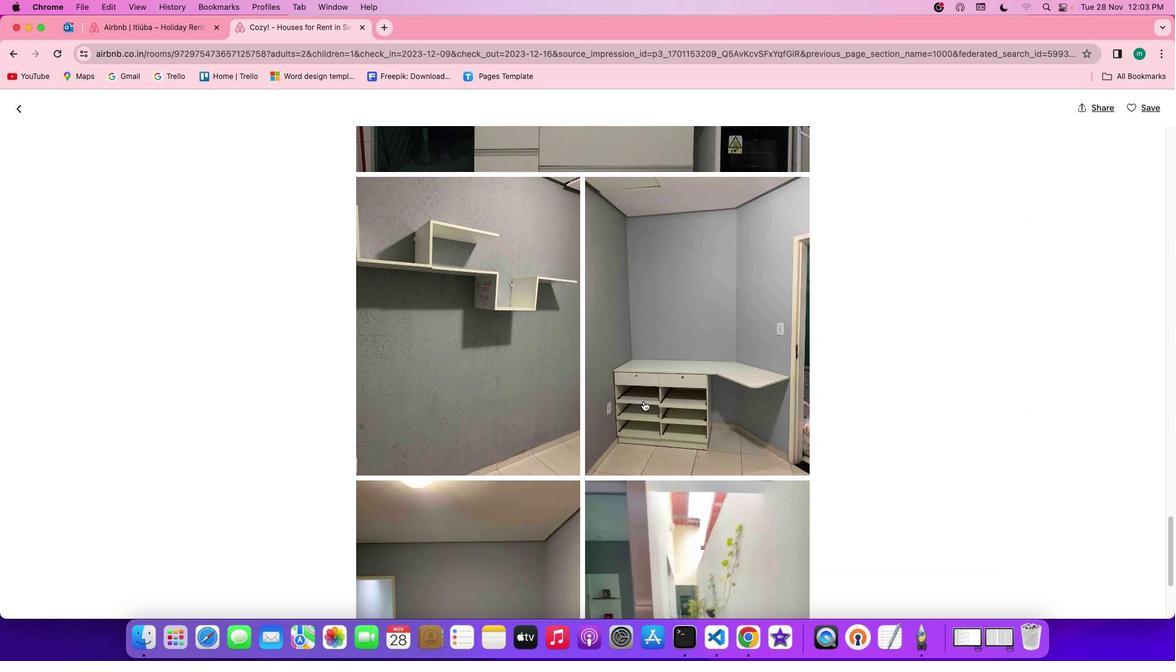 
Action: Mouse scrolled (644, 401) with delta (0, 0)
Screenshot: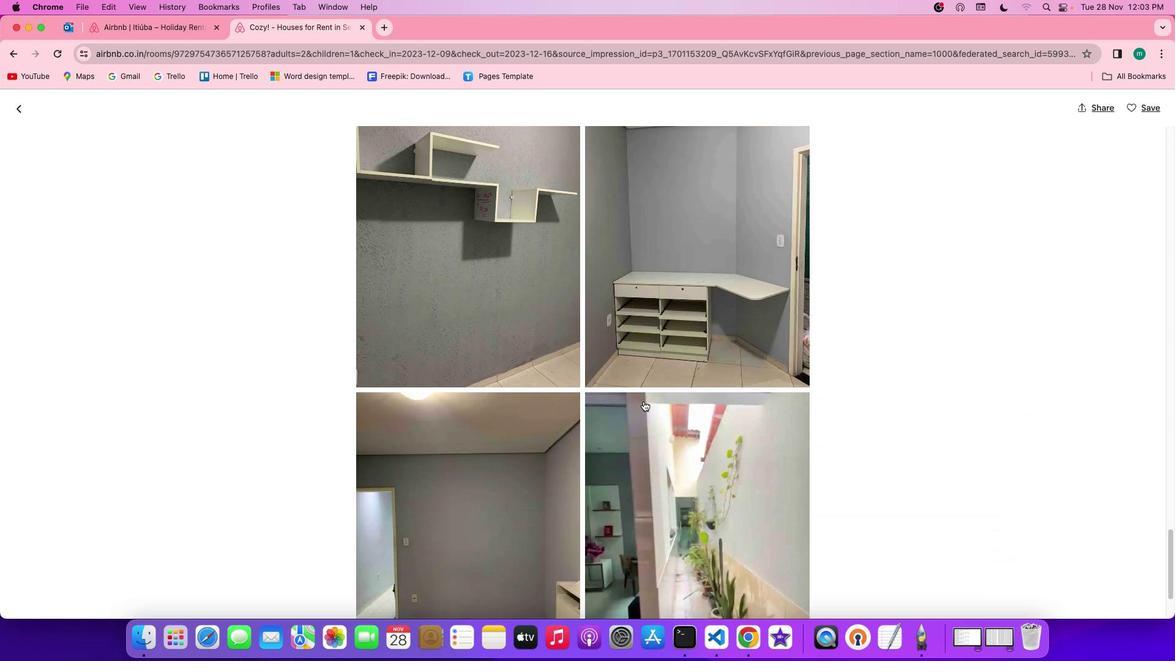 
Action: Mouse scrolled (644, 401) with delta (0, 0)
Screenshot: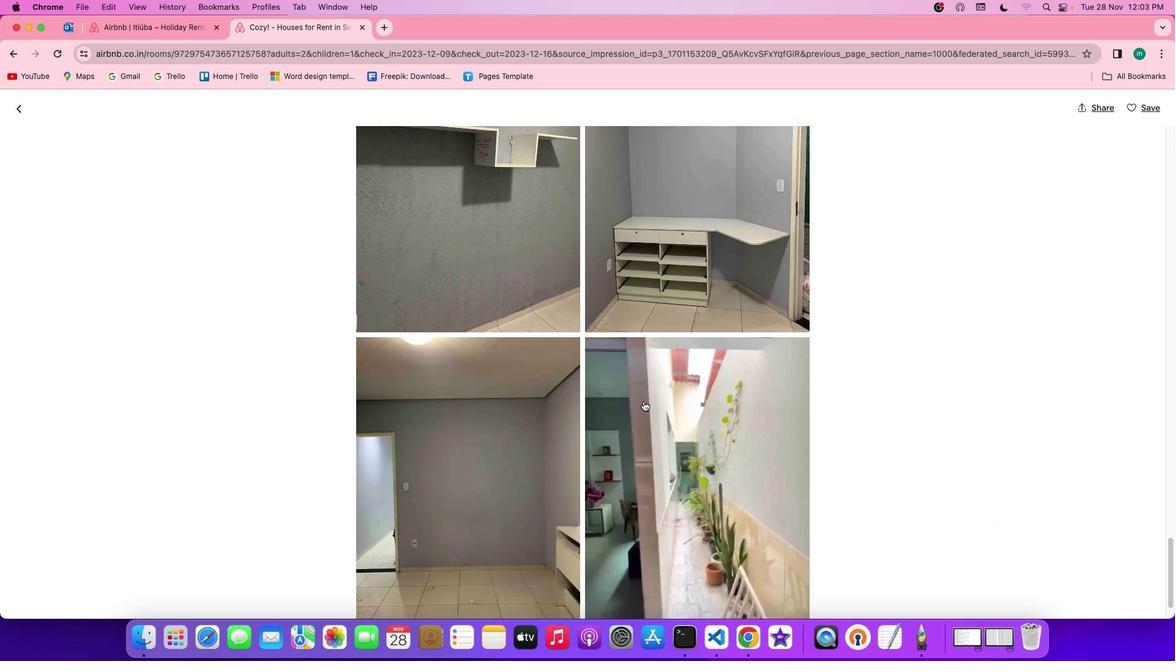 
Action: Mouse scrolled (644, 401) with delta (0, 0)
Screenshot: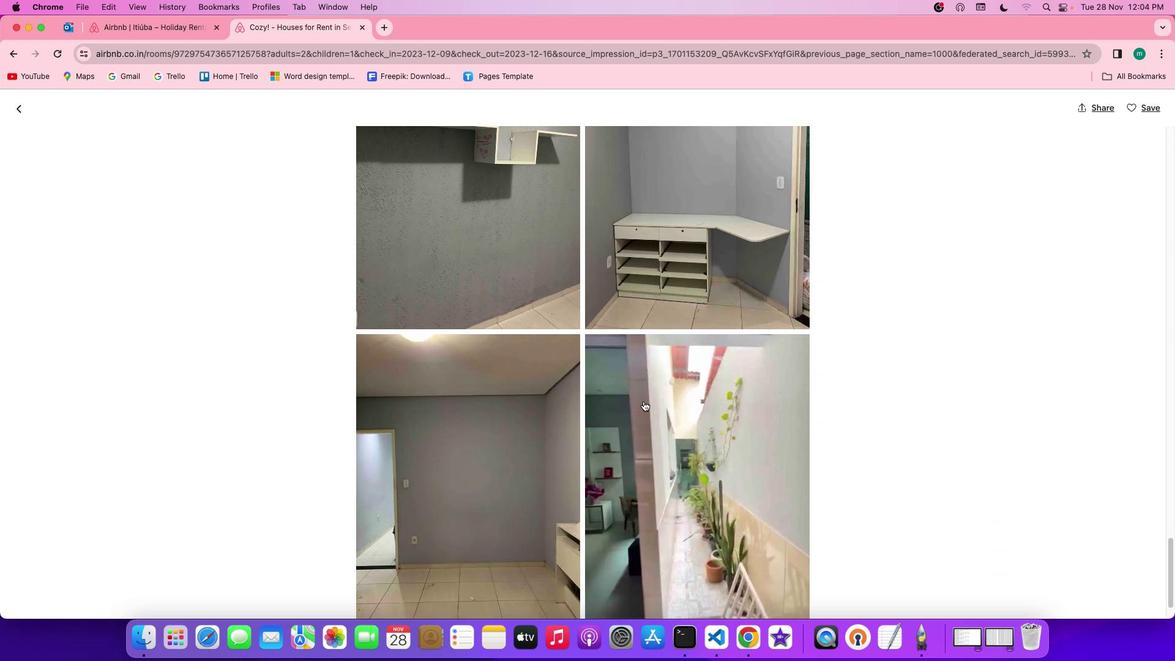 
Action: Mouse scrolled (644, 401) with delta (0, 0)
Screenshot: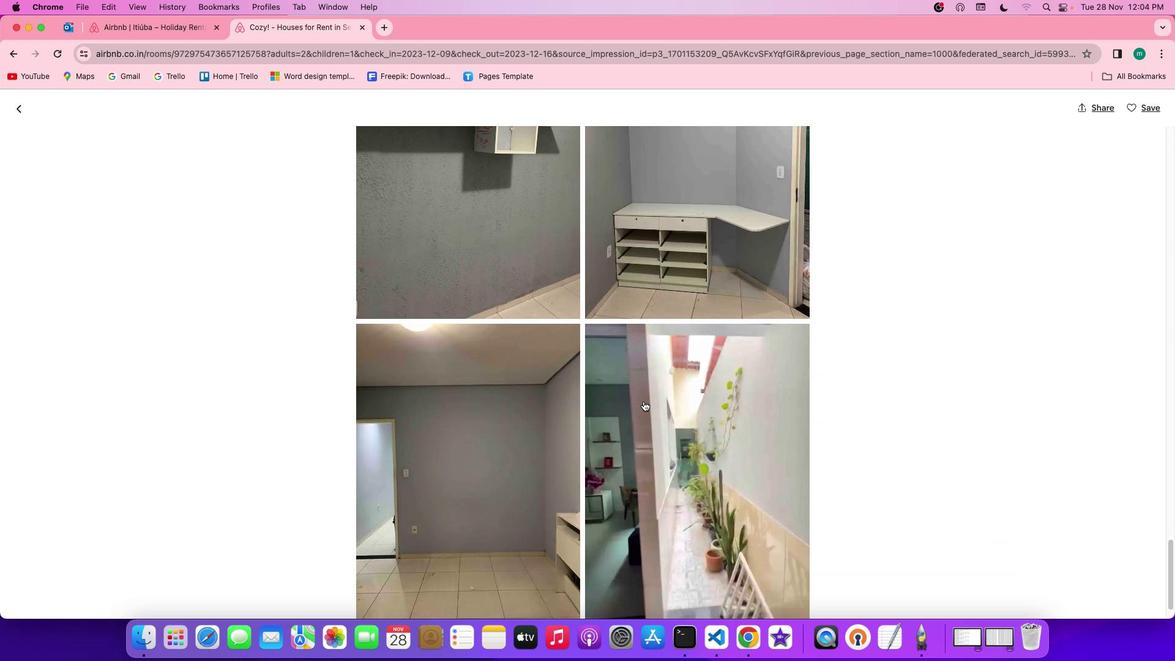 
Action: Mouse scrolled (644, 401) with delta (0, 0)
Screenshot: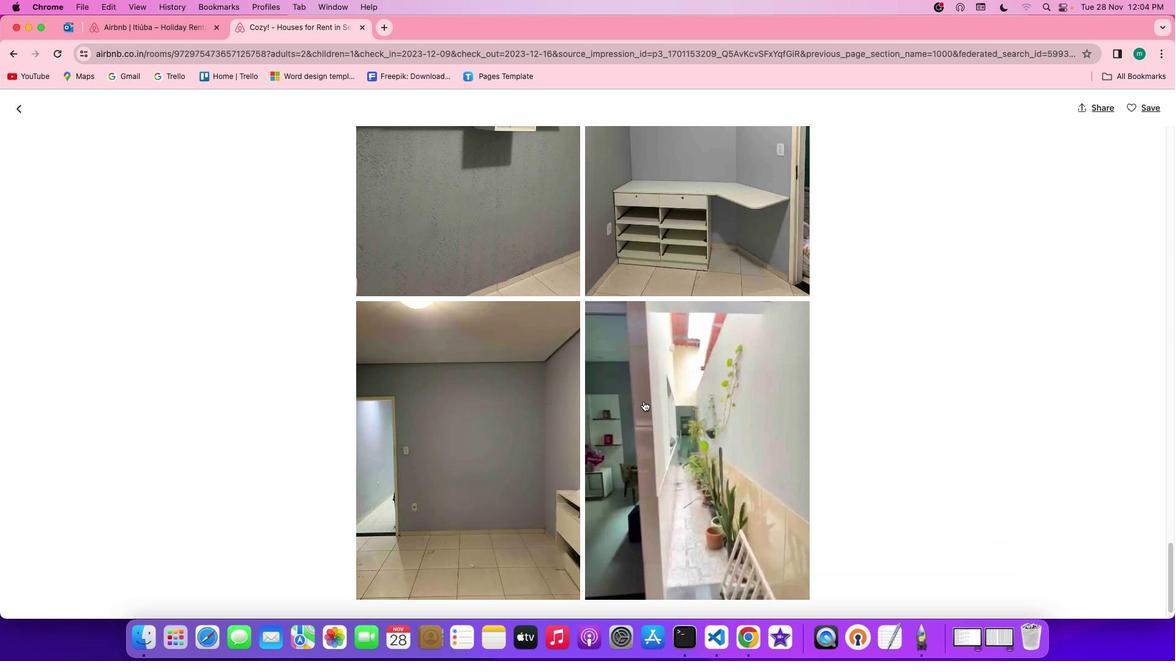 
Action: Mouse scrolled (644, 401) with delta (0, 0)
Screenshot: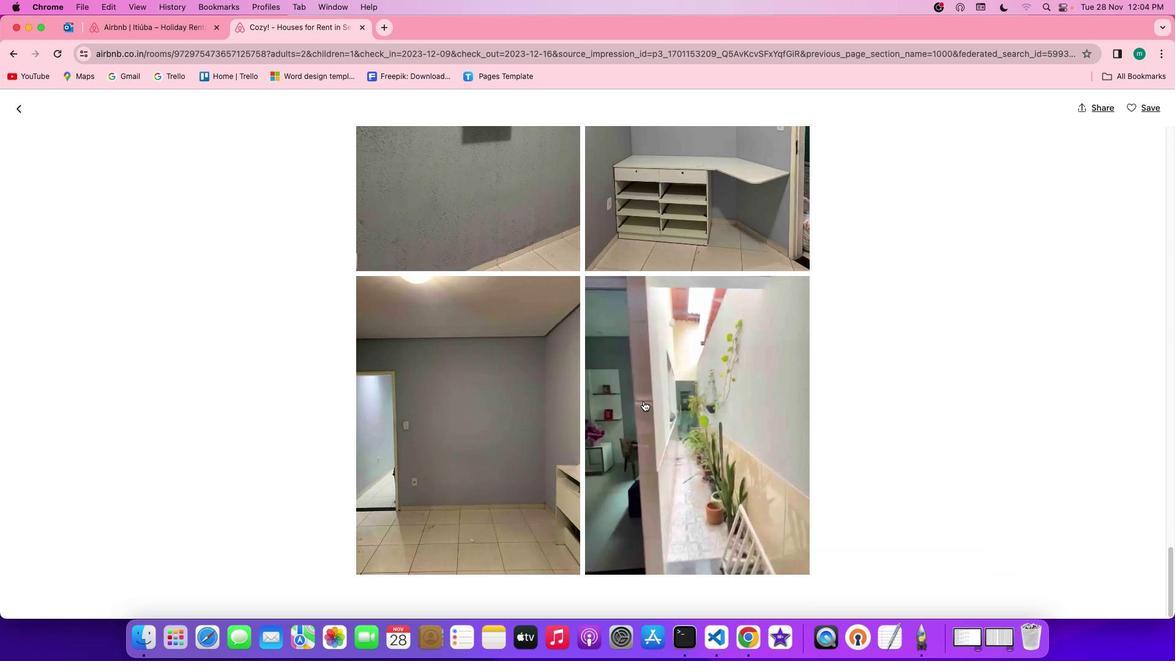 
Action: Mouse scrolled (644, 401) with delta (0, 0)
Screenshot: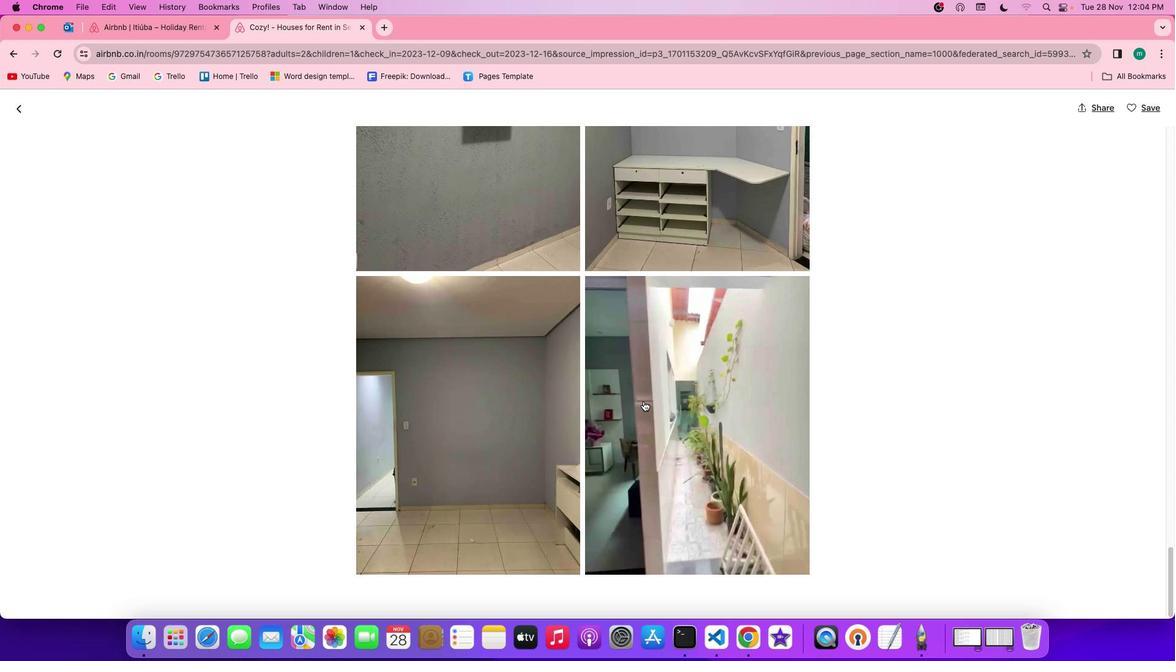 
Action: Mouse scrolled (644, 401) with delta (0, 0)
Screenshot: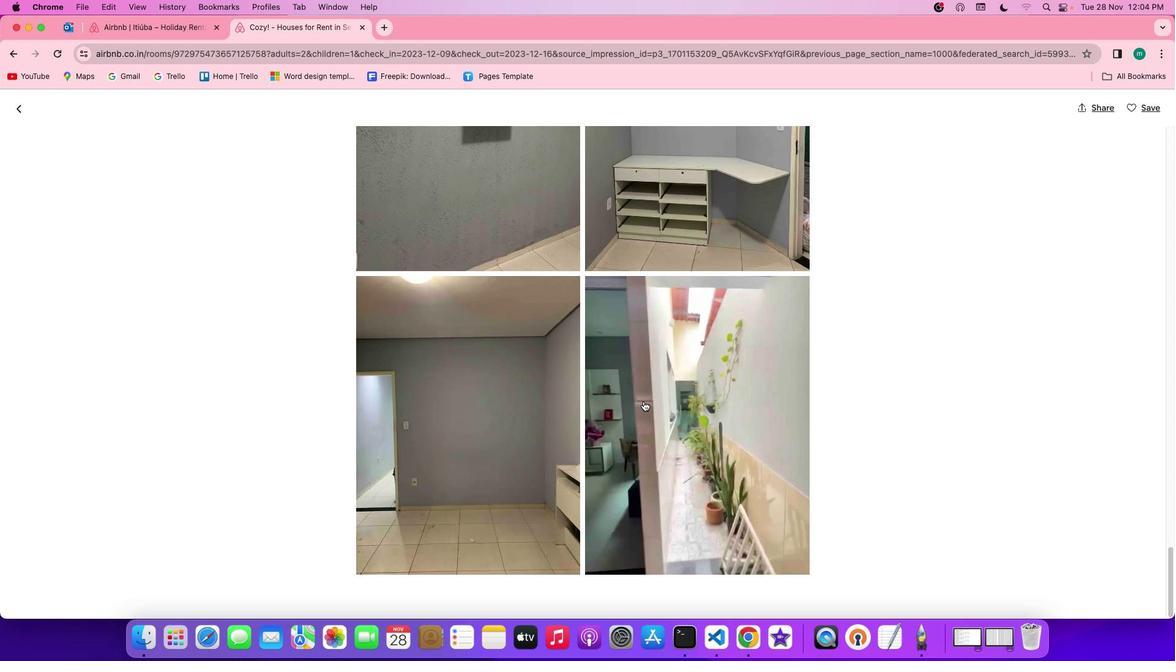 
Action: Mouse scrolled (644, 401) with delta (0, 0)
Screenshot: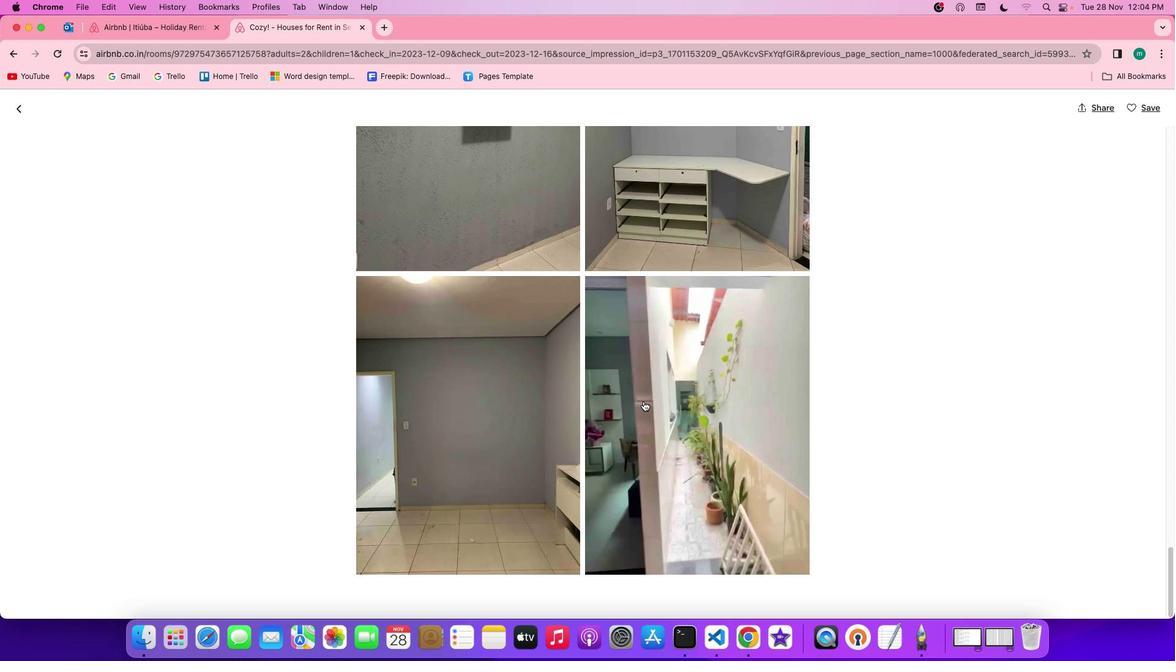 
Action: Mouse scrolled (644, 401) with delta (0, -1)
Screenshot: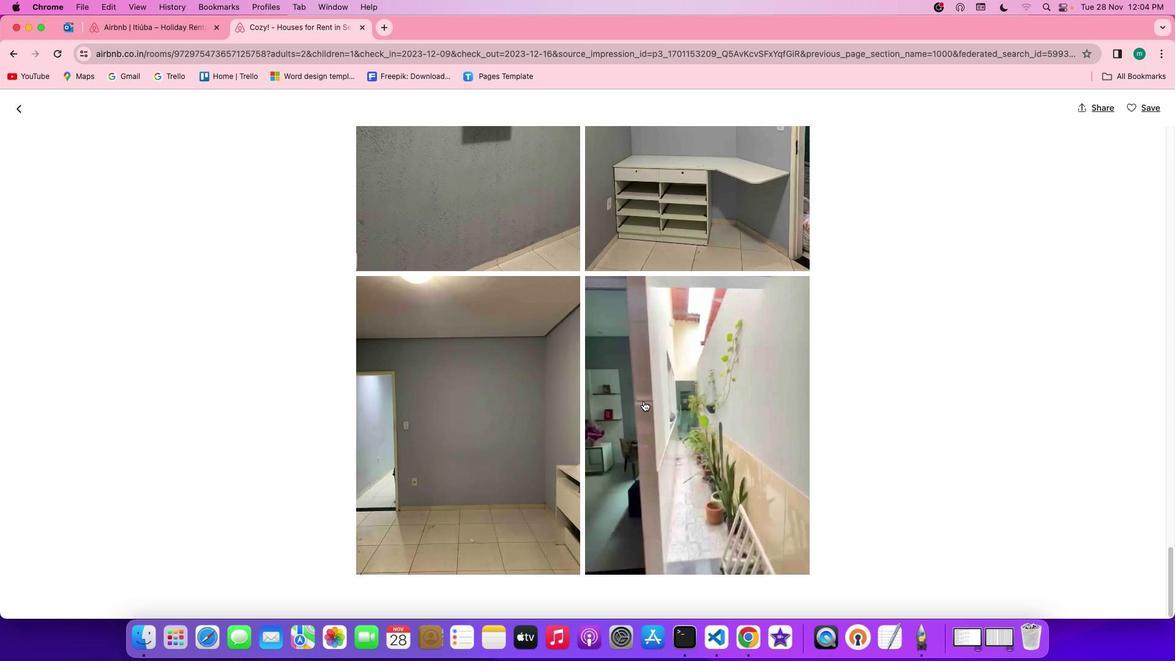 
Action: Mouse scrolled (644, 401) with delta (0, -1)
Screenshot: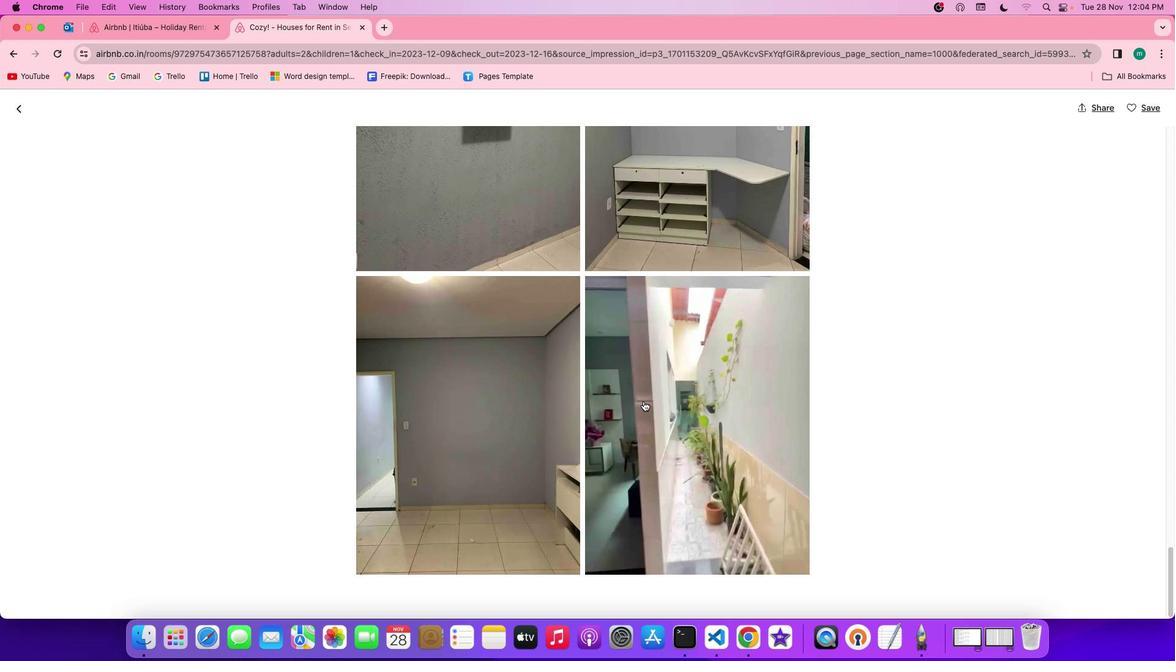 
Action: Mouse scrolled (644, 401) with delta (0, 0)
Screenshot: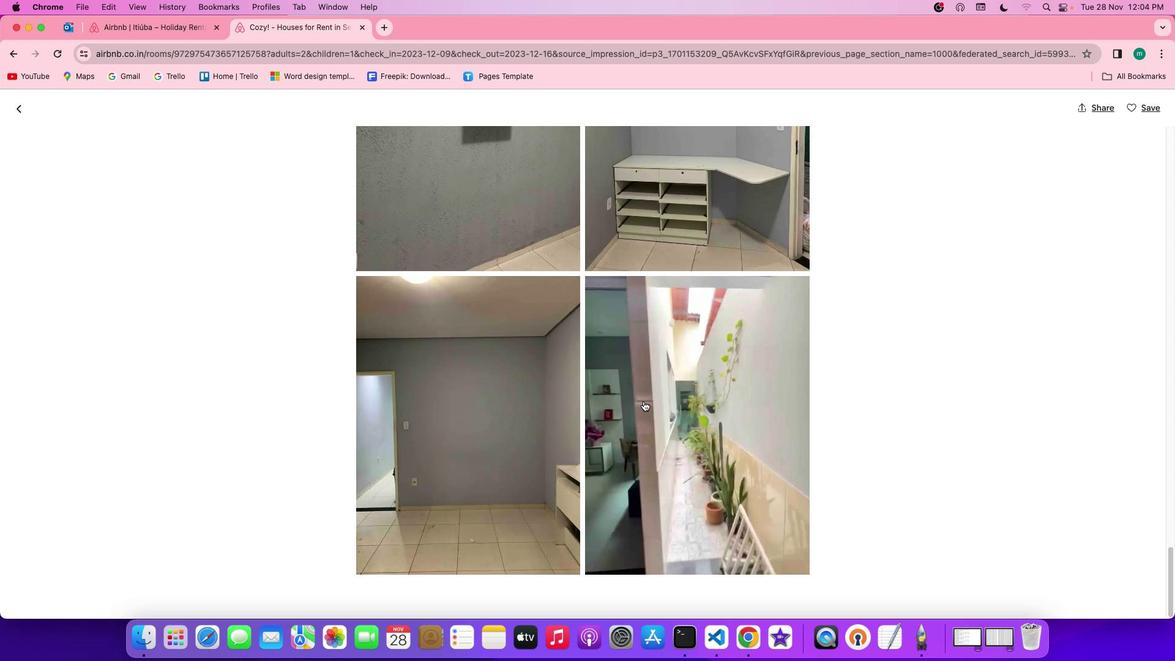 
Action: Mouse scrolled (644, 401) with delta (0, 0)
Screenshot: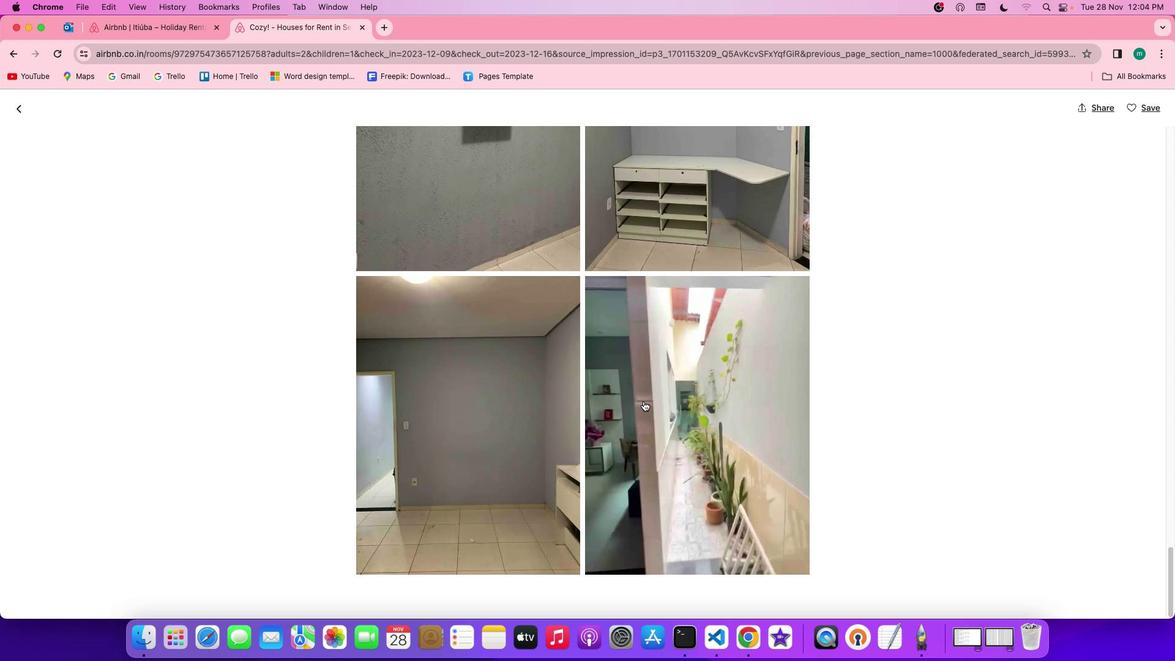 
Action: Mouse scrolled (644, 401) with delta (0, 0)
Screenshot: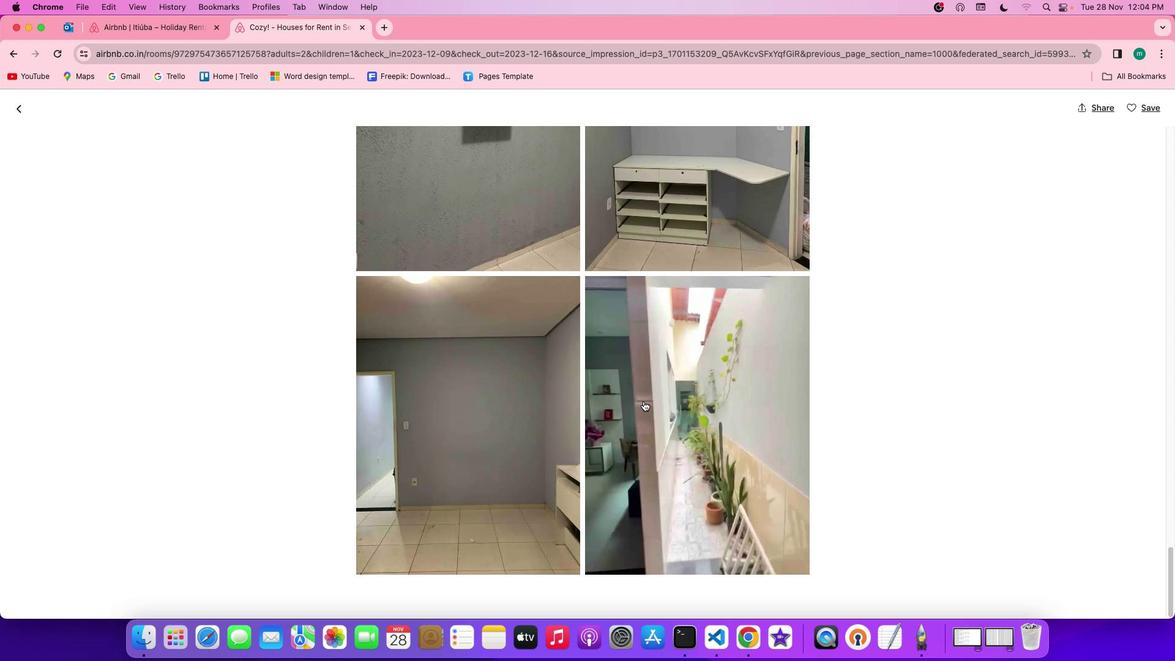 
Action: Mouse scrolled (644, 401) with delta (0, -1)
Screenshot: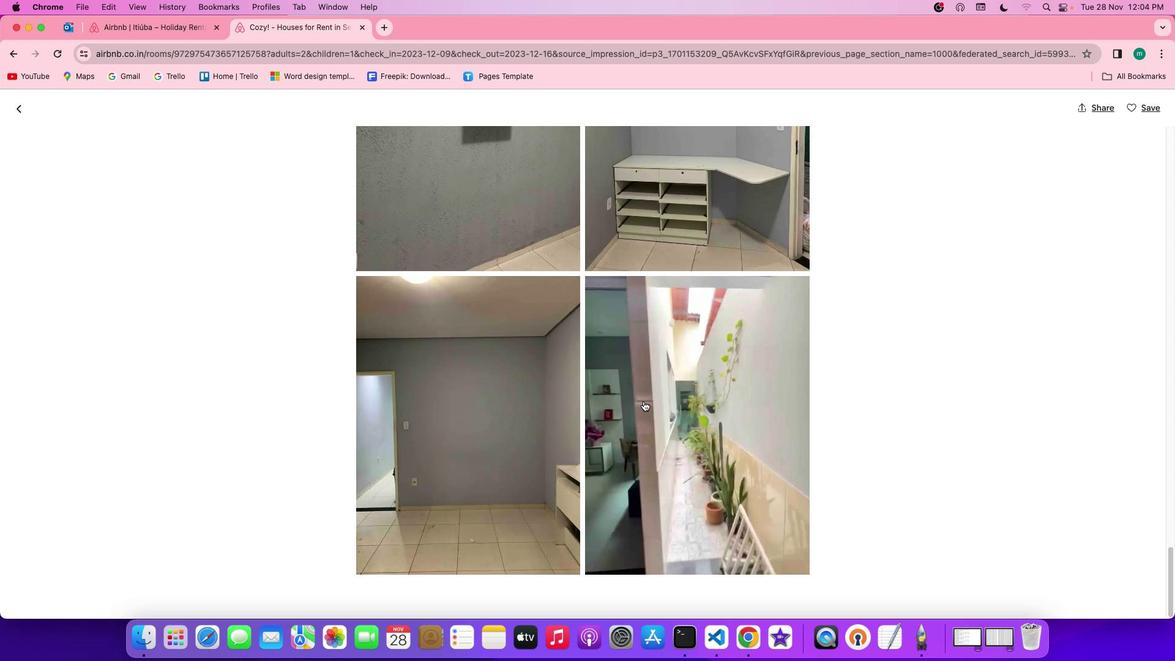 
Action: Mouse scrolled (644, 401) with delta (0, 0)
Screenshot: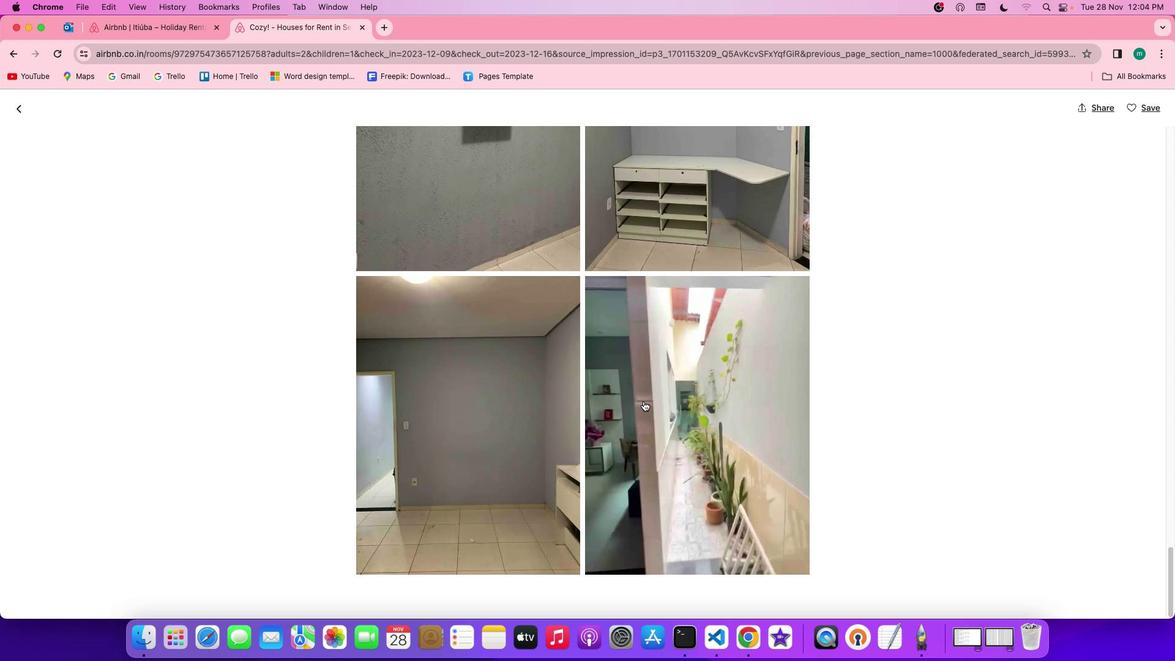 
Action: Mouse scrolled (644, 401) with delta (0, 0)
Screenshot: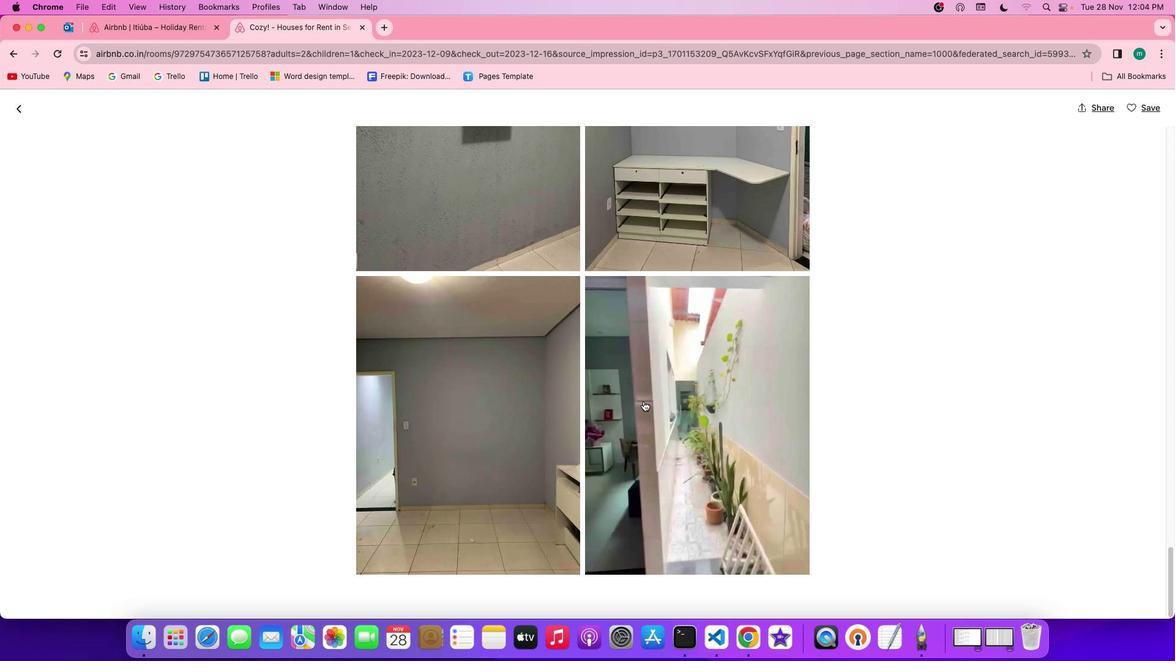 
Action: Mouse scrolled (644, 401) with delta (0, 0)
Screenshot: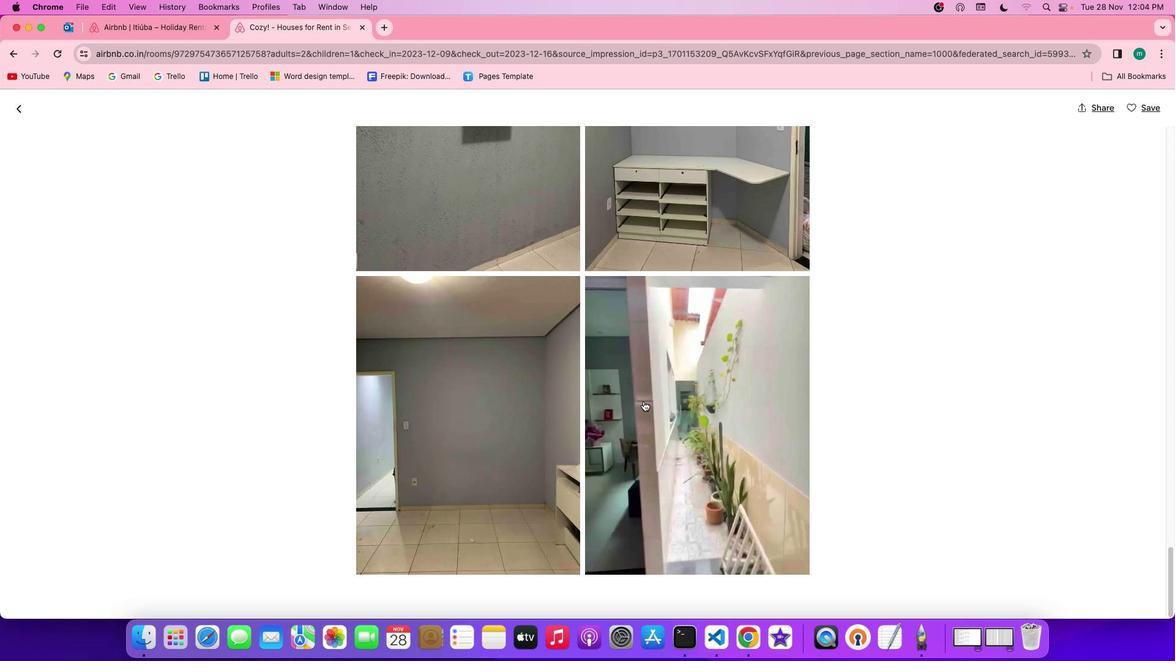 
Action: Mouse scrolled (644, 401) with delta (0, 0)
Screenshot: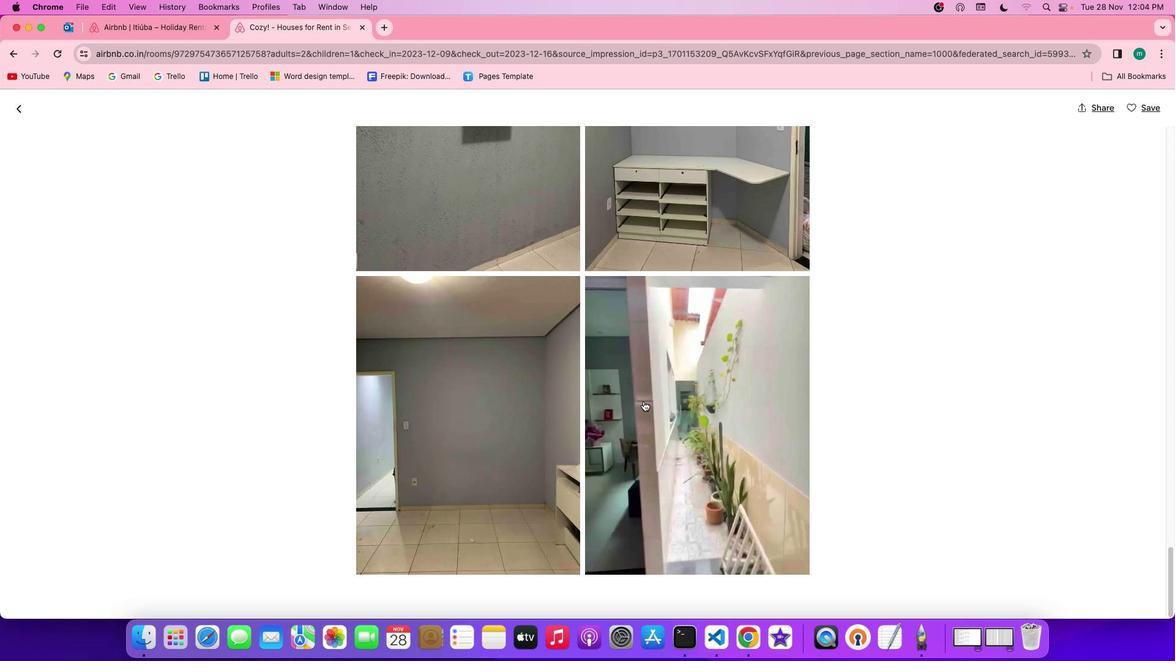 
Action: Mouse scrolled (644, 401) with delta (0, -1)
Screenshot: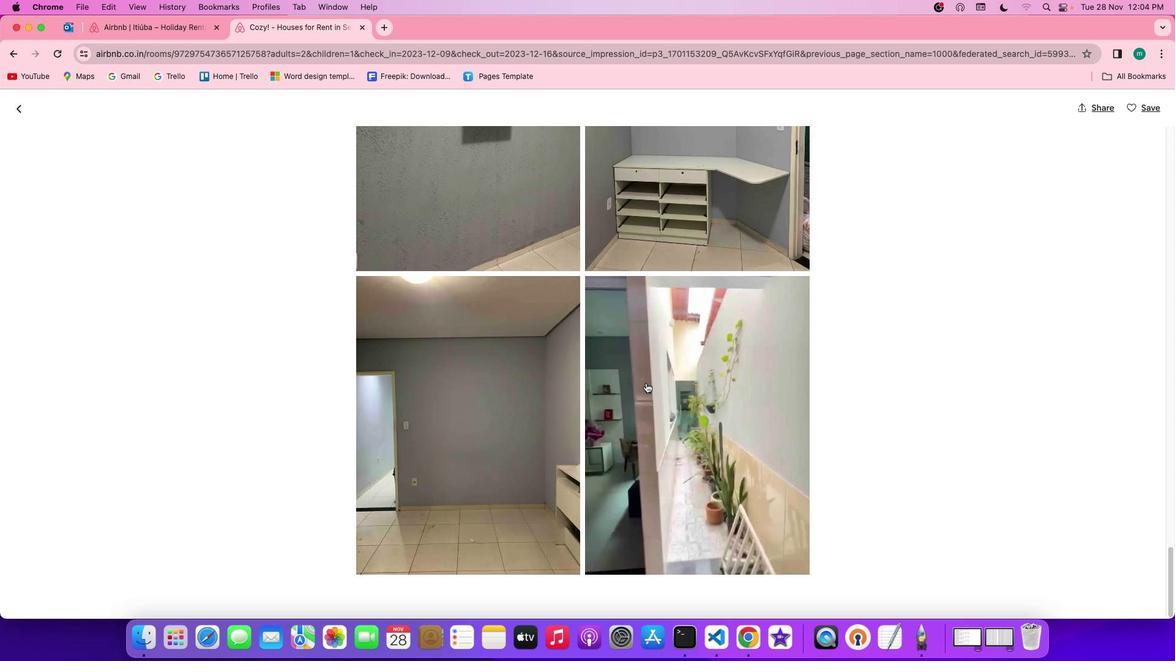 
Action: Mouse moved to (17, 113)
Screenshot: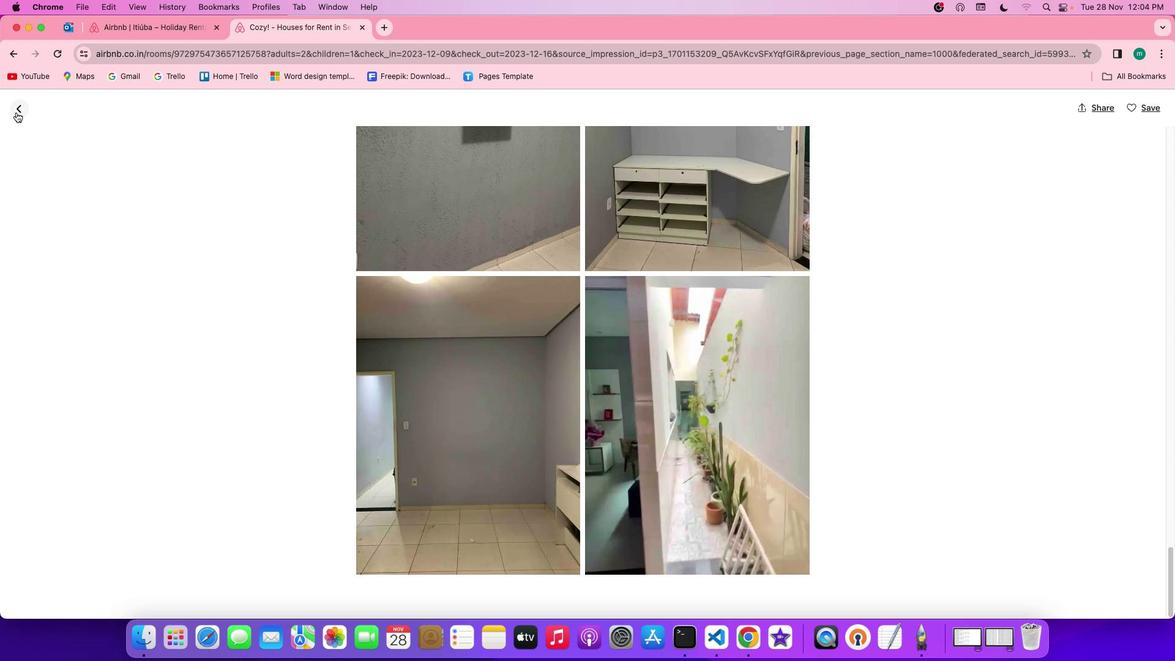 
Action: Mouse pressed left at (17, 113)
Screenshot: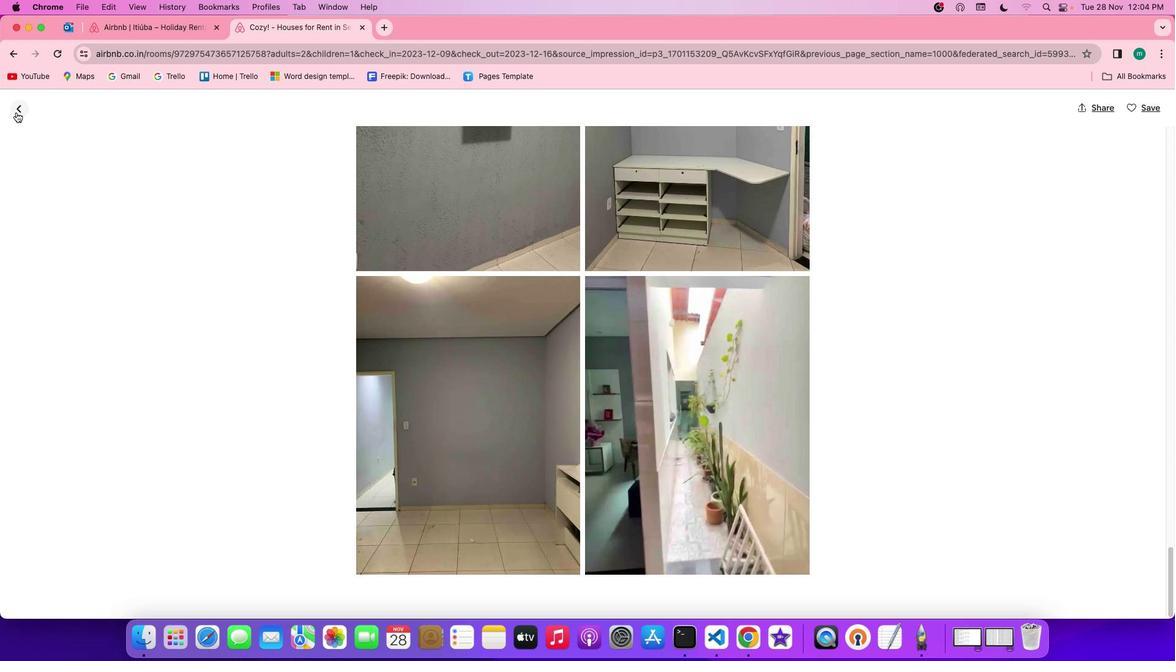 
Action: Mouse moved to (778, 497)
Screenshot: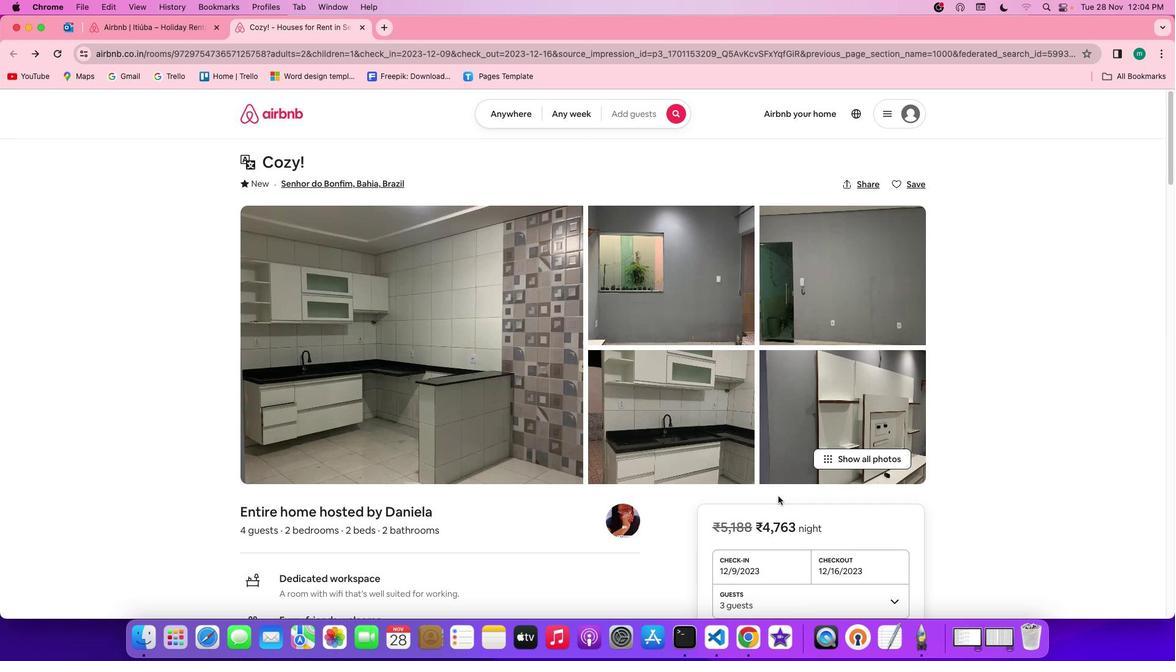 
Action: Mouse scrolled (778, 497) with delta (0, 0)
Screenshot: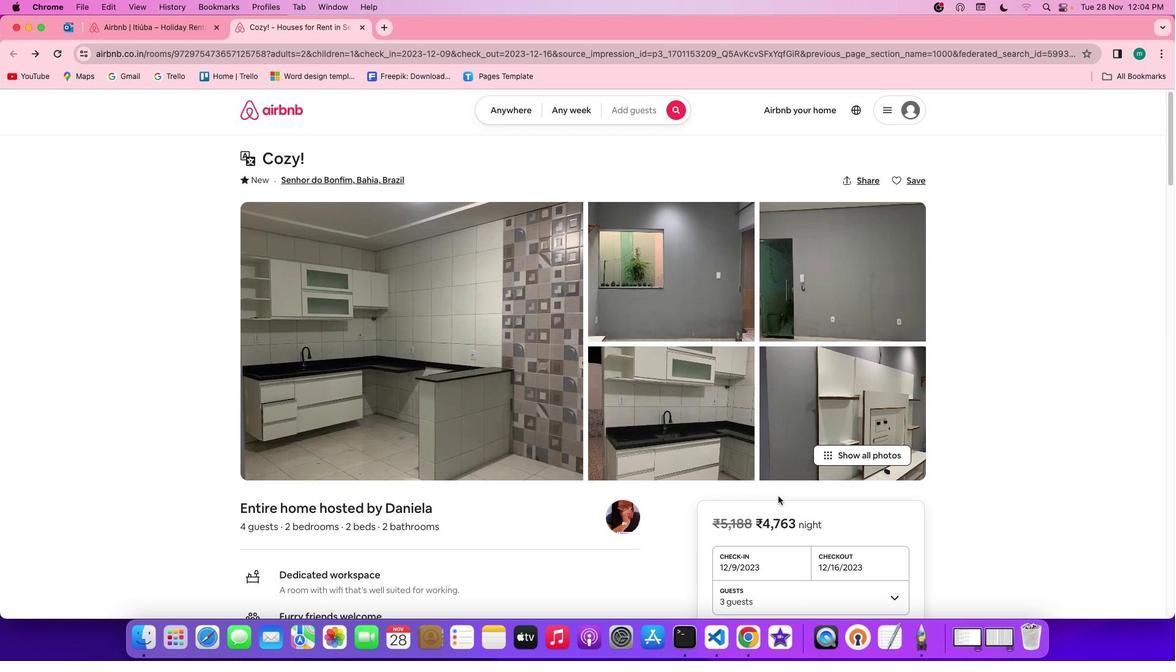 
Action: Mouse scrolled (778, 497) with delta (0, 0)
Screenshot: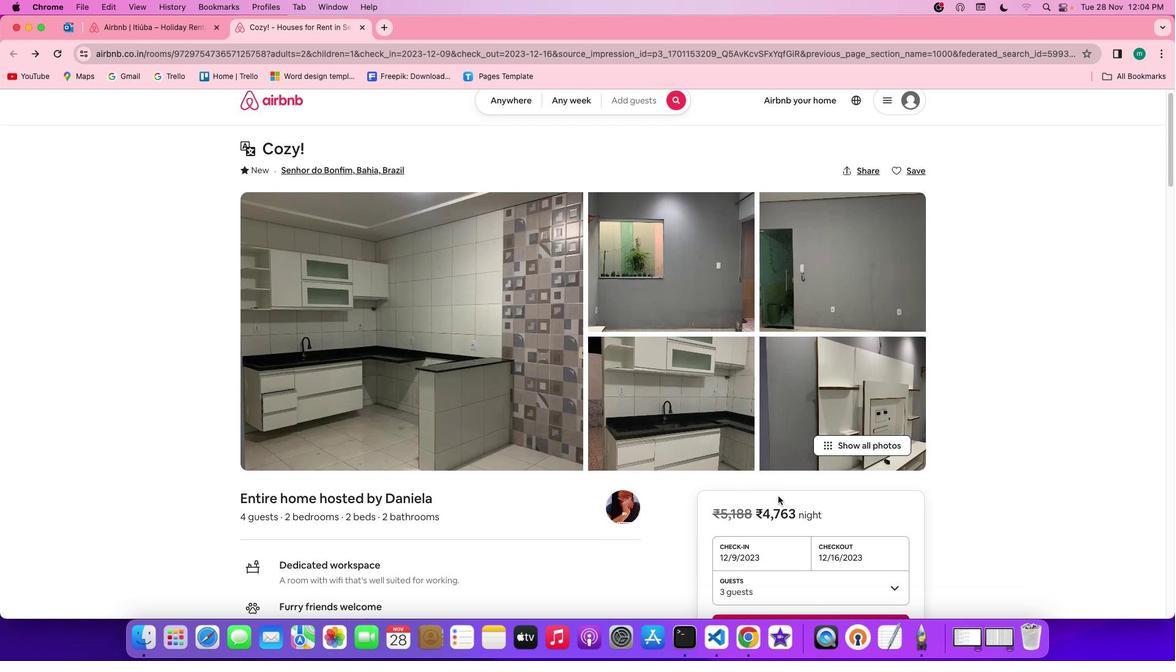 
Action: Mouse scrolled (778, 497) with delta (0, 0)
Screenshot: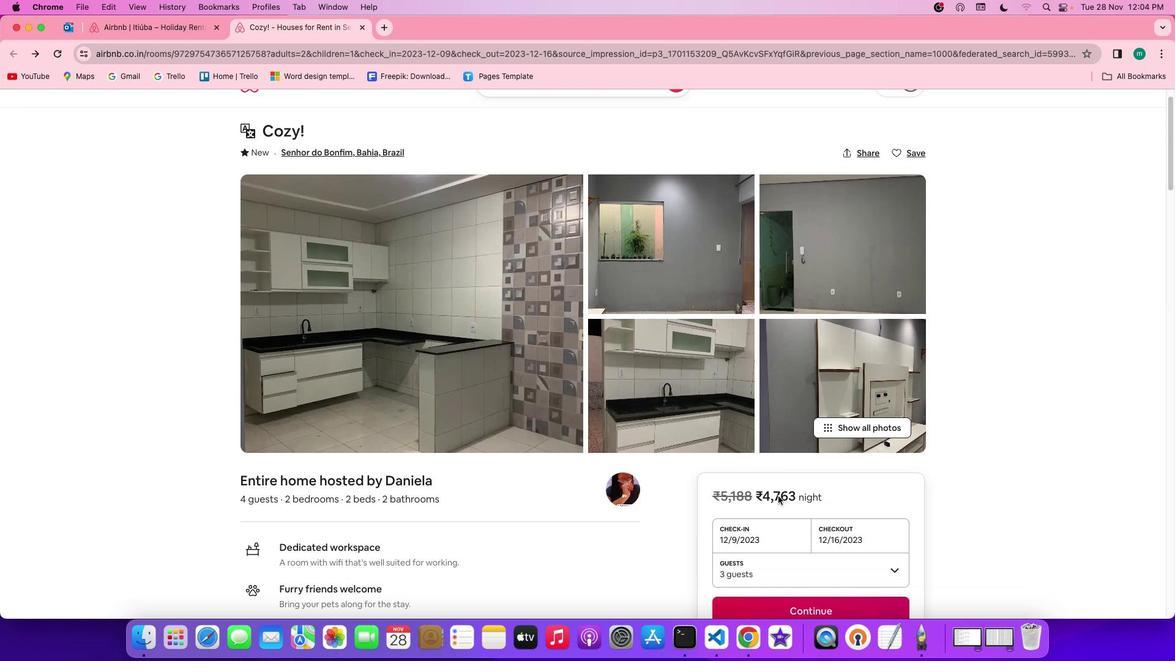 
Action: Mouse scrolled (778, 497) with delta (0, 0)
Screenshot: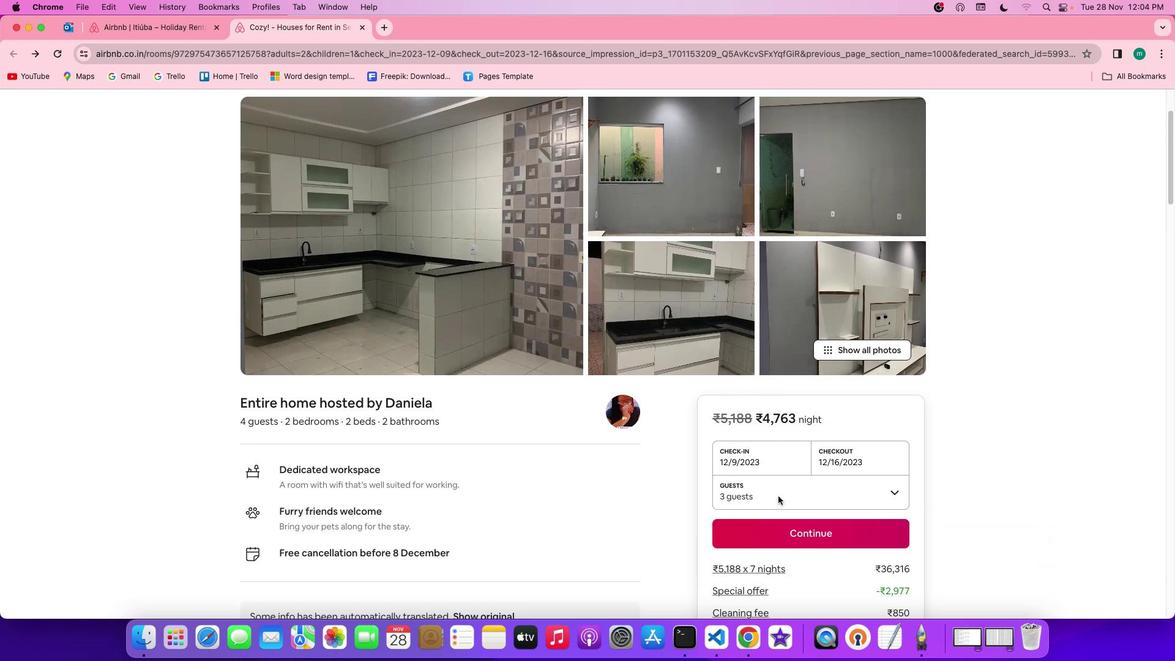
Action: Mouse moved to (776, 496)
Screenshot: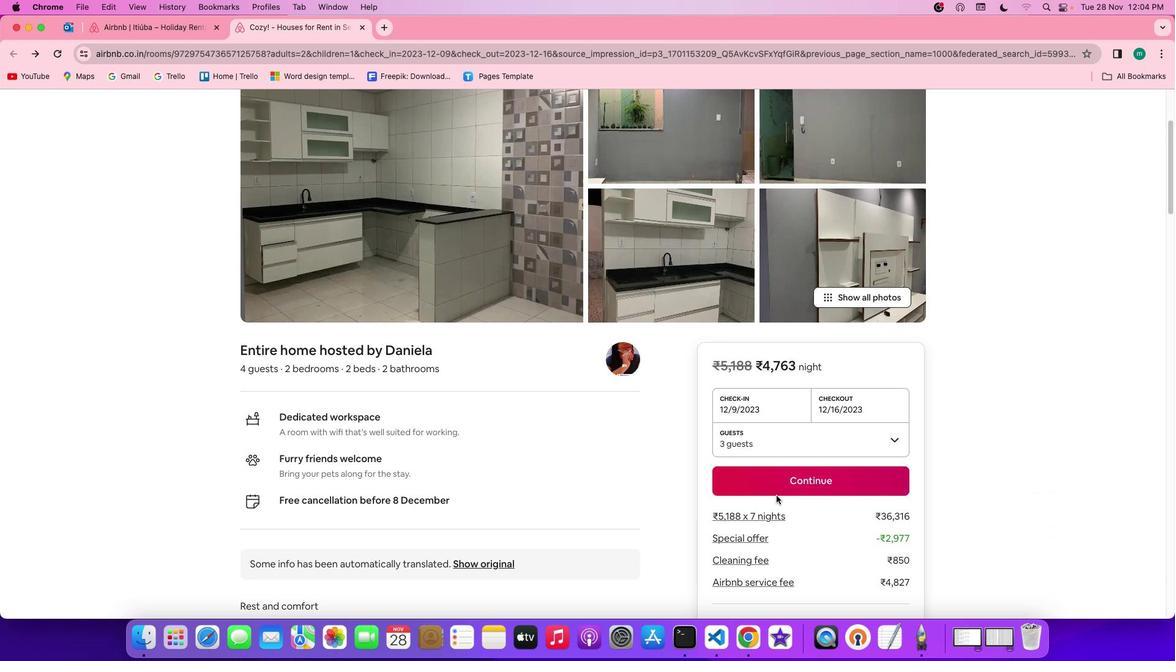 
Action: Mouse scrolled (776, 496) with delta (0, 0)
Screenshot: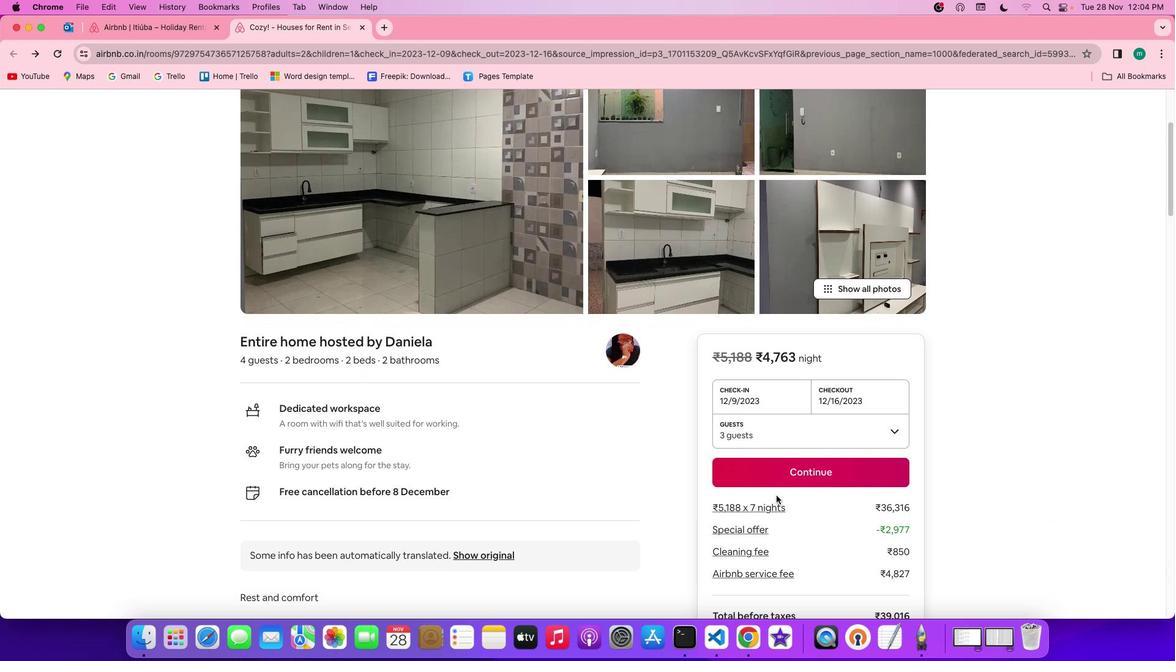 
Action: Mouse scrolled (776, 496) with delta (0, 0)
Screenshot: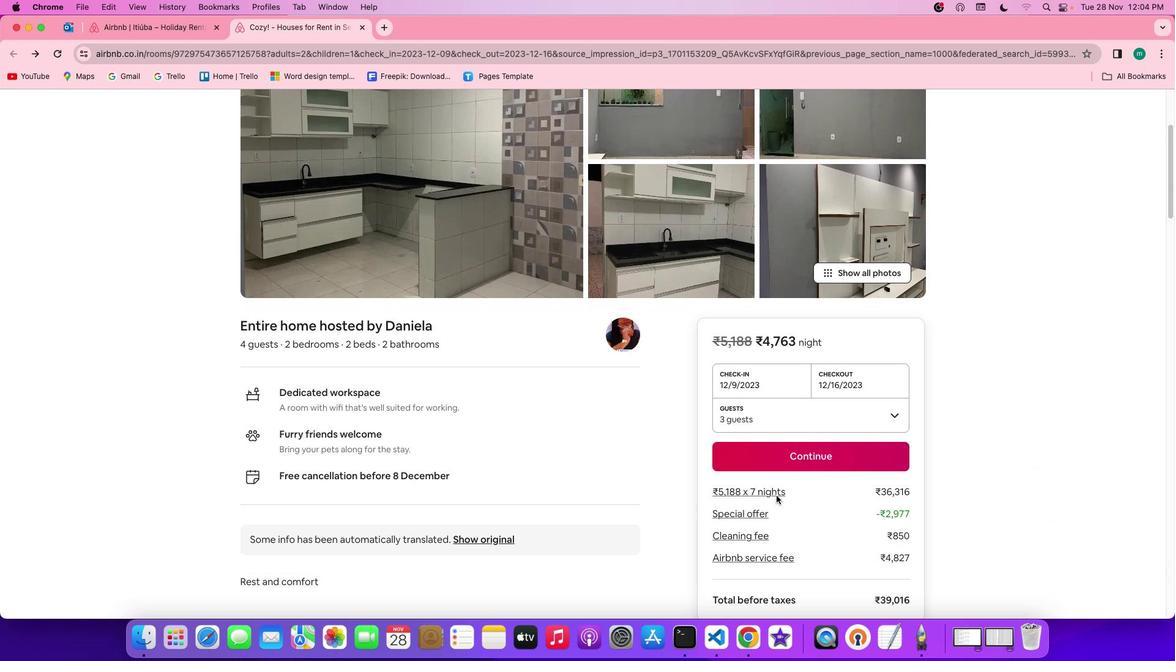 
Action: Mouse scrolled (776, 496) with delta (0, 0)
Screenshot: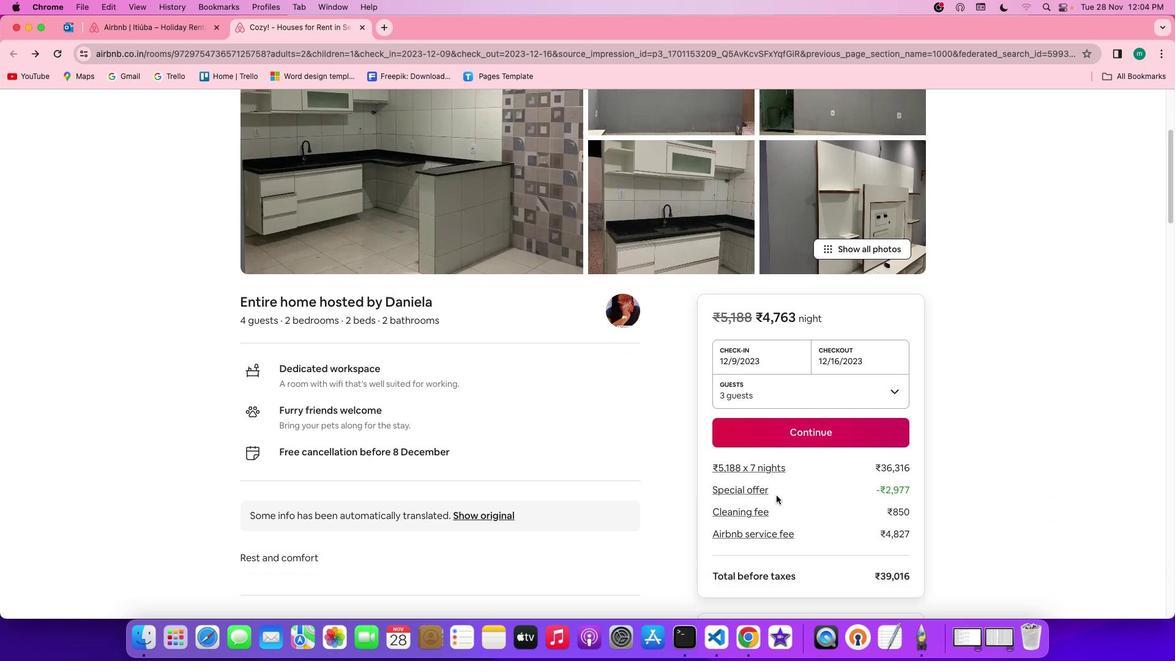 
Action: Mouse scrolled (776, 496) with delta (0, 0)
Screenshot: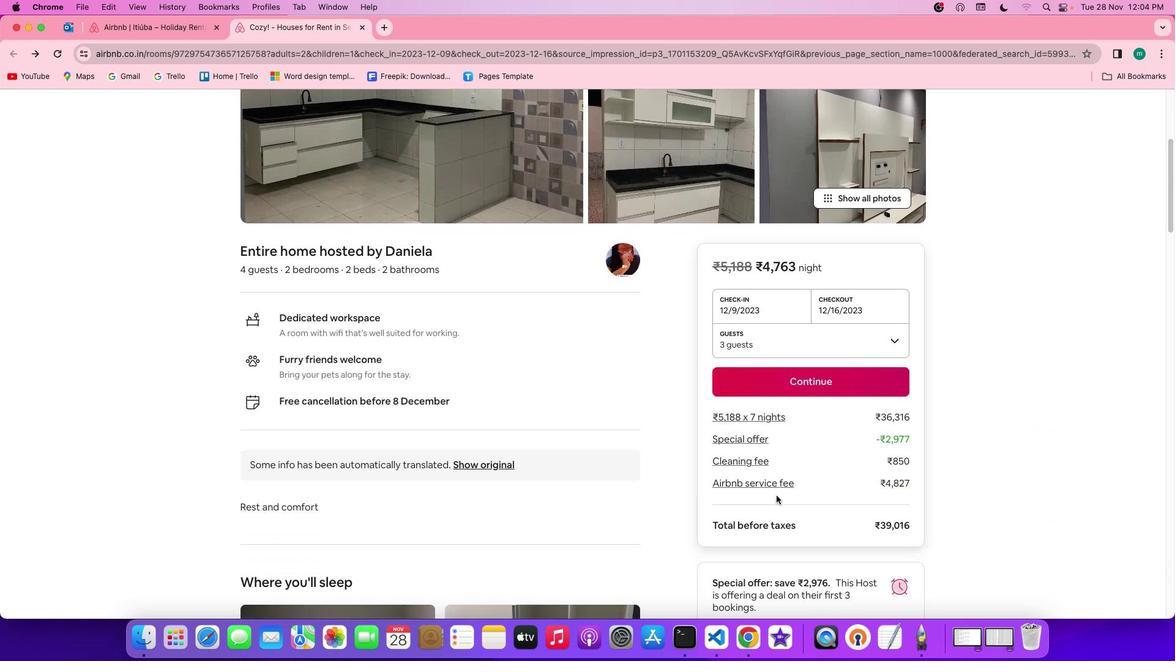 
Action: Mouse moved to (583, 475)
Screenshot: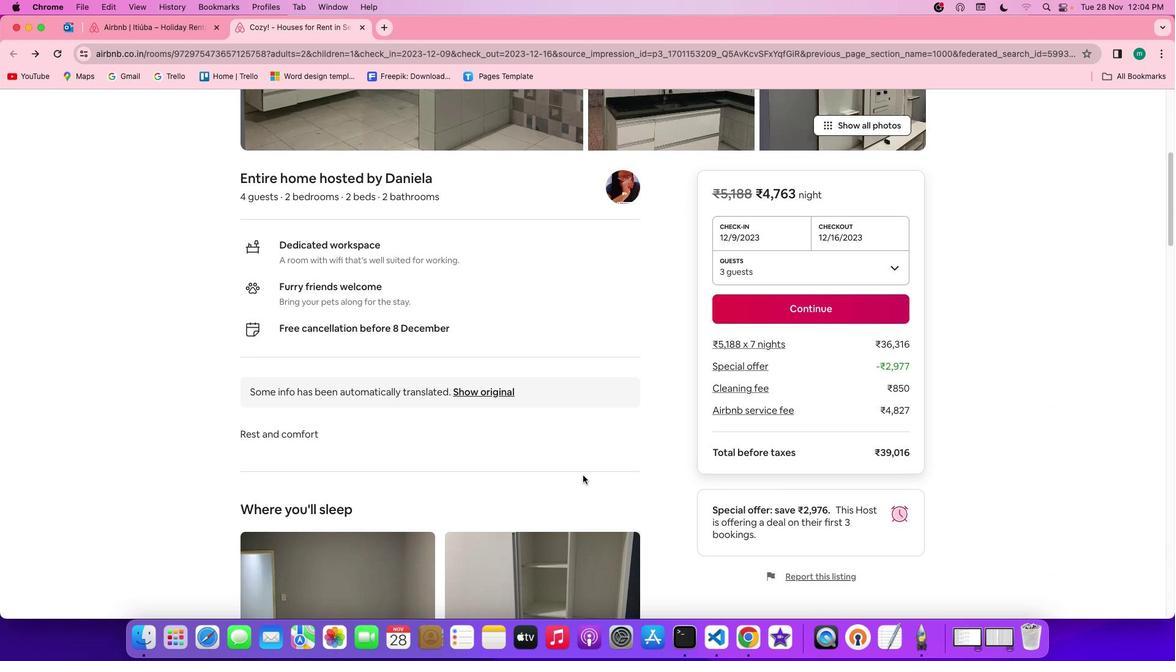
Action: Mouse scrolled (583, 475) with delta (0, 0)
Screenshot: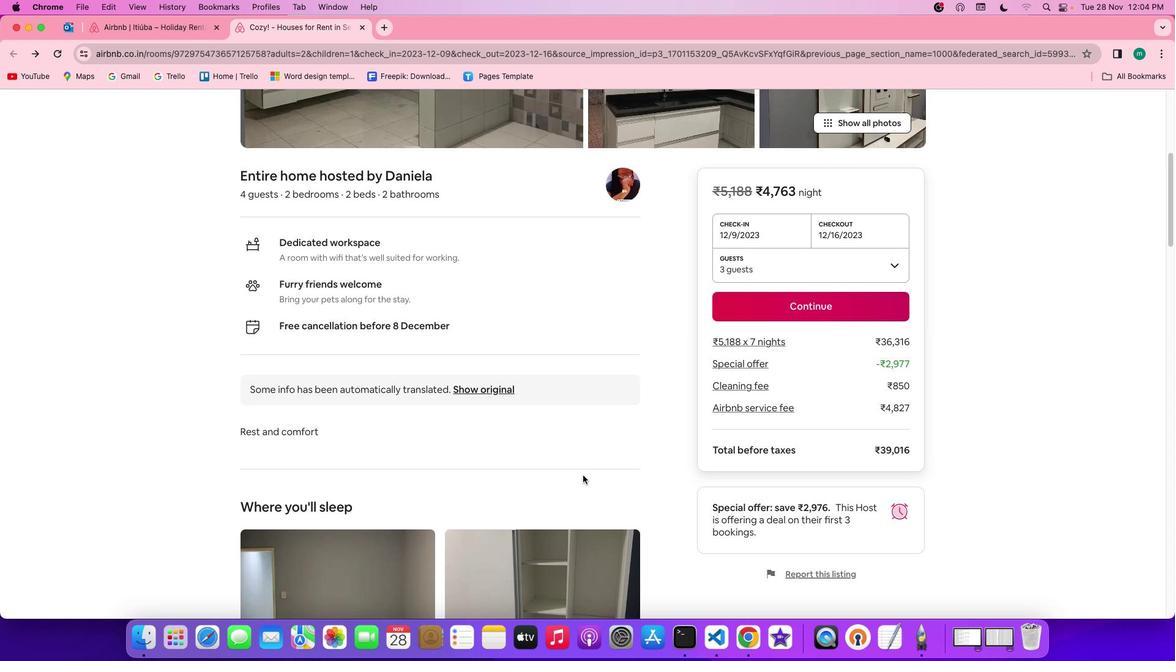
Action: Mouse scrolled (583, 475) with delta (0, 0)
Screenshot: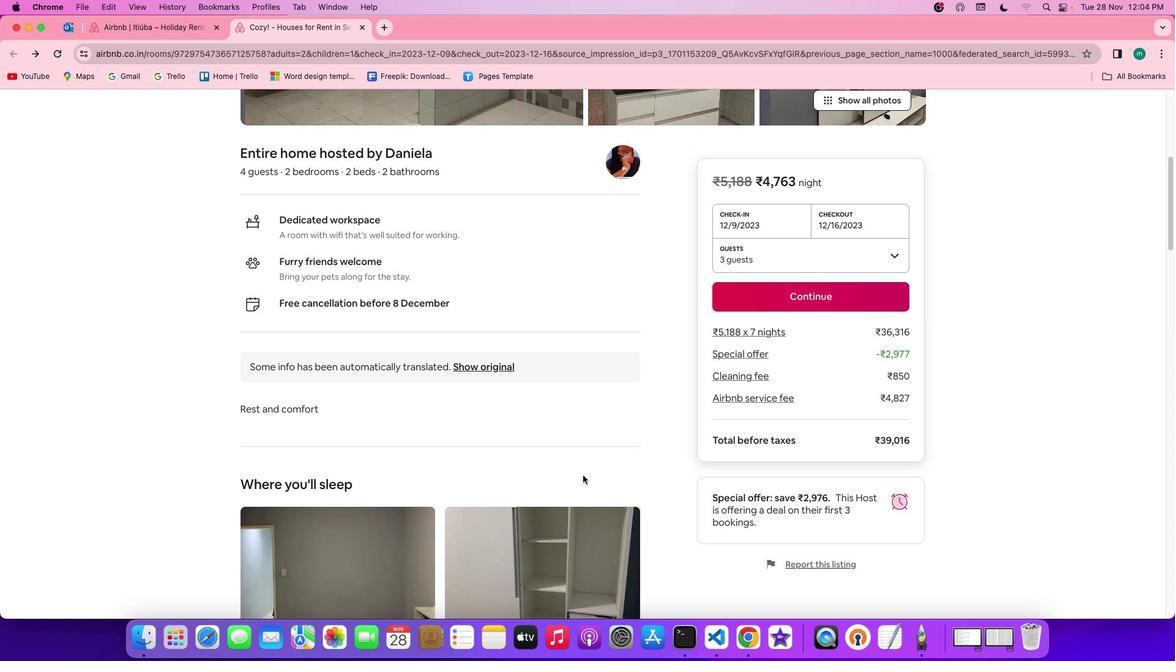 
Action: Mouse scrolled (583, 475) with delta (0, 0)
Screenshot: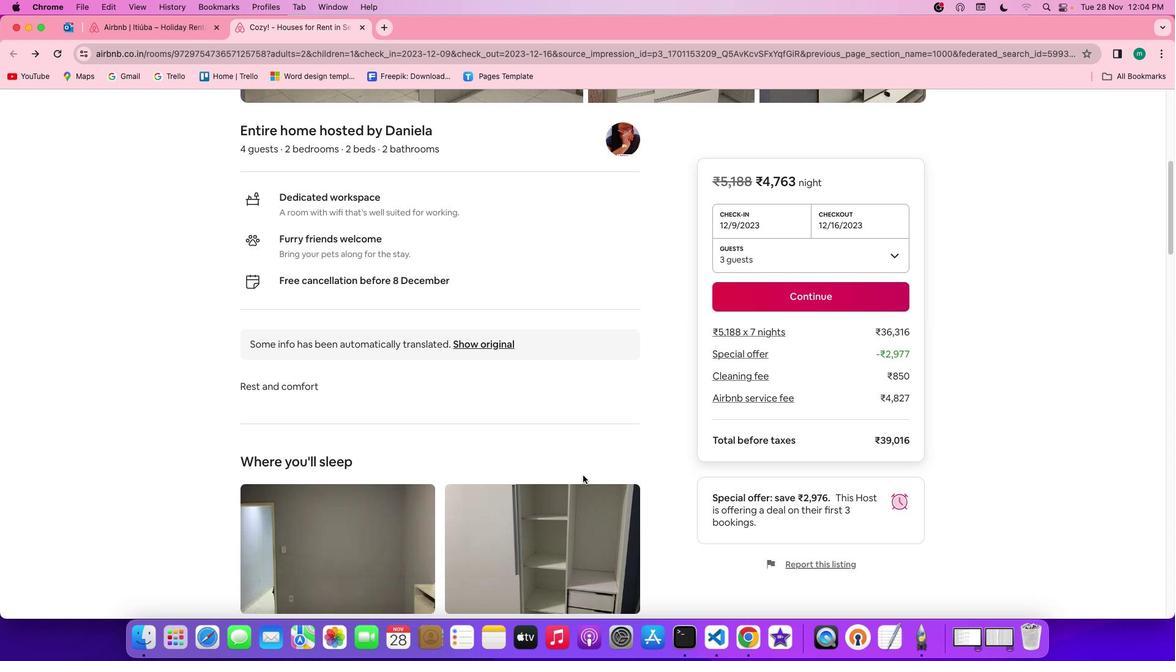 
Action: Mouse scrolled (583, 475) with delta (0, 0)
Screenshot: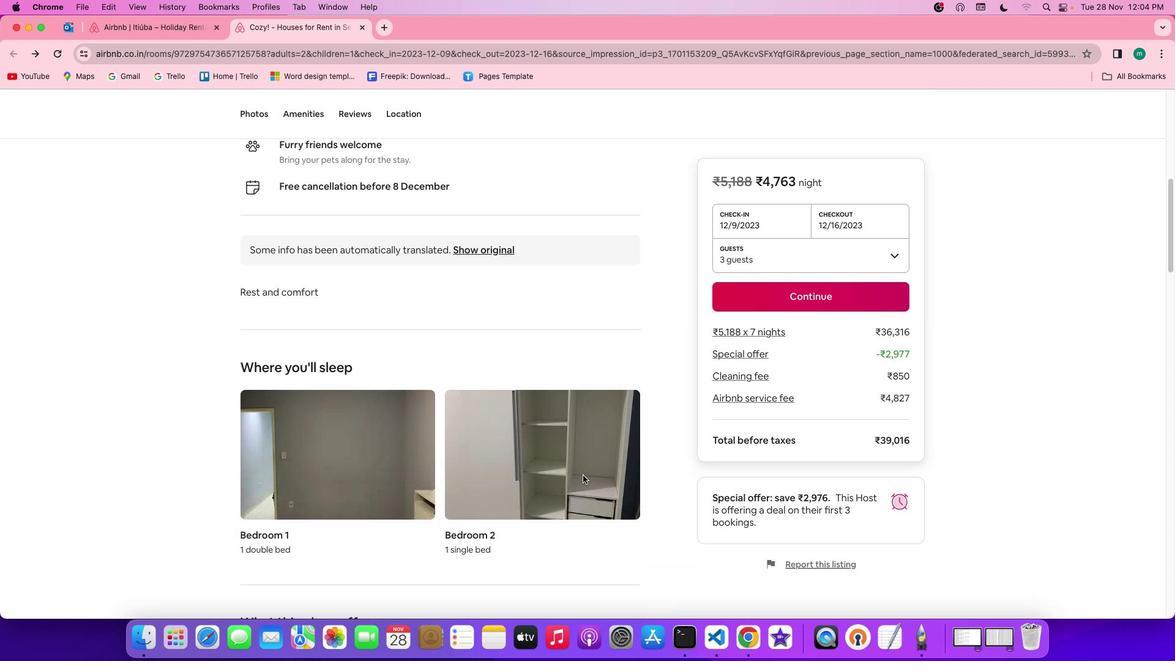 
Action: Mouse scrolled (583, 475) with delta (0, 0)
Screenshot: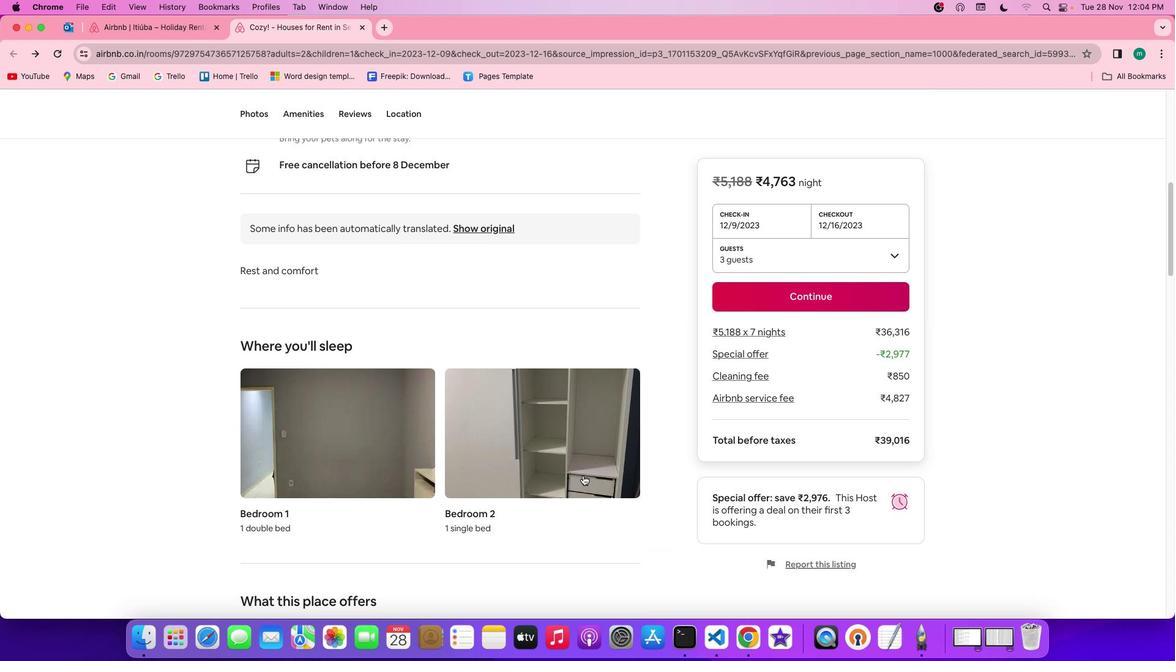 
Action: Mouse scrolled (583, 475) with delta (0, 0)
Screenshot: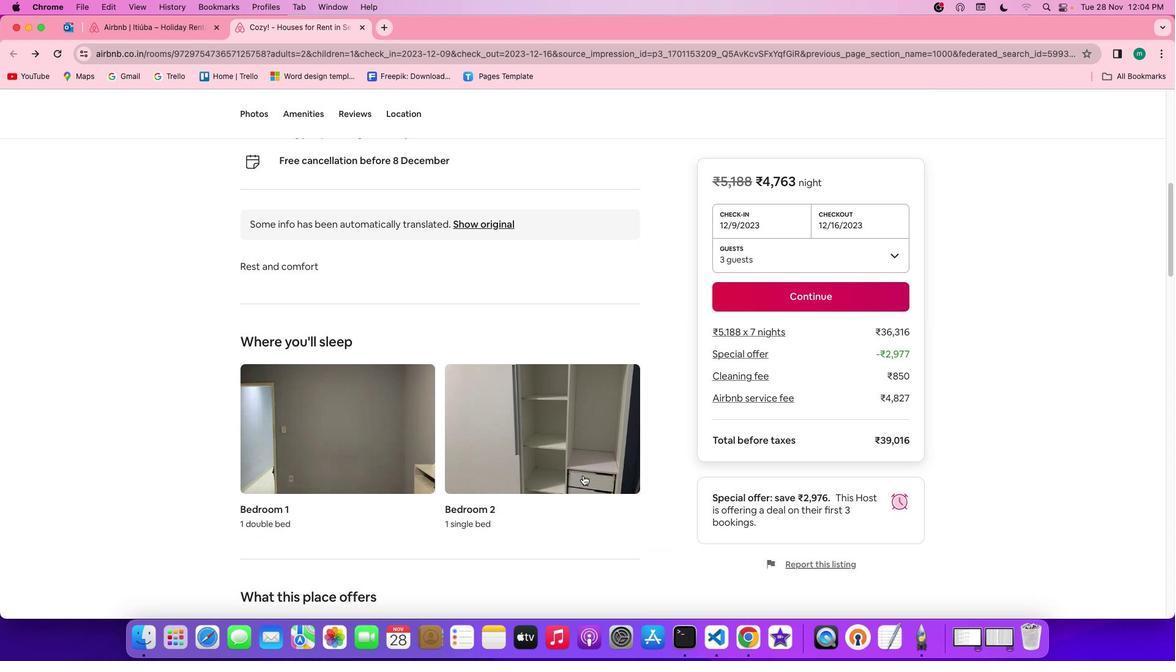 
Action: Mouse scrolled (583, 475) with delta (0, 0)
Screenshot: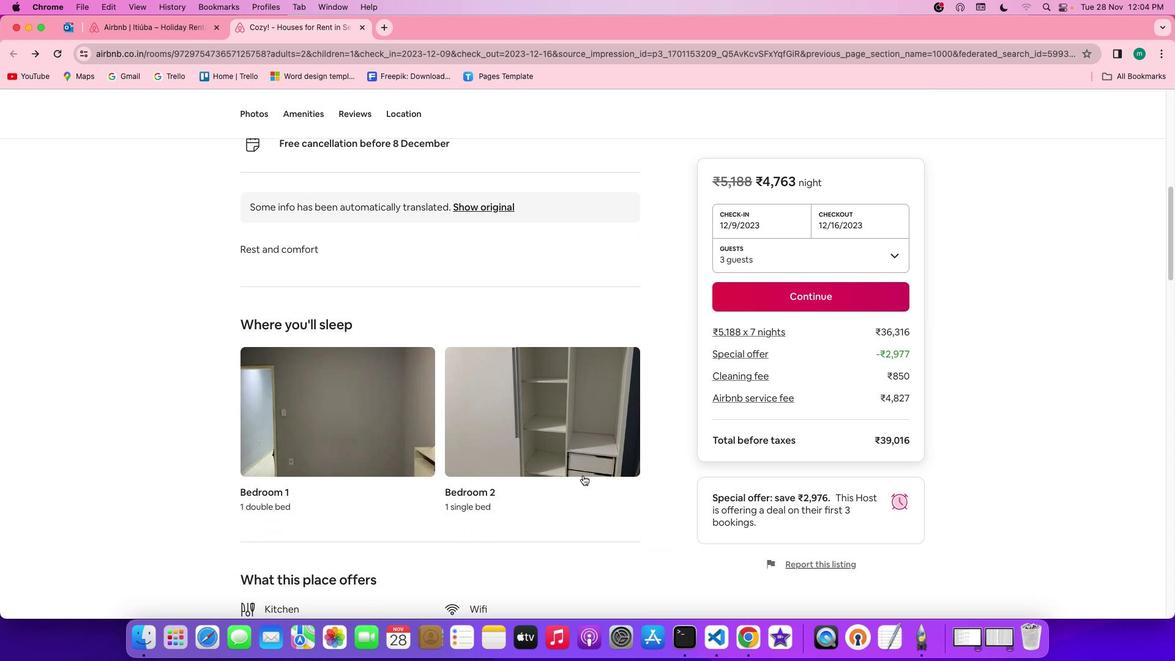 
Action: Mouse scrolled (583, 475) with delta (0, 0)
Screenshot: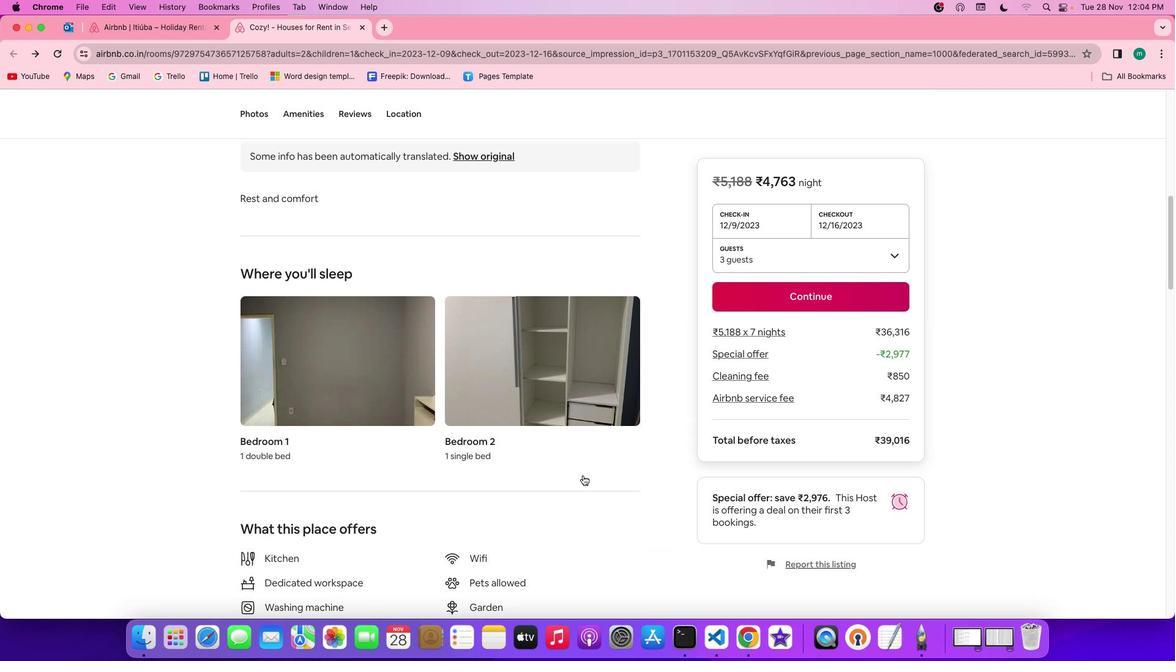 
Action: Mouse scrolled (583, 475) with delta (0, 0)
Screenshot: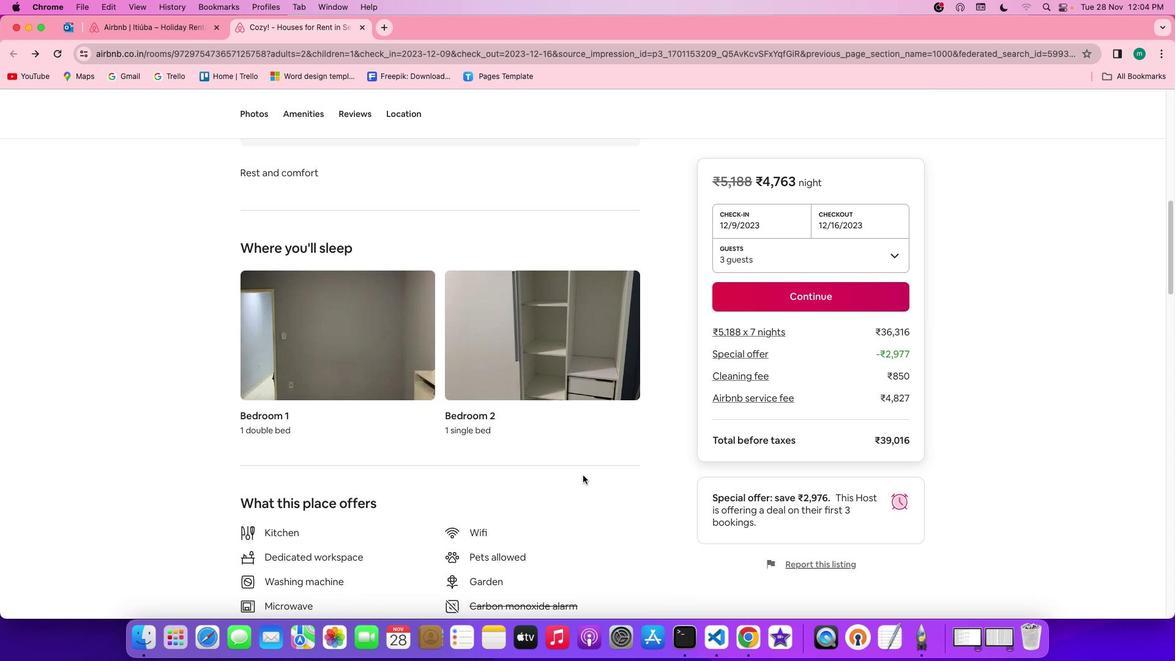 
Action: Mouse scrolled (583, 475) with delta (0, 0)
Screenshot: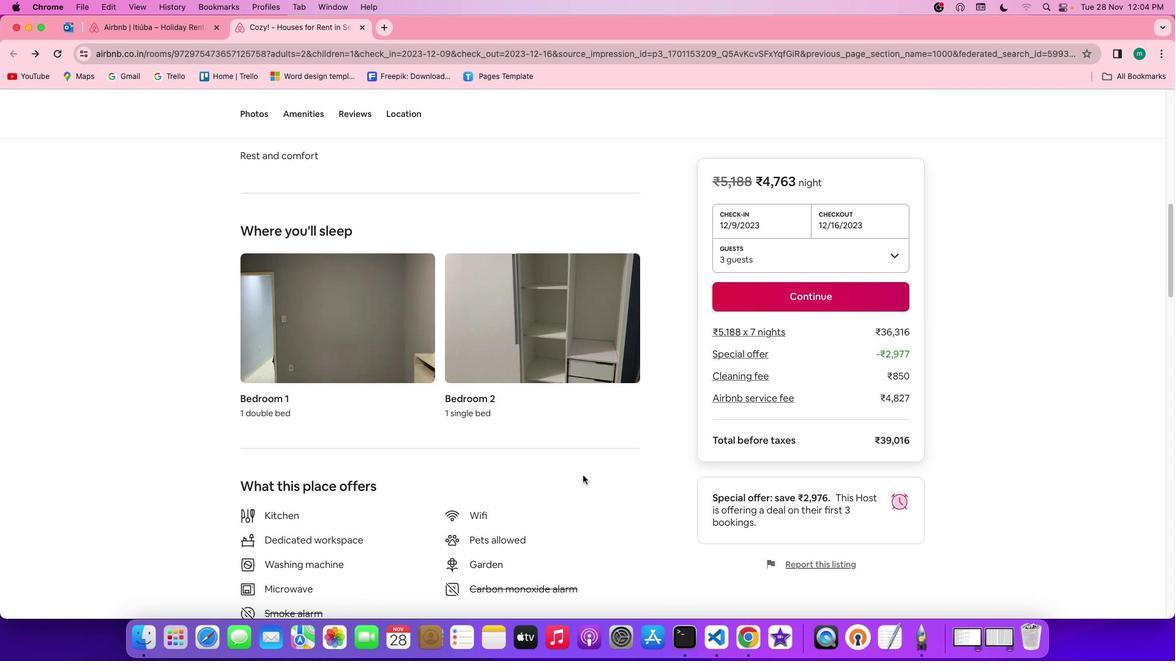 
Action: Mouse scrolled (583, 475) with delta (0, 0)
Screenshot: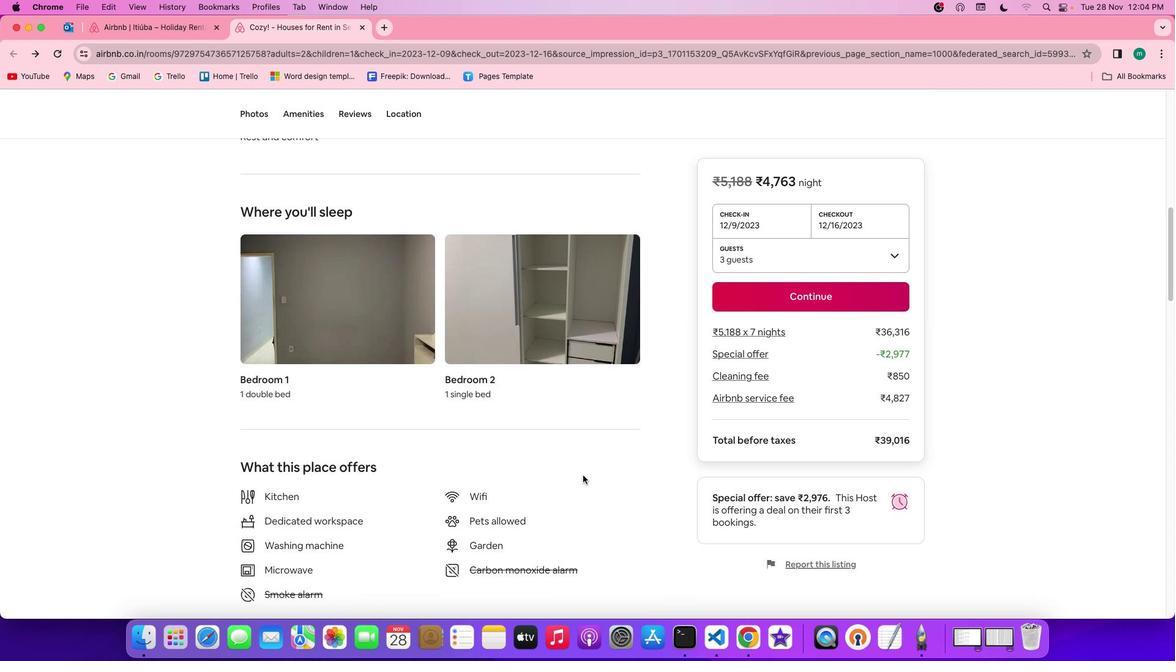 
Action: Mouse scrolled (583, 475) with delta (0, 0)
Screenshot: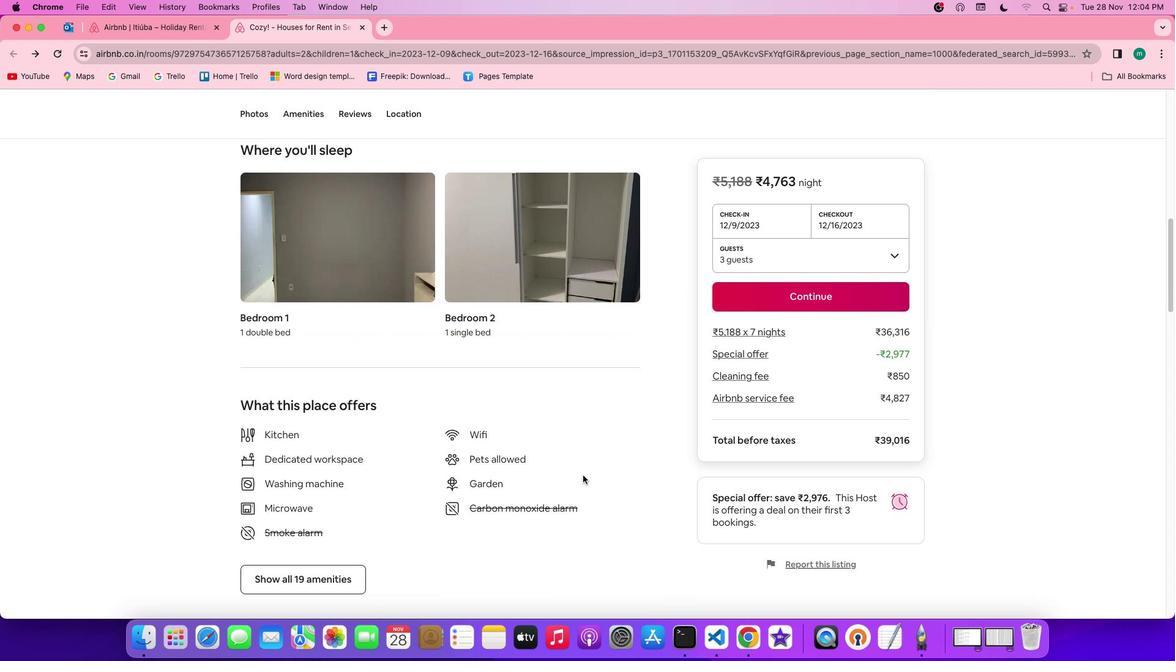 
Action: Mouse scrolled (583, 475) with delta (0, 0)
Screenshot: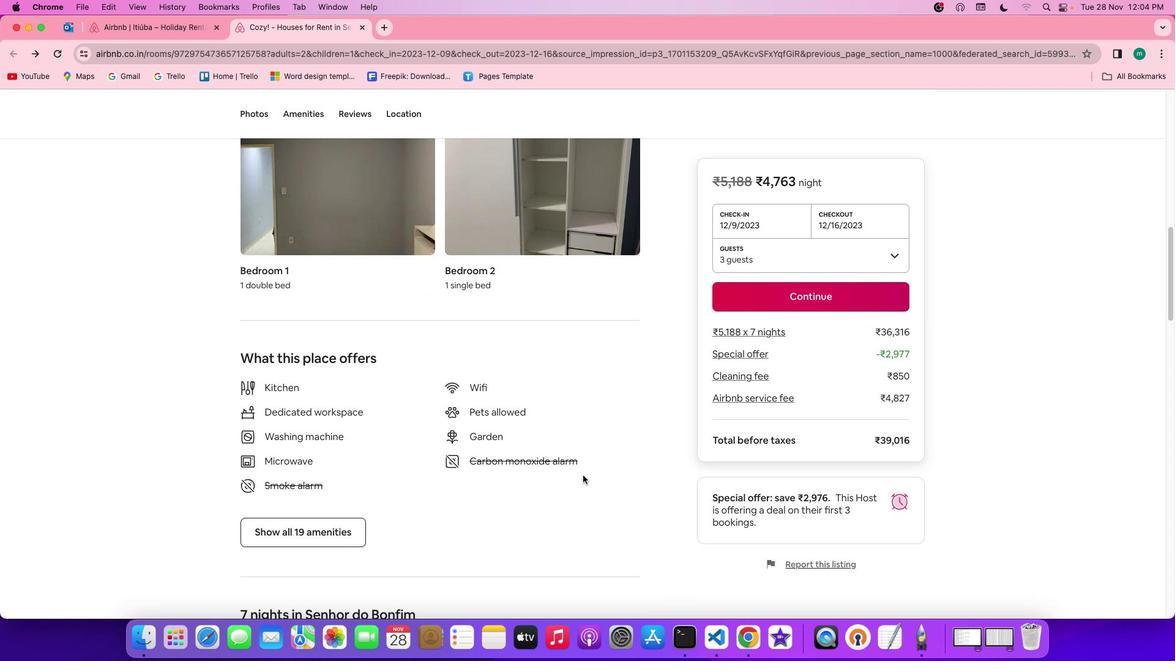 
Action: Mouse scrolled (583, 475) with delta (0, 0)
Screenshot: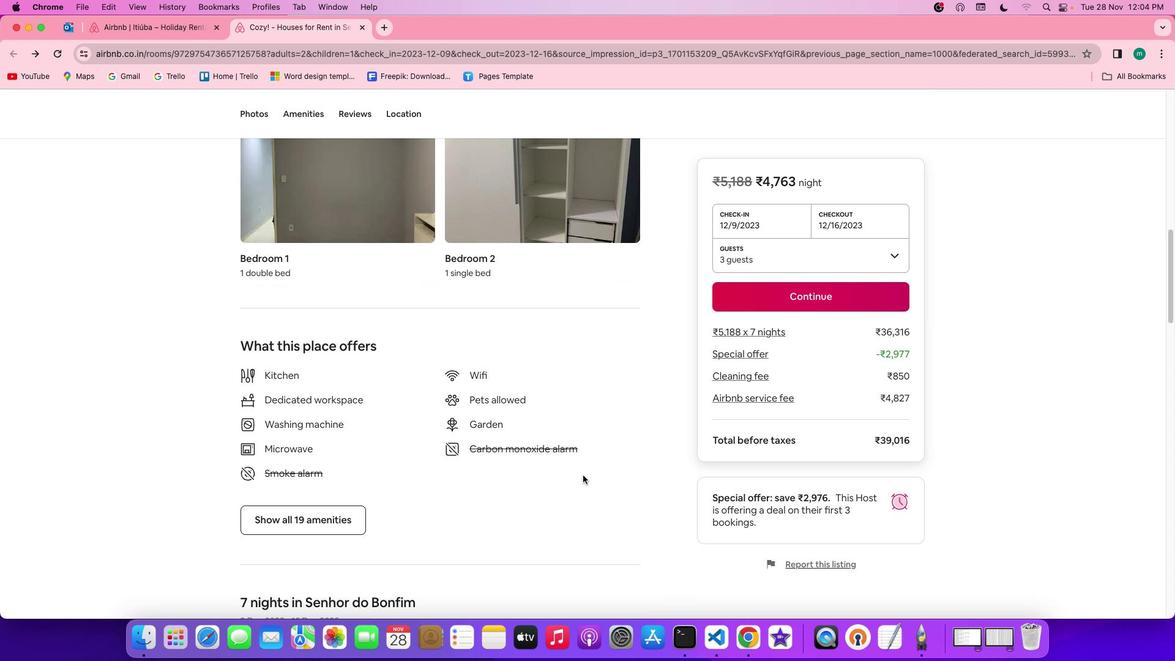 
Action: Mouse scrolled (583, 475) with delta (0, 0)
Screenshot: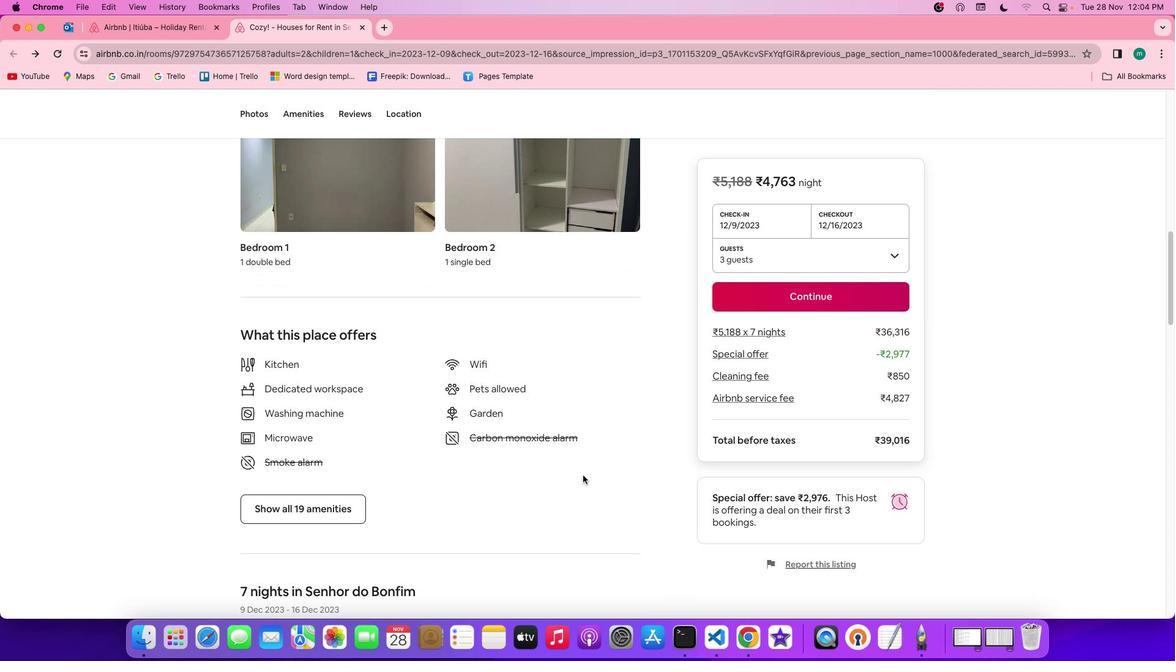 
Action: Mouse scrolled (583, 475) with delta (0, 0)
Screenshot: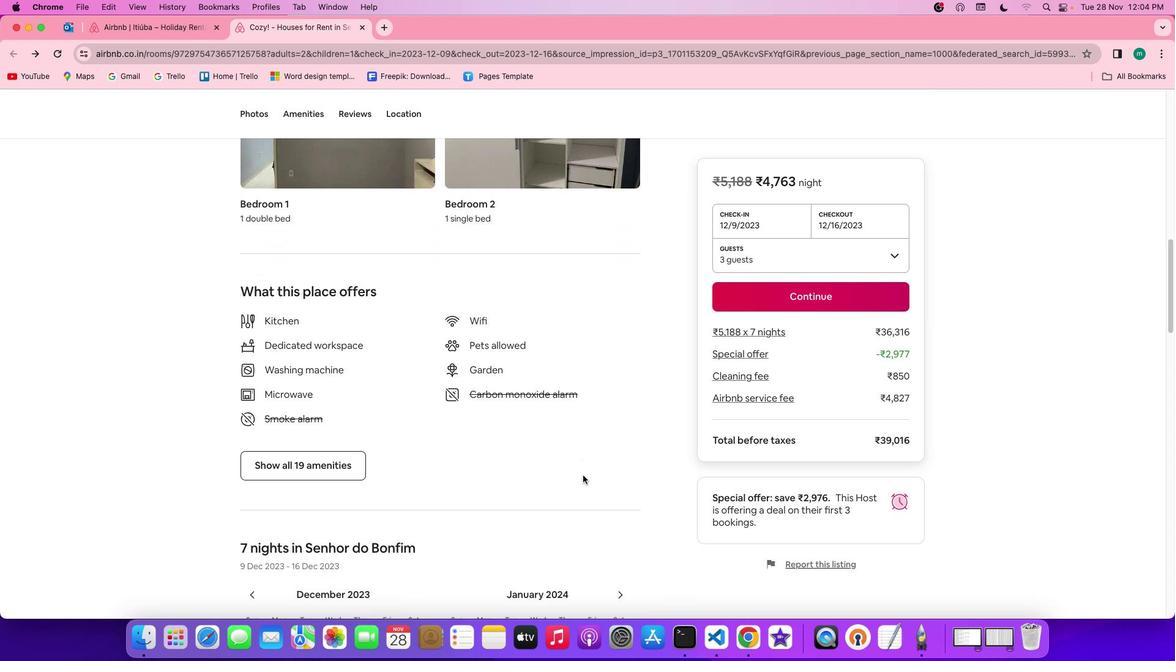 
Action: Mouse scrolled (583, 475) with delta (0, 0)
Screenshot: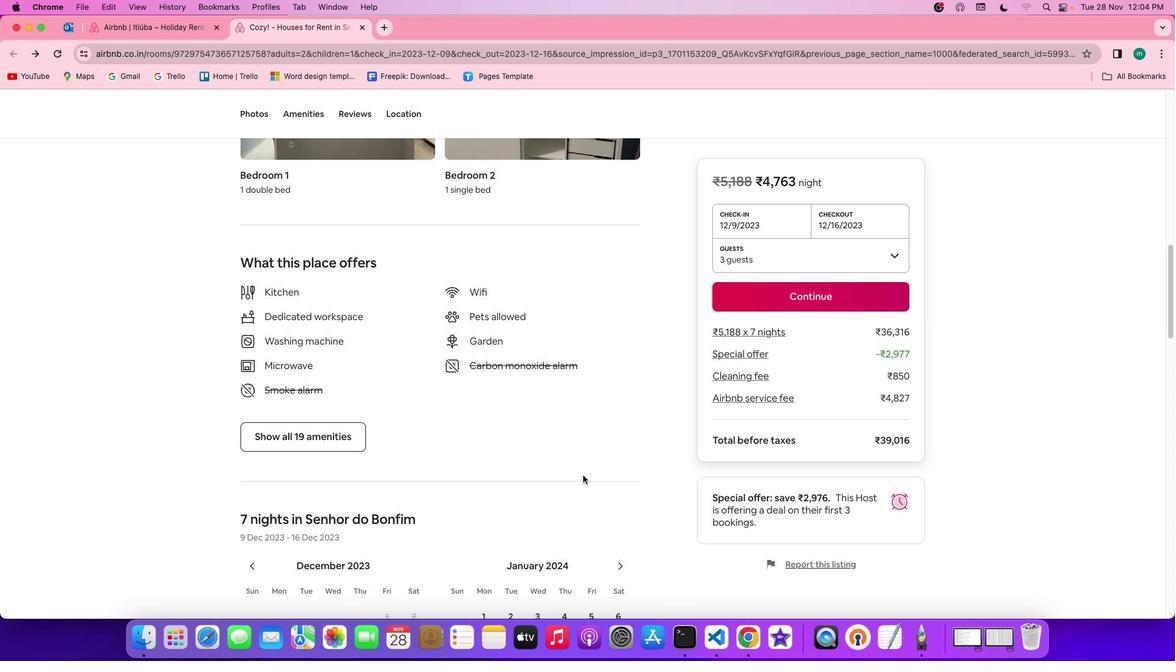 
Action: Mouse scrolled (583, 475) with delta (0, 0)
Screenshot: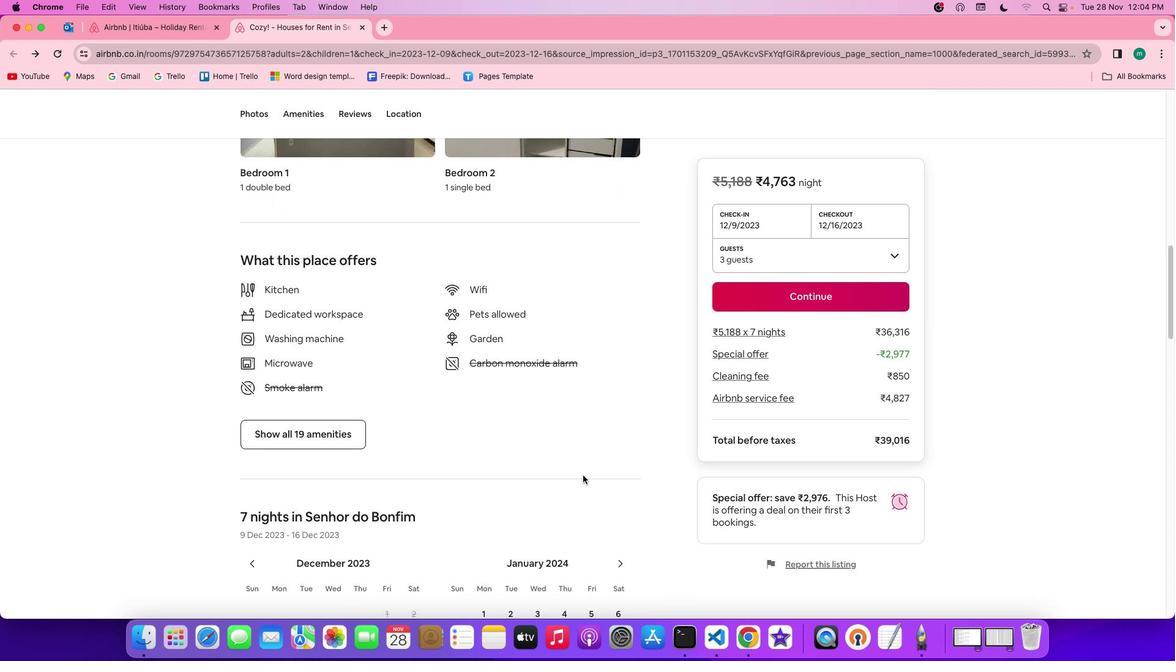 
Action: Mouse moved to (274, 431)
Screenshot: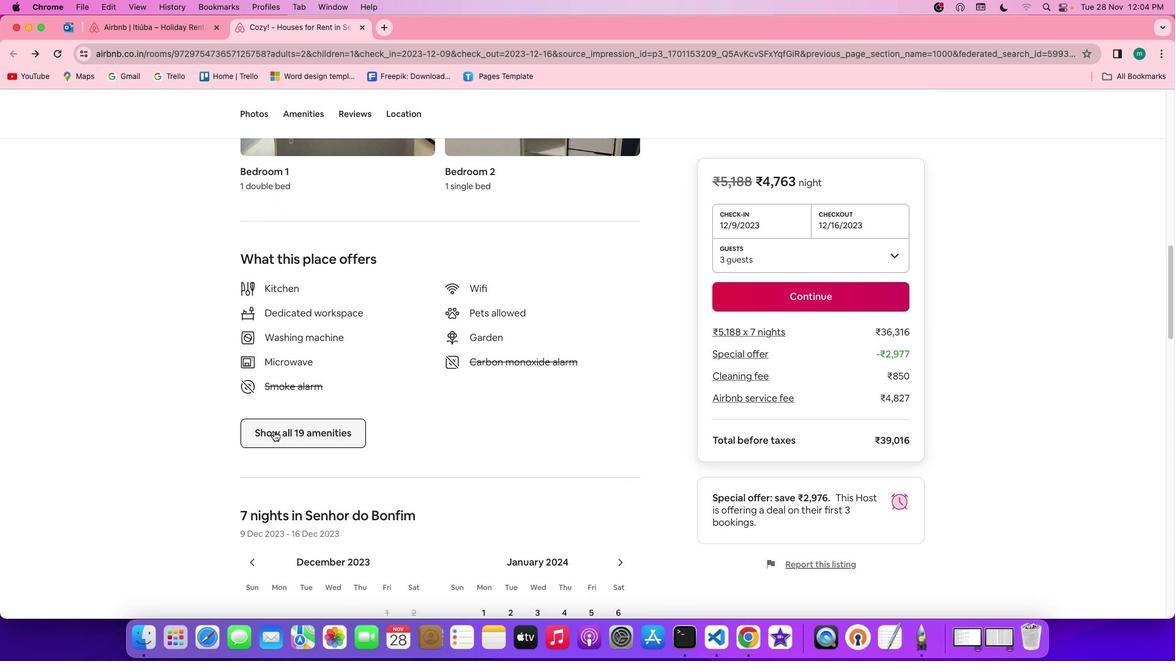 
Action: Mouse pressed left at (274, 431)
Screenshot: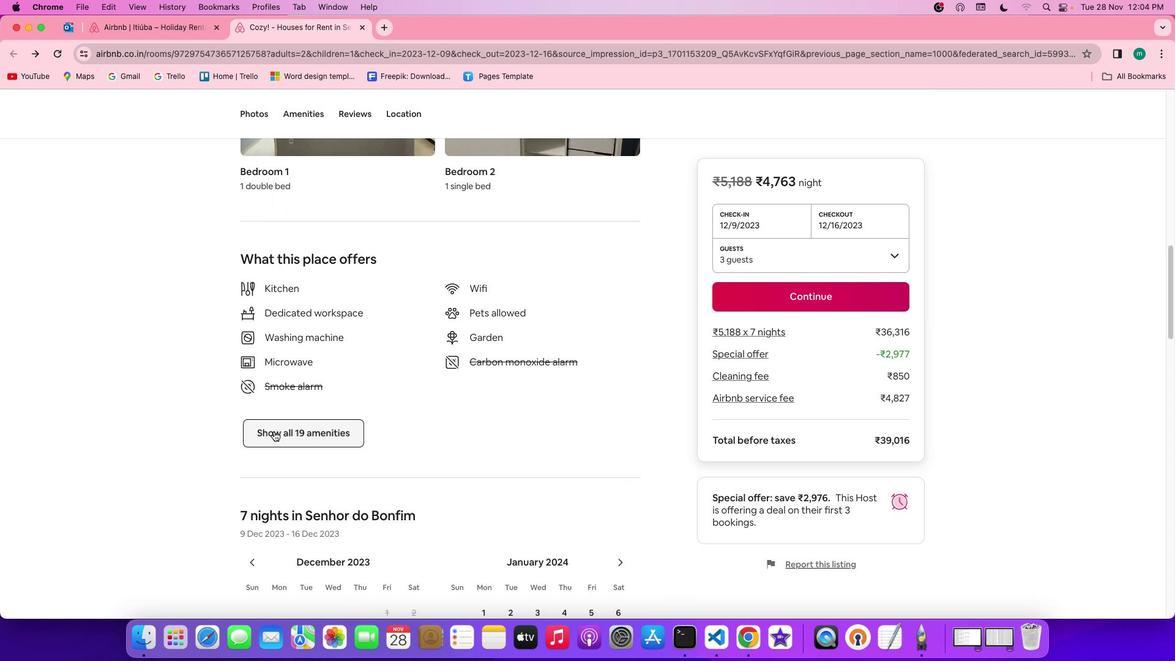 
Action: Mouse moved to (533, 446)
Screenshot: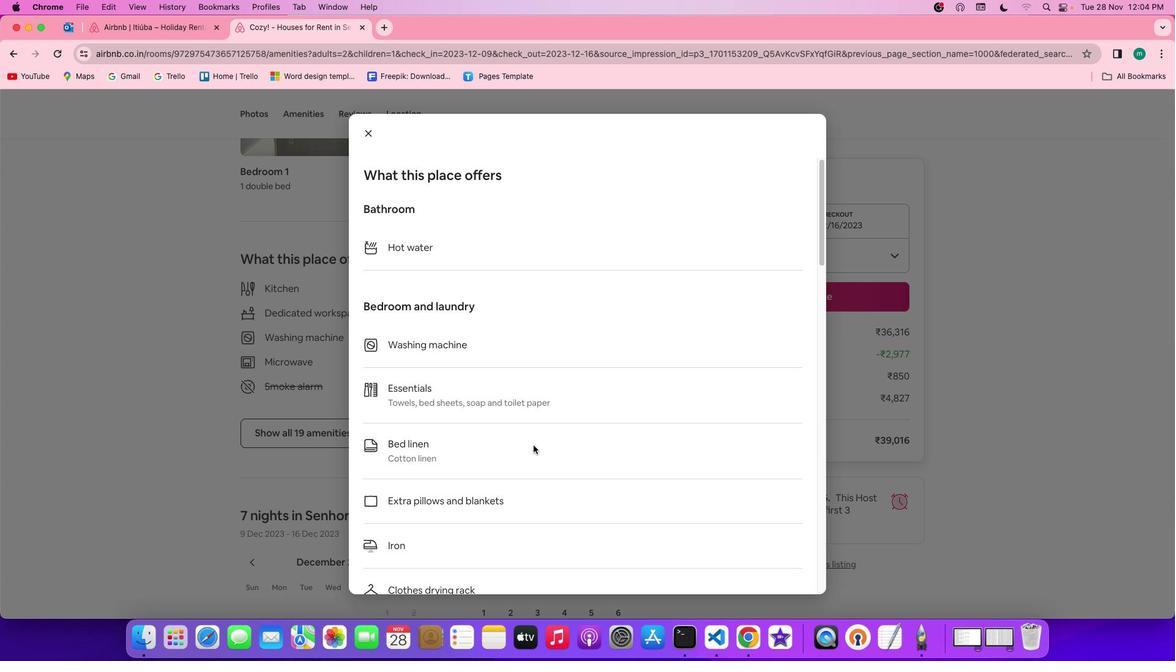 
Action: Mouse scrolled (533, 446) with delta (0, 0)
Screenshot: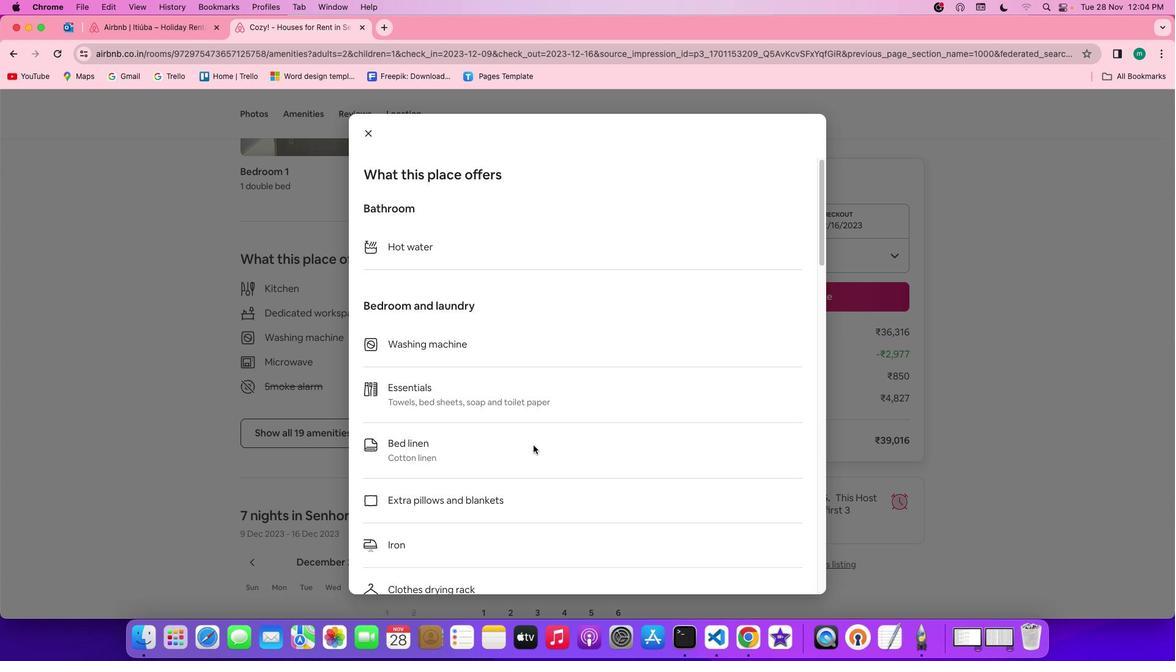 
Action: Mouse moved to (534, 446)
Screenshot: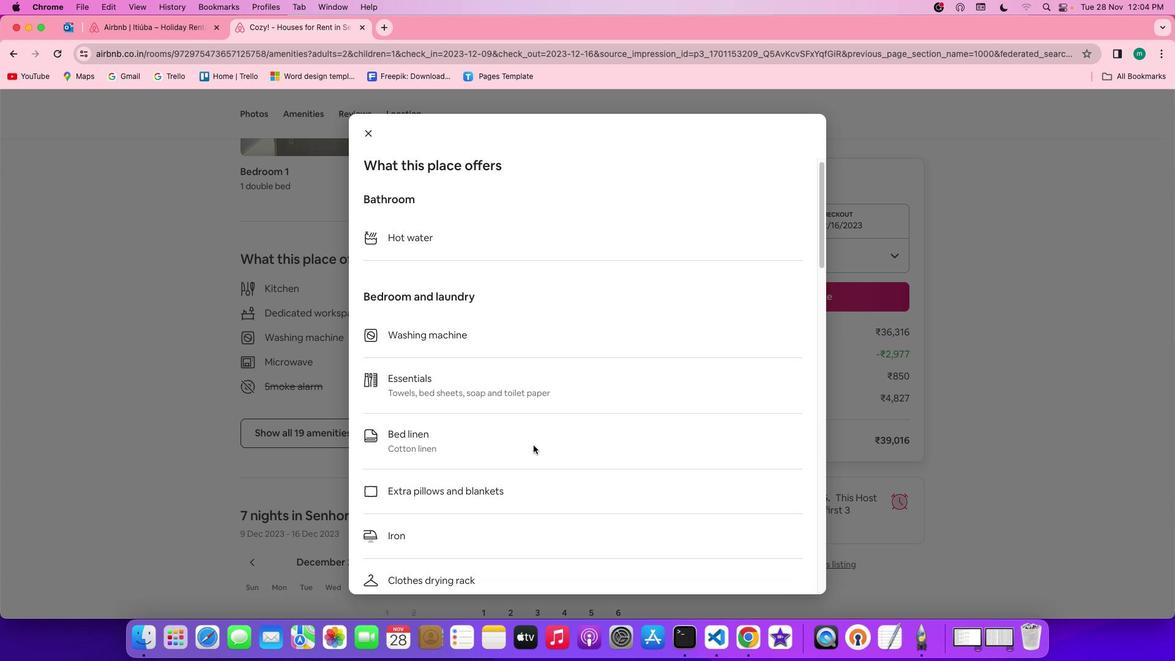 
Action: Mouse scrolled (534, 446) with delta (0, 0)
Screenshot: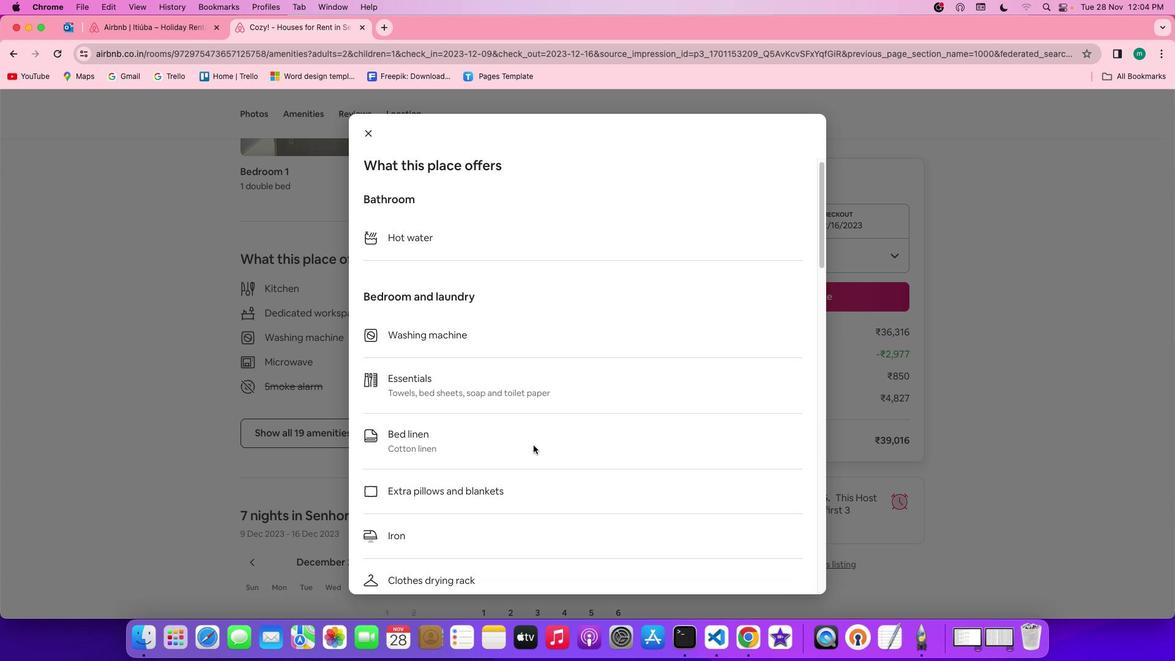 
Action: Mouse scrolled (534, 446) with delta (0, 0)
Screenshot: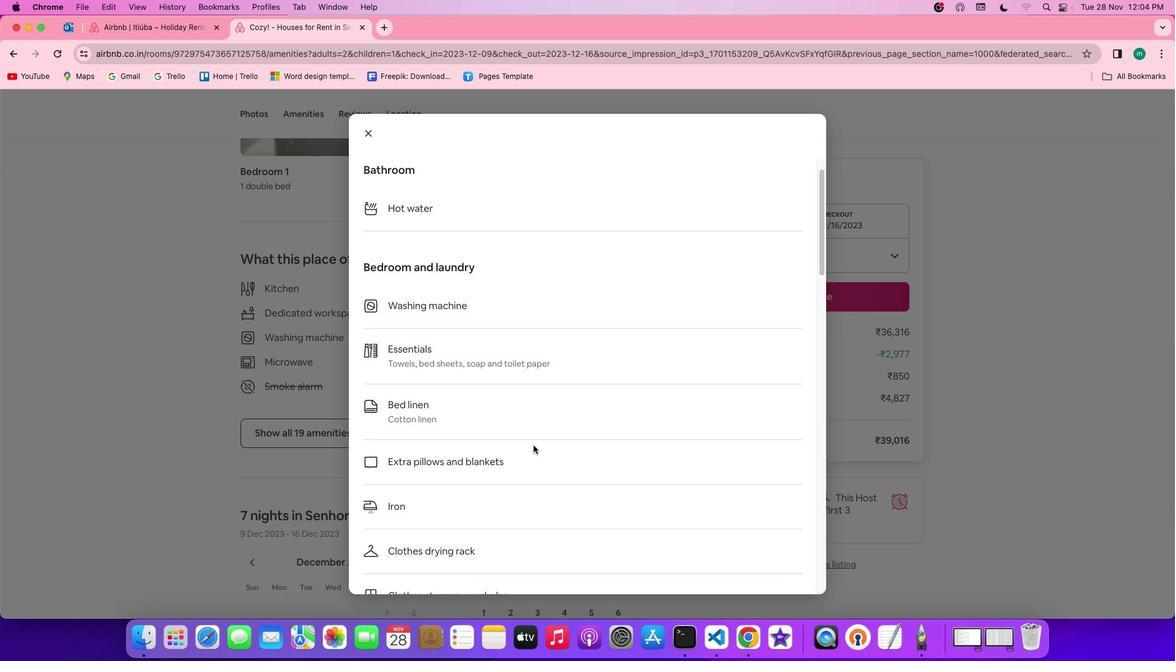 
Action: Mouse scrolled (534, 446) with delta (0, 0)
Screenshot: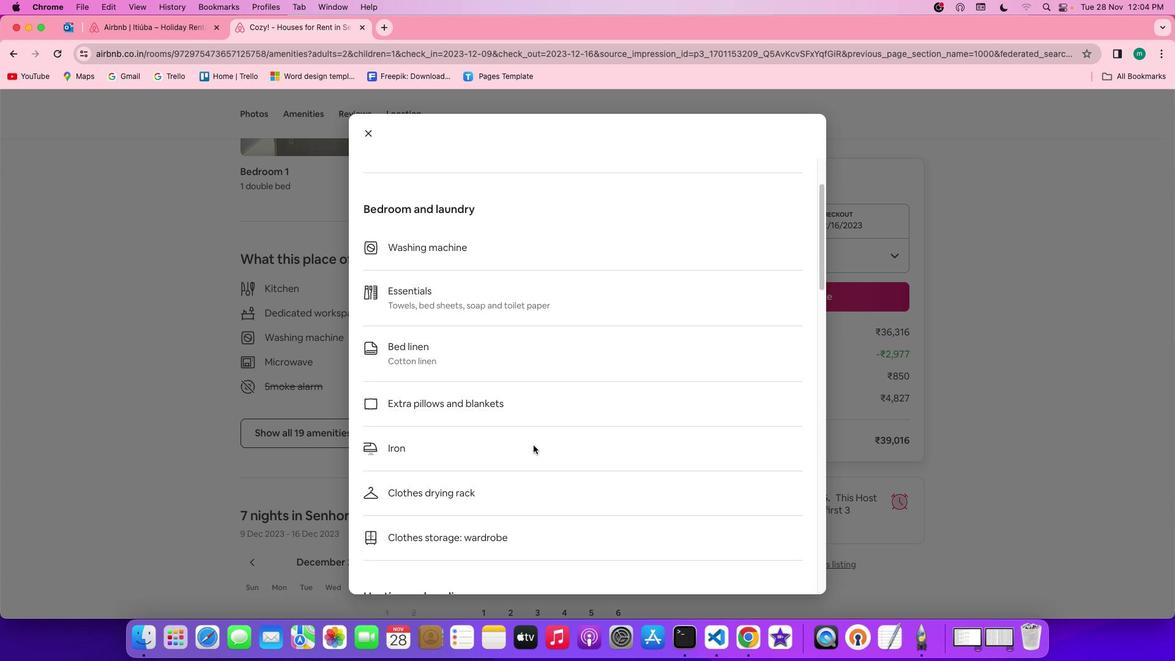 
Action: Mouse scrolled (534, 446) with delta (0, 0)
Screenshot: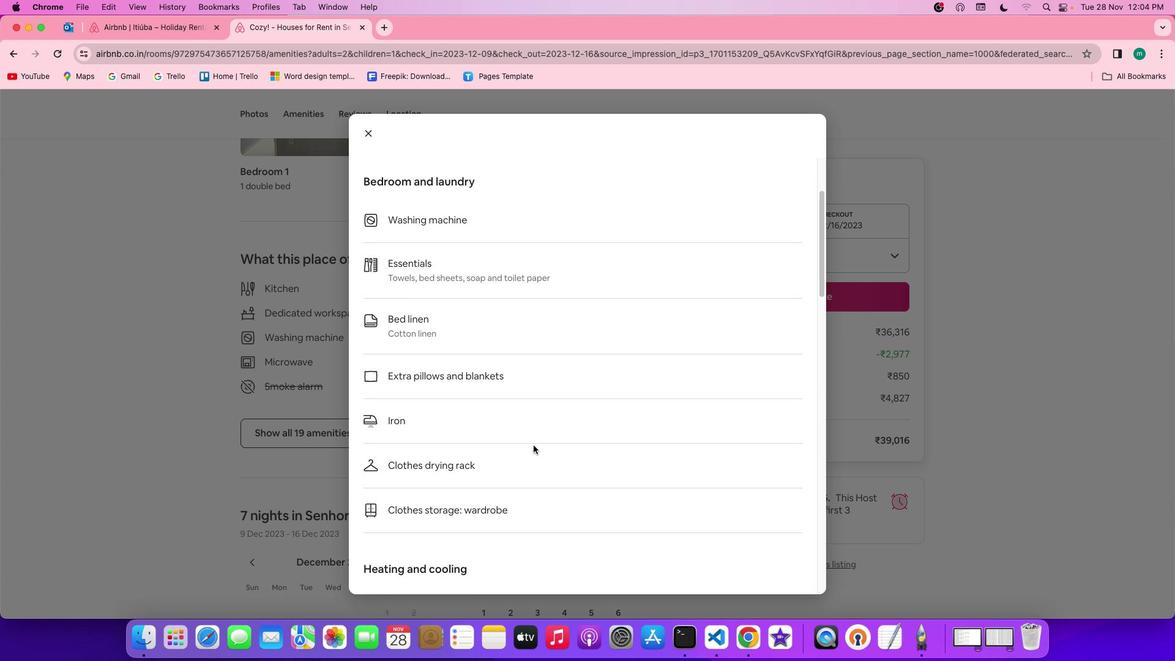 
Action: Mouse scrolled (534, 446) with delta (0, 0)
Screenshot: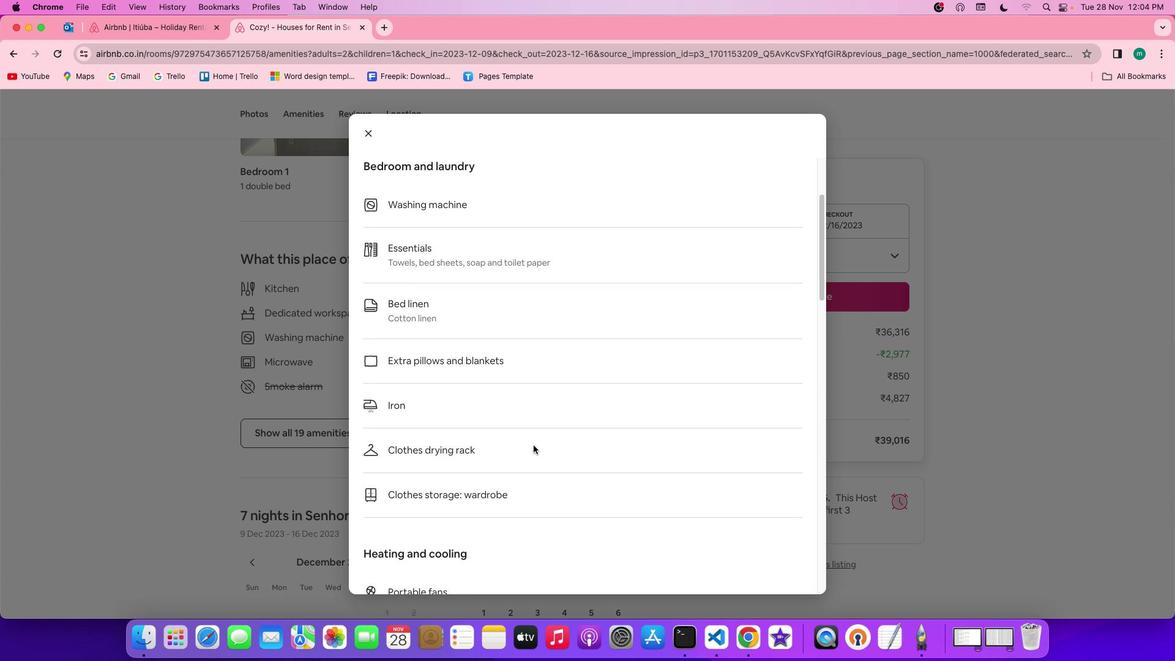 
Action: Mouse scrolled (534, 446) with delta (0, 0)
Screenshot: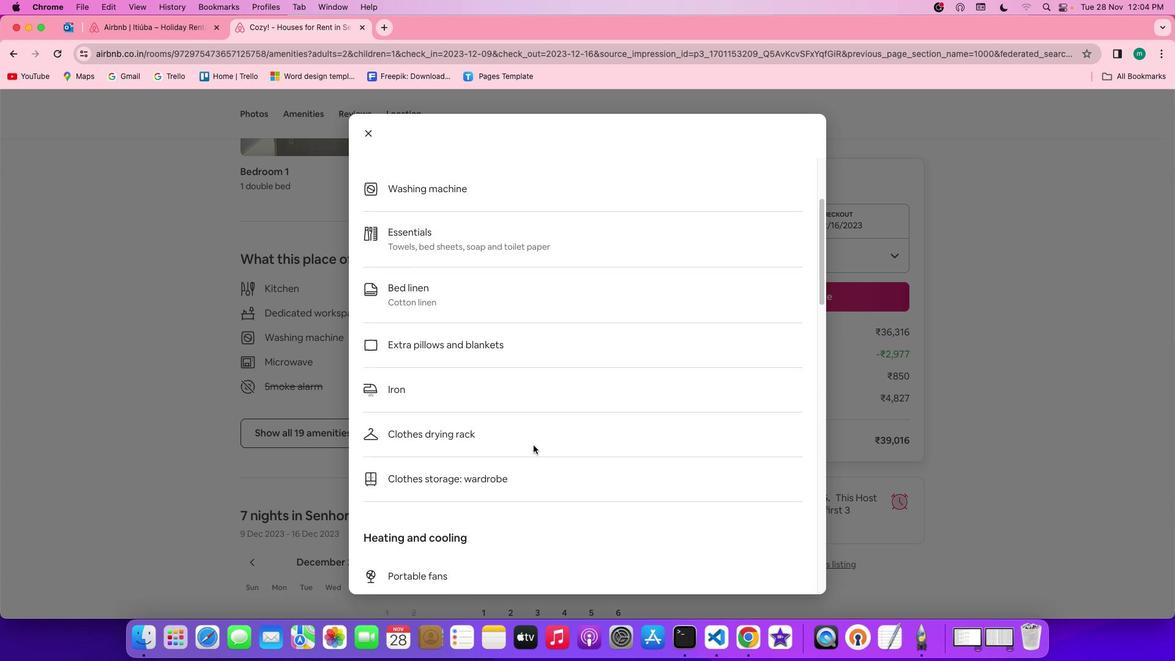 
Action: Mouse scrolled (534, 446) with delta (0, 0)
Screenshot: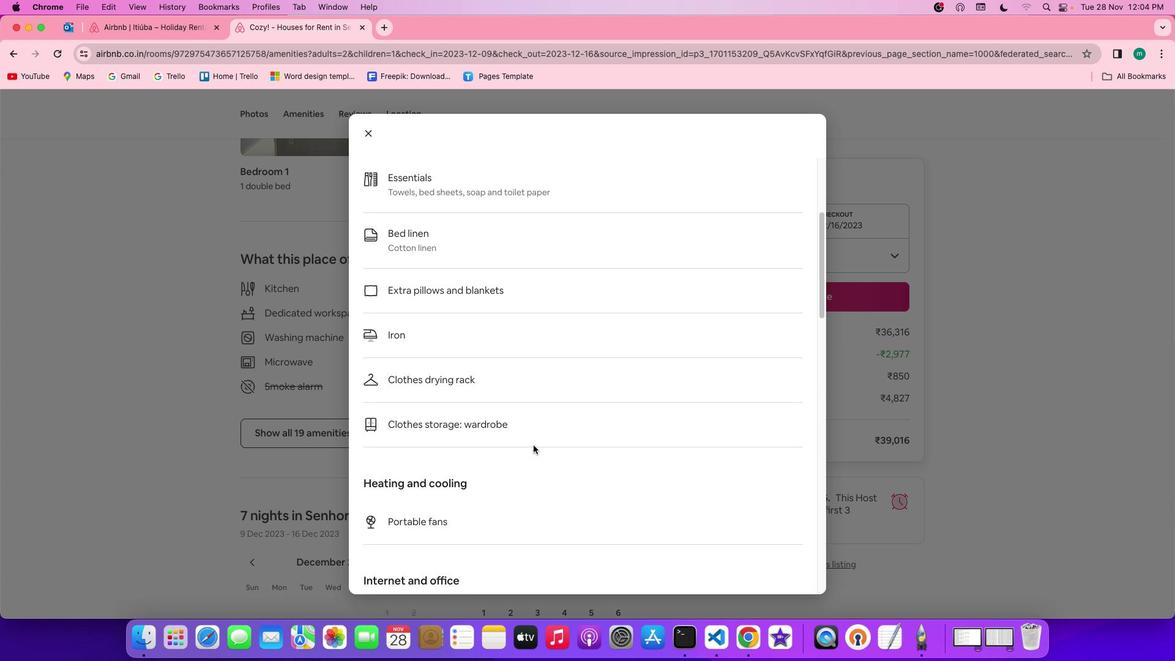 
Action: Mouse scrolled (534, 446) with delta (0, 0)
Screenshot: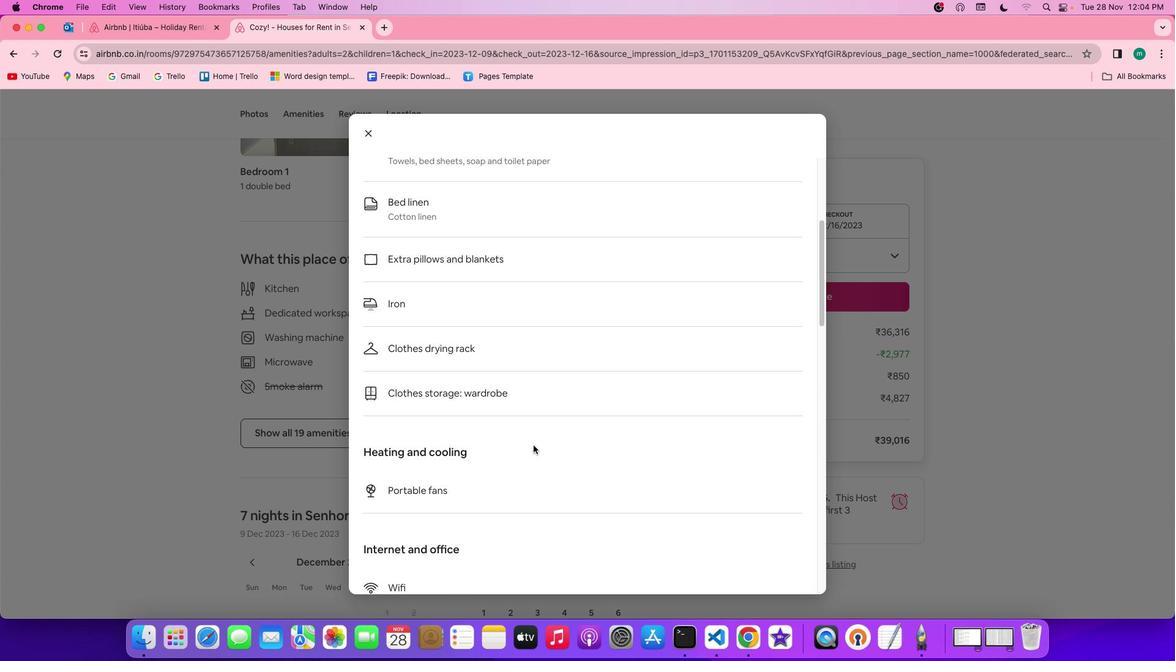 
Action: Mouse scrolled (534, 446) with delta (0, 0)
Screenshot: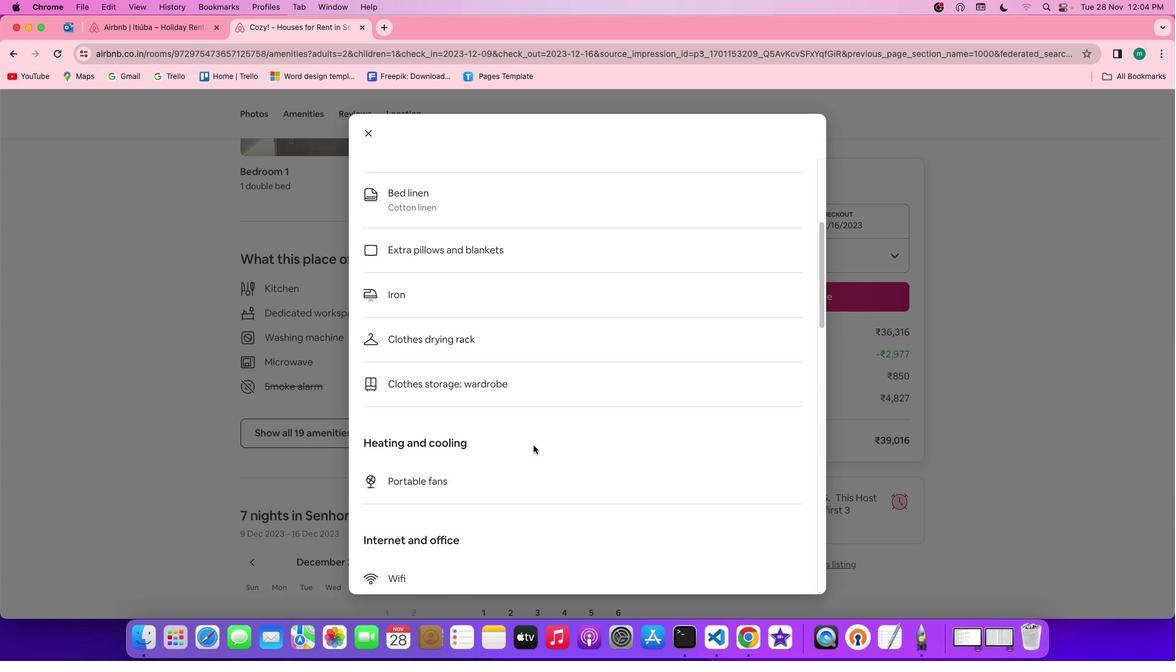
Action: Mouse scrolled (534, 446) with delta (0, 0)
Screenshot: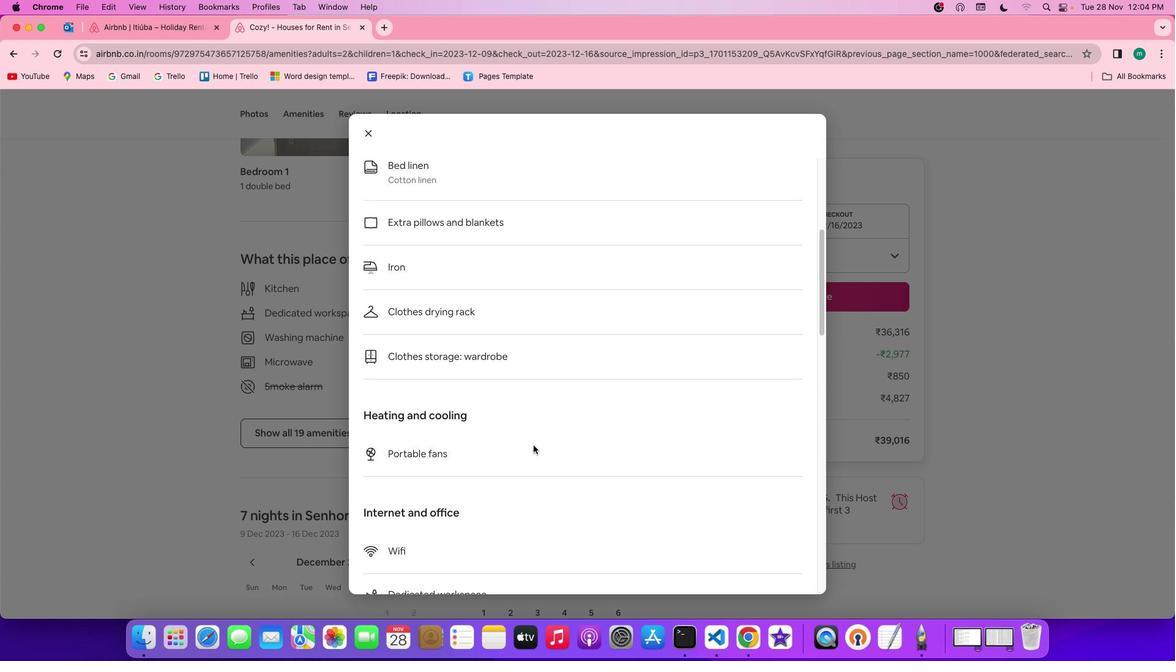 
Action: Mouse scrolled (534, 446) with delta (0, 0)
Screenshot: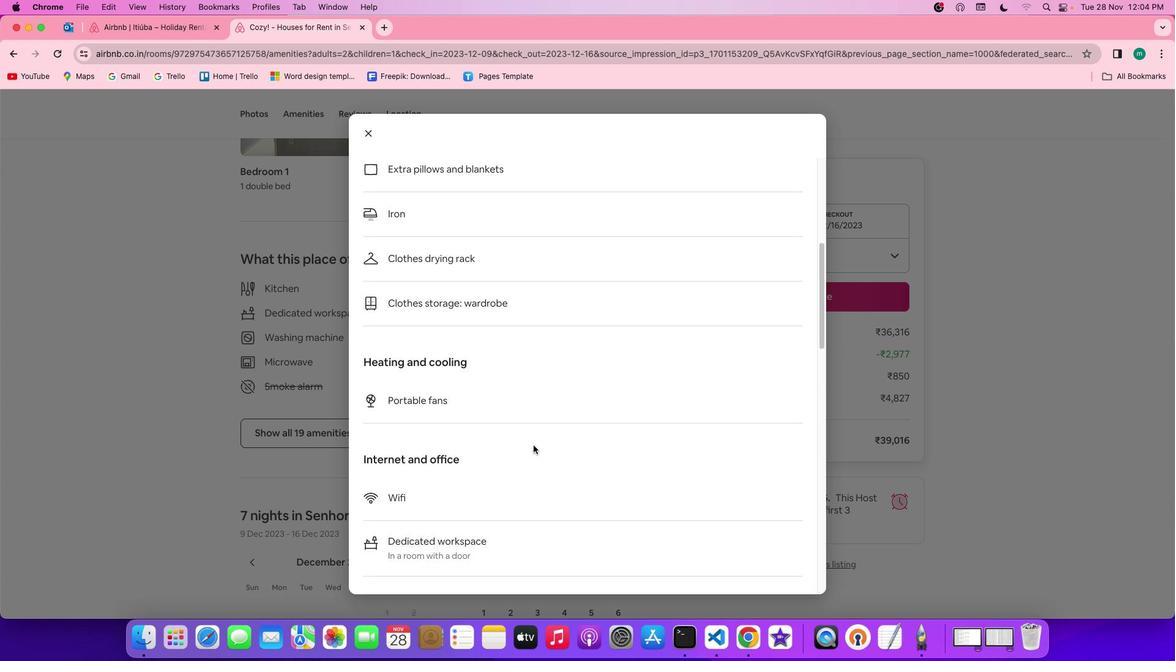 
Action: Mouse scrolled (534, 446) with delta (0, 0)
Screenshot: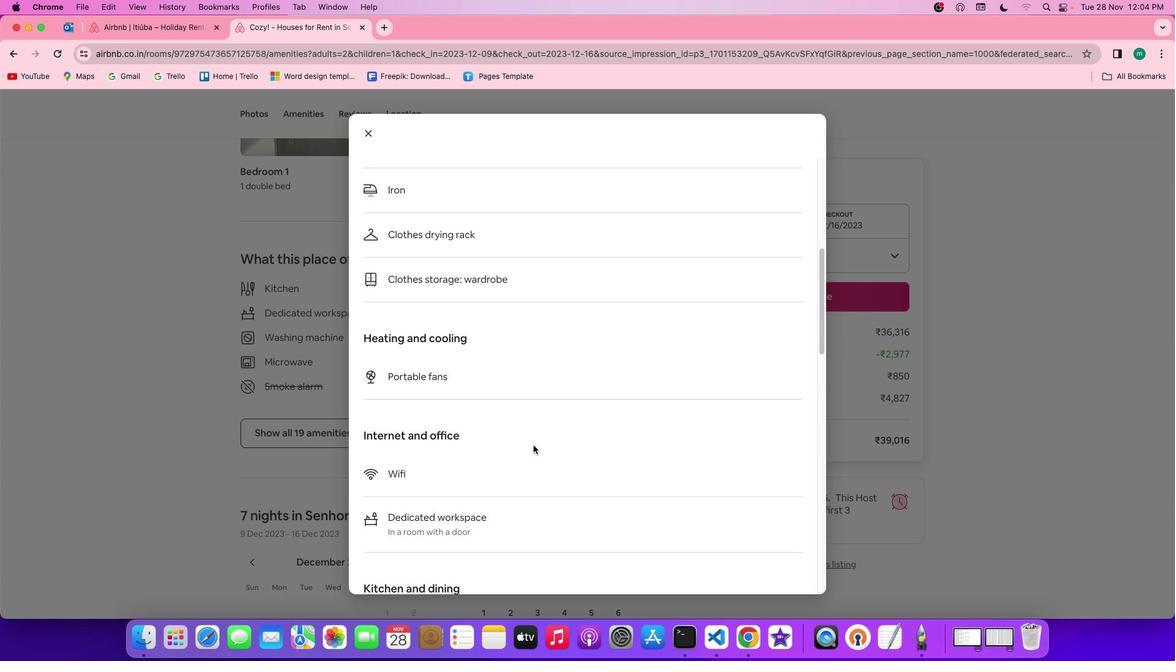 
Action: Mouse scrolled (534, 446) with delta (0, 0)
